 Task: Buy 3 Shaving Creams for Men's from Shave & Hair Removal section under best seller category for shipping address: Margaret Wilson, 1232 Ridge Road, Dodge City, Kansas 67801, Cell Number 6205197251. Pay from credit card ending with 7965, CVV 549
Action: Mouse moved to (26, 98)
Screenshot: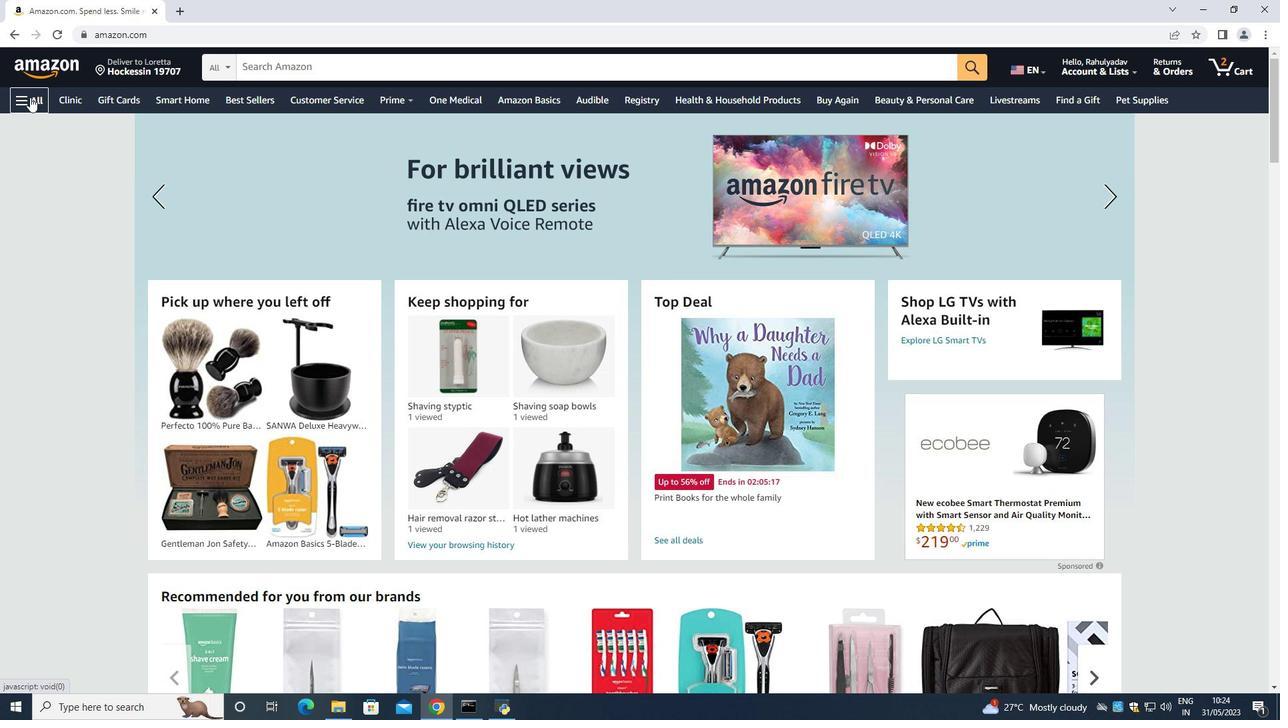 
Action: Mouse pressed left at (26, 98)
Screenshot: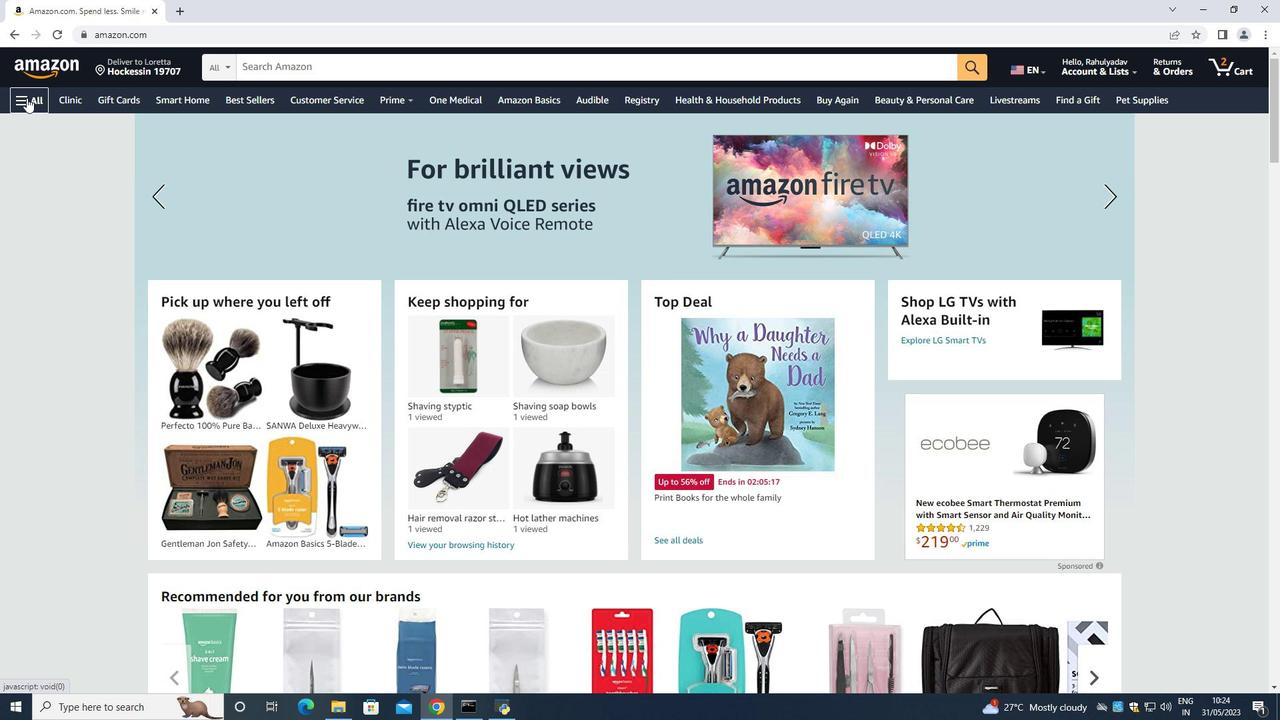 
Action: Mouse moved to (39, 126)
Screenshot: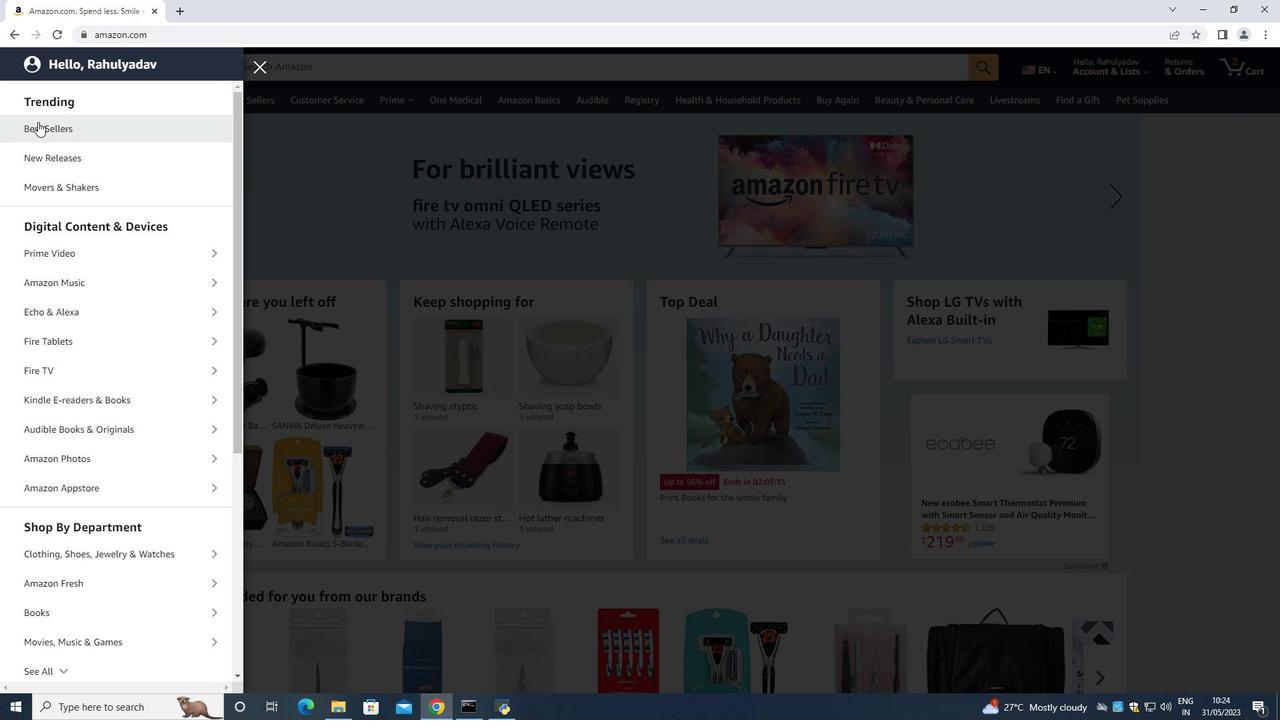 
Action: Mouse pressed left at (39, 126)
Screenshot: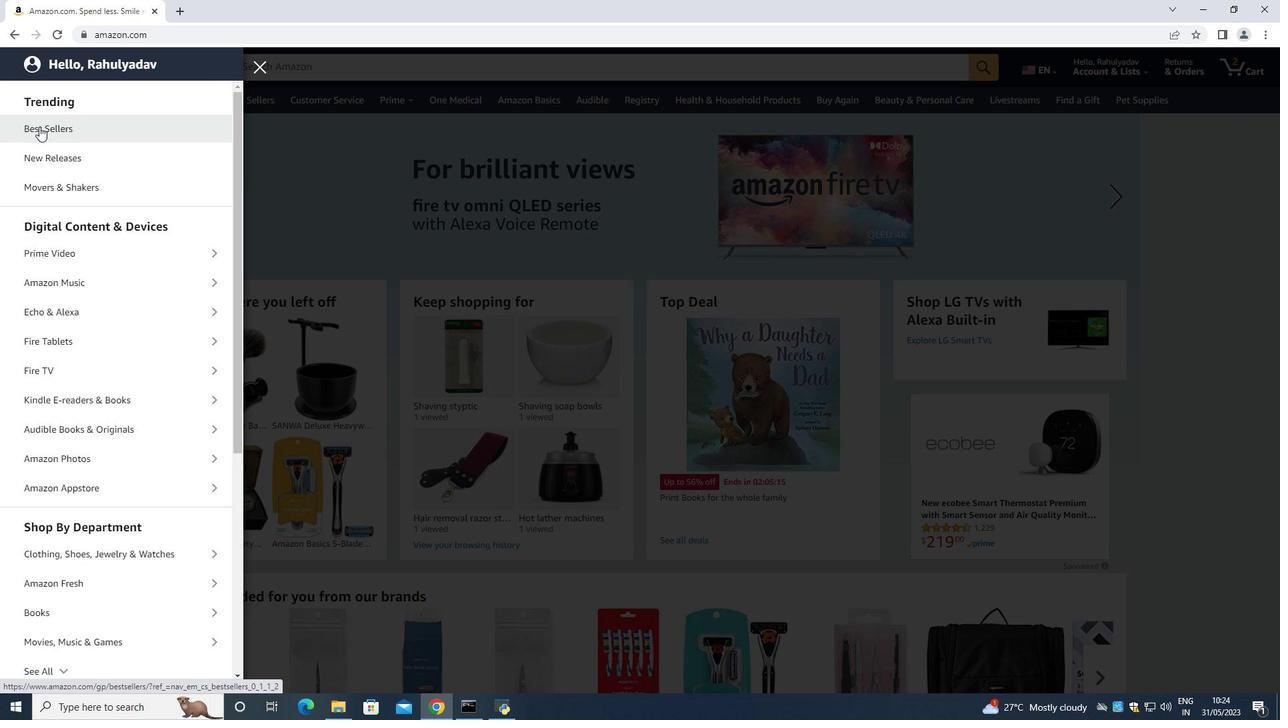 
Action: Mouse moved to (354, 63)
Screenshot: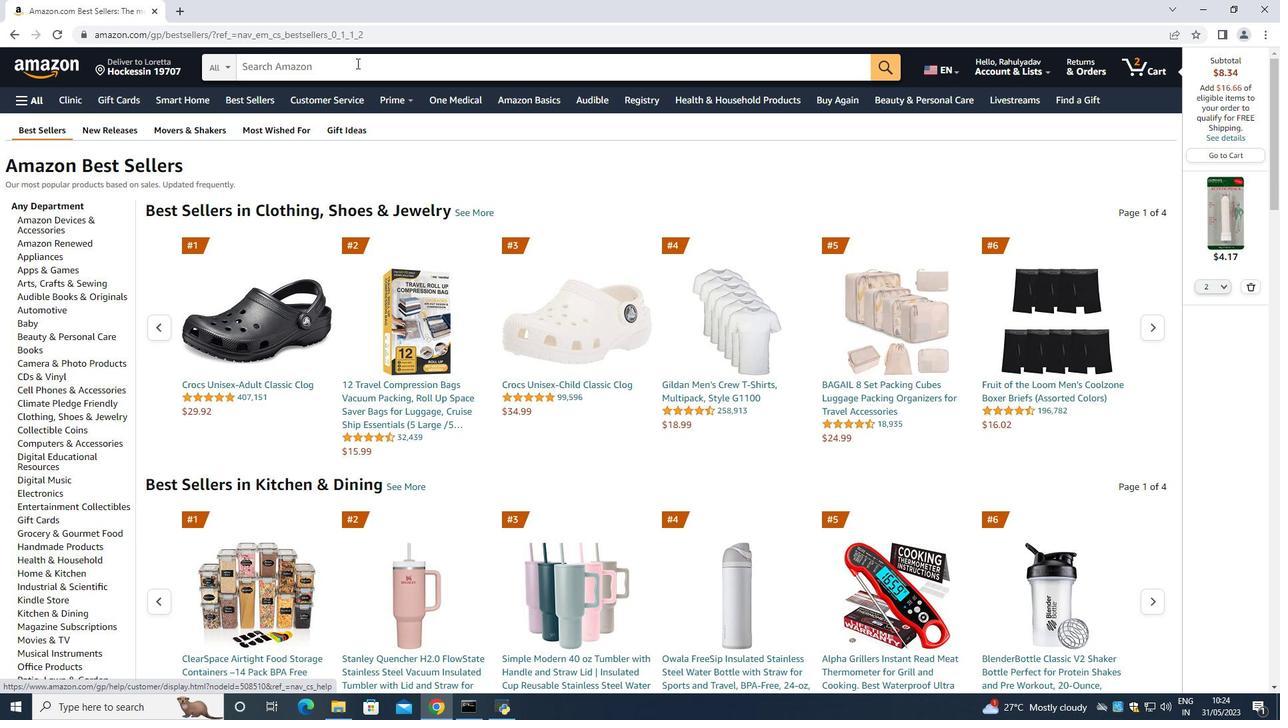 
Action: Mouse pressed left at (354, 63)
Screenshot: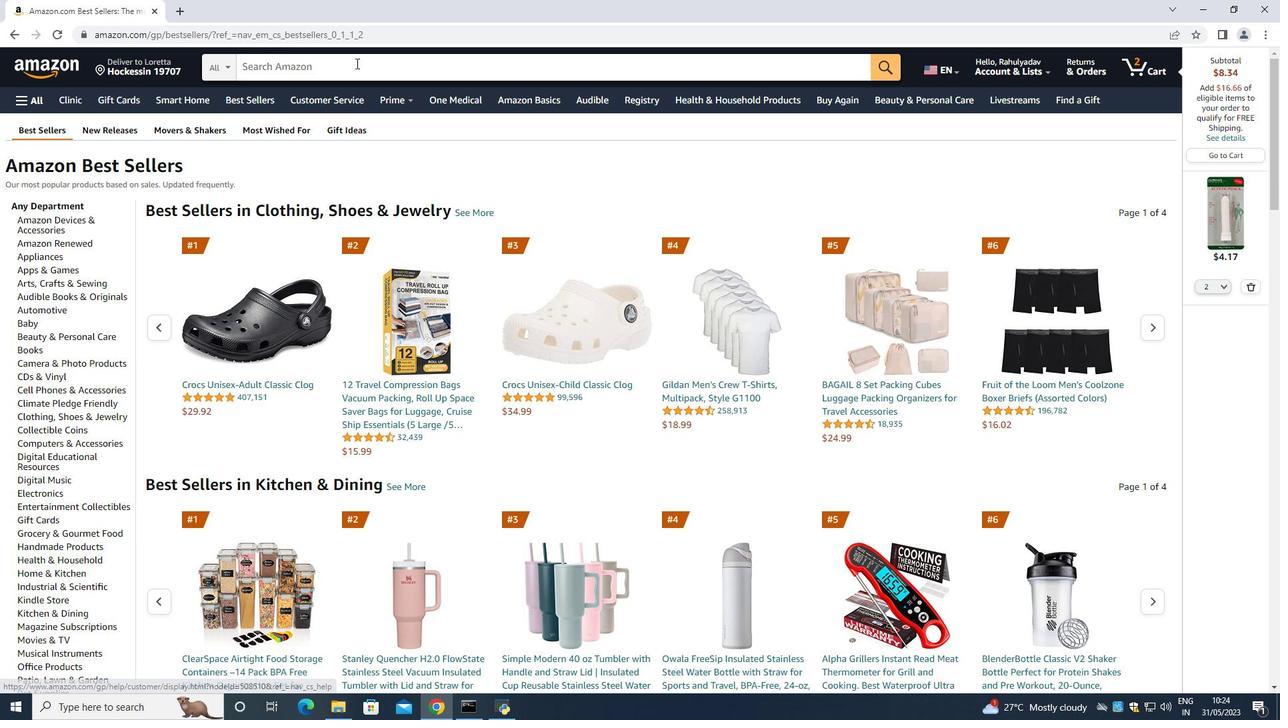 
Action: Key pressed <Key.shift>Shaving<Key.space><Key.shift>Creams<Key.space><Key.shift><Key.shift><Key.shift><Key.shift><Key.shift><Key.shift><Key.shift><Key.shift>For<Key.space><Key.shift>Men<Key.space><Key.enter>
Screenshot: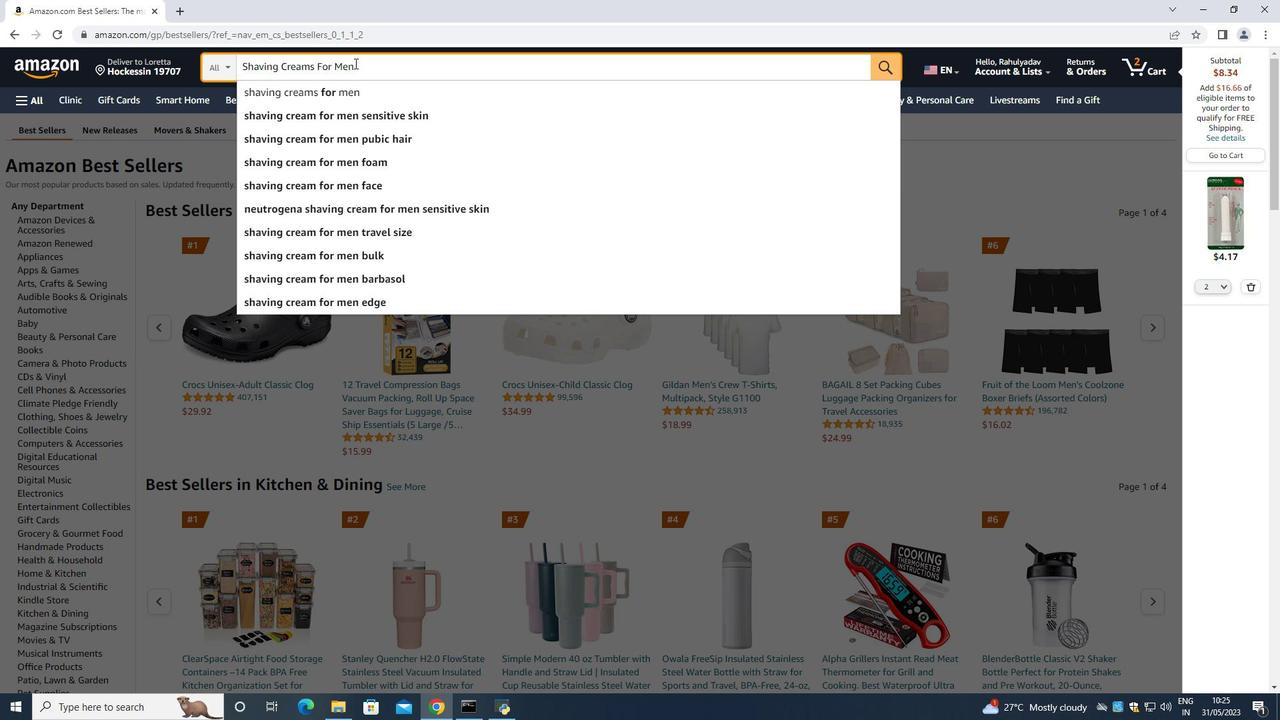 
Action: Mouse moved to (766, 242)
Screenshot: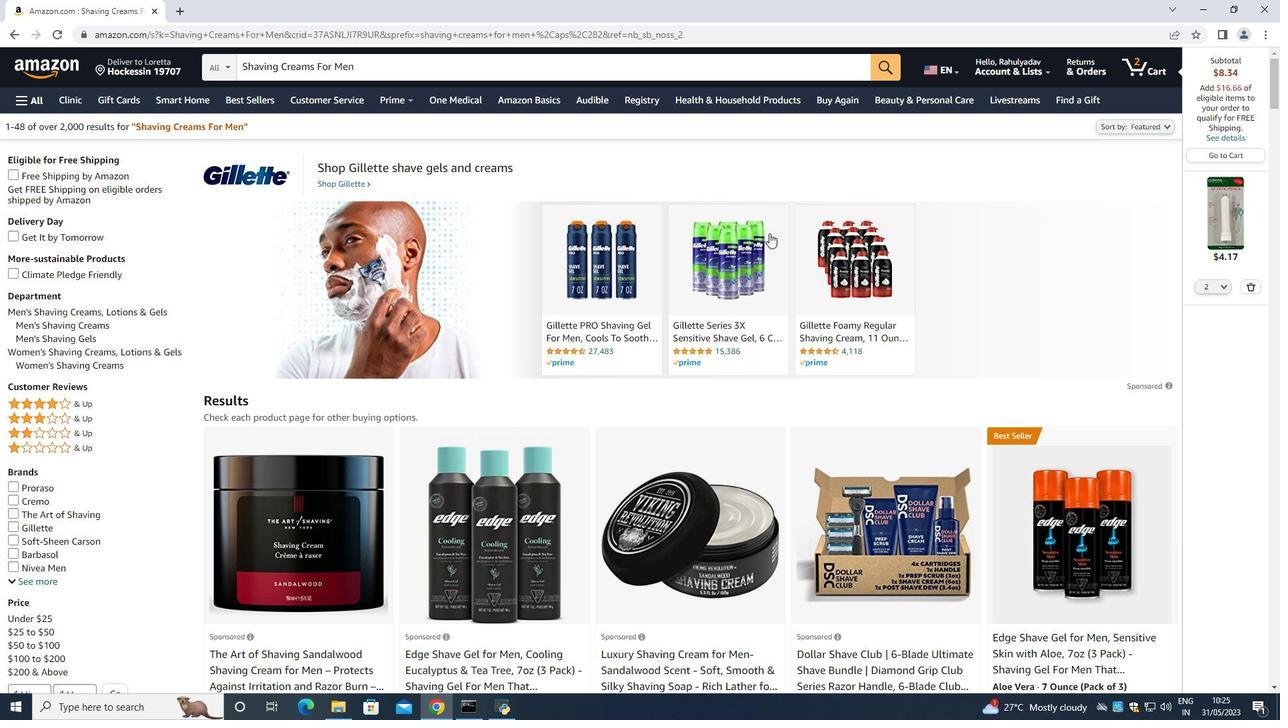 
Action: Mouse scrolled (766, 241) with delta (0, 0)
Screenshot: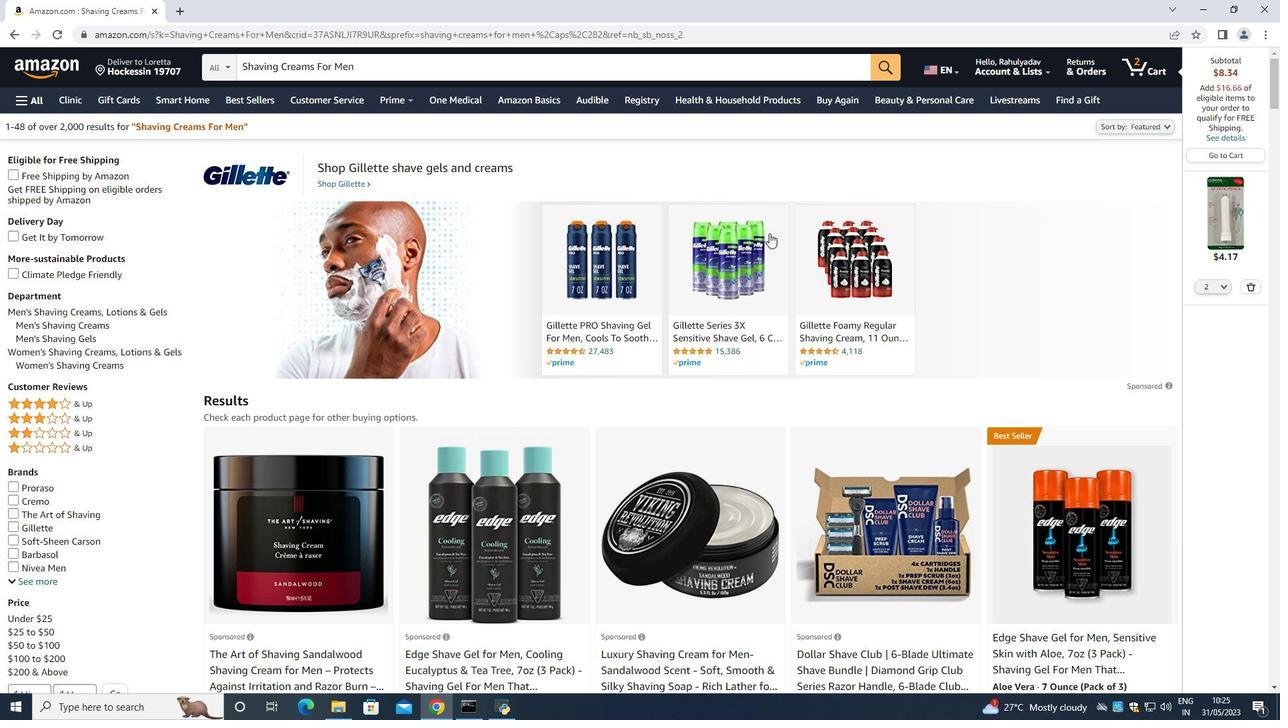 
Action: Mouse moved to (761, 254)
Screenshot: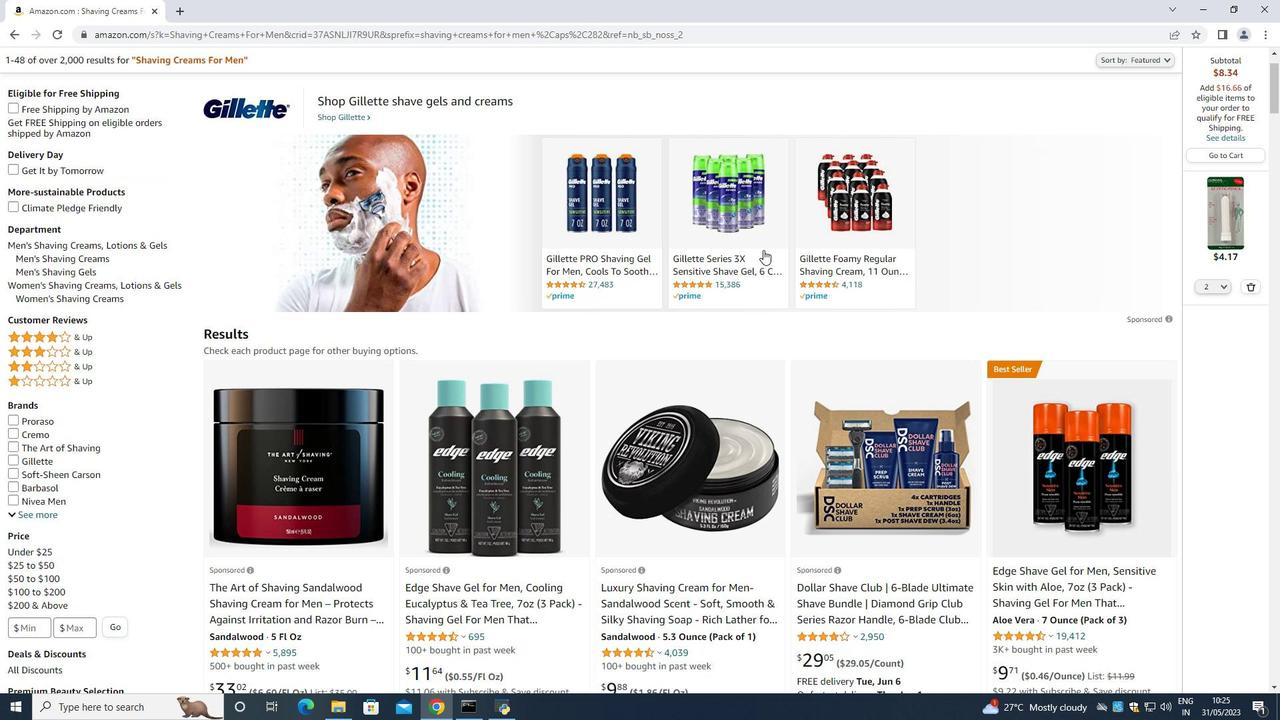 
Action: Mouse scrolled (761, 253) with delta (0, 0)
Screenshot: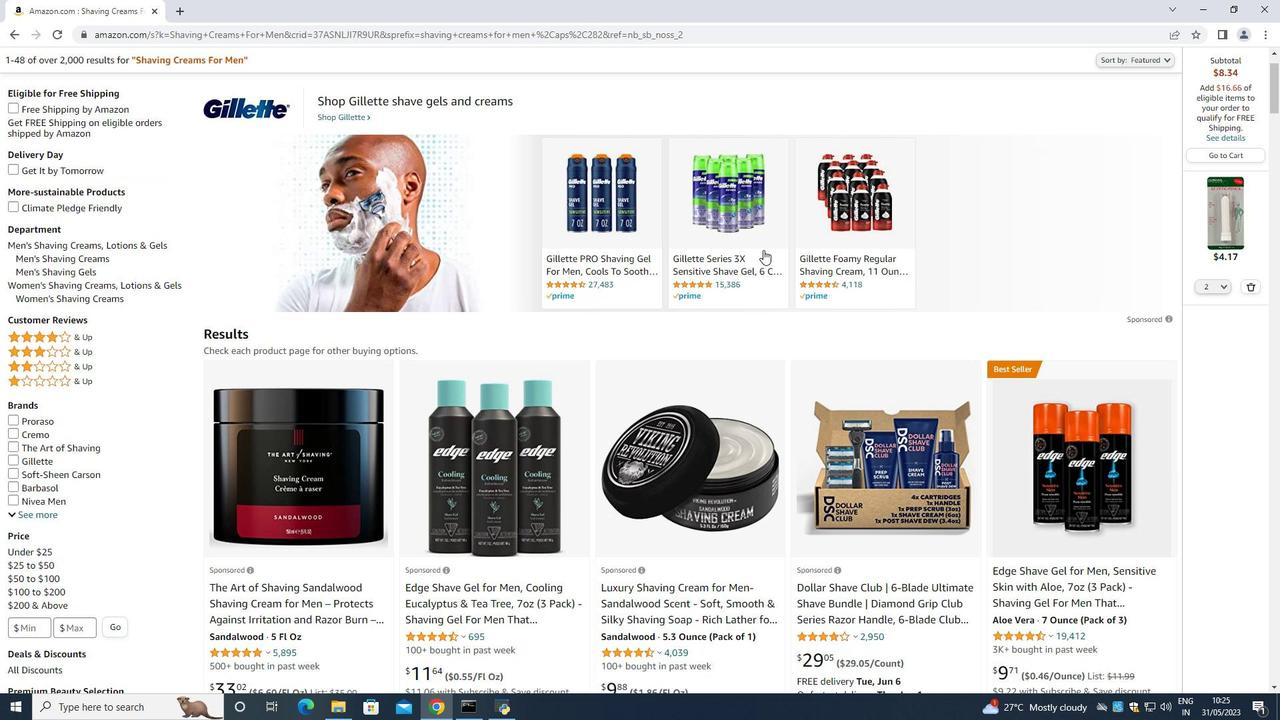 
Action: Mouse moved to (760, 255)
Screenshot: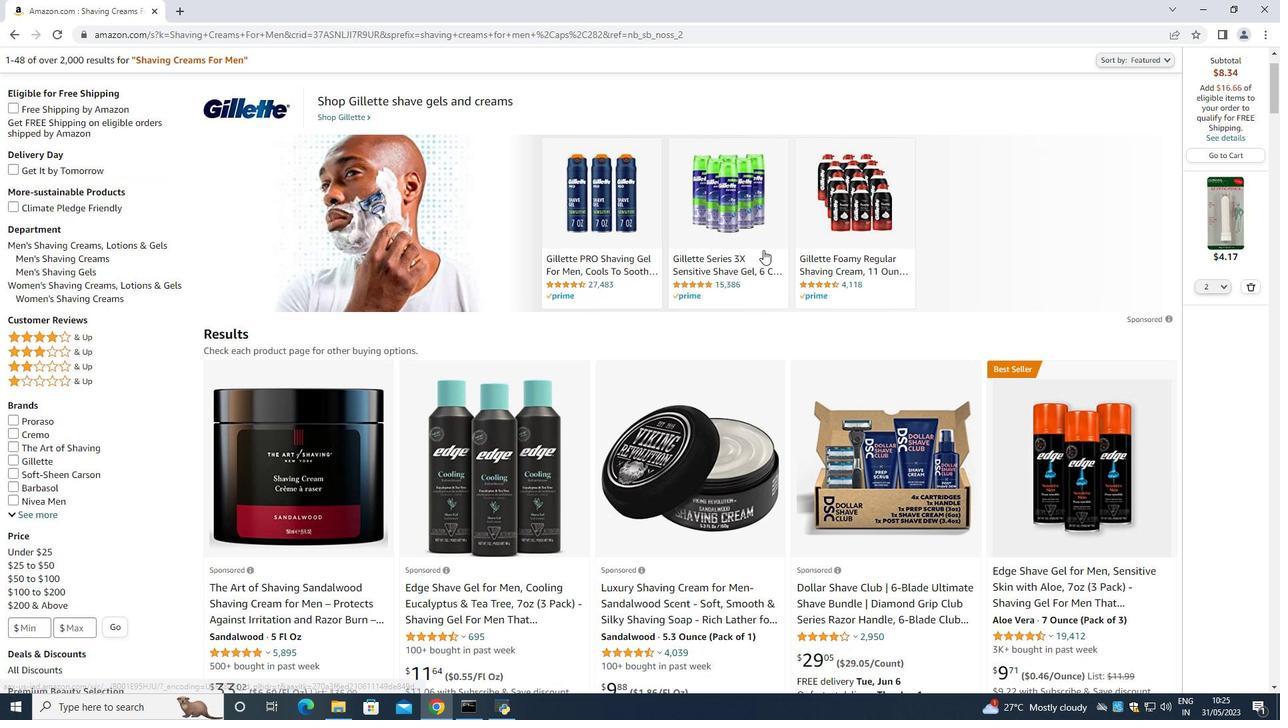 
Action: Mouse scrolled (760, 254) with delta (0, 0)
Screenshot: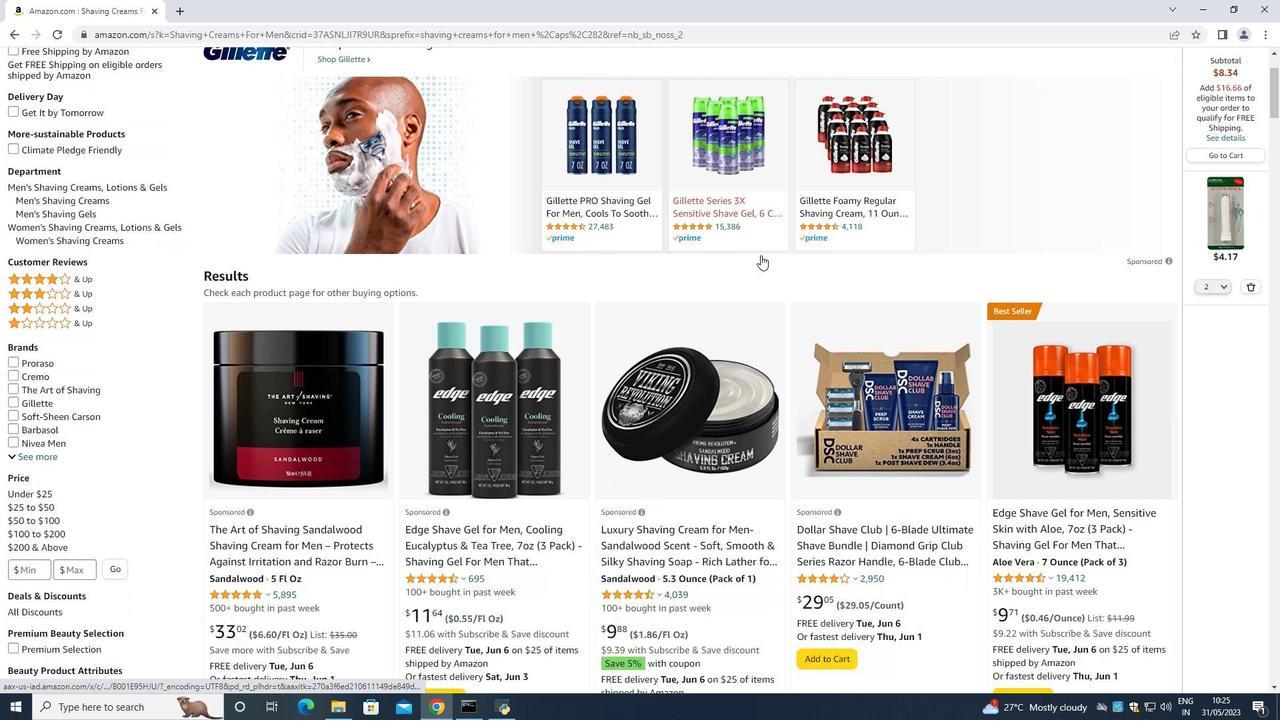 
Action: Mouse scrolled (760, 254) with delta (0, 0)
Screenshot: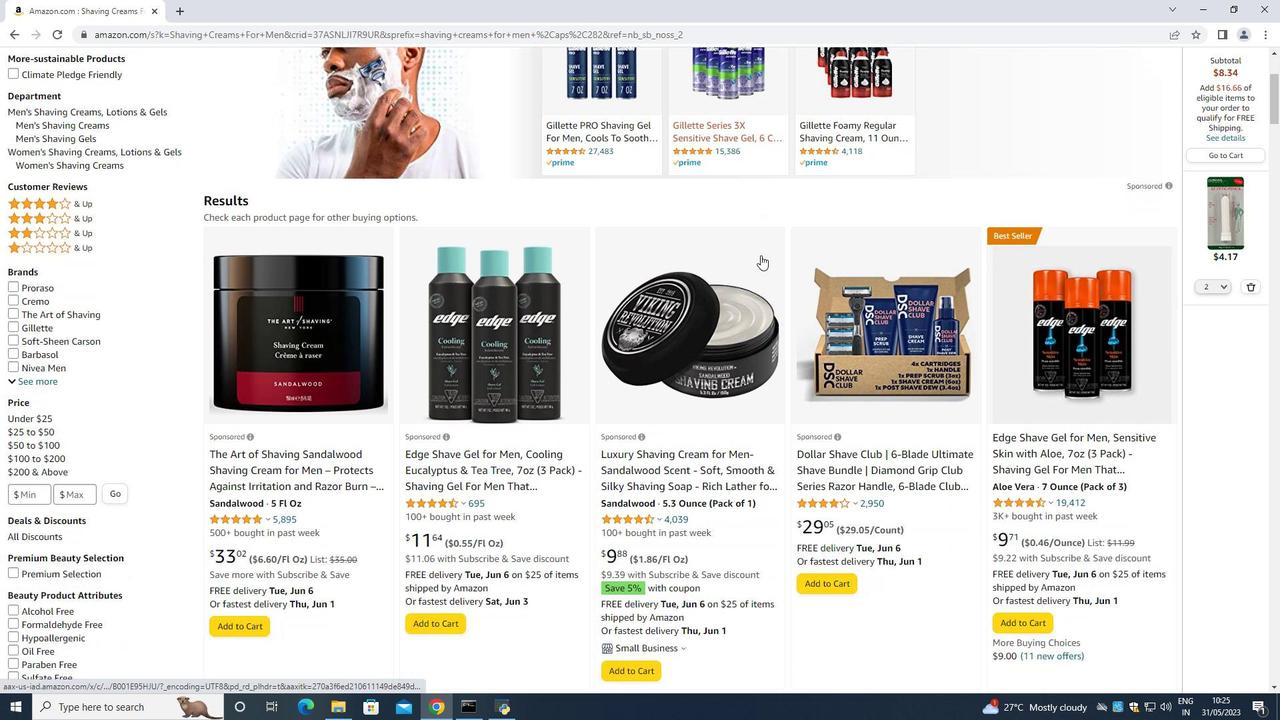 
Action: Mouse scrolled (760, 254) with delta (0, 0)
Screenshot: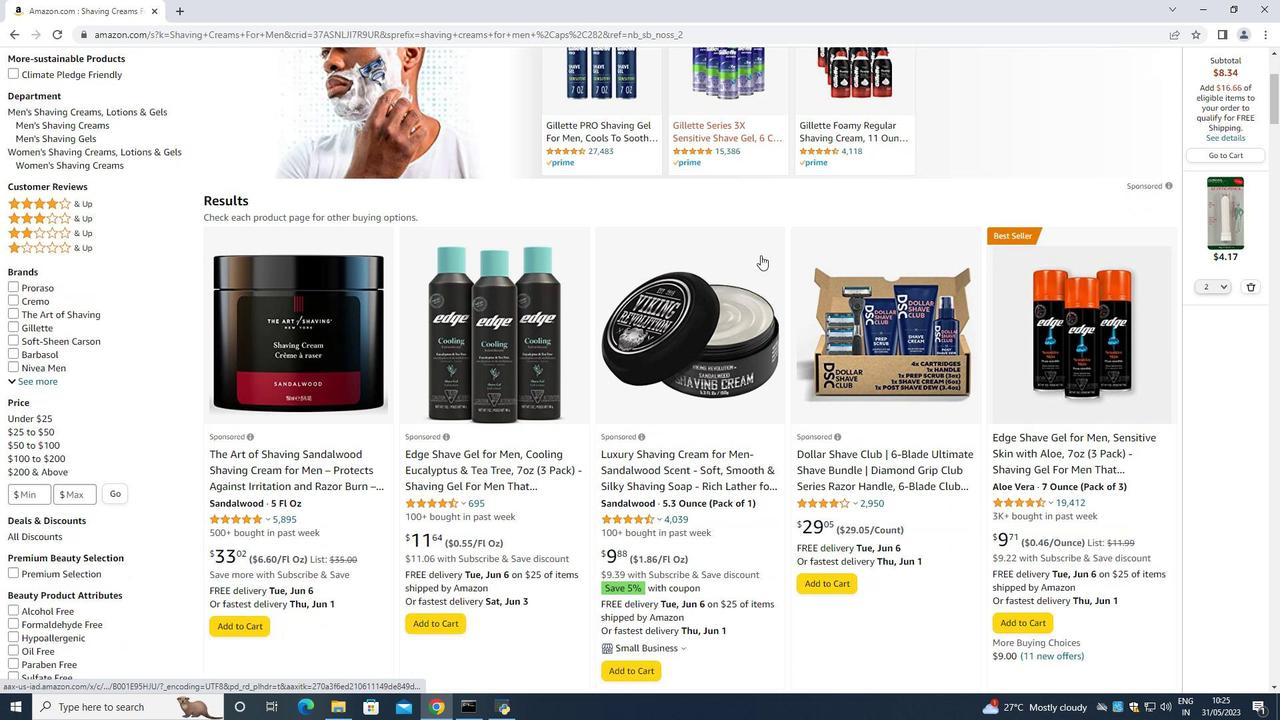 
Action: Mouse scrolled (760, 254) with delta (0, 0)
Screenshot: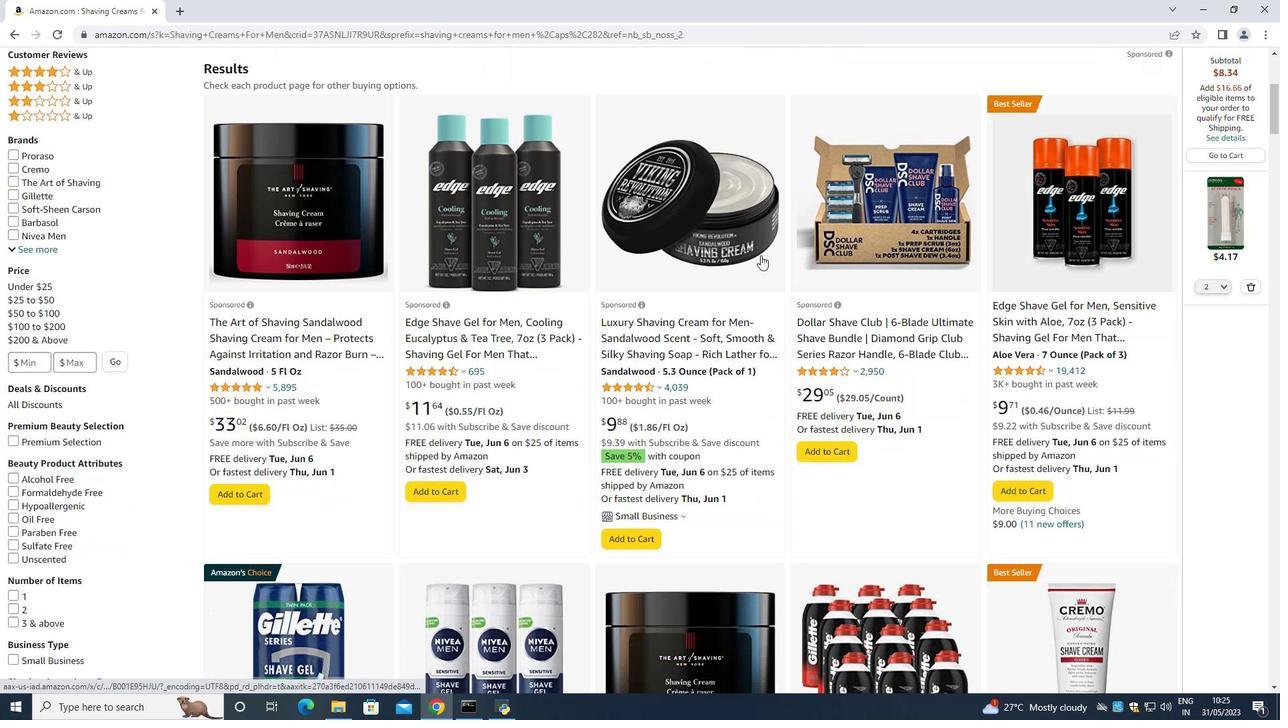 
Action: Mouse scrolled (760, 254) with delta (0, 0)
Screenshot: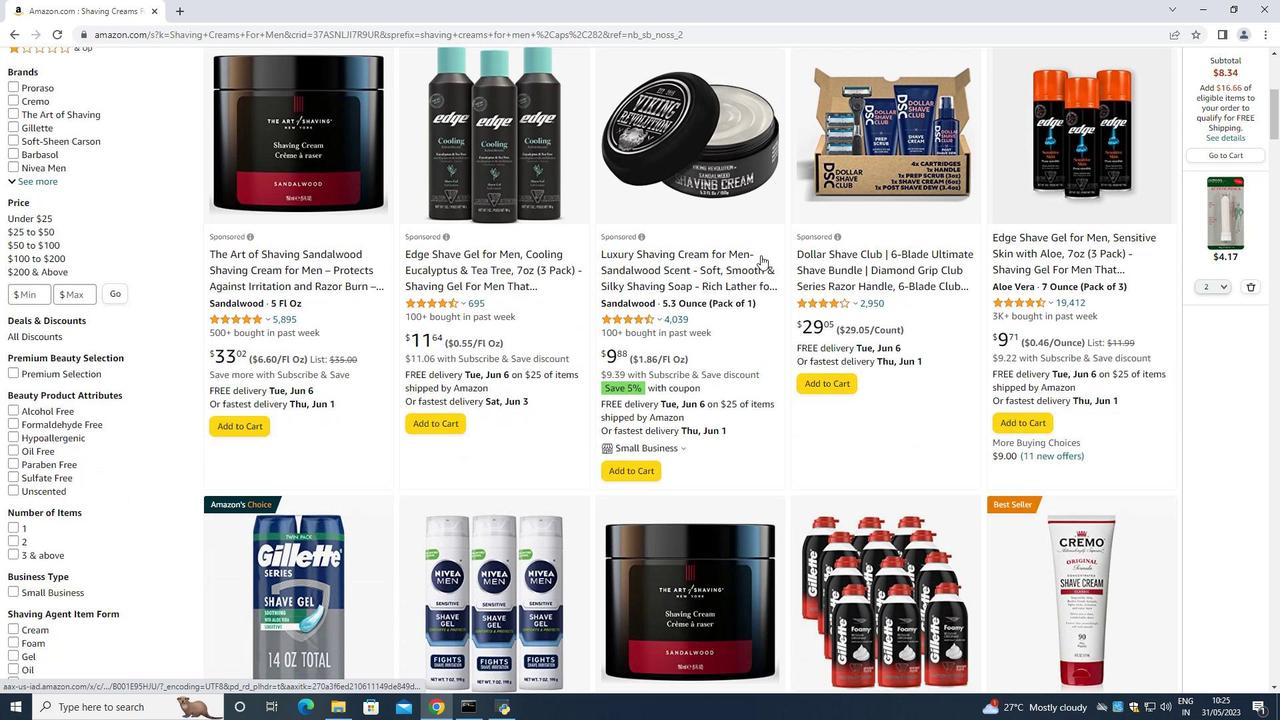 
Action: Mouse scrolled (760, 254) with delta (0, 0)
Screenshot: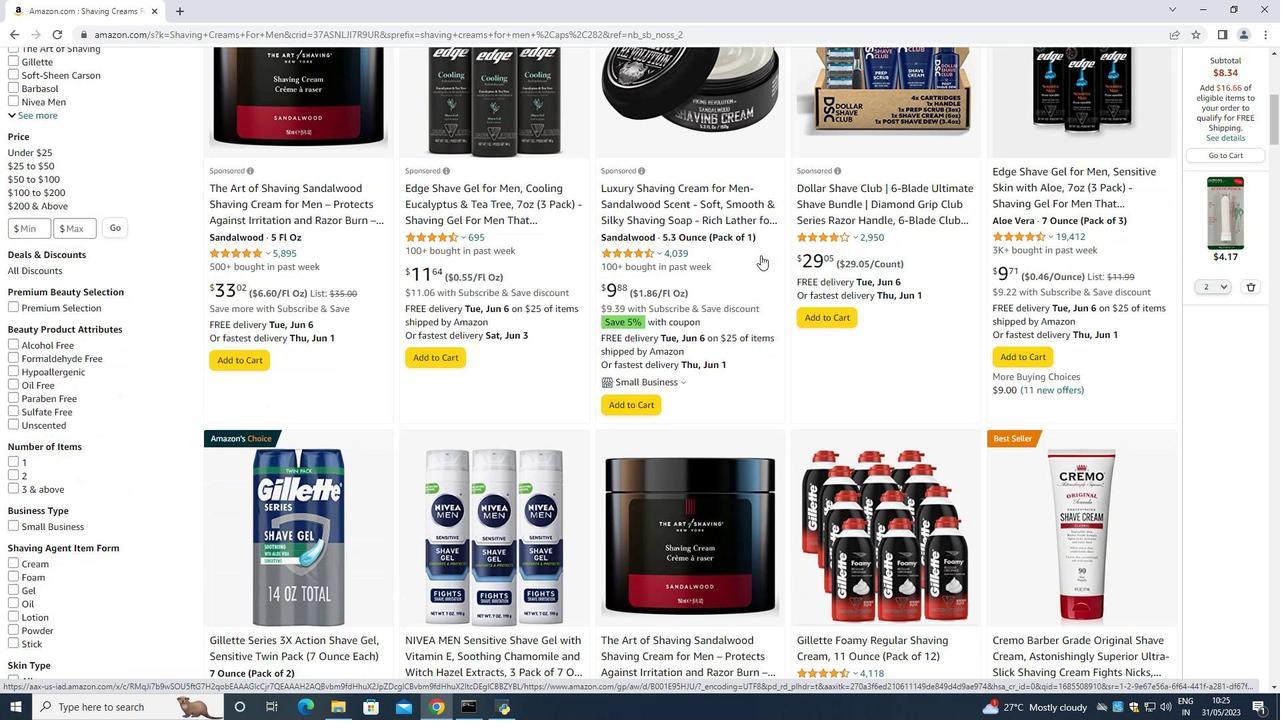 
Action: Mouse scrolled (760, 254) with delta (0, 0)
Screenshot: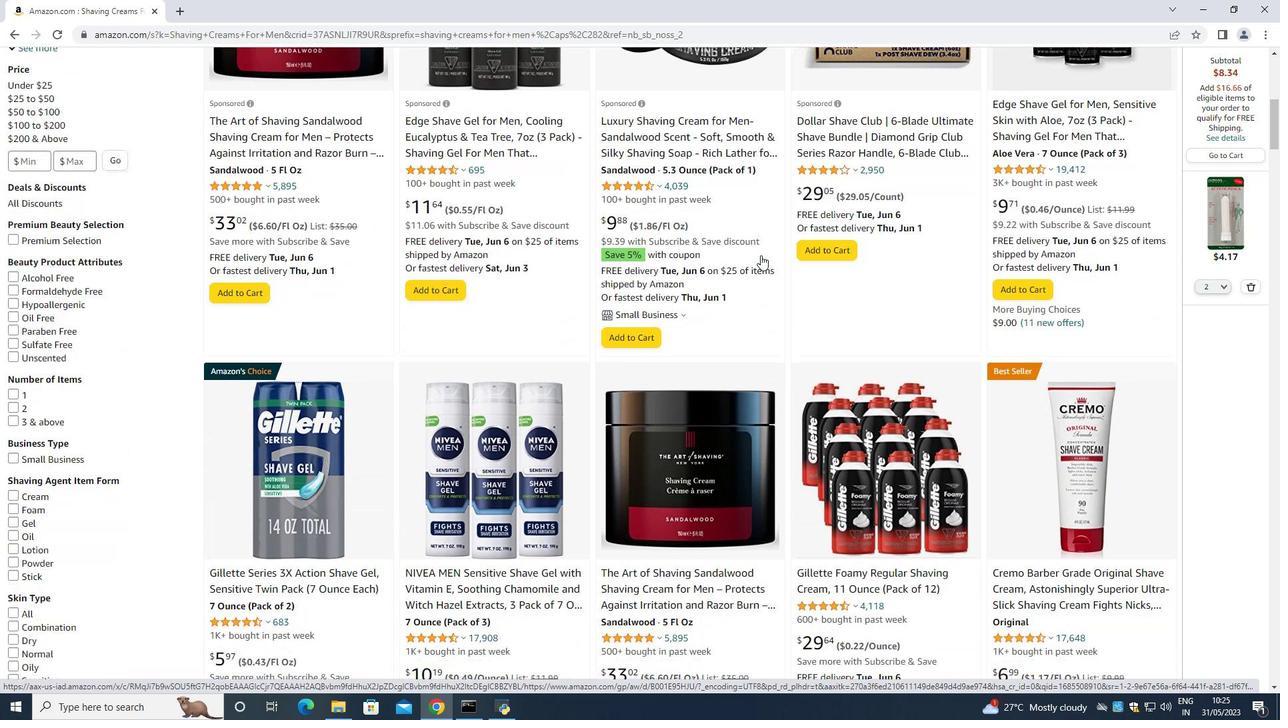 
Action: Mouse scrolled (760, 254) with delta (0, 0)
Screenshot: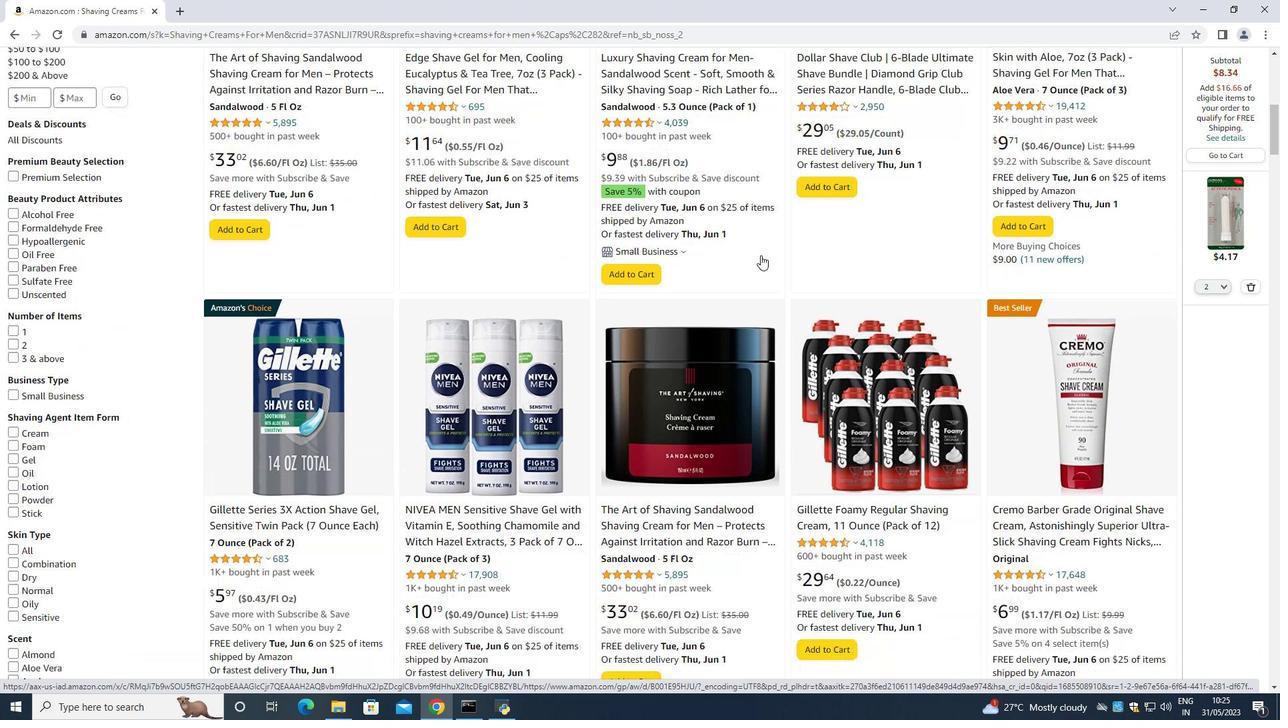 
Action: Mouse scrolled (760, 254) with delta (0, 0)
Screenshot: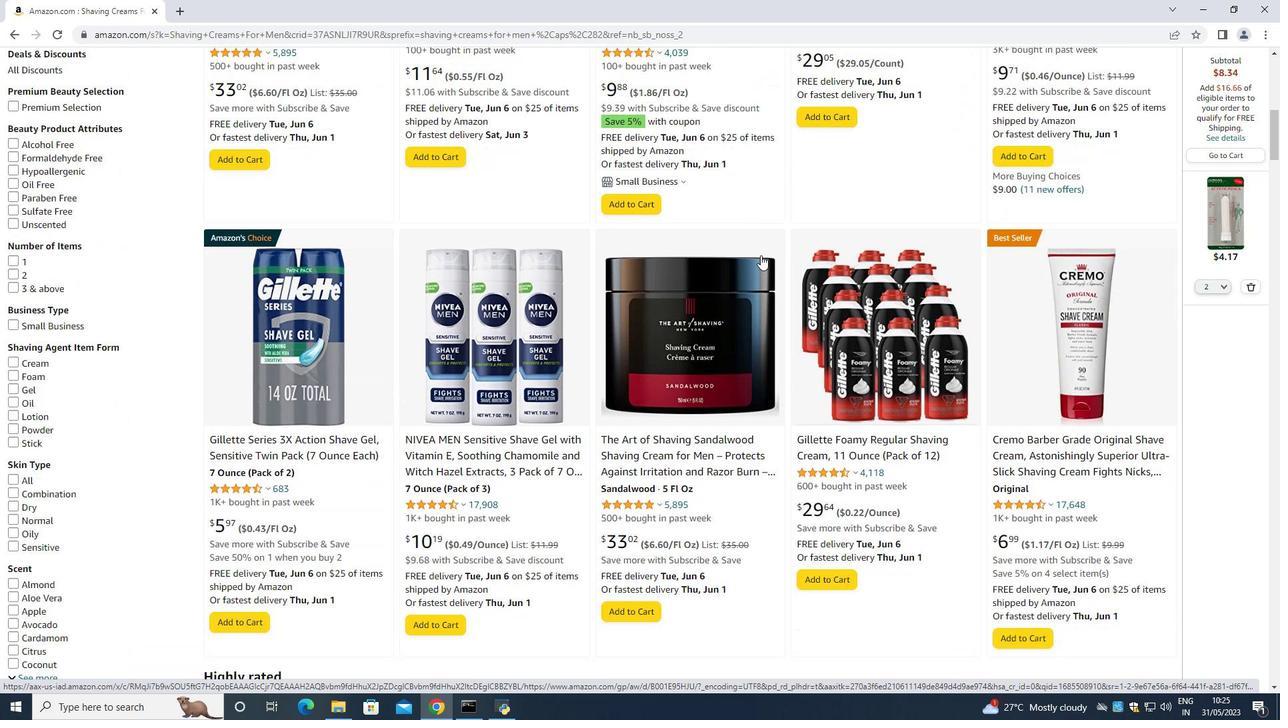 
Action: Mouse scrolled (760, 254) with delta (0, 0)
Screenshot: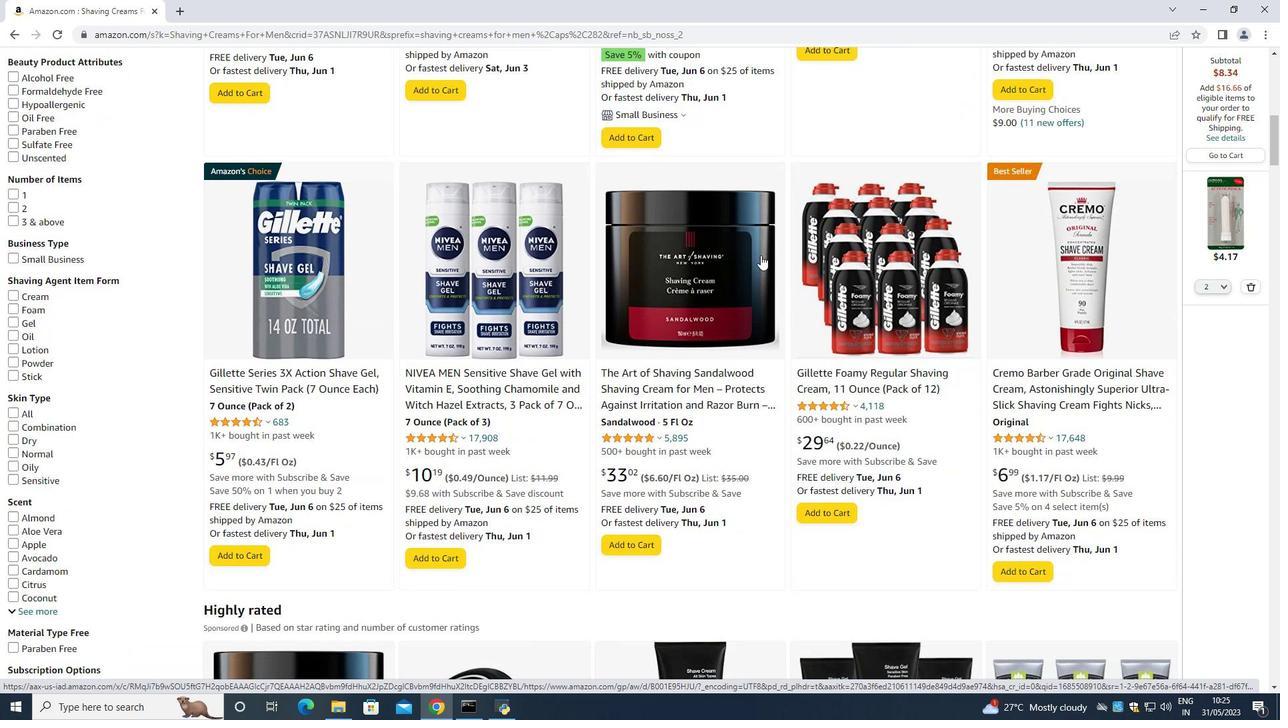 
Action: Mouse scrolled (760, 254) with delta (0, 0)
Screenshot: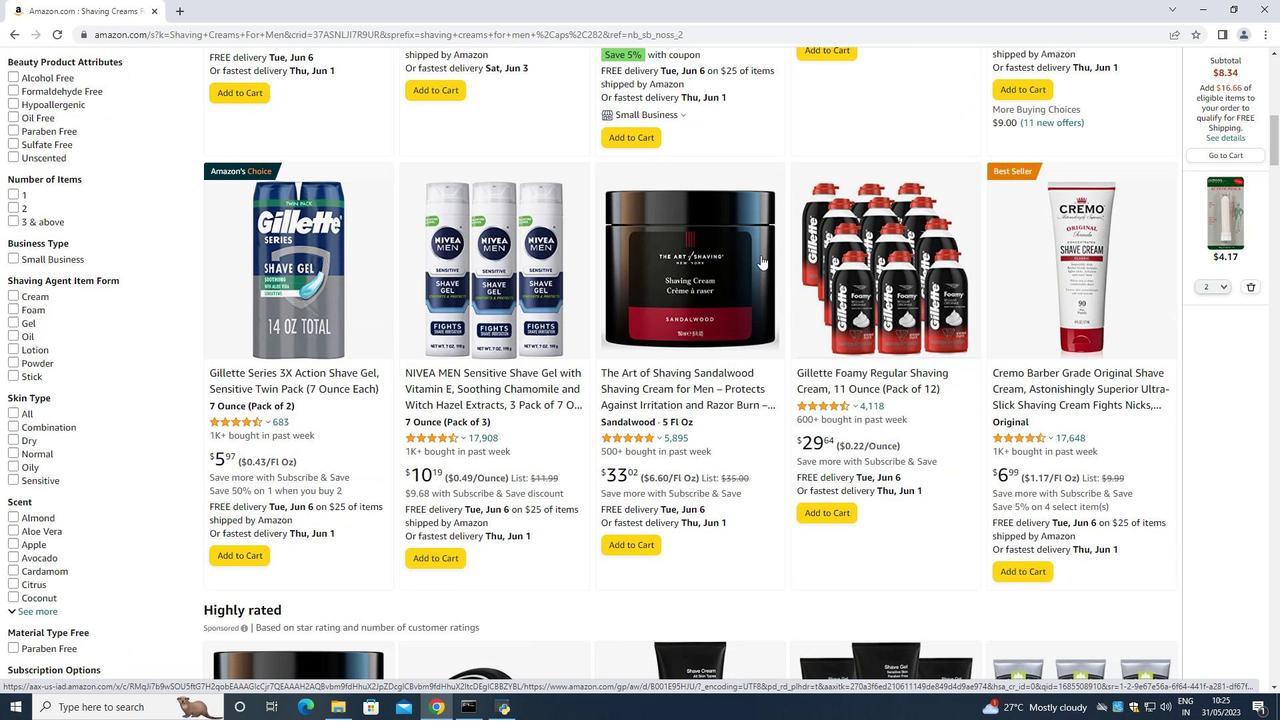 
Action: Mouse scrolled (760, 254) with delta (0, 0)
Screenshot: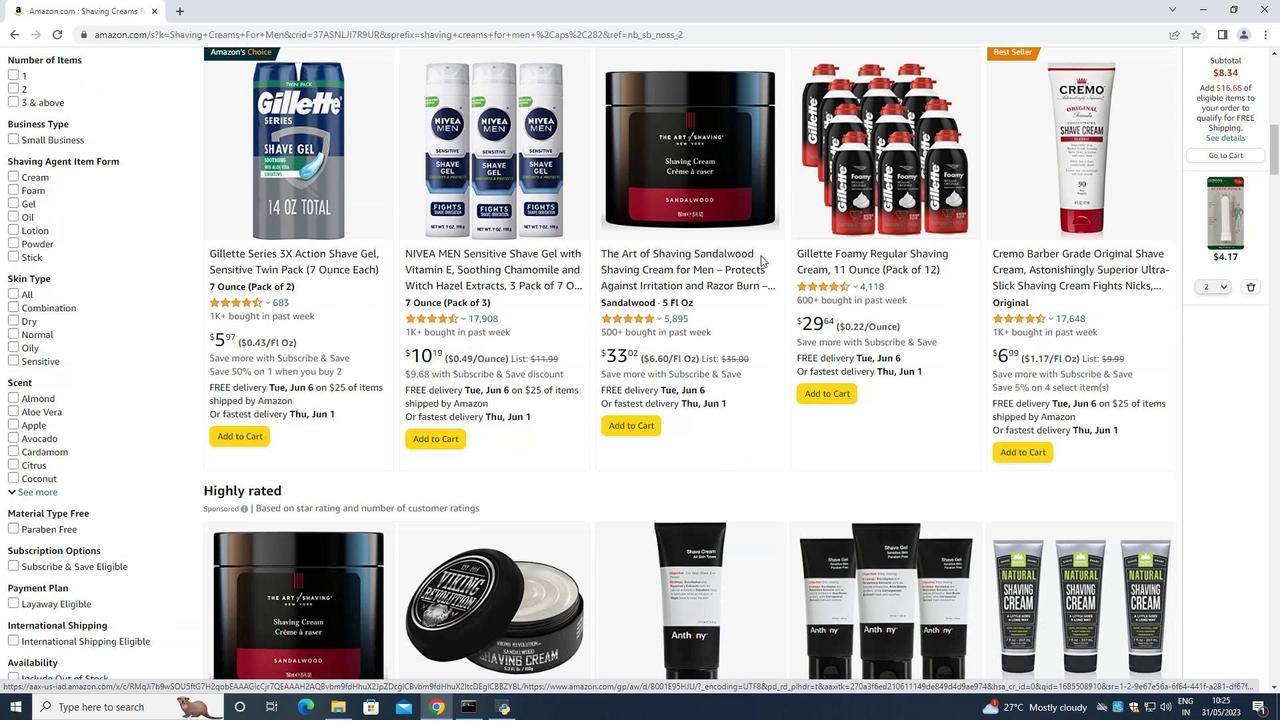 
Action: Mouse scrolled (760, 254) with delta (0, 0)
Screenshot: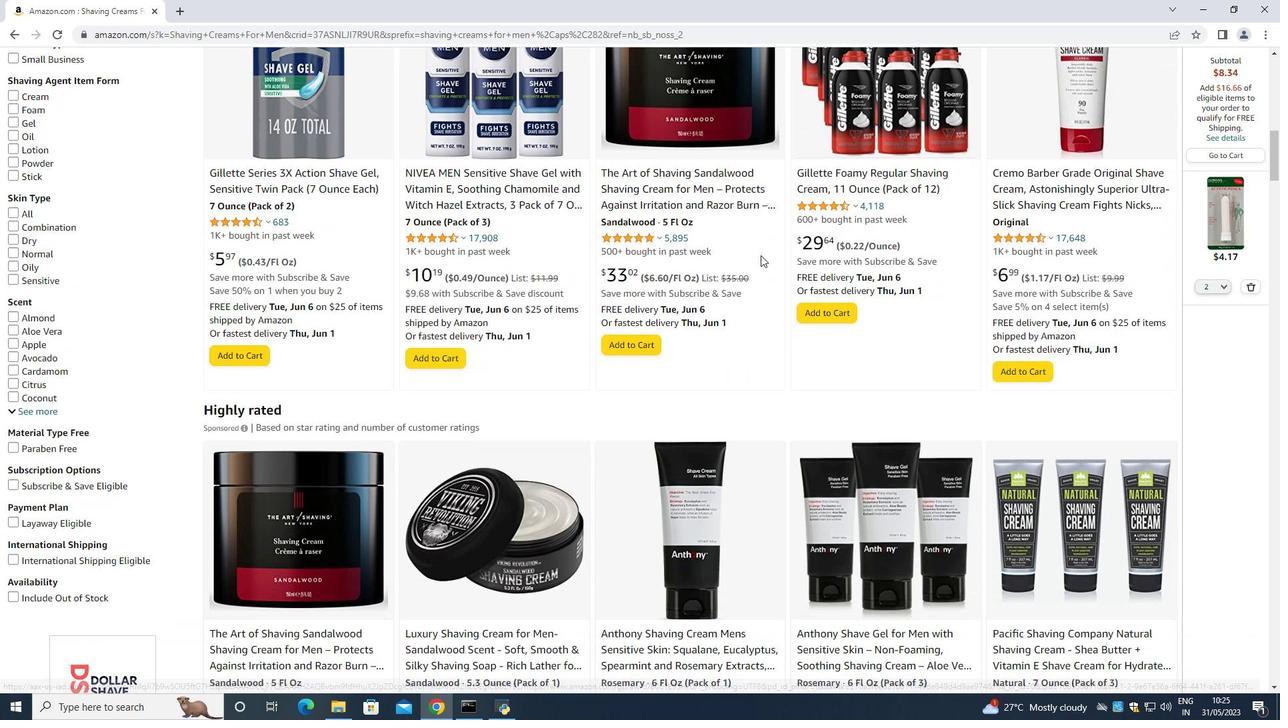 
Action: Mouse scrolled (760, 254) with delta (0, 0)
Screenshot: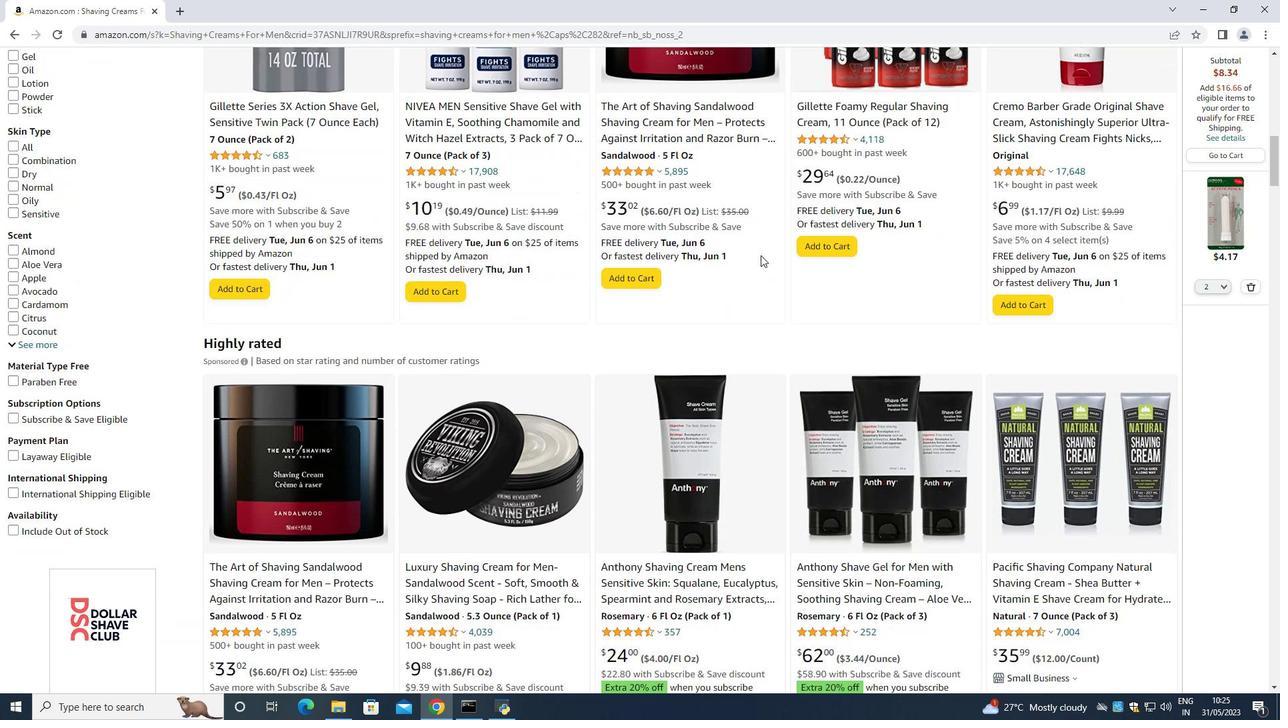 
Action: Mouse scrolled (760, 254) with delta (0, 0)
Screenshot: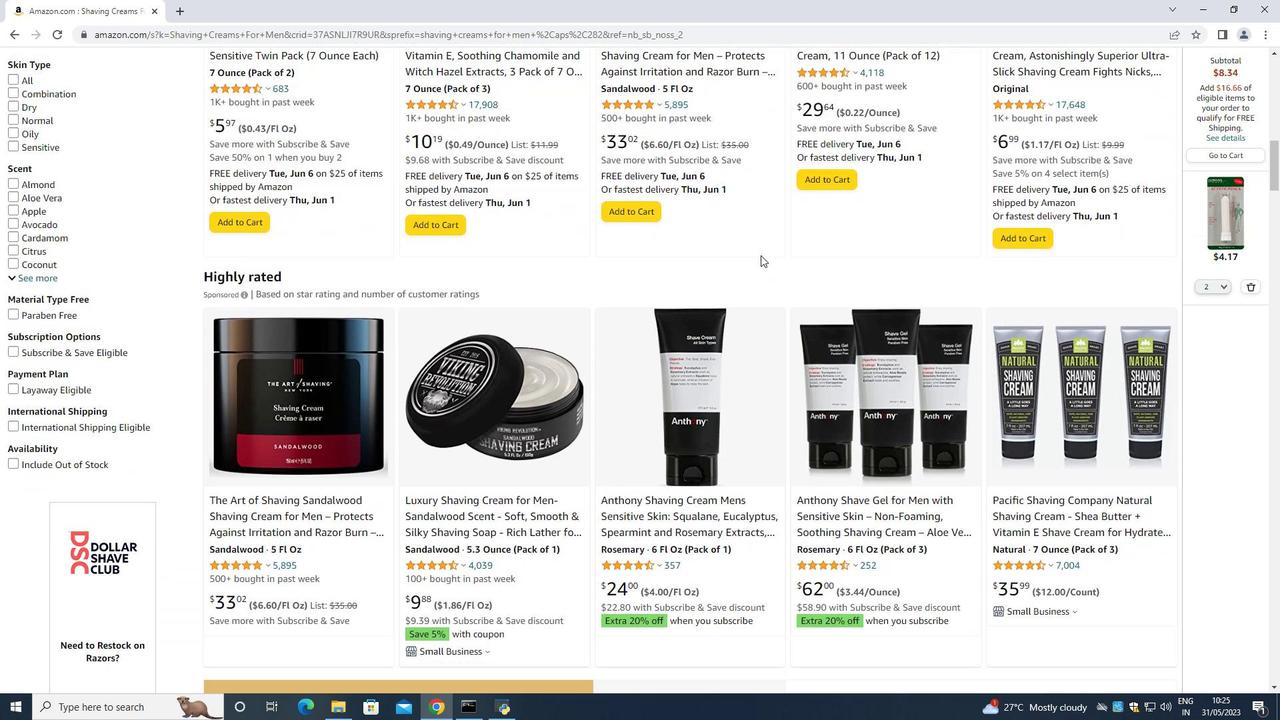 
Action: Mouse scrolled (760, 254) with delta (0, 0)
Screenshot: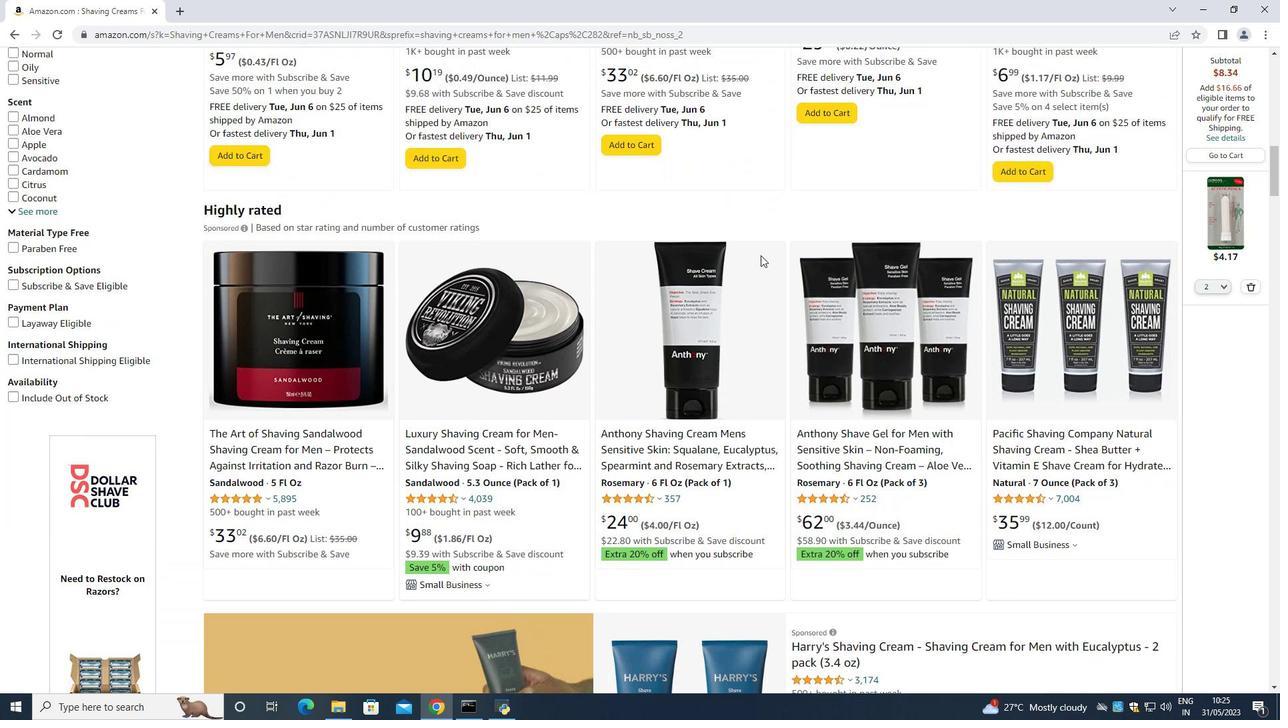 
Action: Mouse scrolled (760, 254) with delta (0, 0)
Screenshot: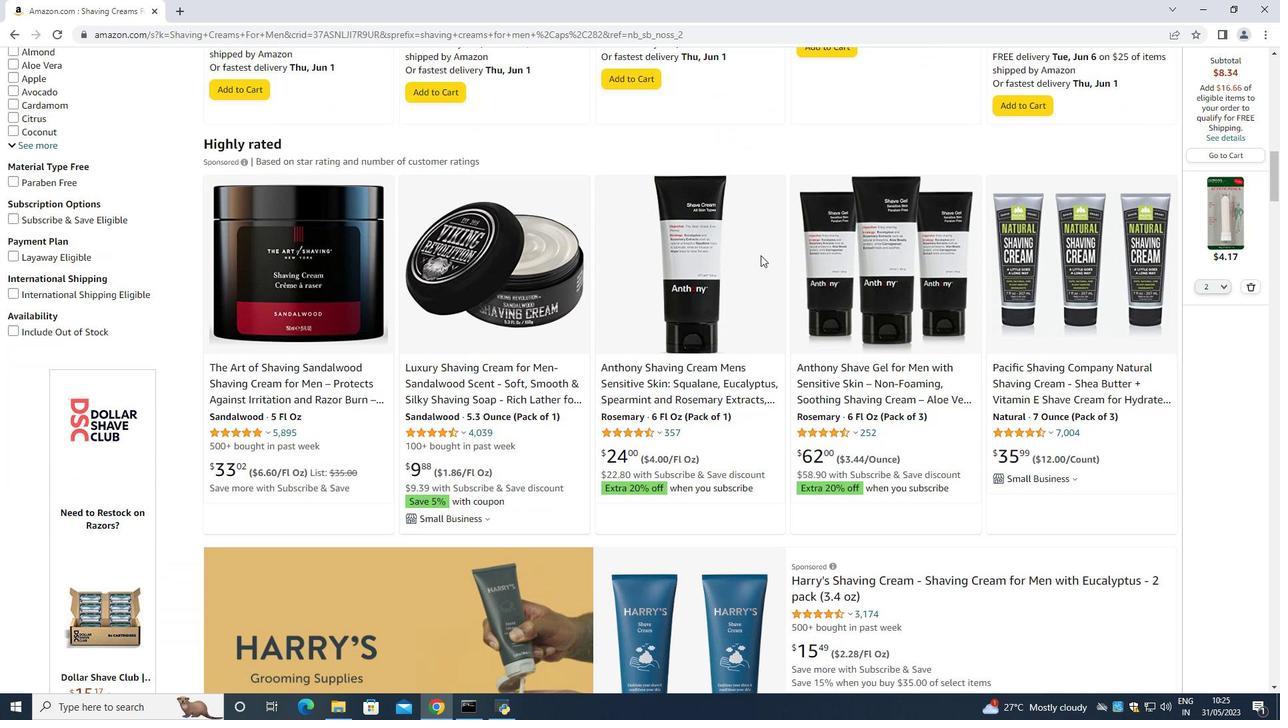 
Action: Mouse scrolled (760, 254) with delta (0, 0)
Screenshot: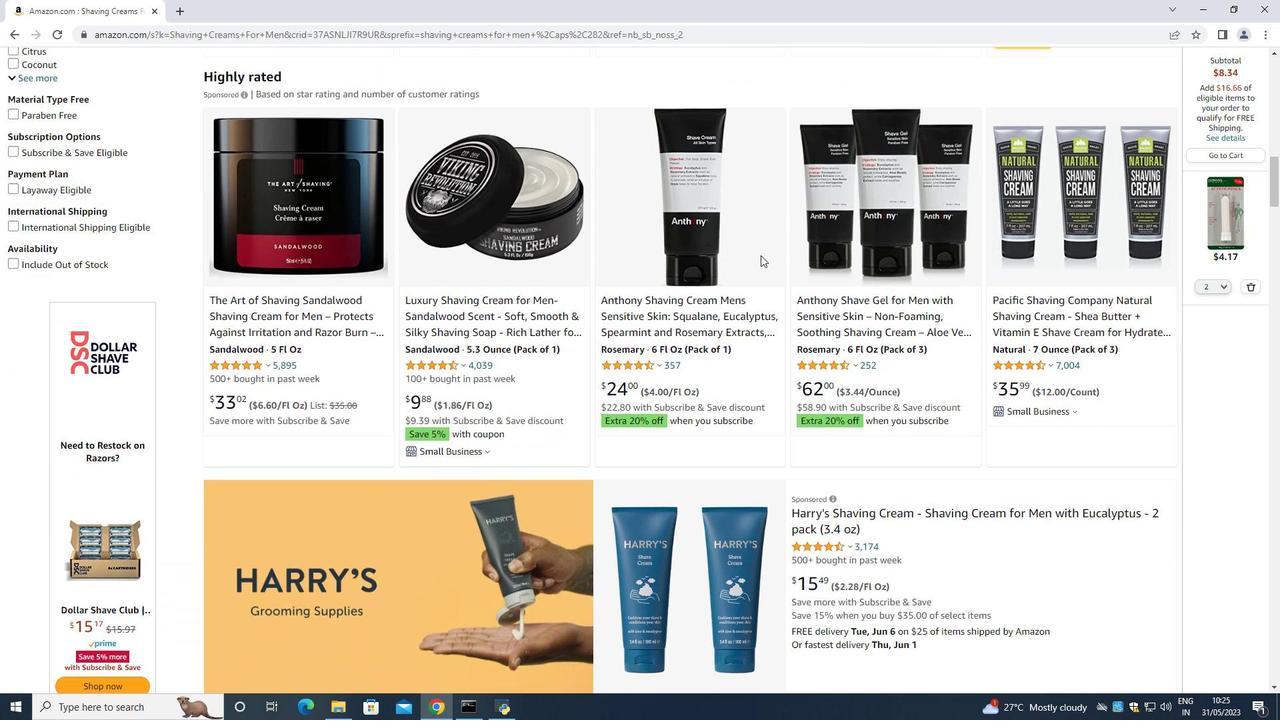 
Action: Mouse scrolled (760, 254) with delta (0, 0)
Screenshot: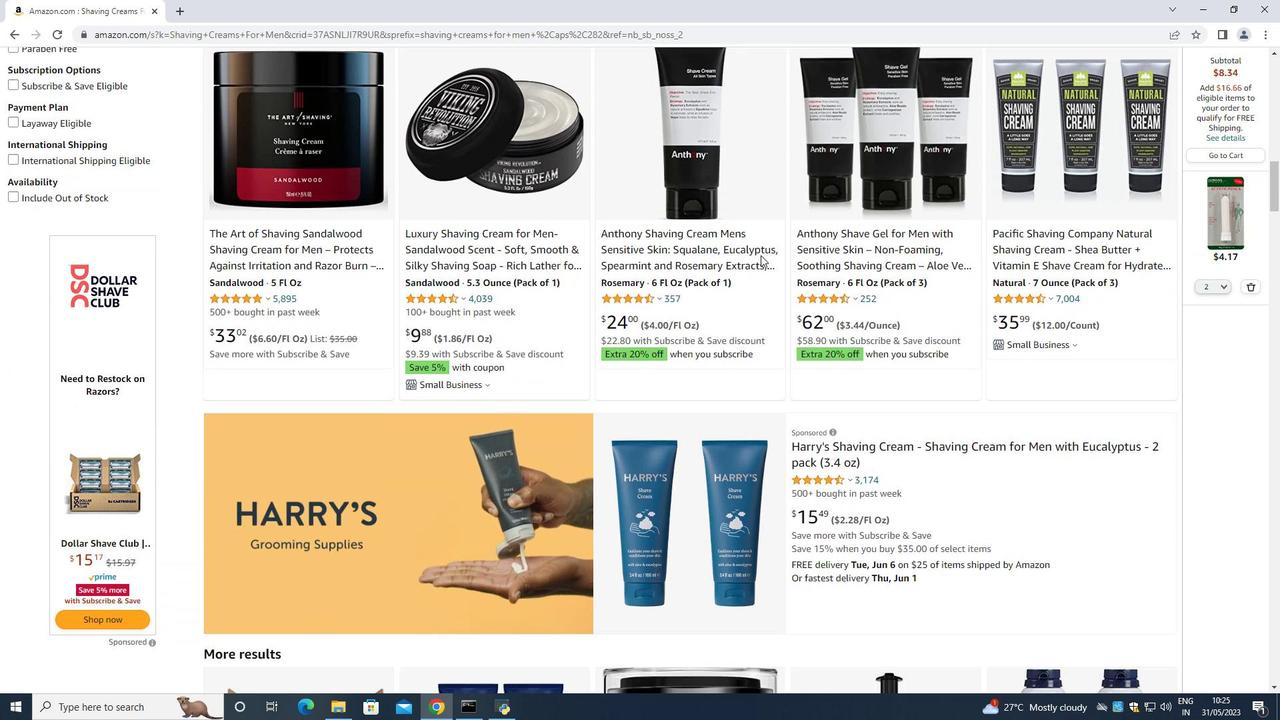 
Action: Mouse scrolled (760, 254) with delta (0, 0)
Screenshot: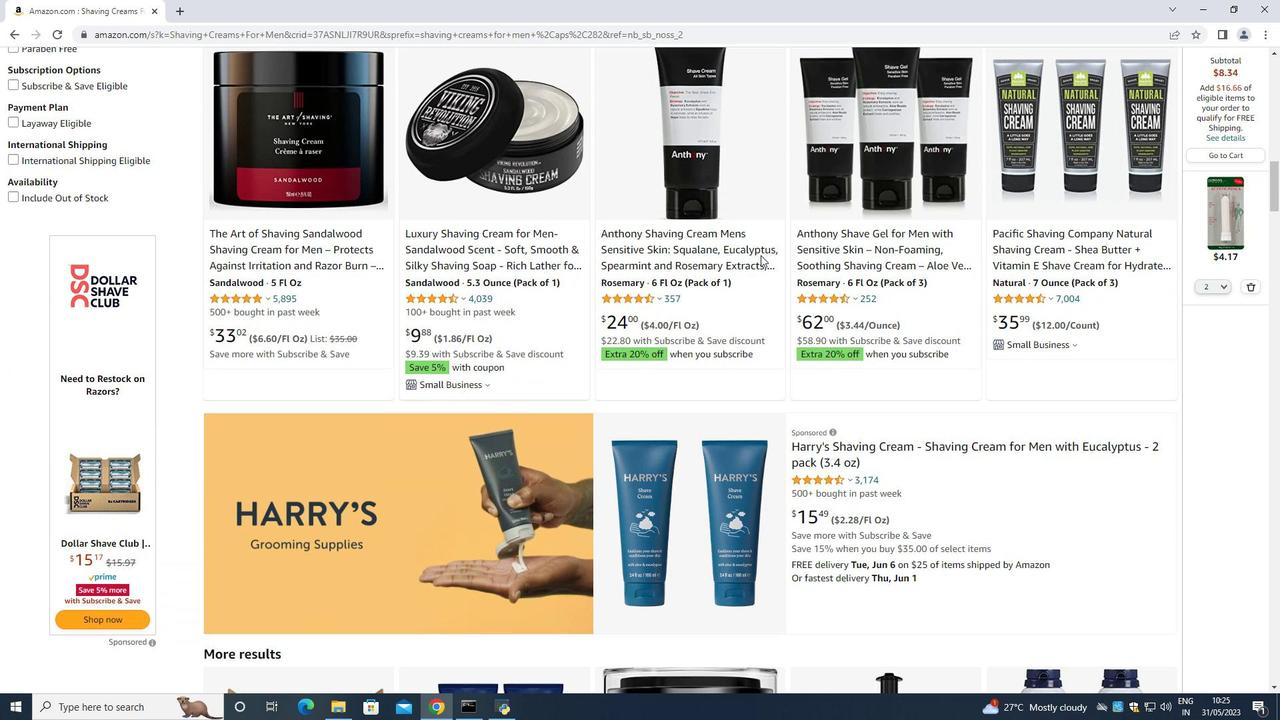 
Action: Mouse scrolled (760, 254) with delta (0, 0)
Screenshot: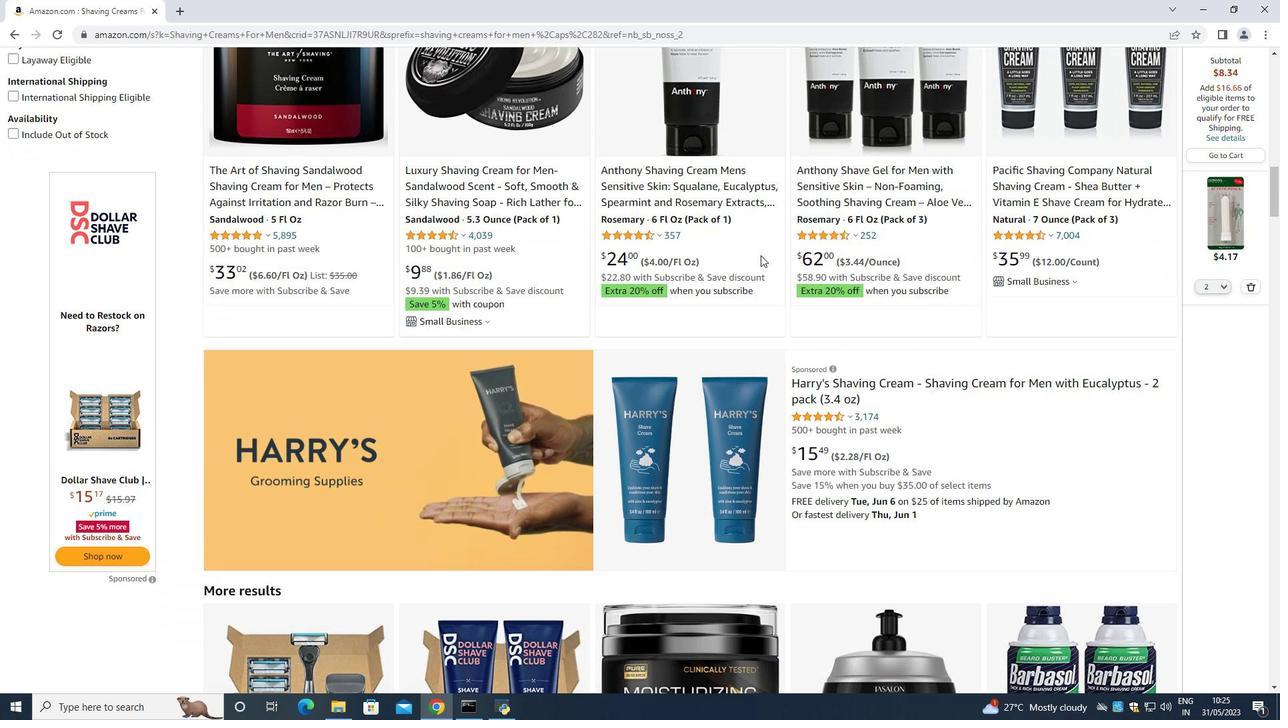 
Action: Mouse scrolled (760, 254) with delta (0, 0)
Screenshot: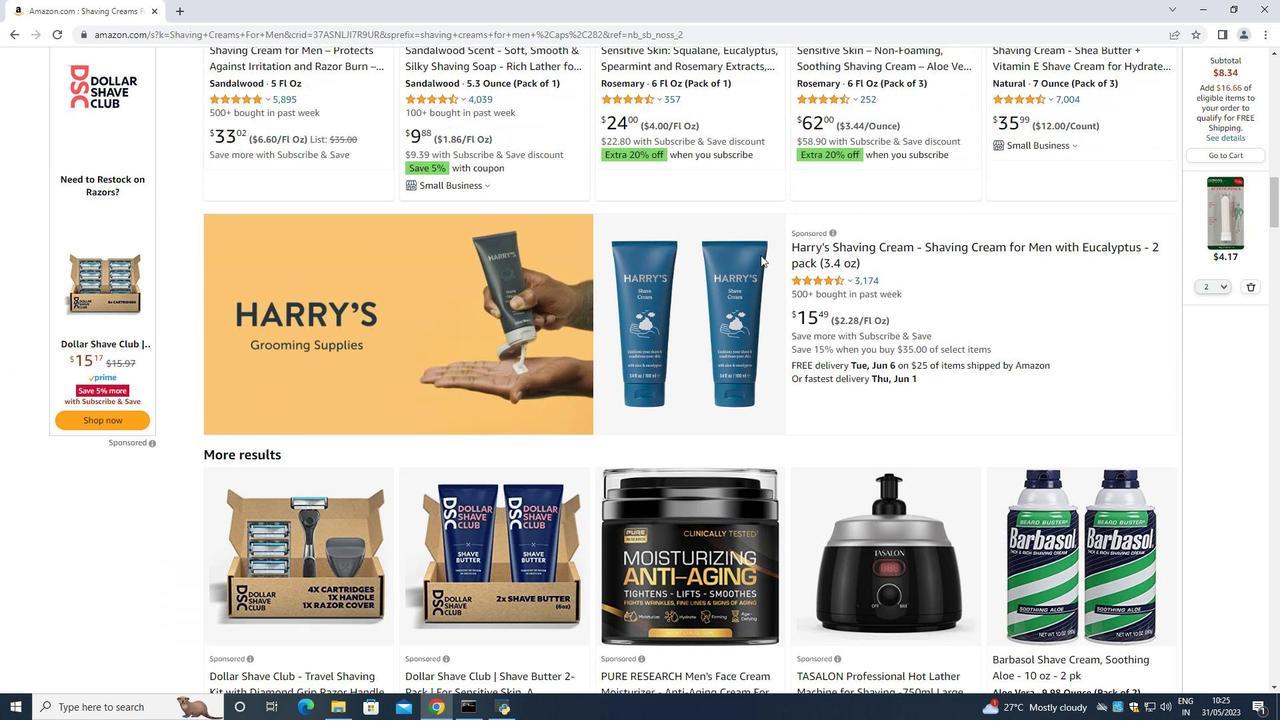 
Action: Mouse scrolled (760, 254) with delta (0, 0)
Screenshot: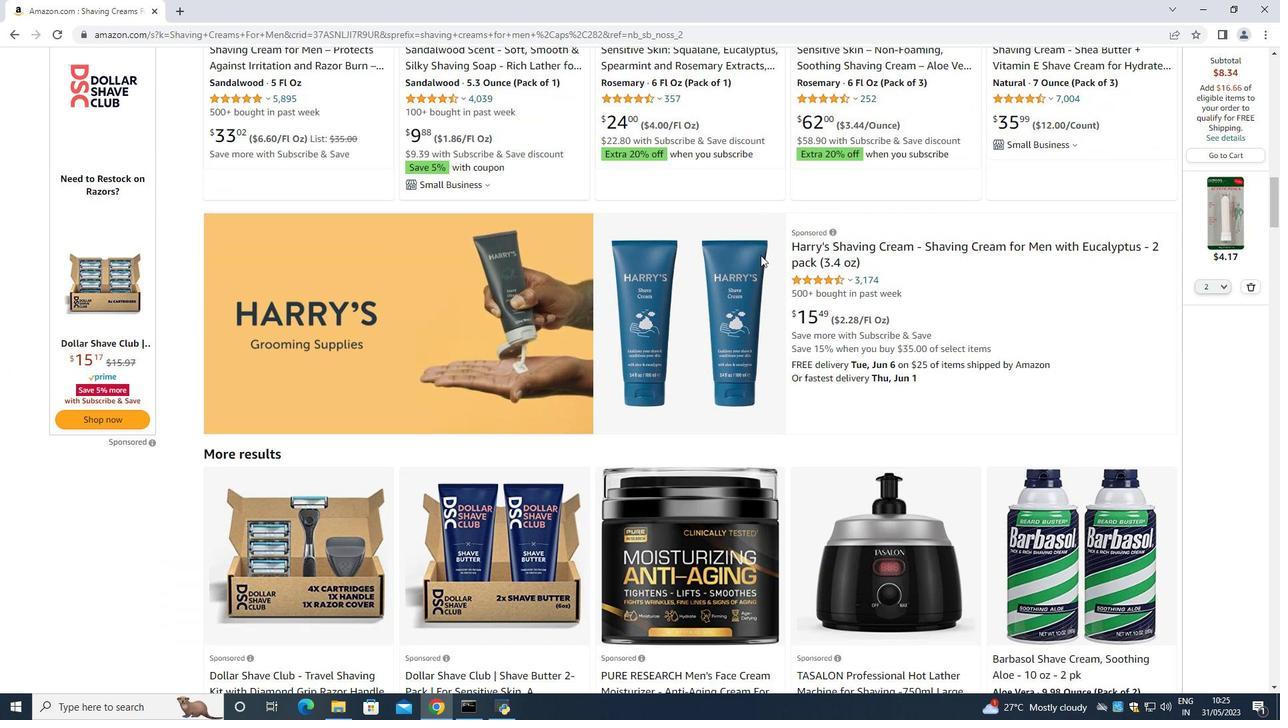 
Action: Mouse scrolled (760, 254) with delta (0, 0)
Screenshot: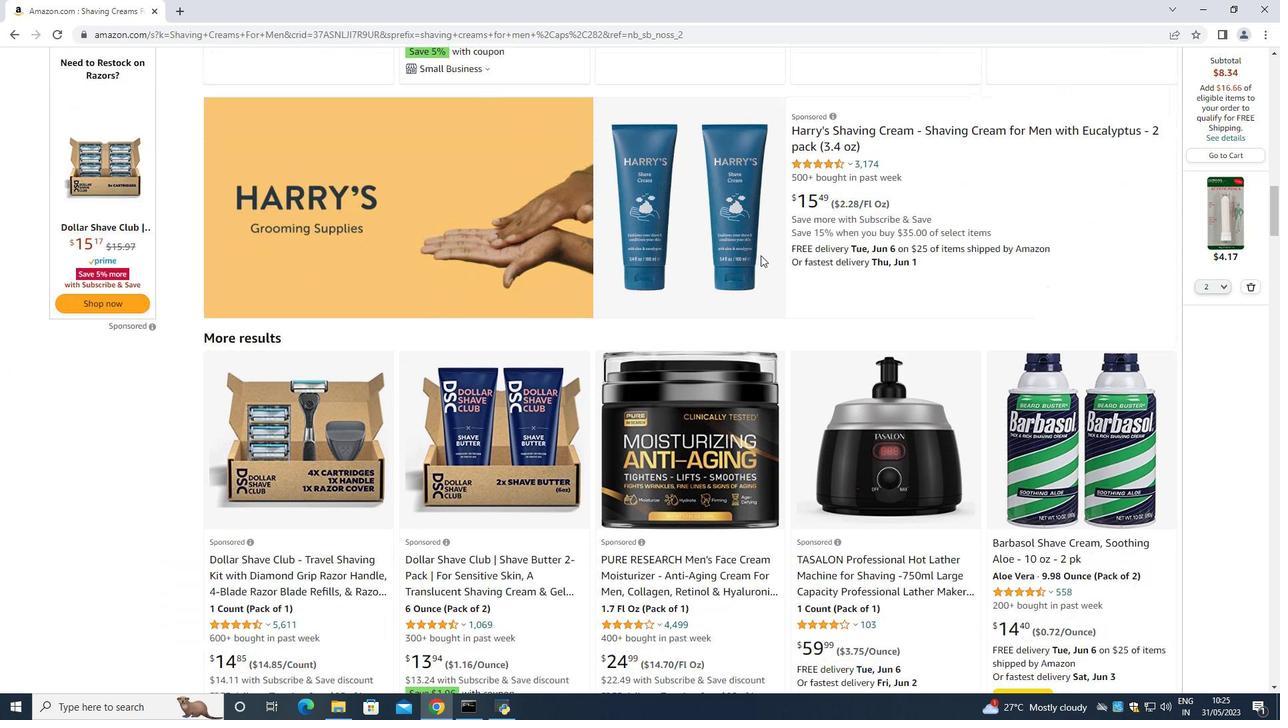 
Action: Mouse scrolled (760, 254) with delta (0, 0)
Screenshot: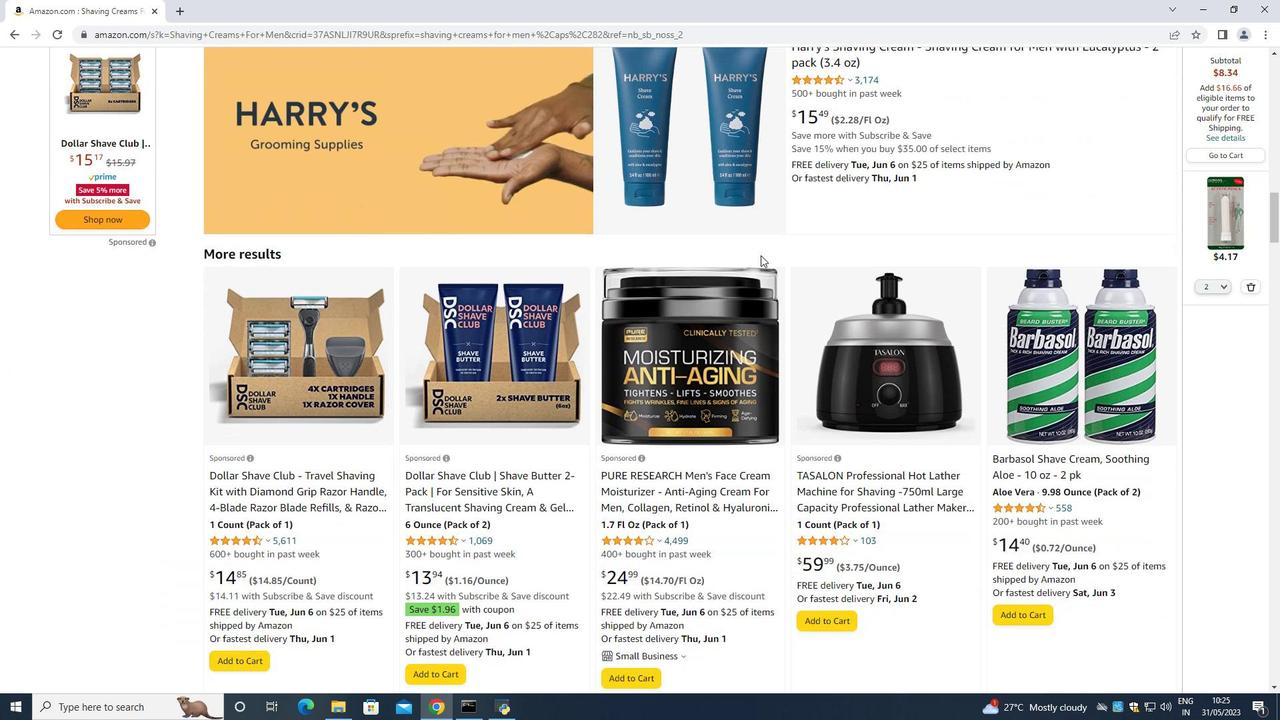 
Action: Mouse scrolled (760, 254) with delta (0, 0)
Screenshot: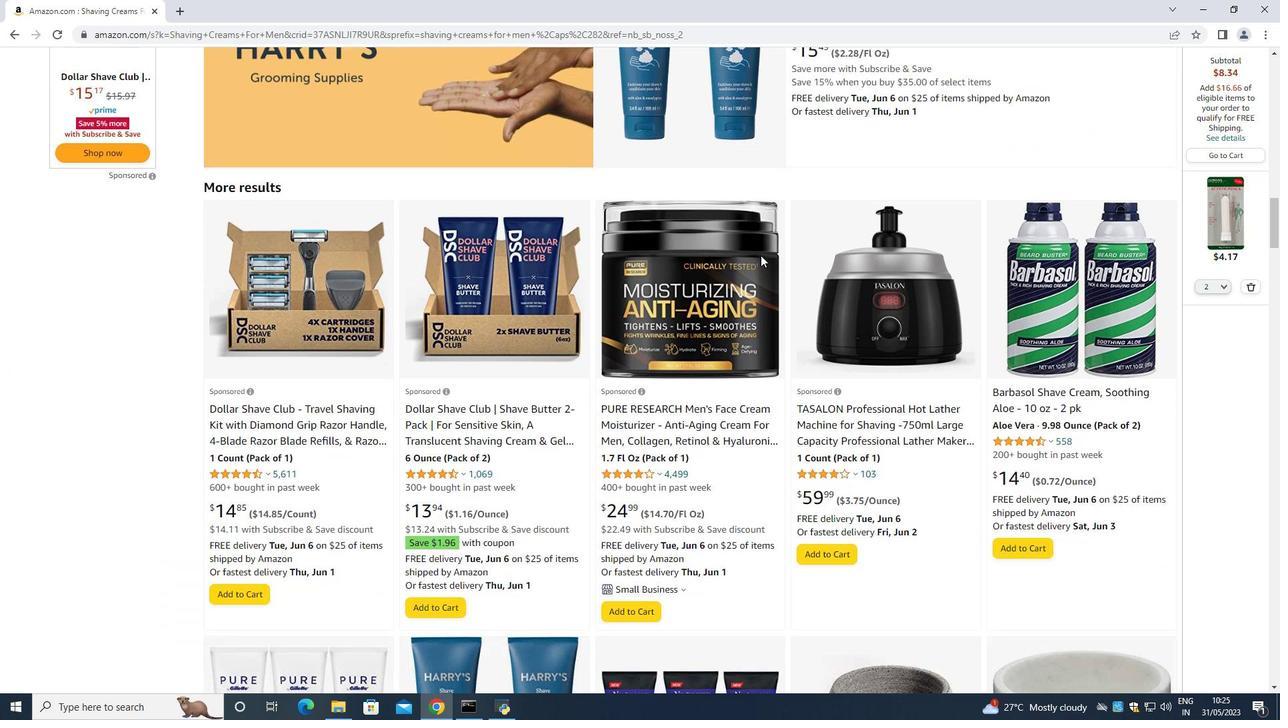 
Action: Mouse scrolled (760, 254) with delta (0, 0)
Screenshot: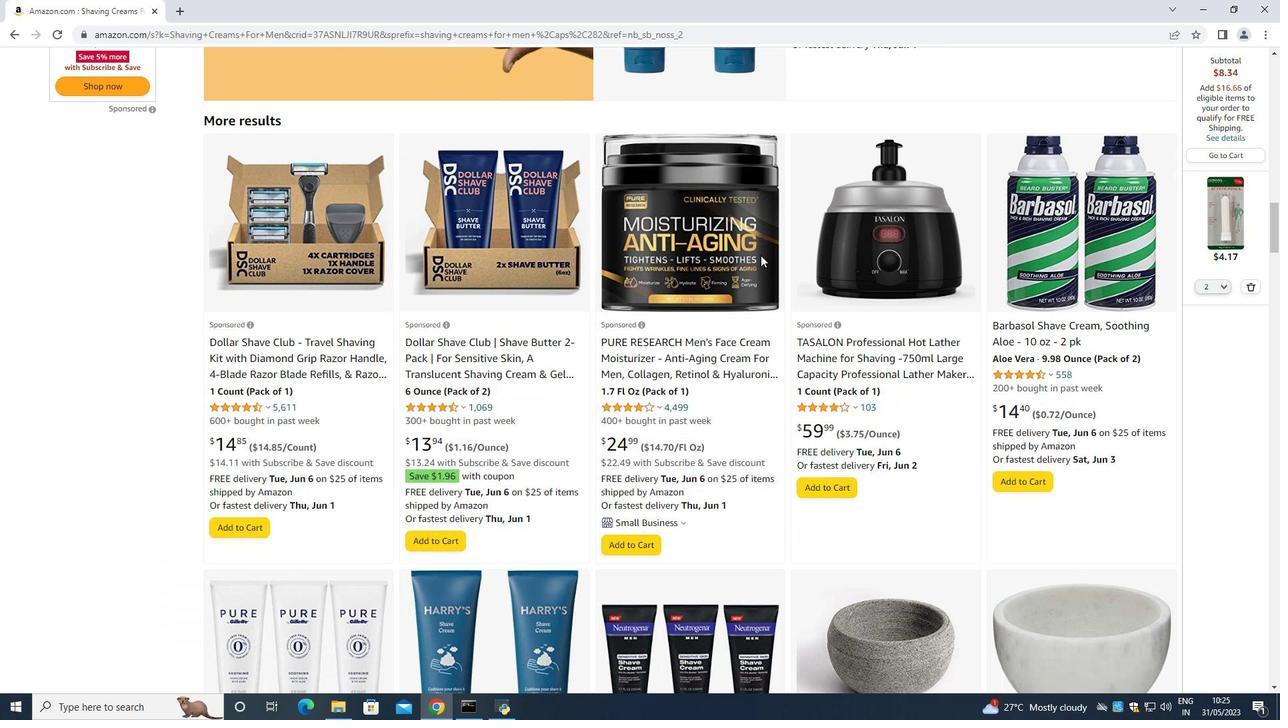 
Action: Mouse scrolled (760, 254) with delta (0, 0)
Screenshot: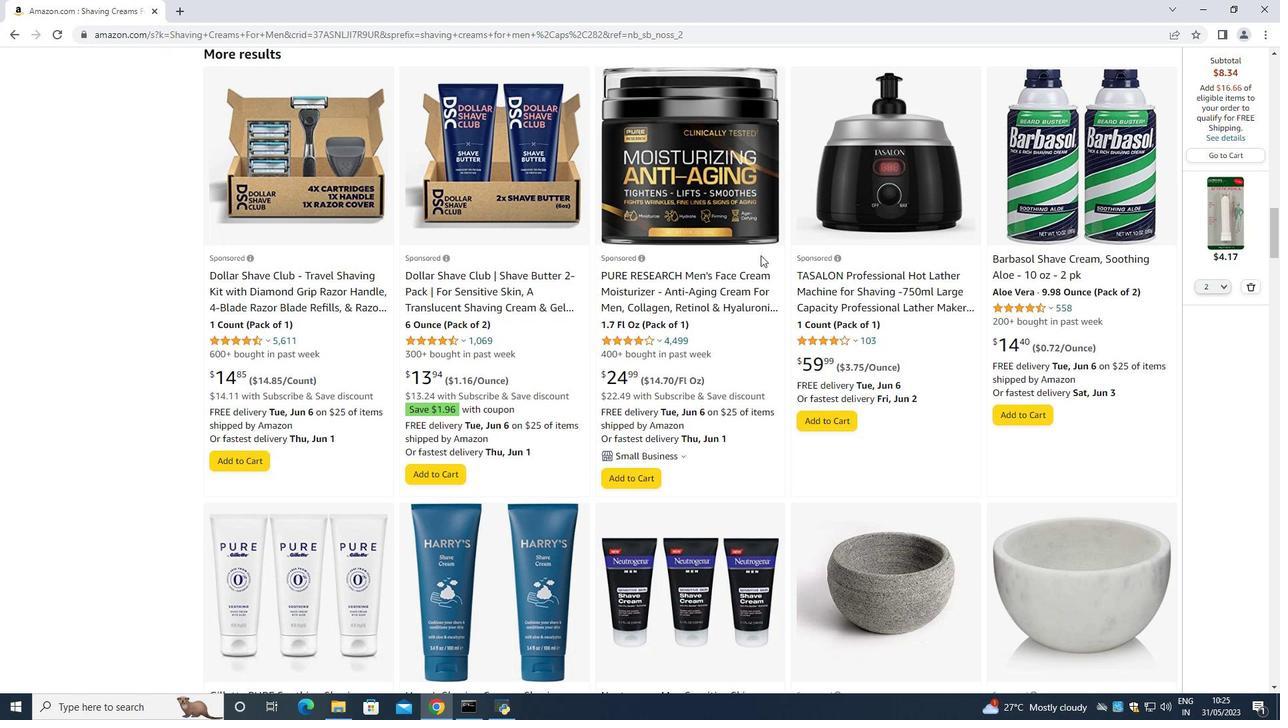 
Action: Mouse scrolled (760, 254) with delta (0, 0)
Screenshot: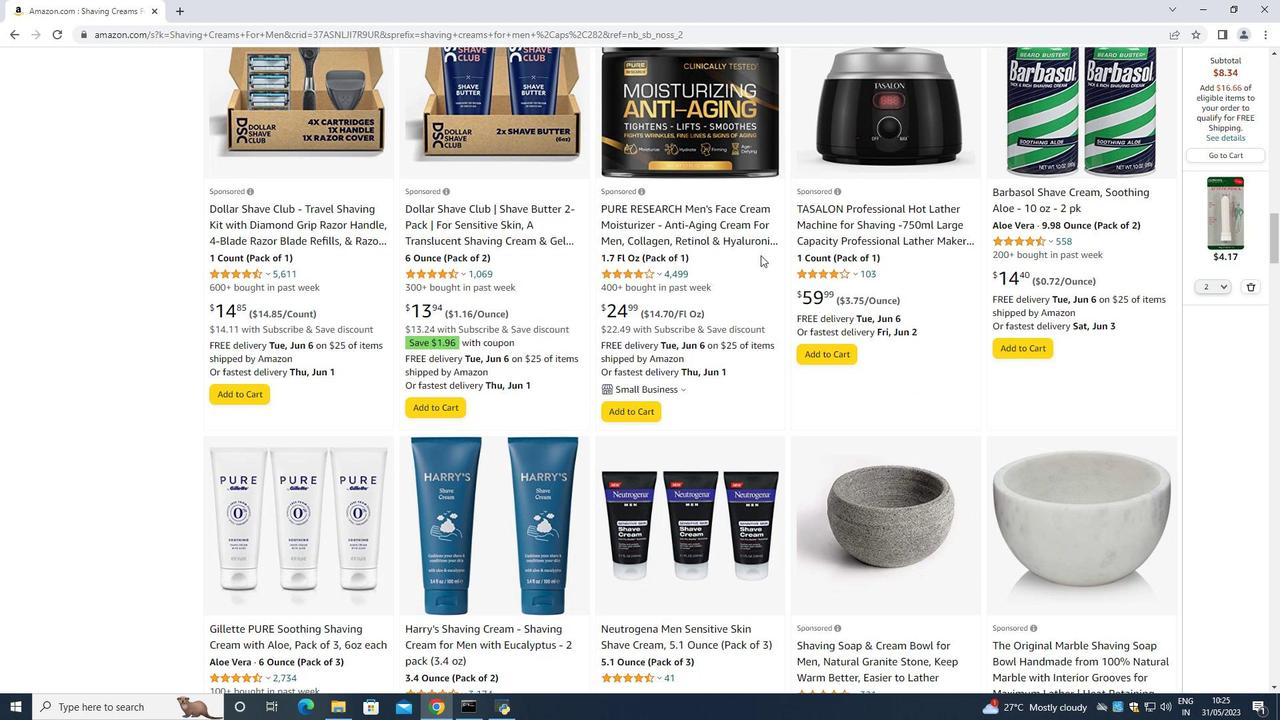 
Action: Mouse scrolled (760, 254) with delta (0, 0)
Screenshot: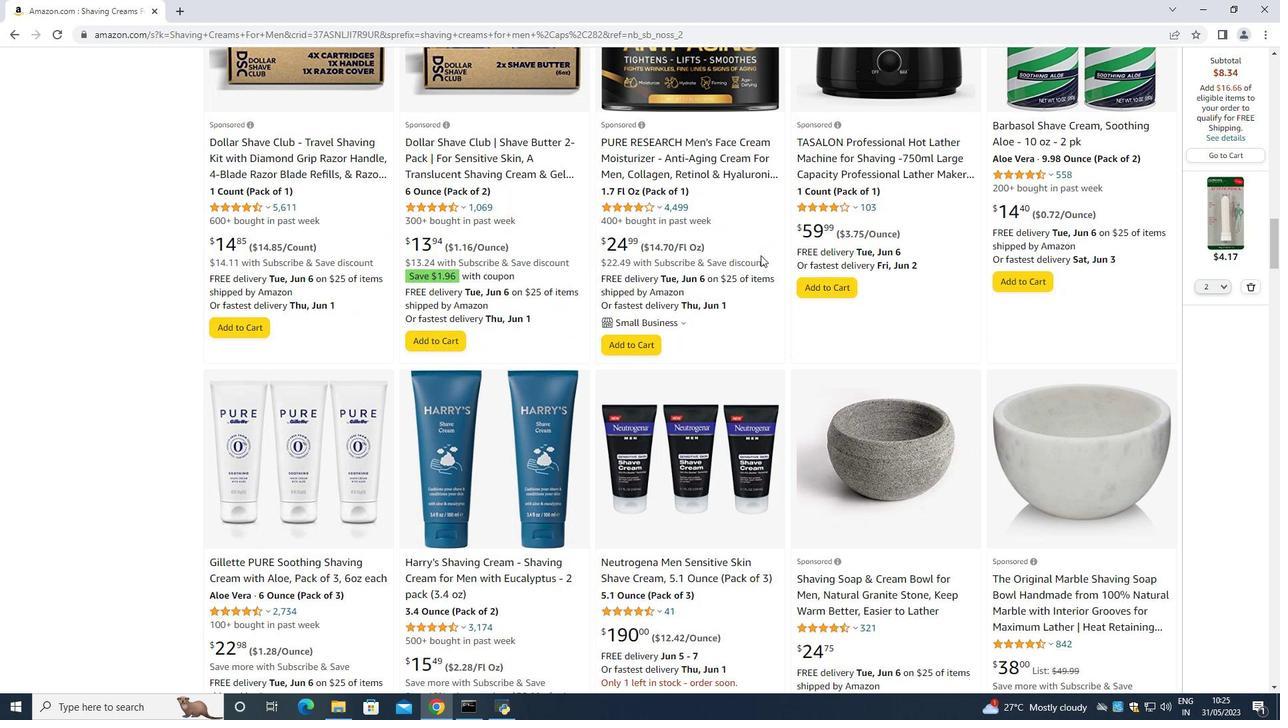 
Action: Mouse scrolled (760, 254) with delta (0, 0)
Screenshot: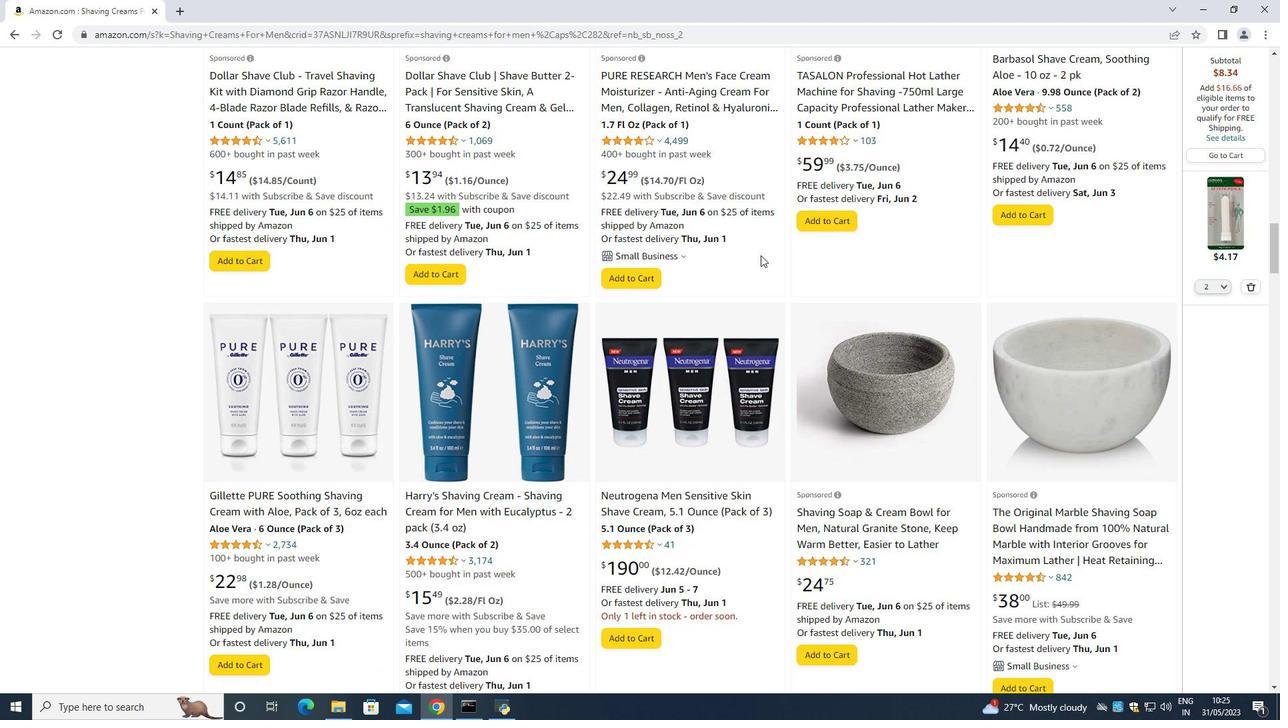 
Action: Mouse scrolled (760, 254) with delta (0, 0)
Screenshot: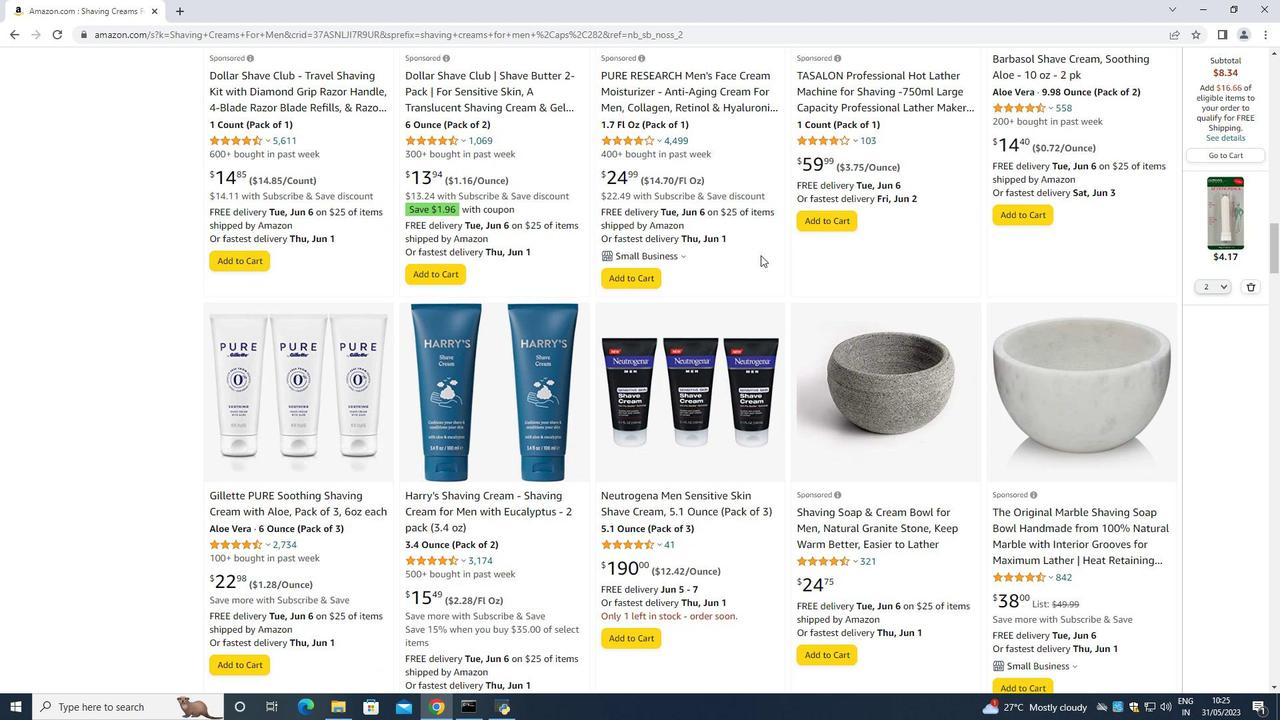 
Action: Mouse scrolled (760, 254) with delta (0, 0)
Screenshot: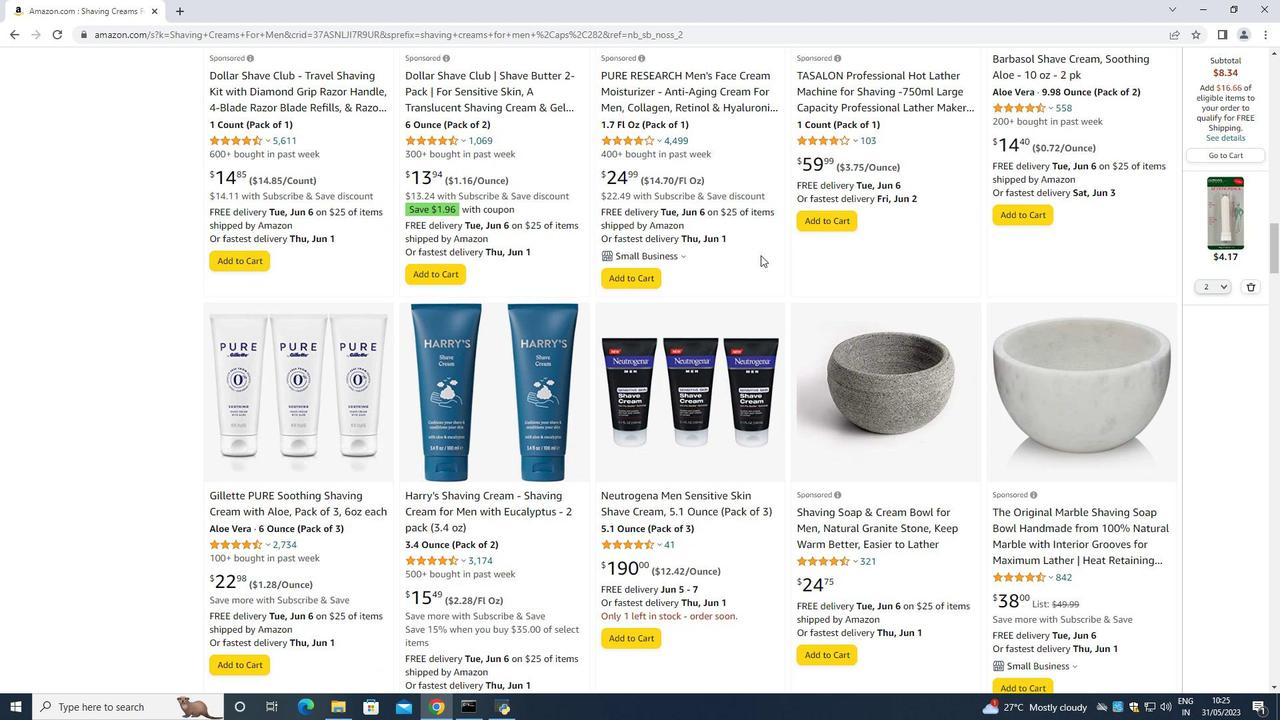 
Action: Mouse scrolled (760, 254) with delta (0, 0)
Screenshot: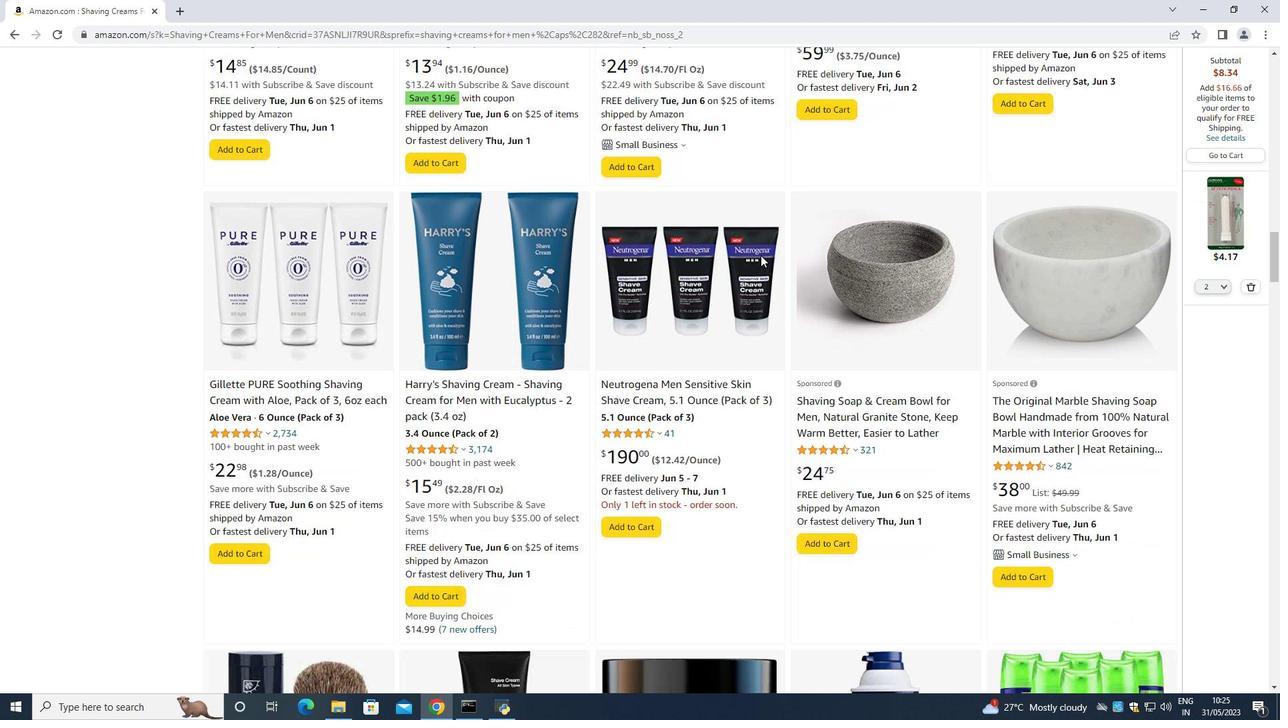 
Action: Mouse scrolled (760, 254) with delta (0, 0)
Screenshot: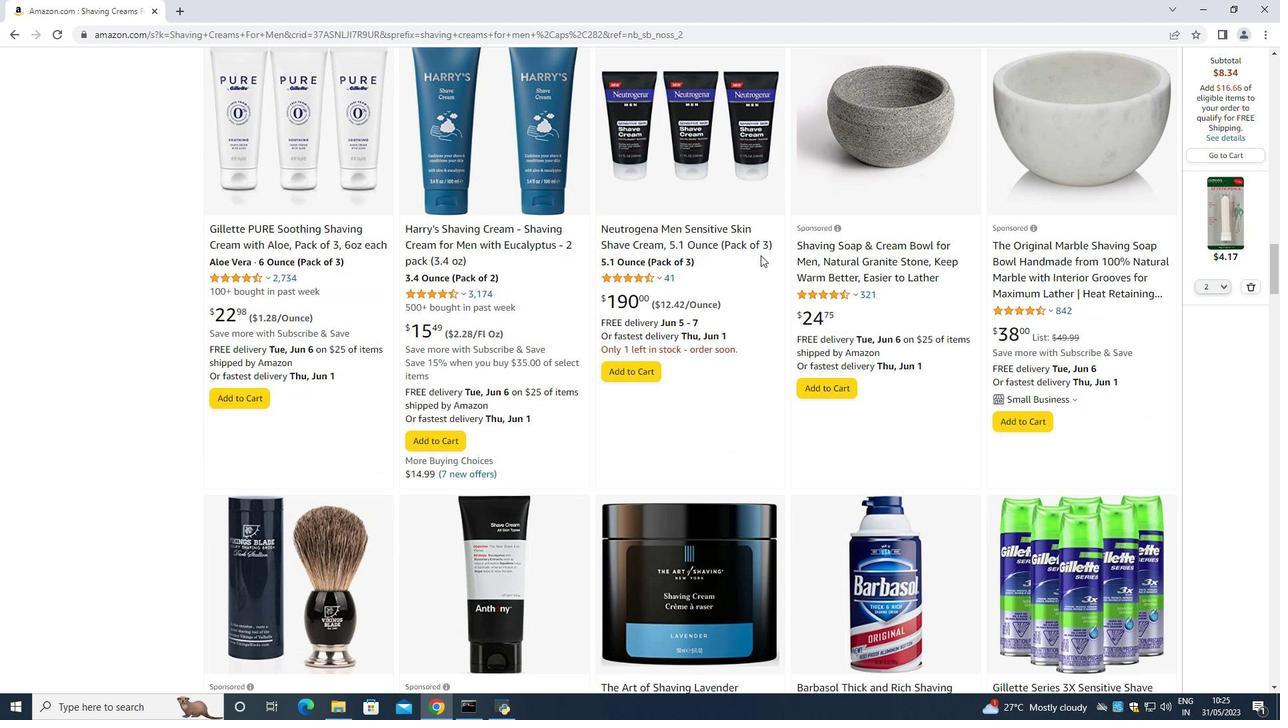 
Action: Mouse scrolled (760, 254) with delta (0, 0)
Screenshot: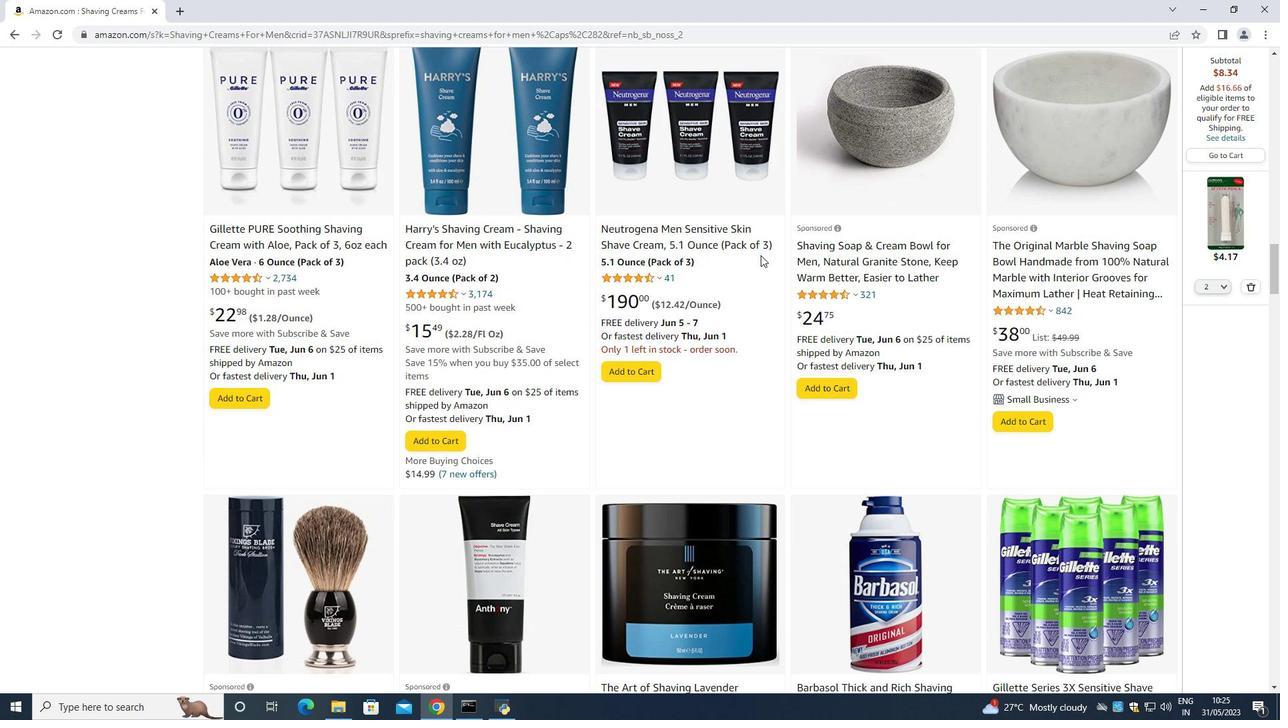 
Action: Mouse scrolled (760, 254) with delta (0, 0)
Screenshot: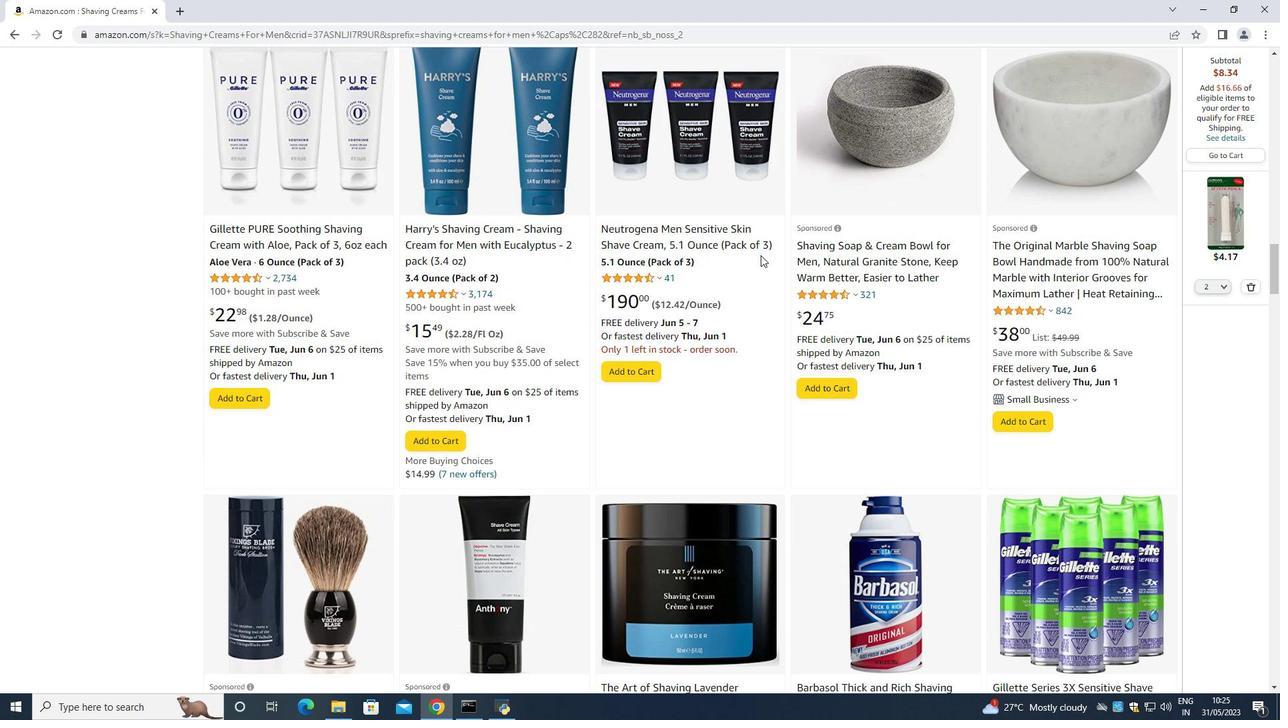 
Action: Mouse scrolled (760, 254) with delta (0, 0)
Screenshot: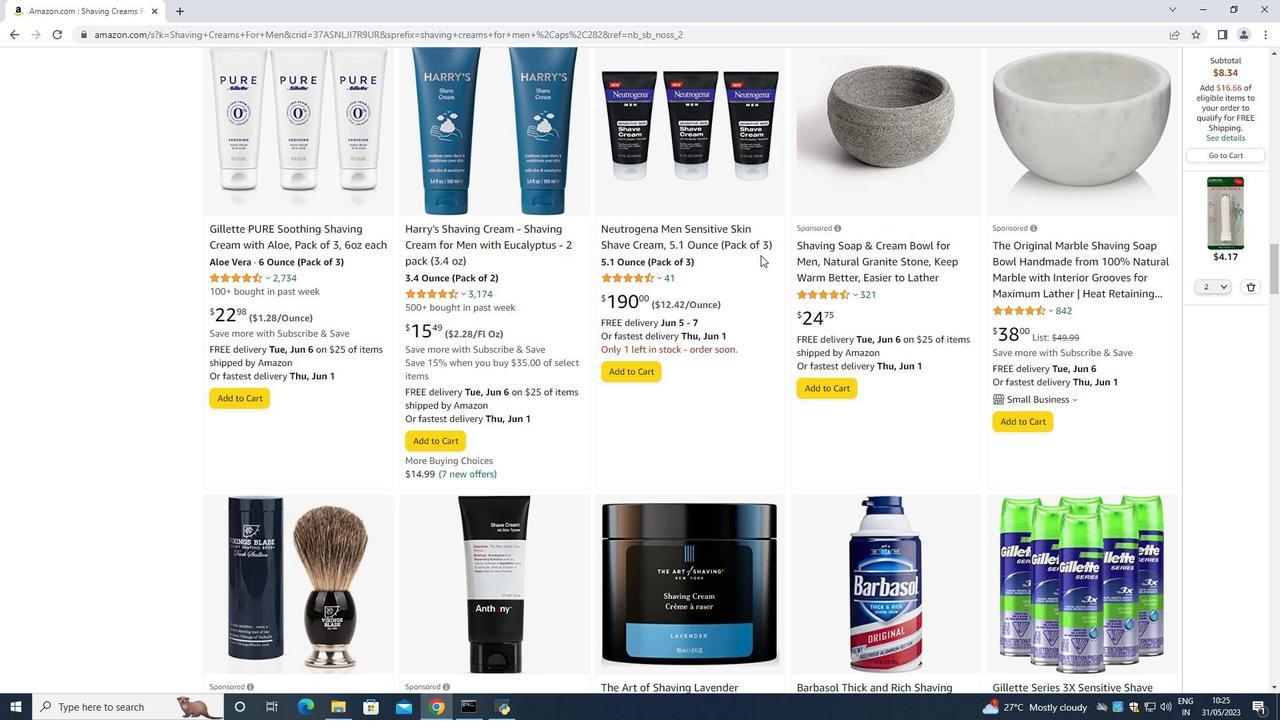 
Action: Mouse scrolled (760, 254) with delta (0, 0)
Screenshot: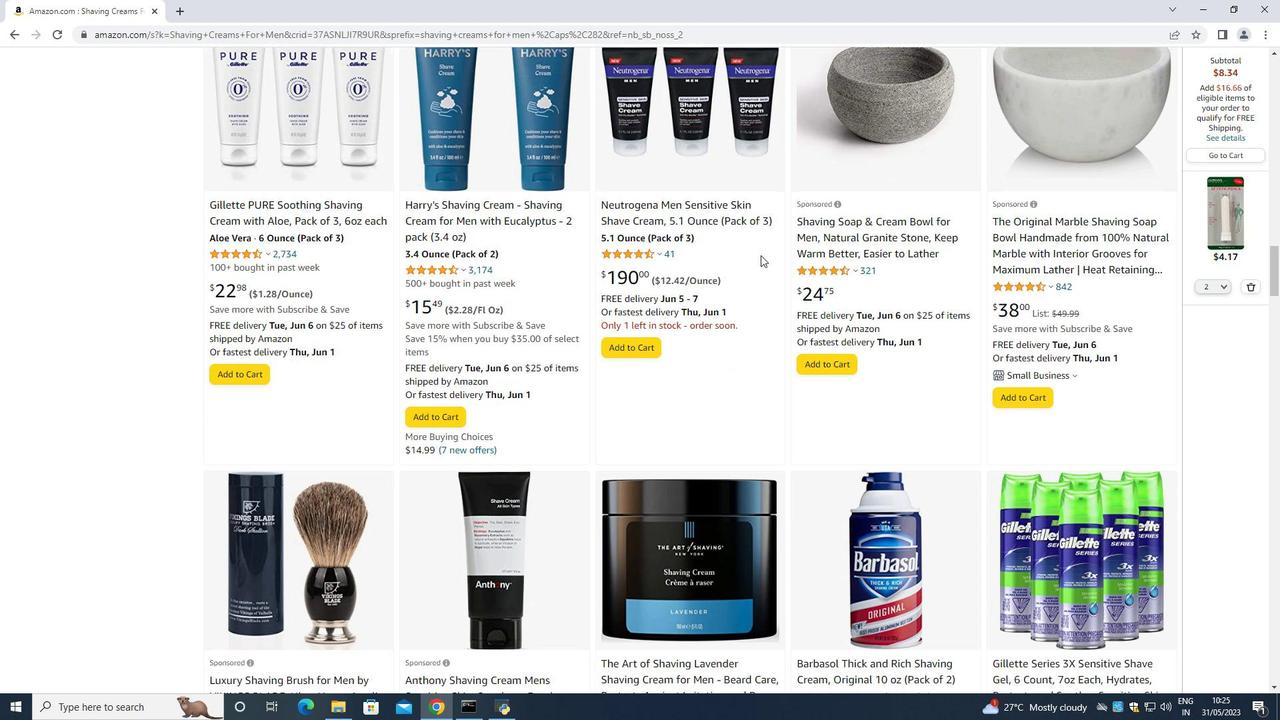 
Action: Mouse scrolled (760, 254) with delta (0, 0)
Screenshot: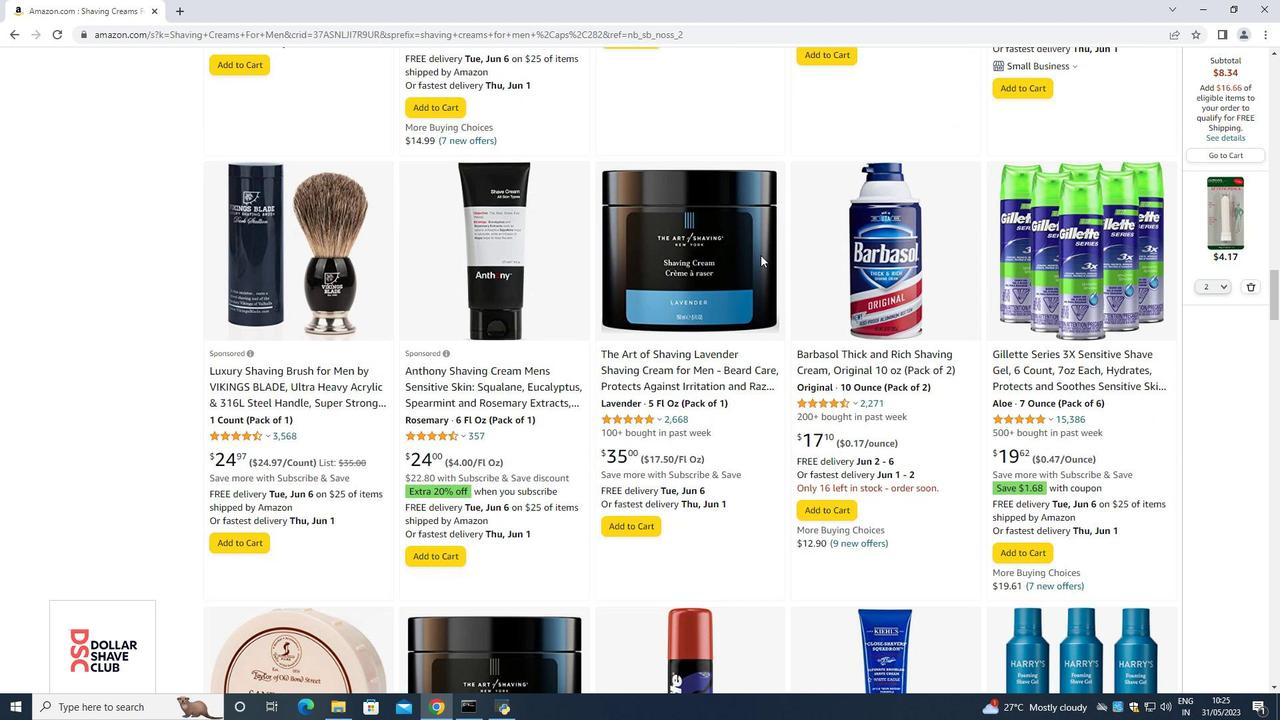 
Action: Mouse scrolled (760, 254) with delta (0, 0)
Screenshot: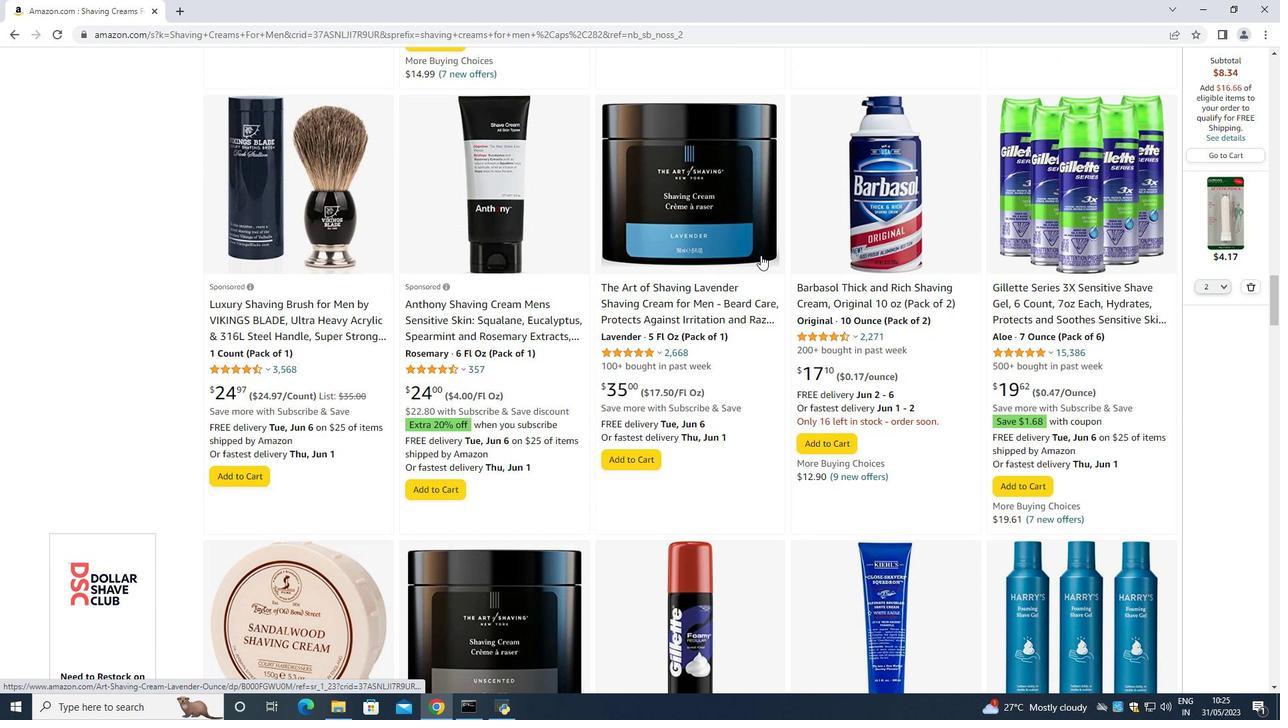 
Action: Mouse scrolled (760, 254) with delta (0, 0)
Screenshot: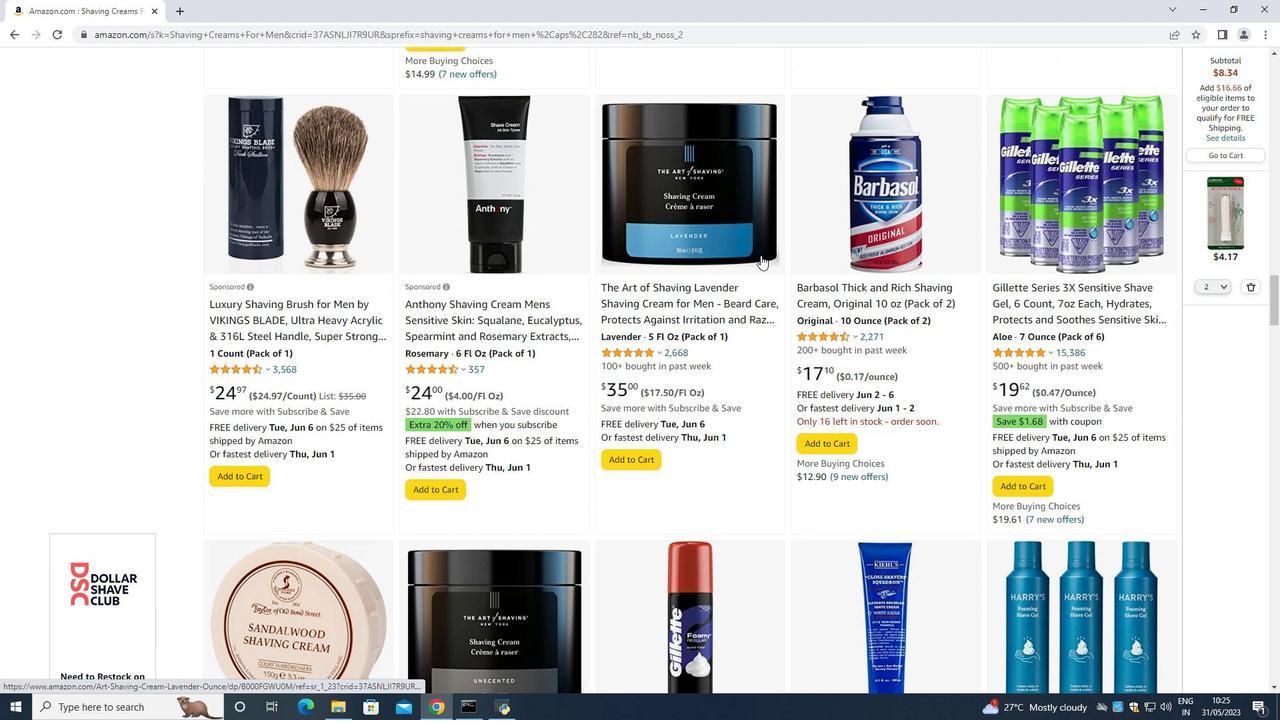 
Action: Mouse scrolled (760, 254) with delta (0, 0)
Screenshot: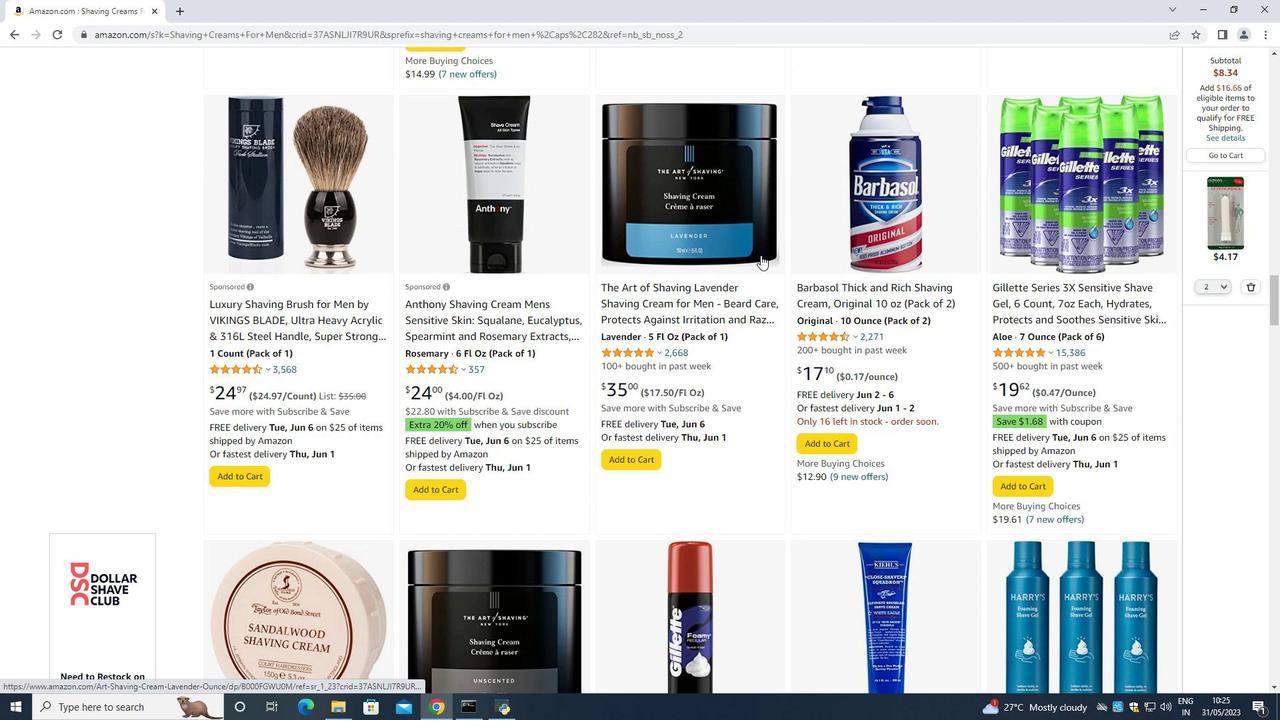 
Action: Mouse scrolled (760, 254) with delta (0, 0)
Screenshot: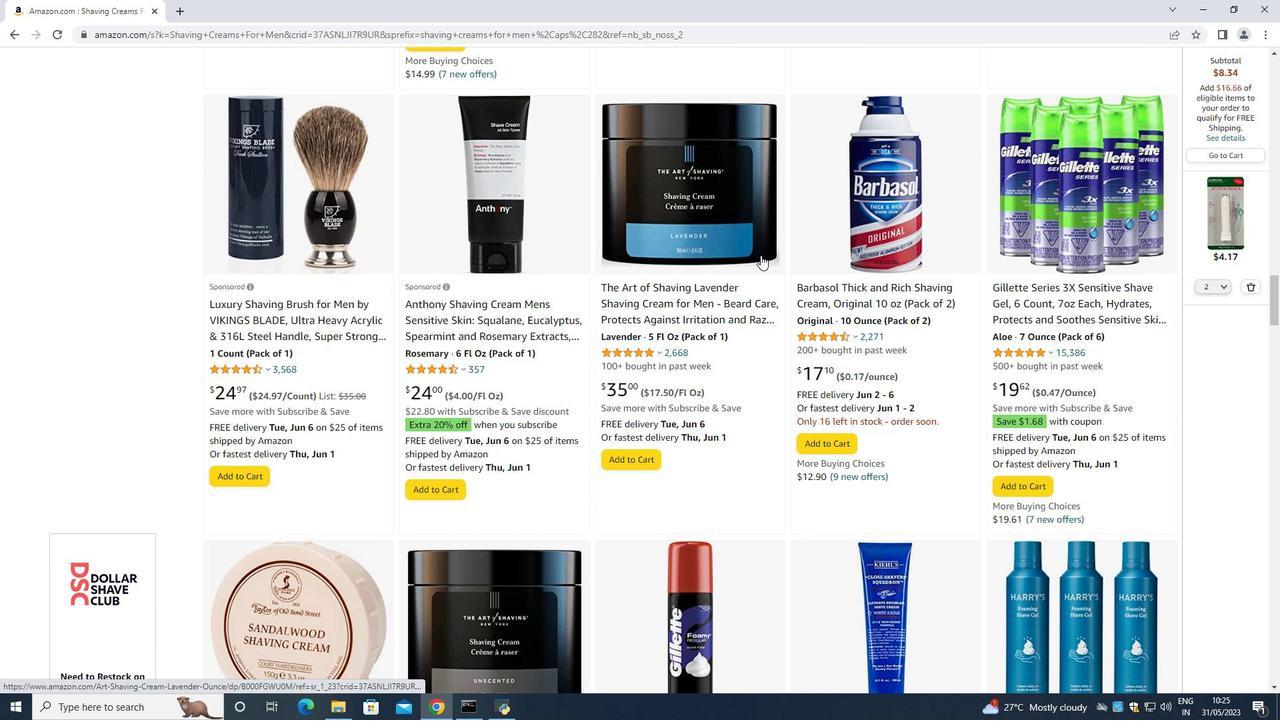 
Action: Mouse scrolled (760, 254) with delta (0, 0)
Screenshot: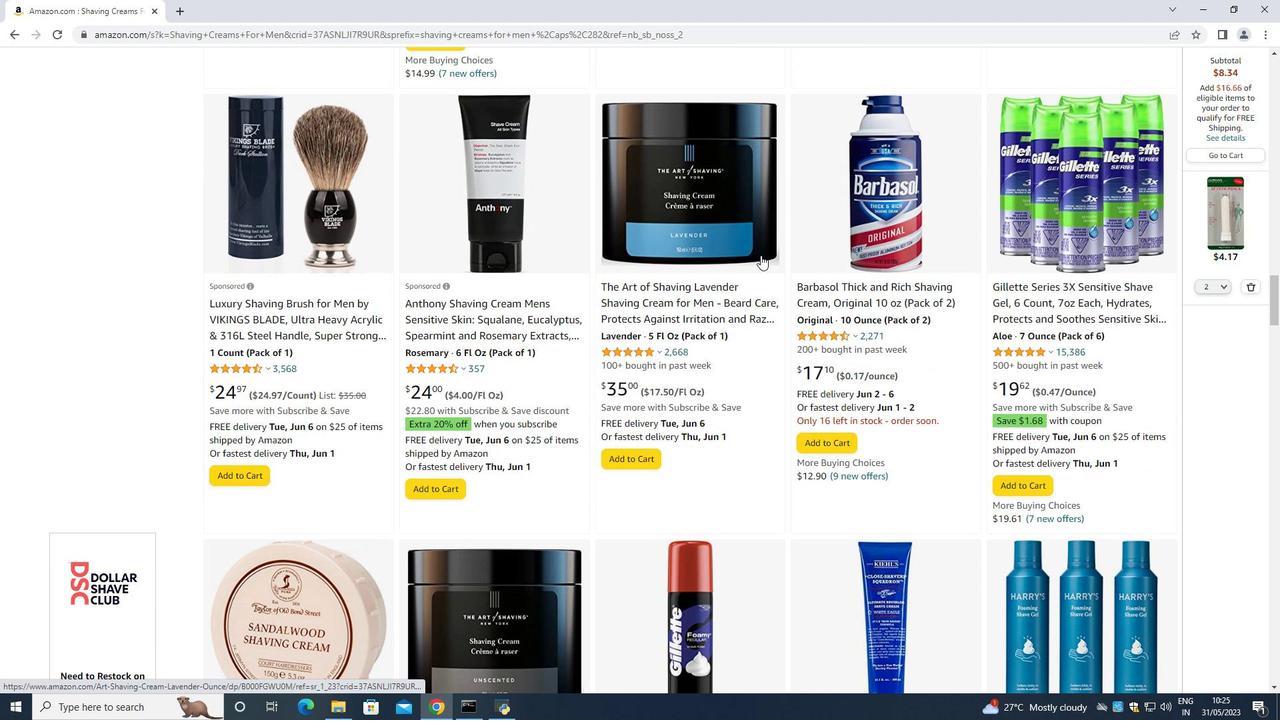 
Action: Mouse scrolled (760, 254) with delta (0, 0)
Screenshot: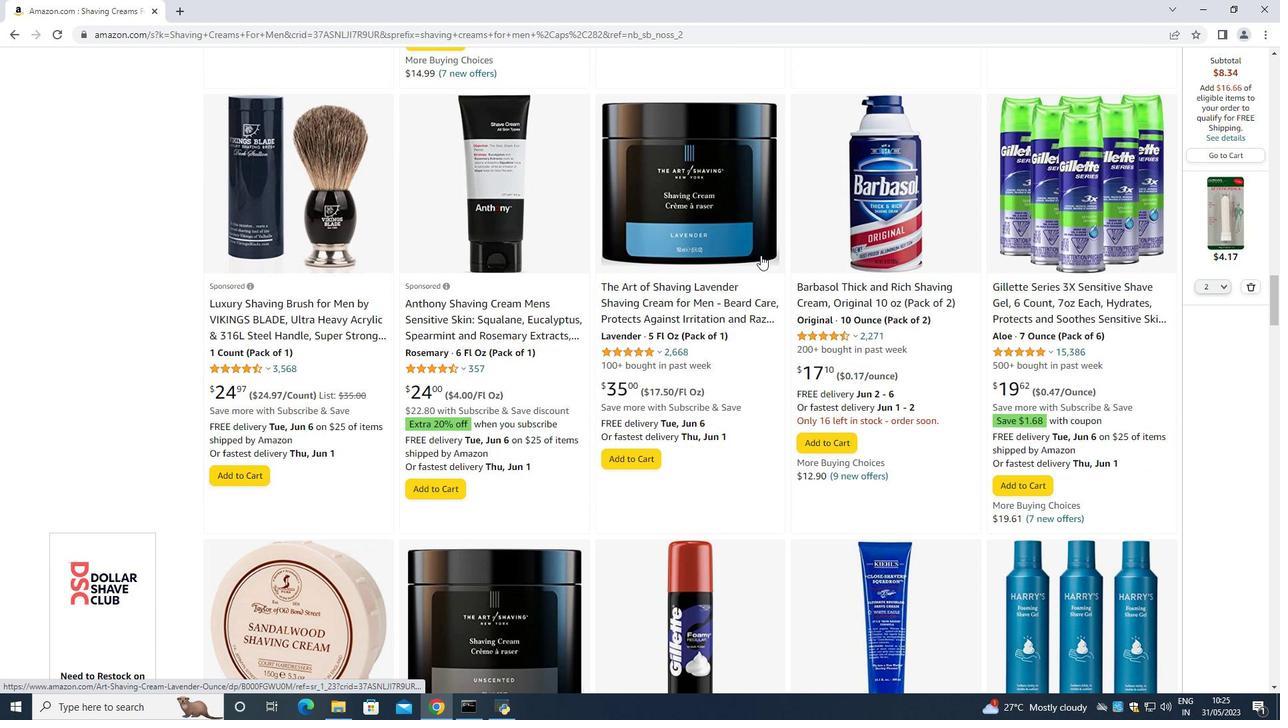 
Action: Mouse scrolled (760, 254) with delta (0, 0)
Screenshot: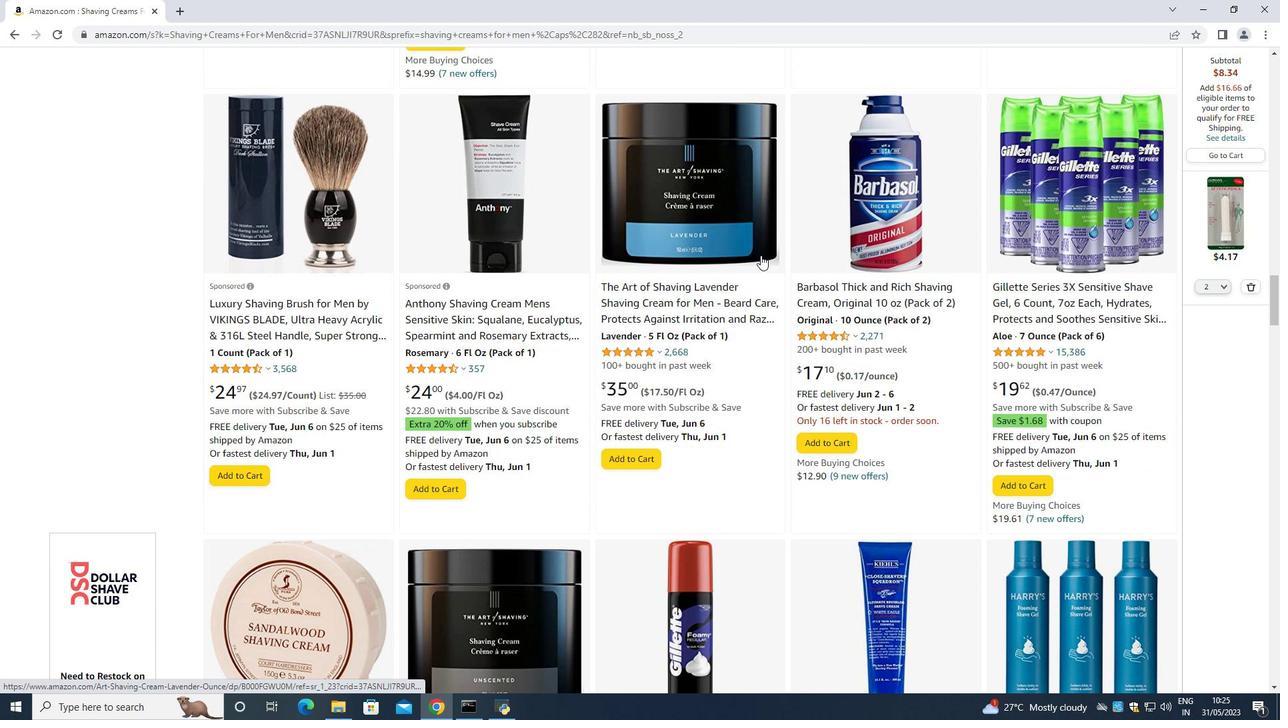 
Action: Mouse scrolled (760, 254) with delta (0, 0)
Screenshot: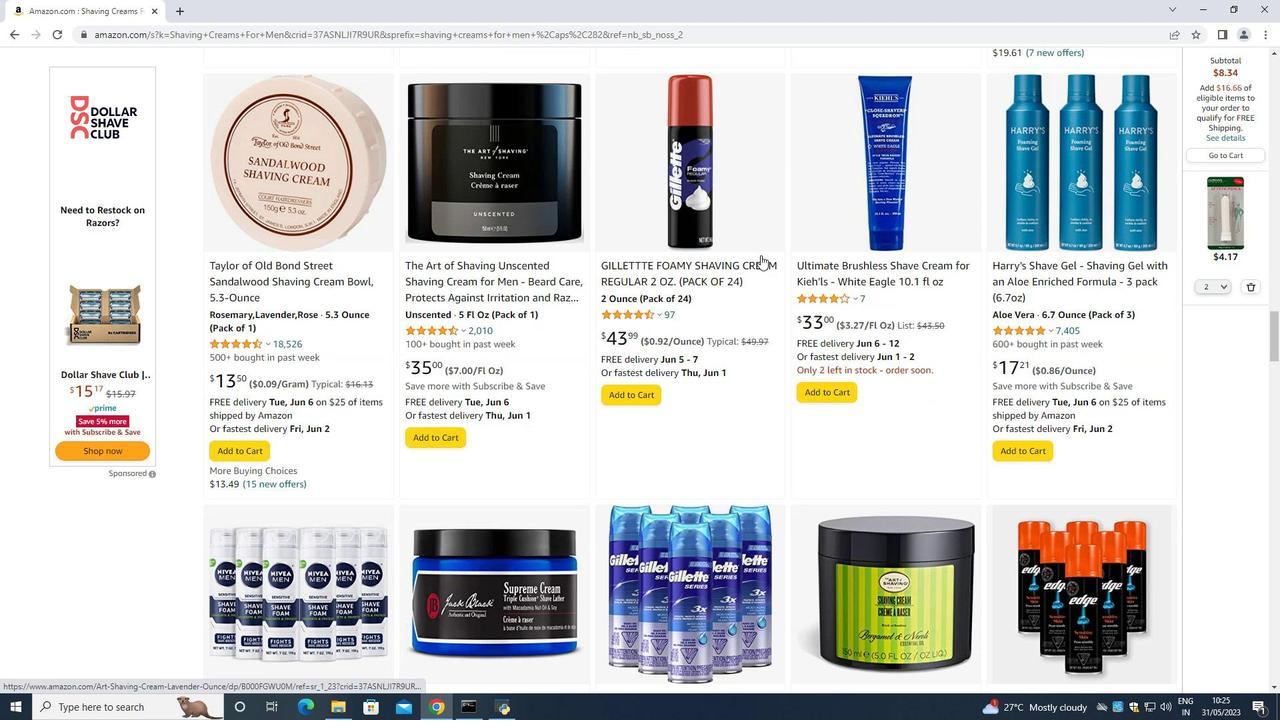 
Action: Mouse scrolled (760, 254) with delta (0, 0)
Screenshot: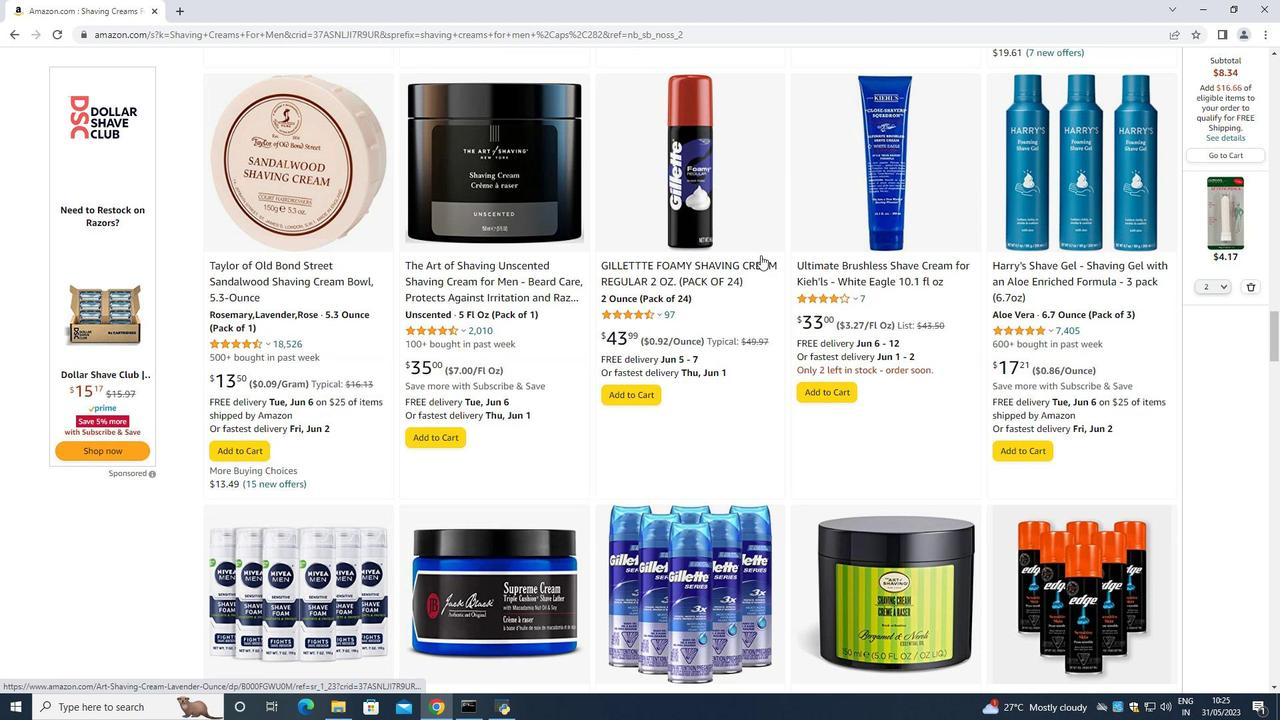 
Action: Mouse scrolled (760, 254) with delta (0, 0)
Screenshot: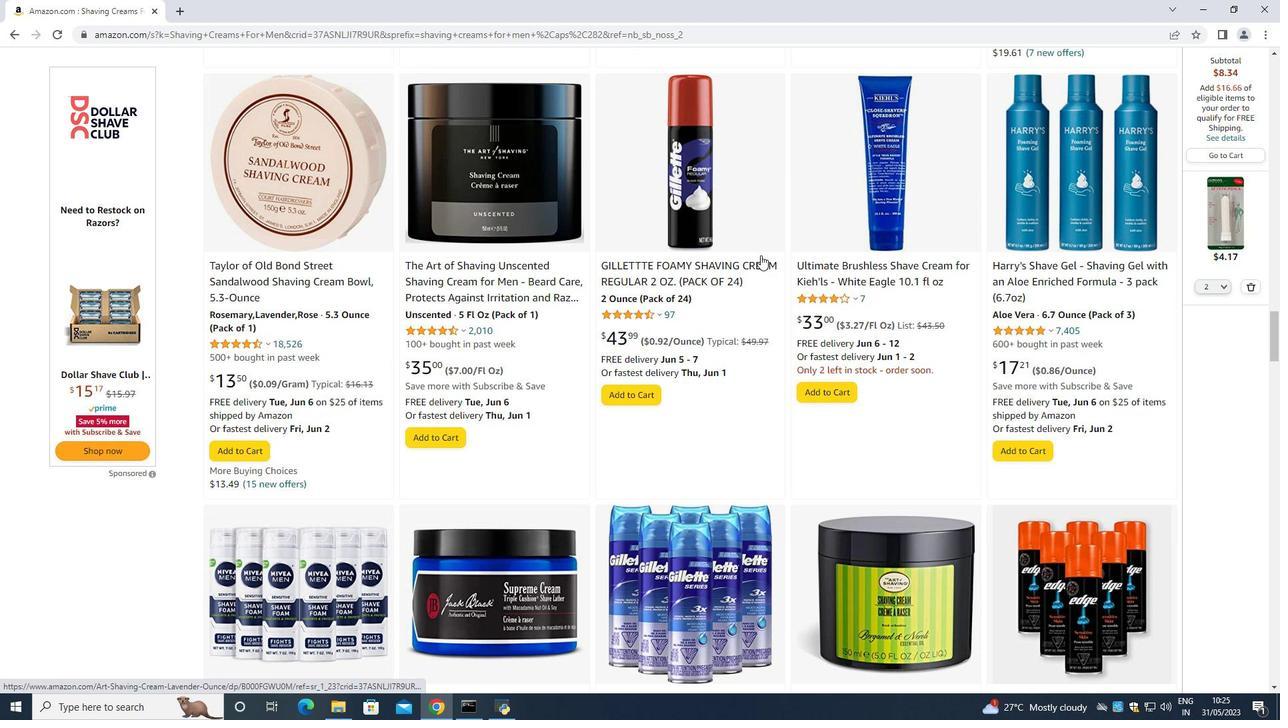 
Action: Mouse scrolled (760, 254) with delta (0, 0)
Screenshot: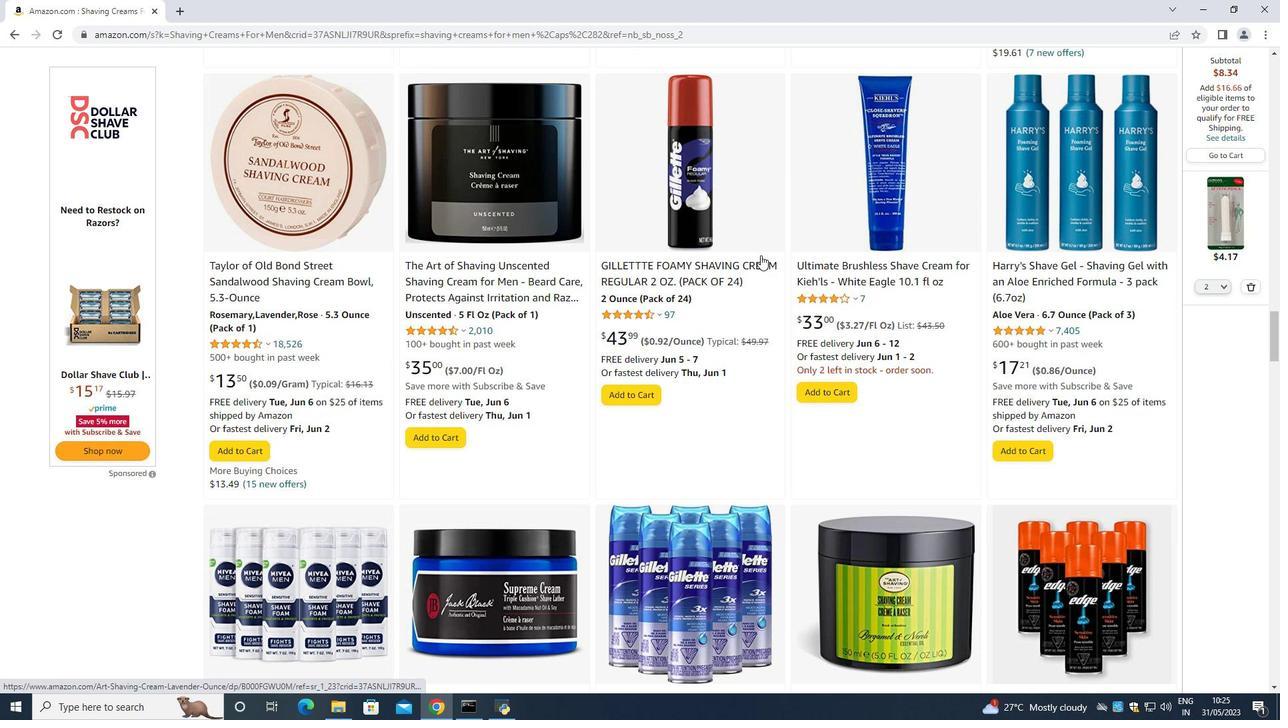 
Action: Mouse scrolled (760, 254) with delta (0, 0)
Screenshot: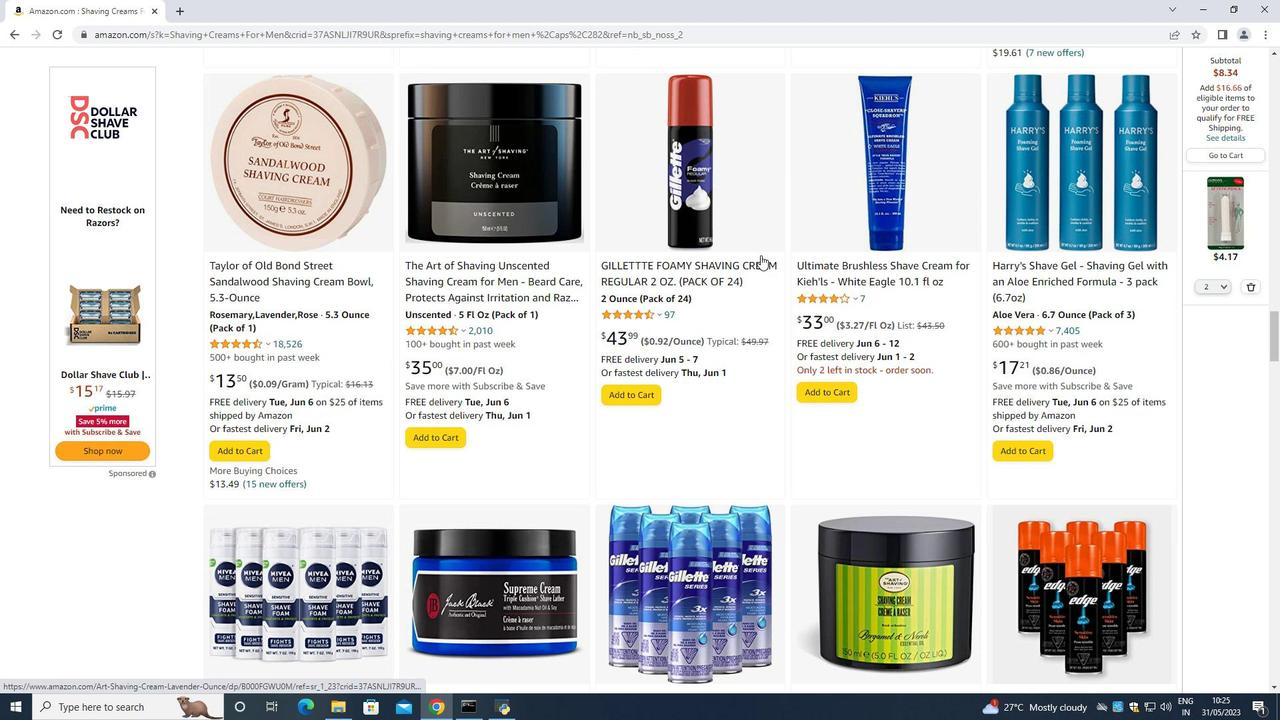 
Action: Mouse scrolled (760, 254) with delta (0, 0)
Screenshot: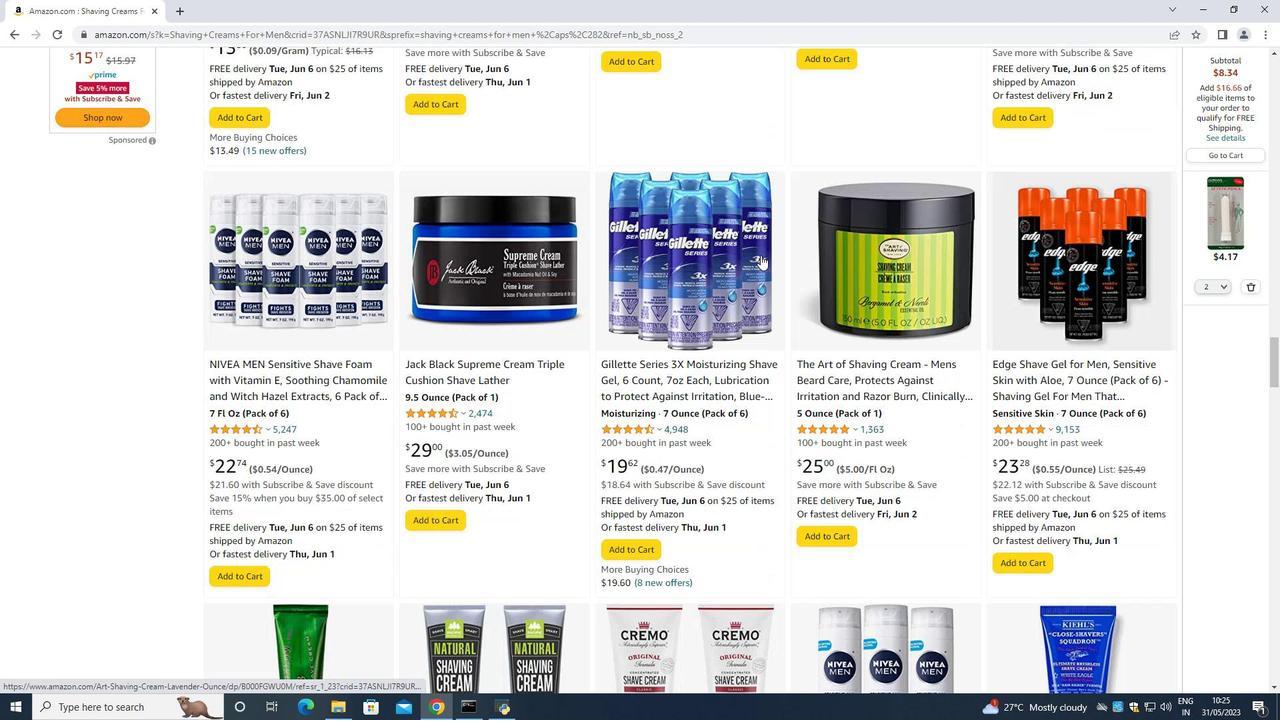 
Action: Mouse scrolled (760, 254) with delta (0, 0)
Screenshot: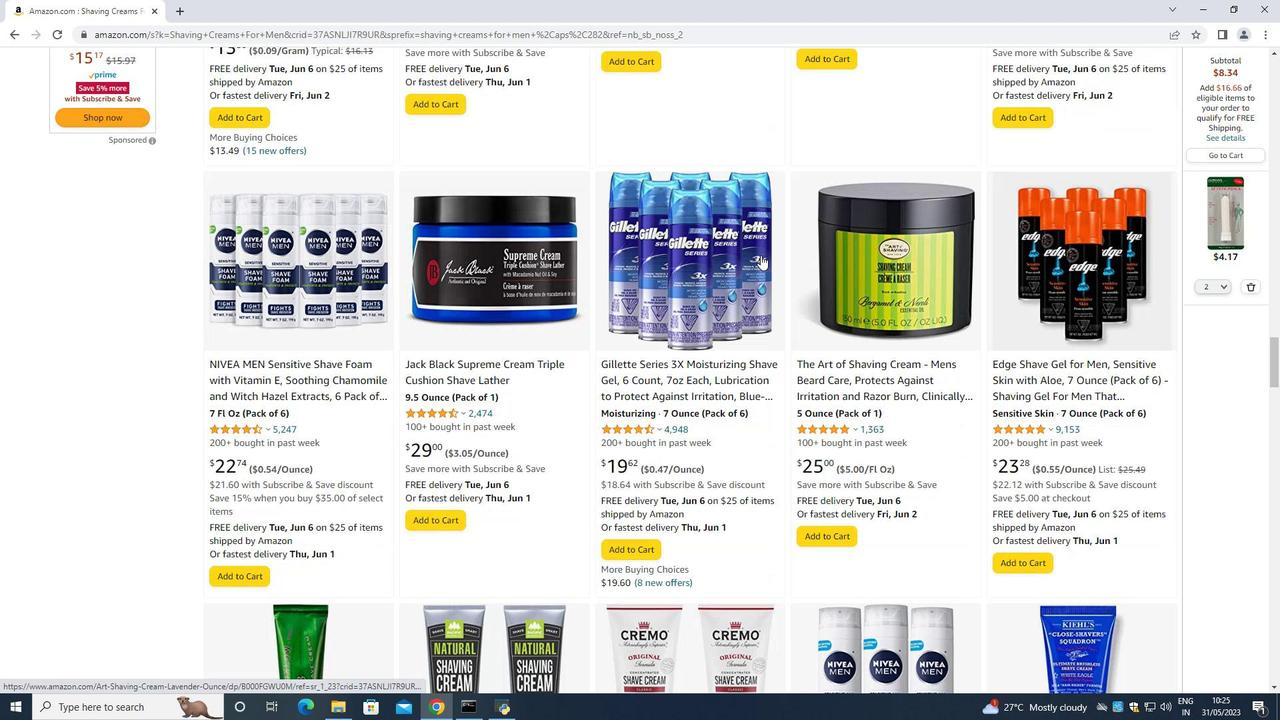 
Action: Mouse scrolled (760, 254) with delta (0, 0)
Screenshot: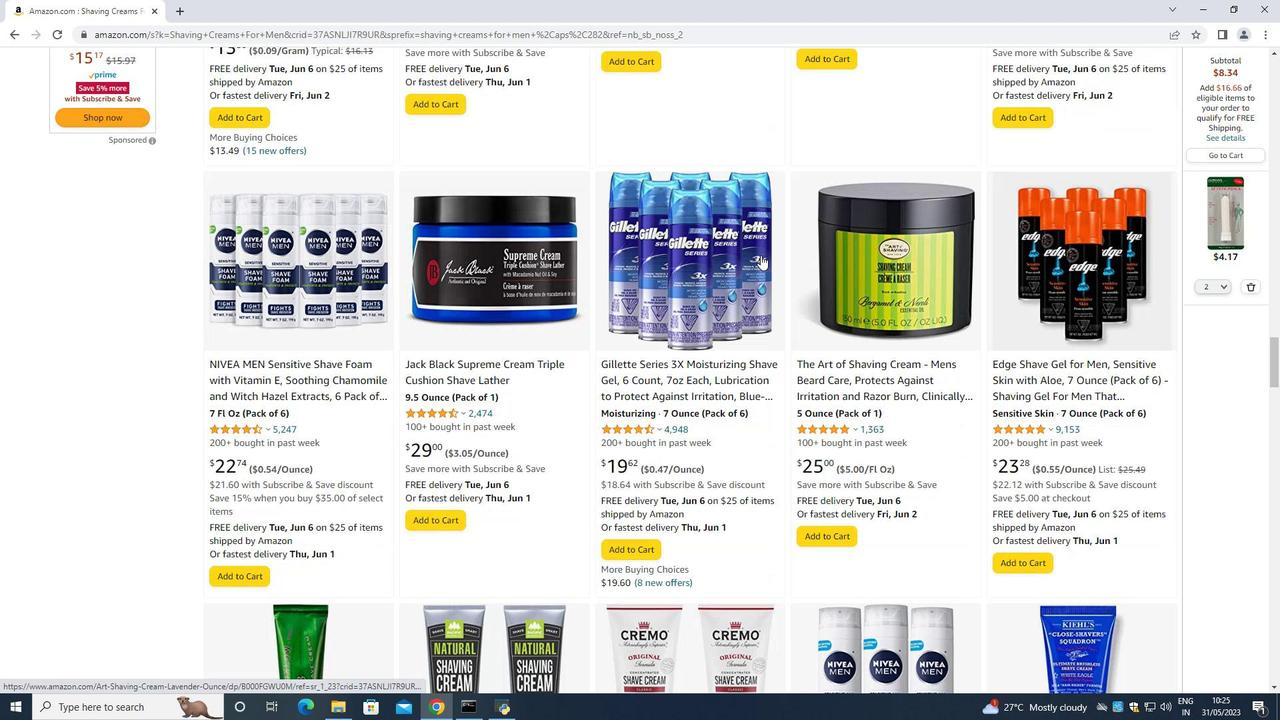 
Action: Mouse scrolled (760, 254) with delta (0, 0)
Screenshot: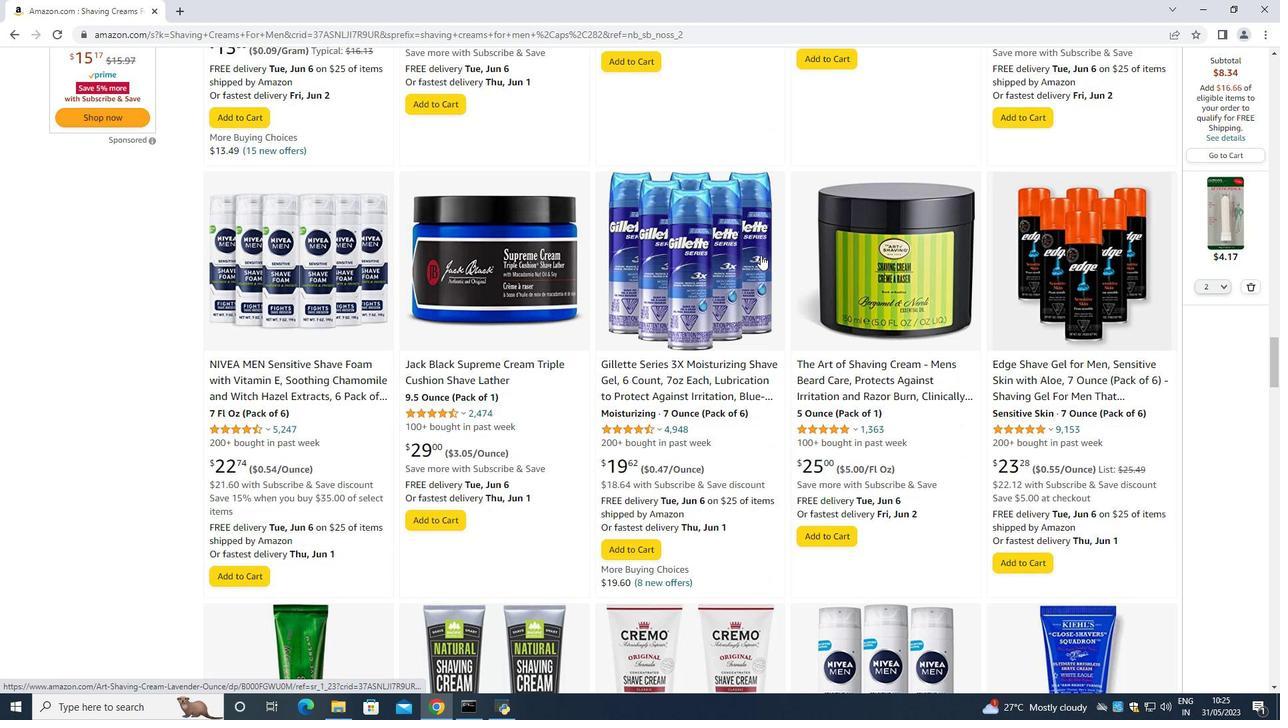 
Action: Mouse scrolled (760, 254) with delta (0, 0)
Screenshot: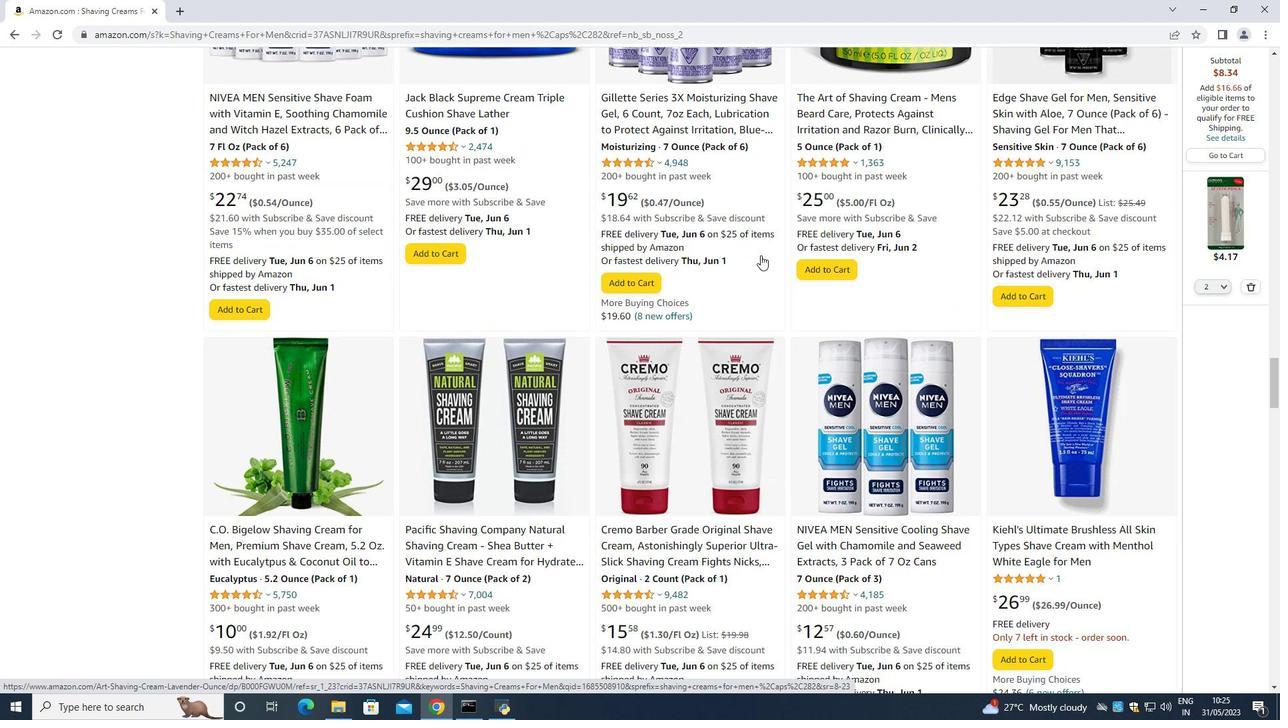 
Action: Mouse scrolled (760, 254) with delta (0, 0)
Screenshot: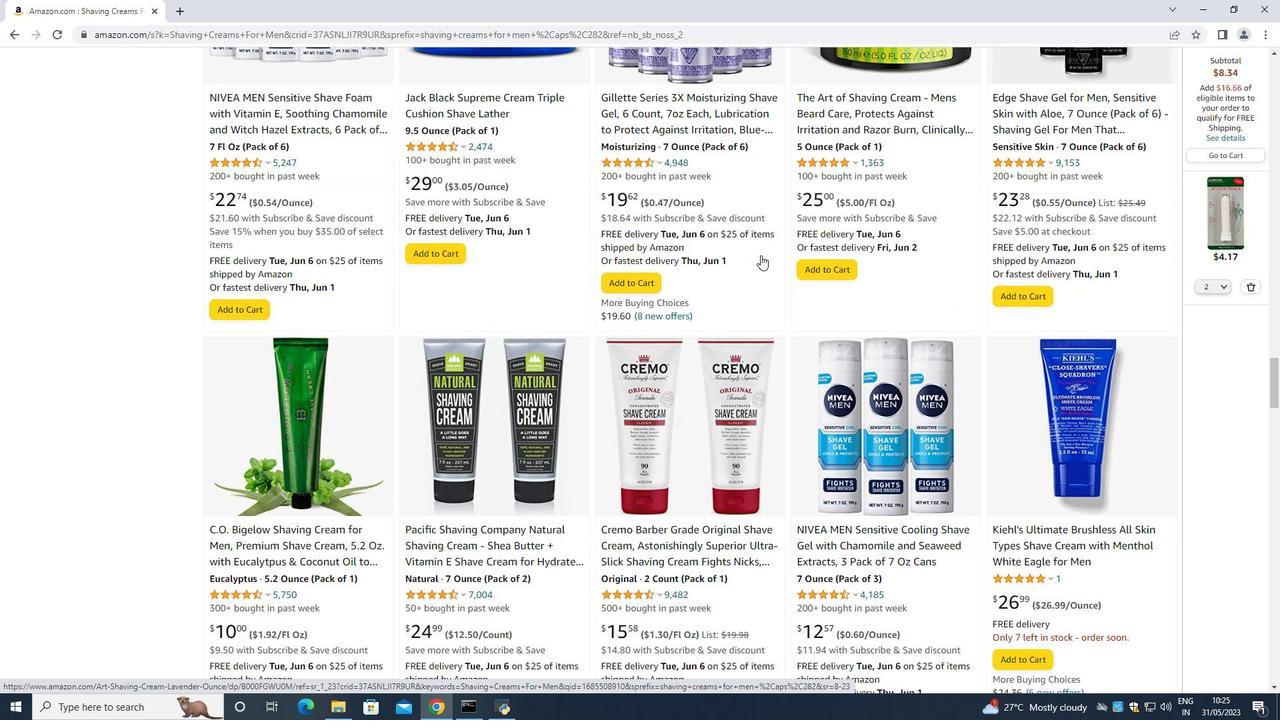 
Action: Mouse scrolled (760, 254) with delta (0, 0)
Screenshot: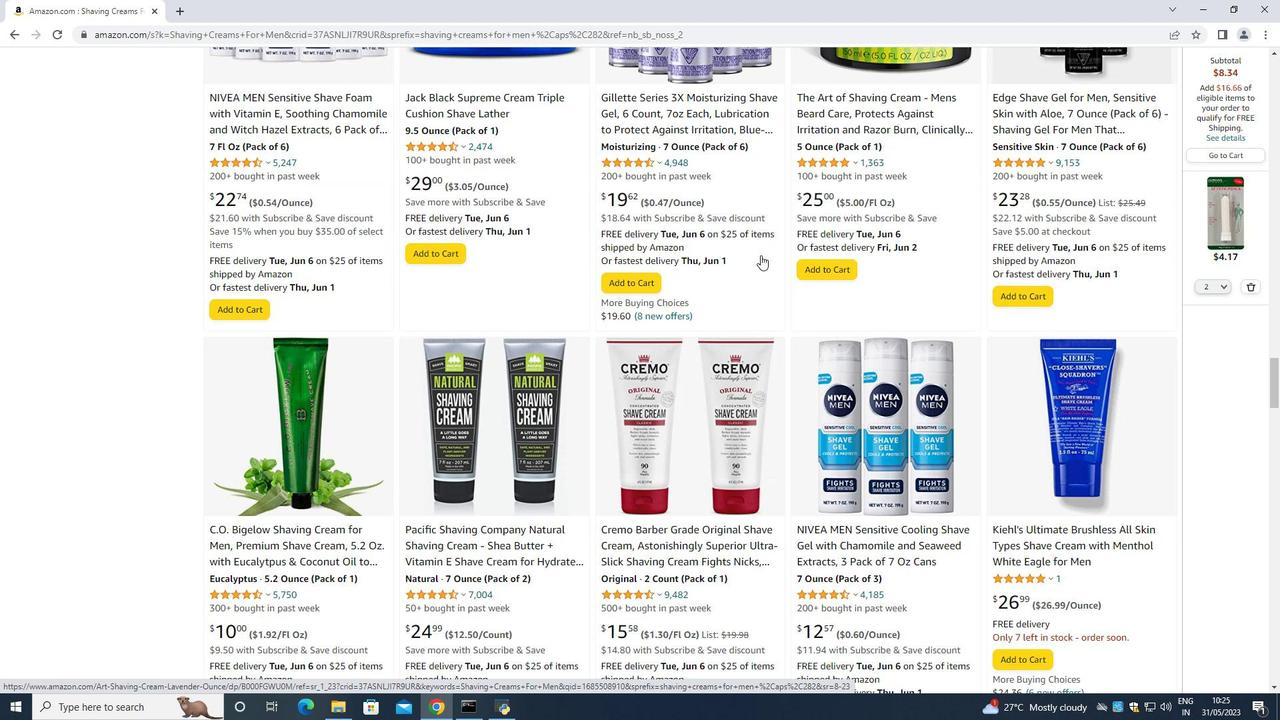 
Action: Mouse scrolled (760, 254) with delta (0, 0)
Screenshot: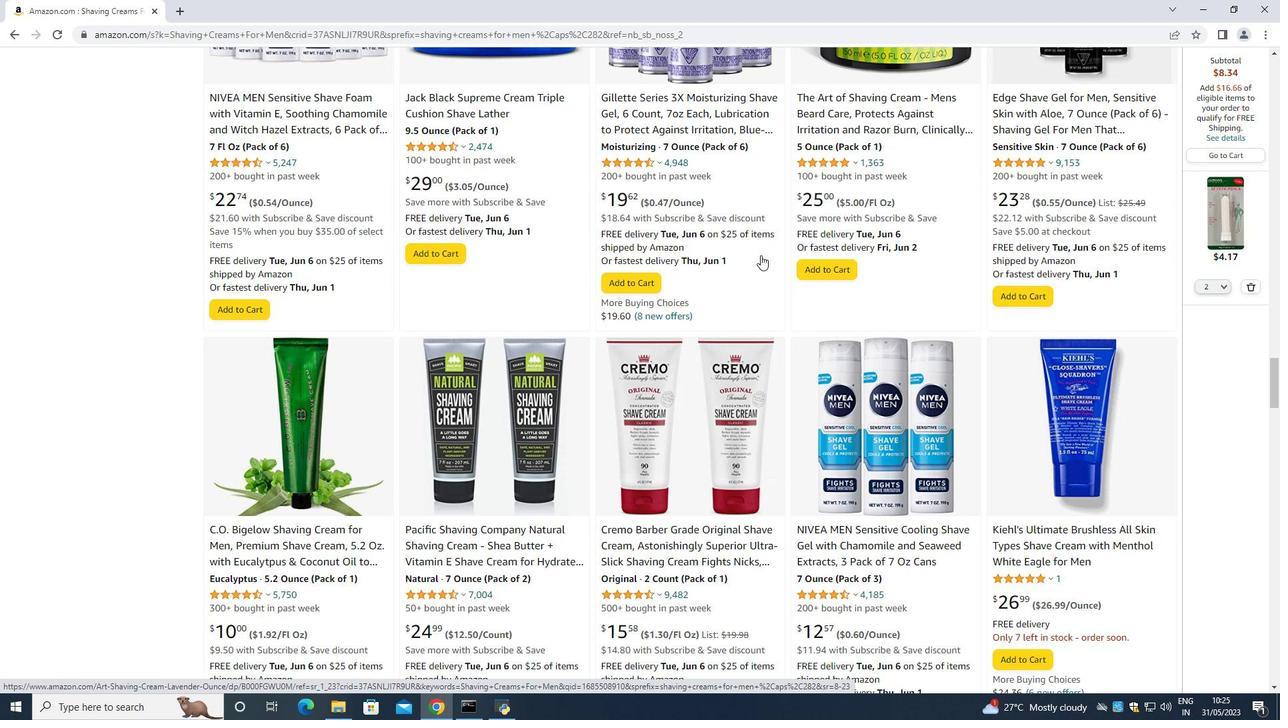
Action: Mouse scrolled (760, 254) with delta (0, 0)
Screenshot: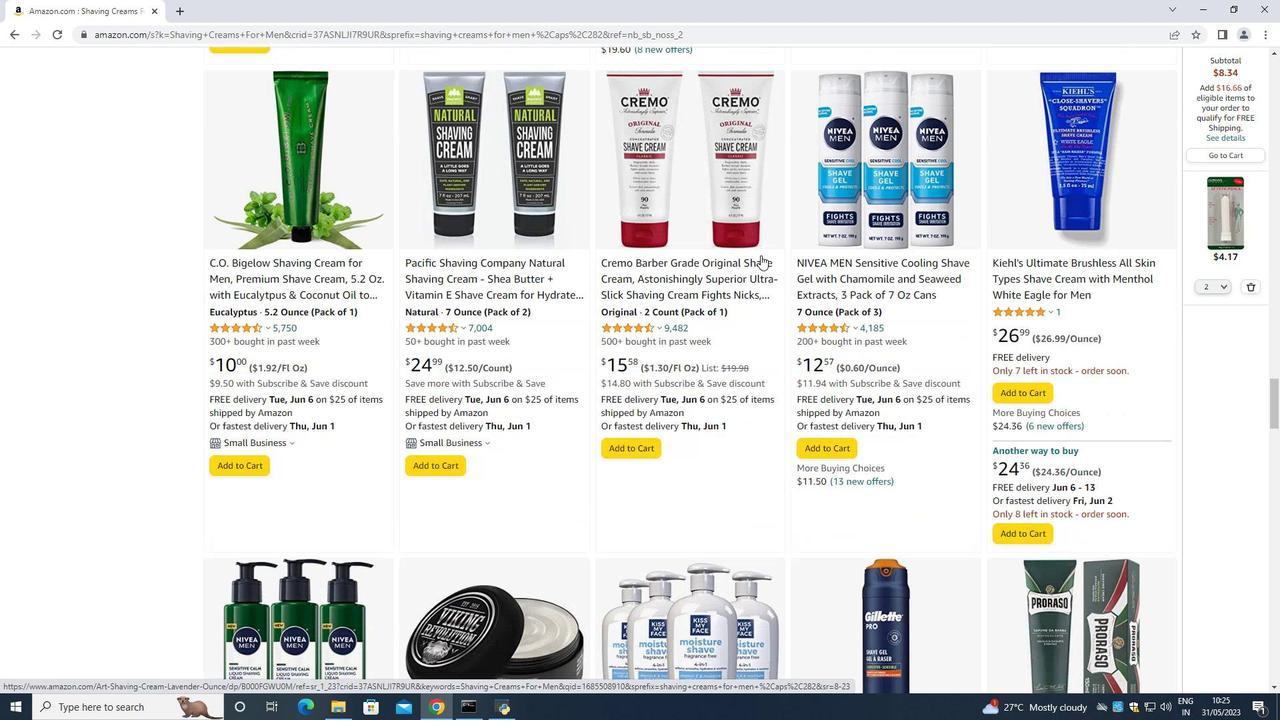 
Action: Mouse scrolled (760, 254) with delta (0, 0)
Screenshot: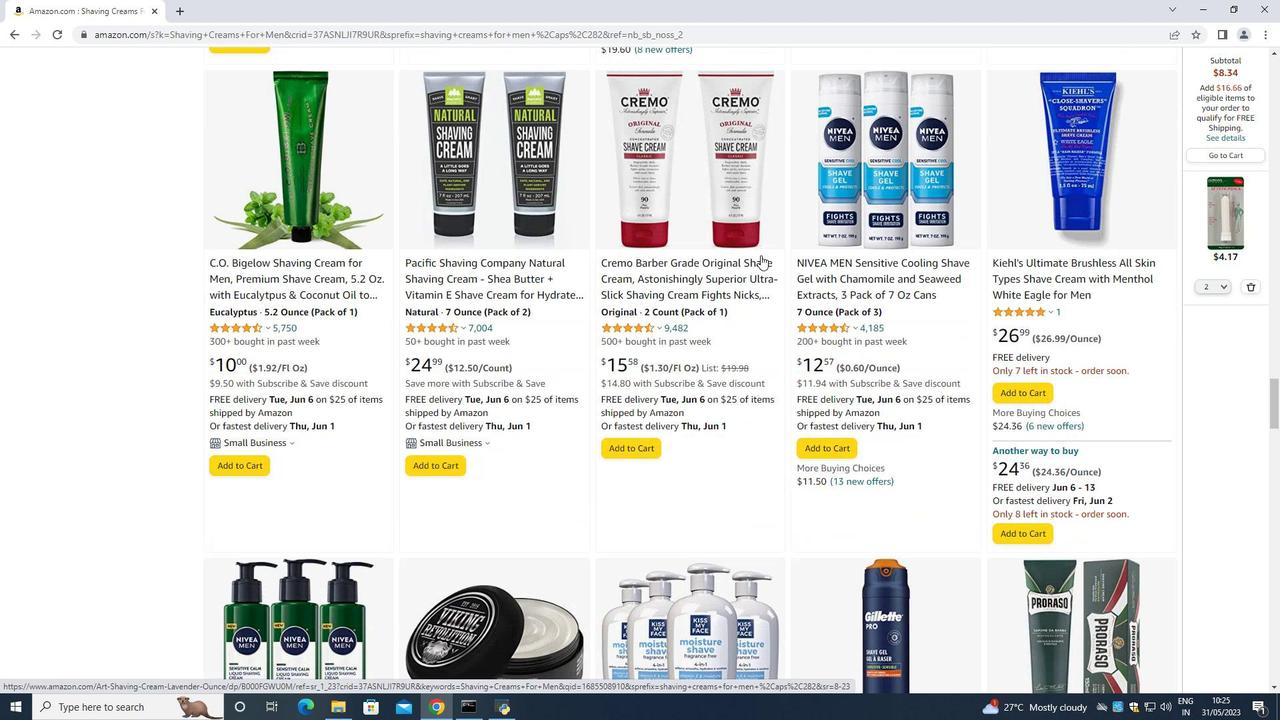 
Action: Mouse scrolled (760, 254) with delta (0, 0)
Screenshot: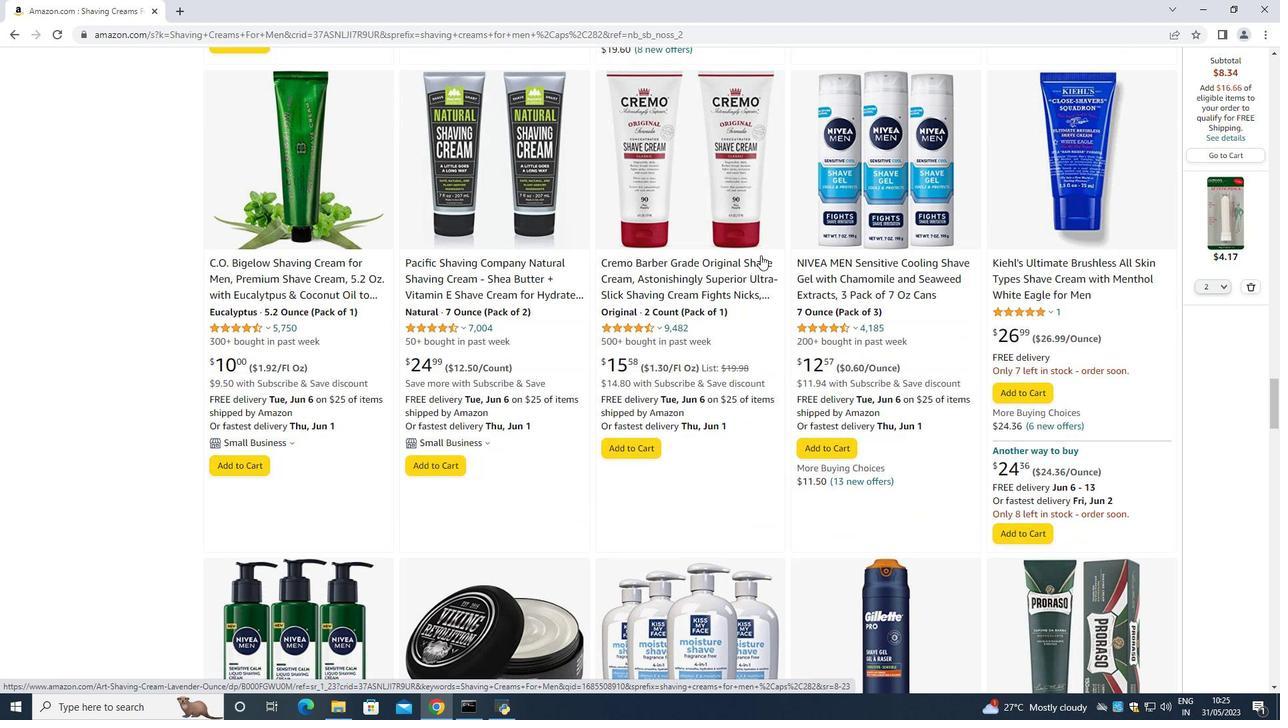 
Action: Mouse scrolled (760, 254) with delta (0, 0)
Screenshot: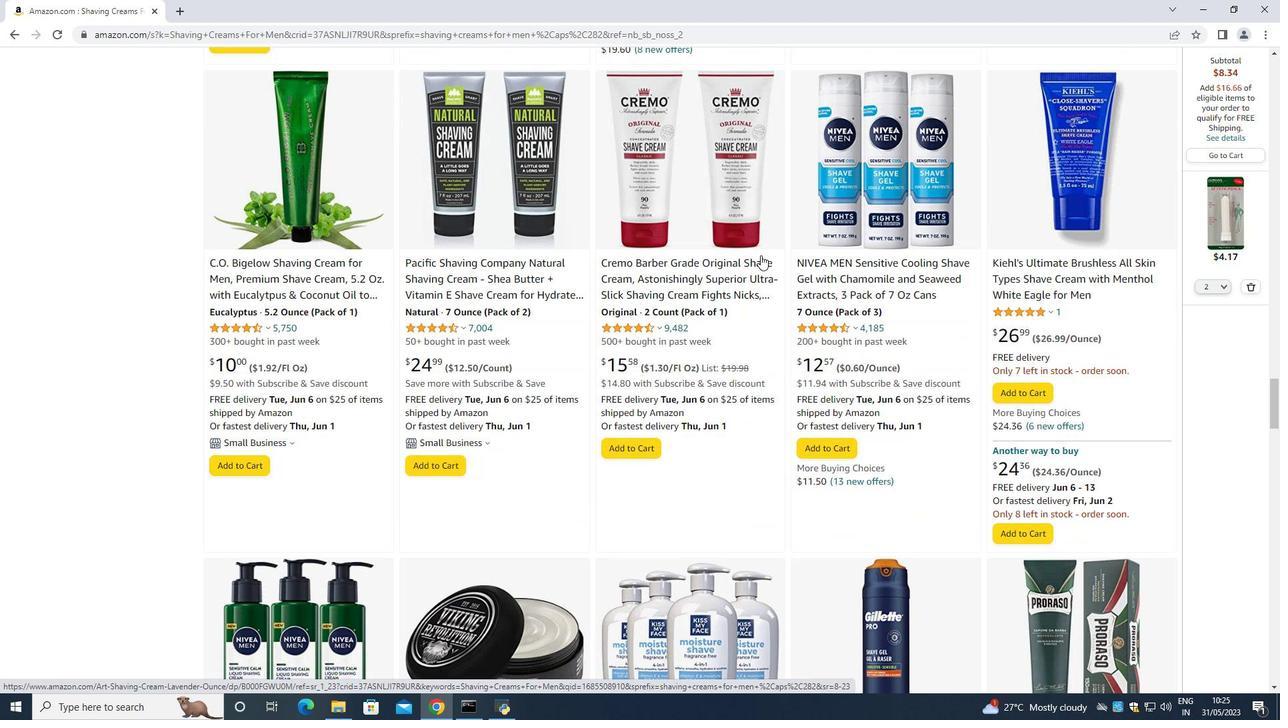 
Action: Mouse scrolled (760, 254) with delta (0, 0)
Screenshot: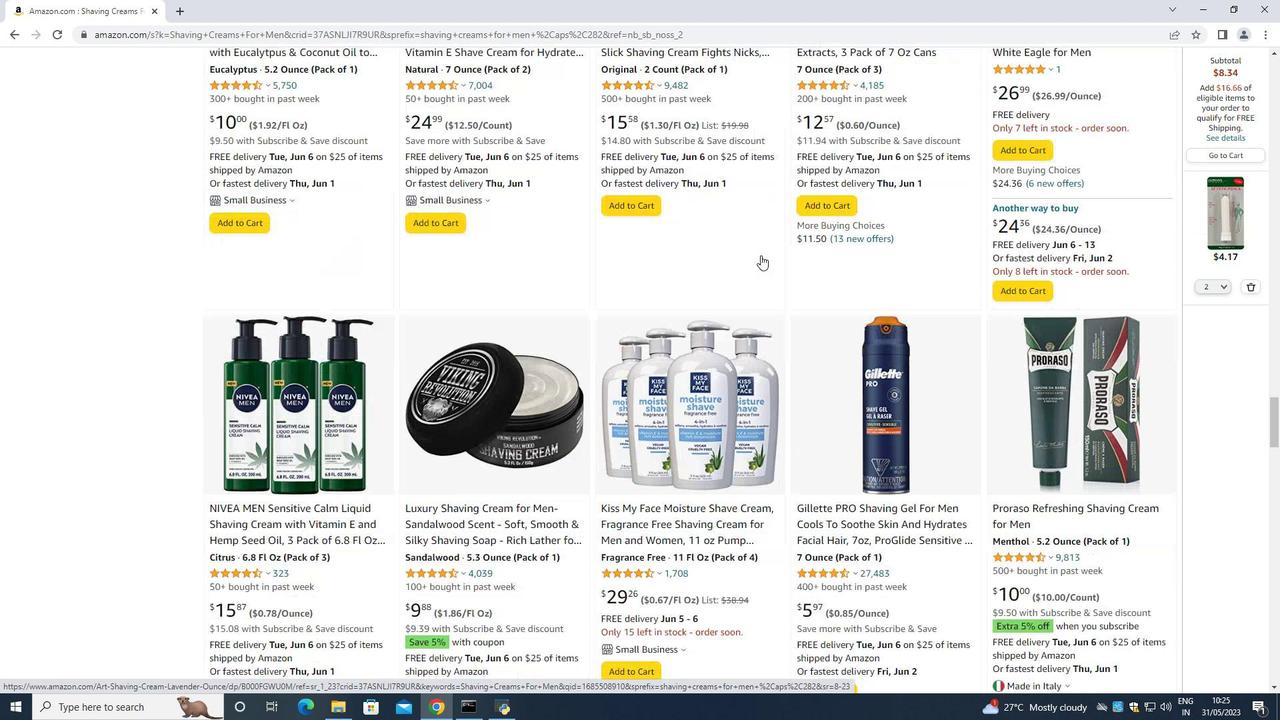 
Action: Mouse scrolled (760, 254) with delta (0, 0)
Screenshot: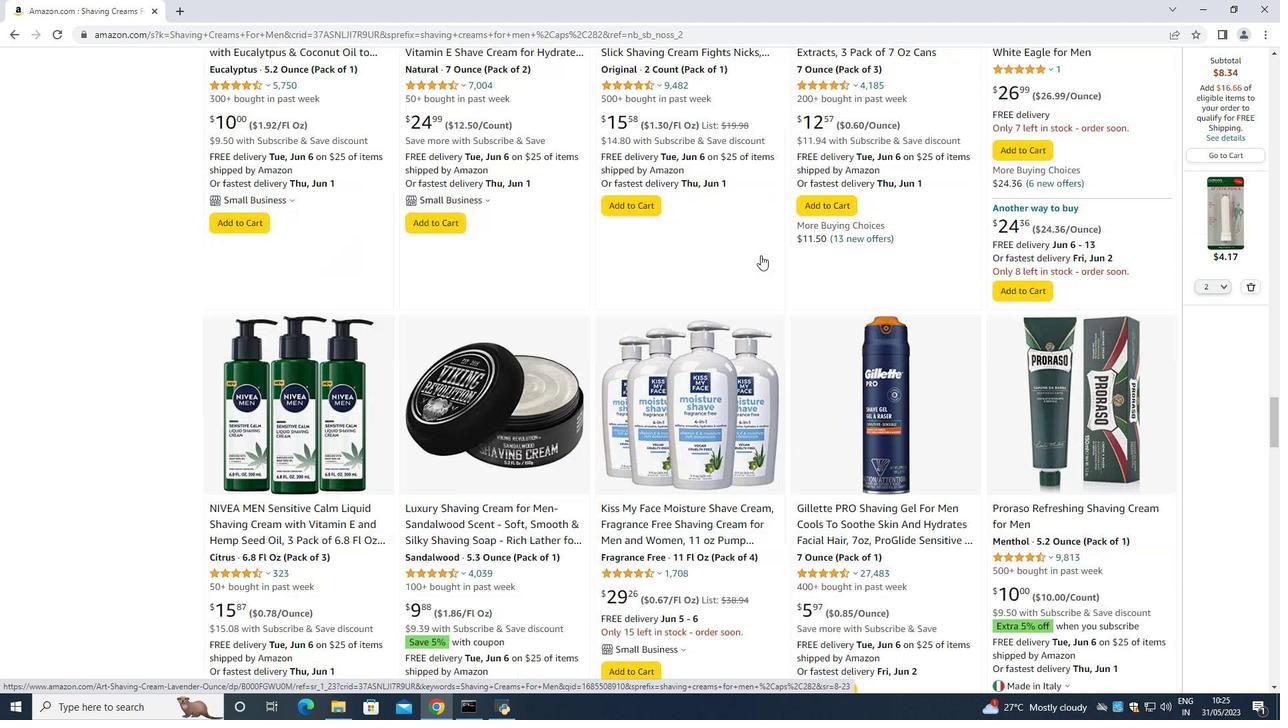 
Action: Mouse scrolled (760, 254) with delta (0, 0)
Screenshot: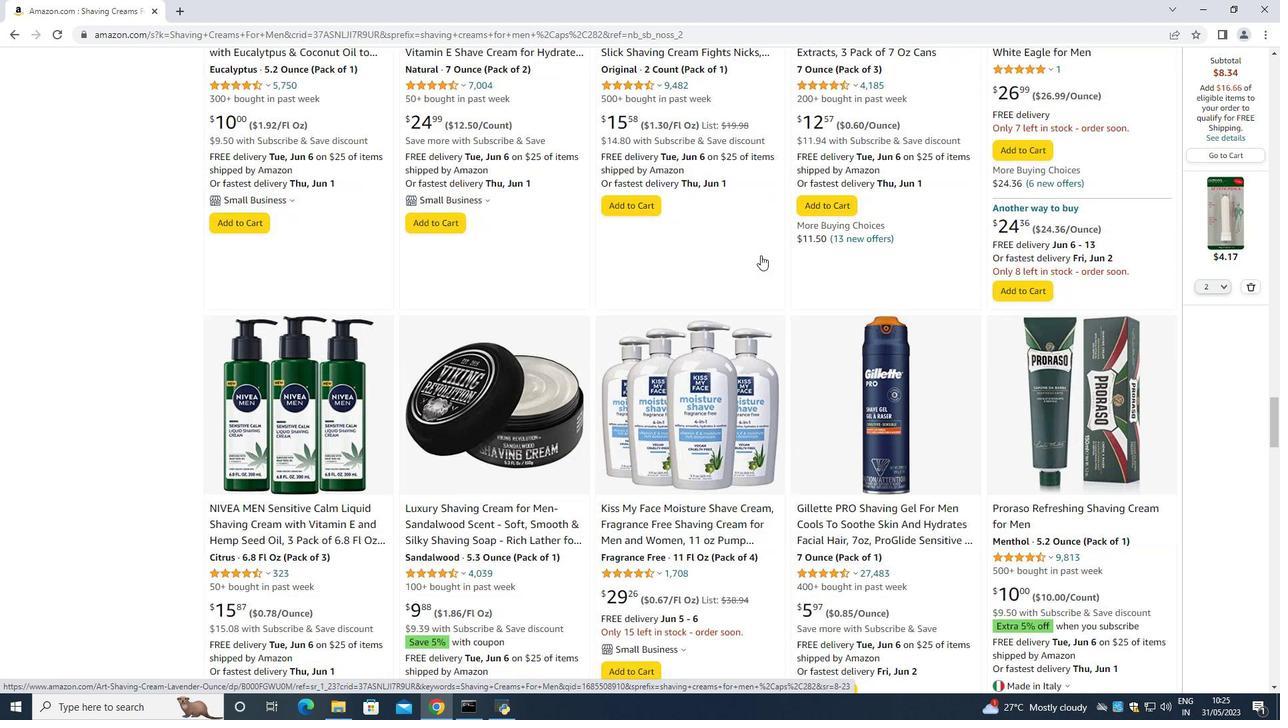 
Action: Mouse scrolled (760, 254) with delta (0, 0)
Screenshot: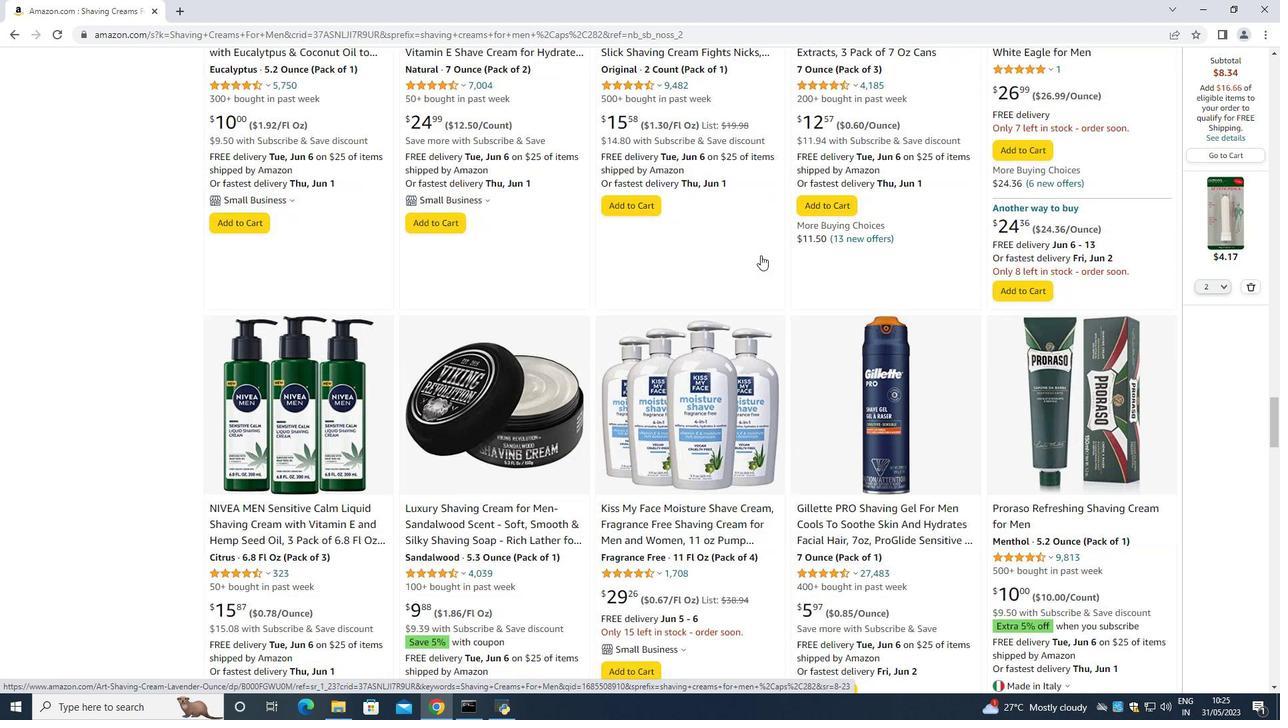 
Action: Mouse scrolled (760, 254) with delta (0, 0)
Screenshot: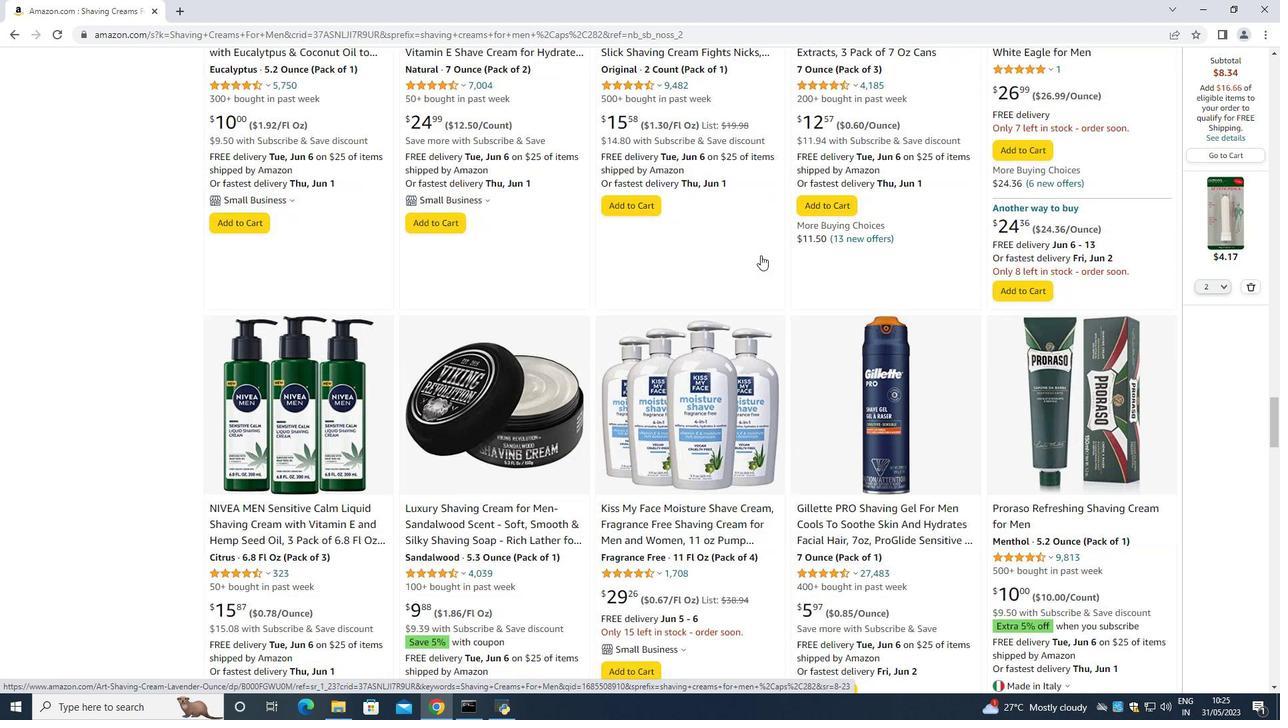 
Action: Mouse scrolled (760, 254) with delta (0, 0)
Screenshot: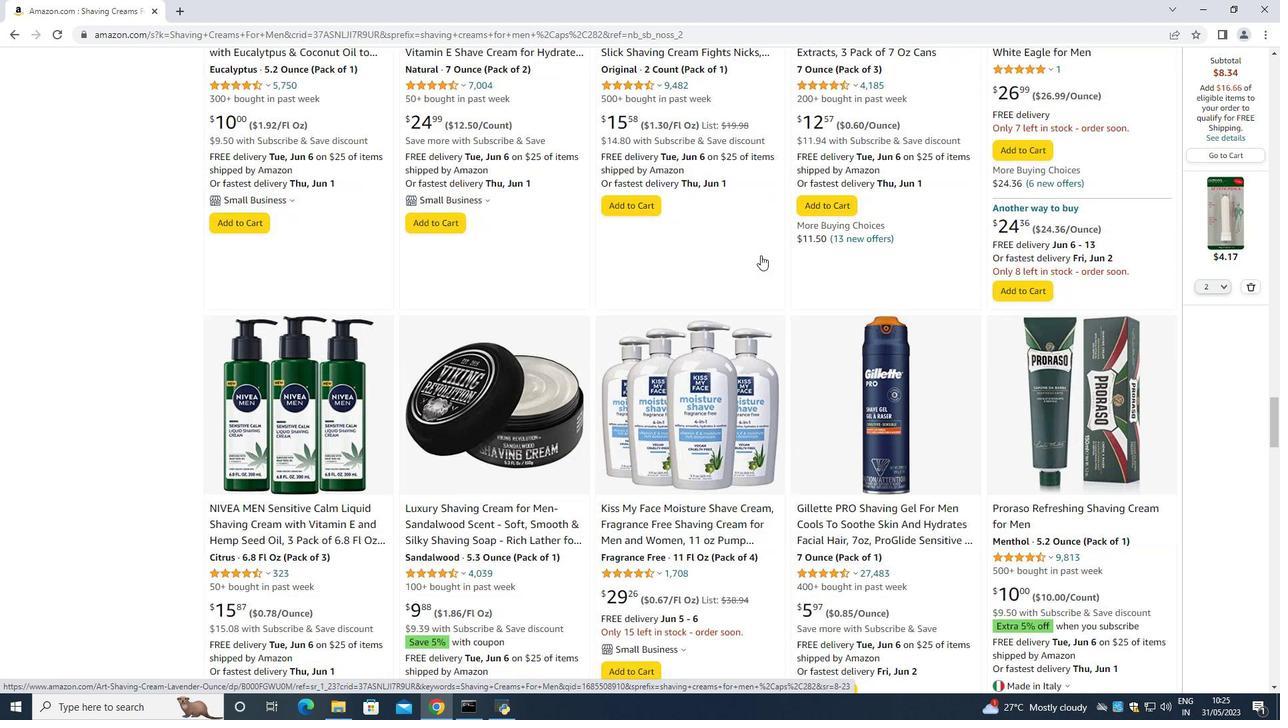 
Action: Mouse moved to (760, 254)
Screenshot: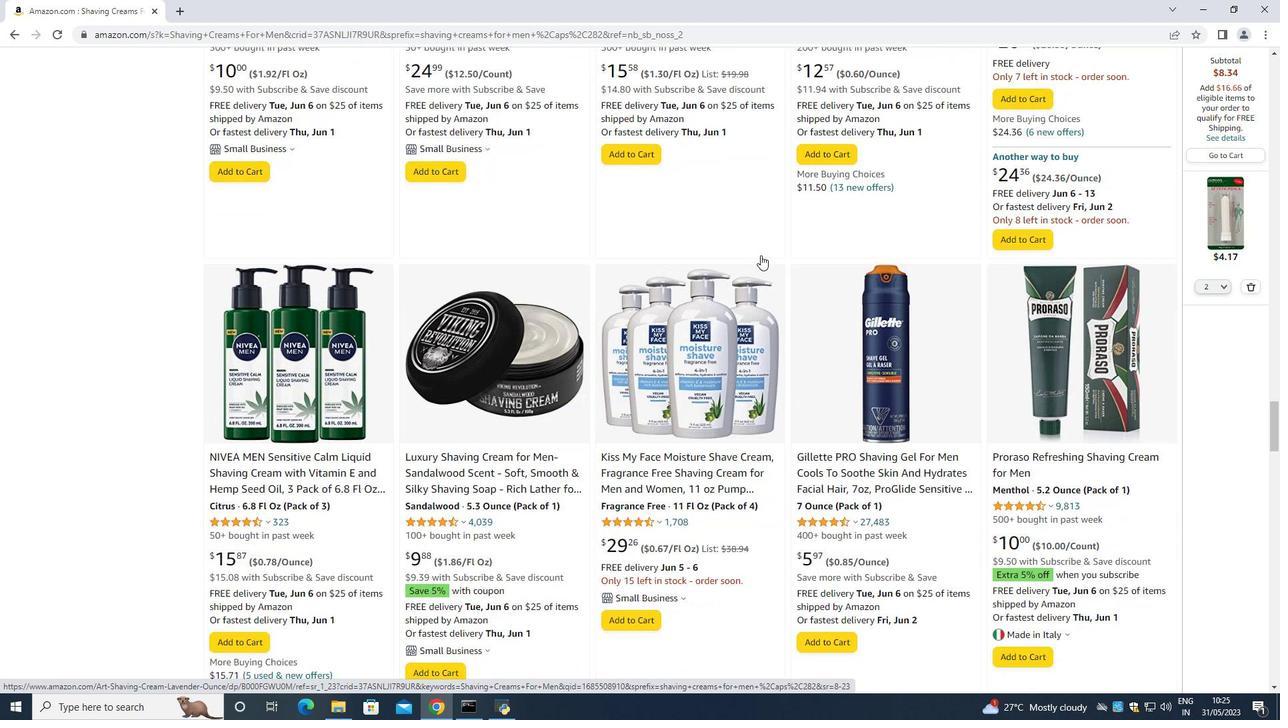 
Action: Mouse scrolled (760, 254) with delta (0, 0)
Screenshot: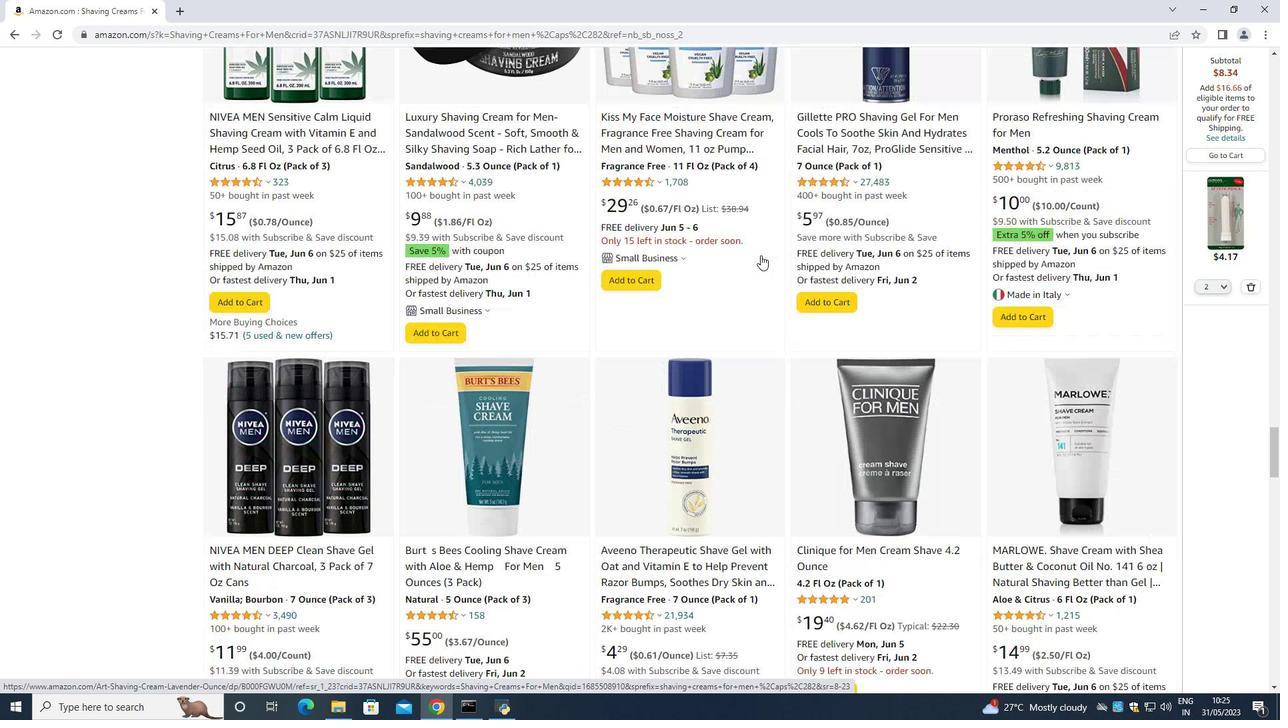 
Action: Mouse scrolled (760, 254) with delta (0, 0)
Screenshot: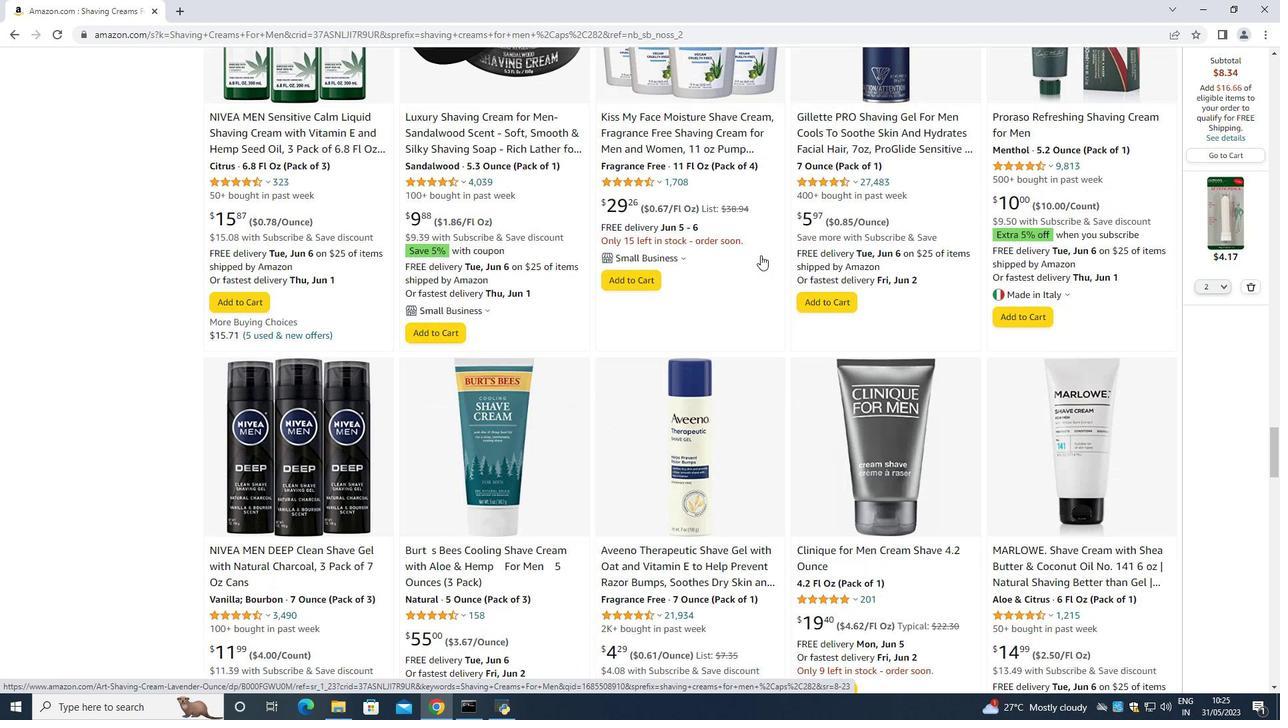 
Action: Mouse scrolled (760, 254) with delta (0, 0)
Screenshot: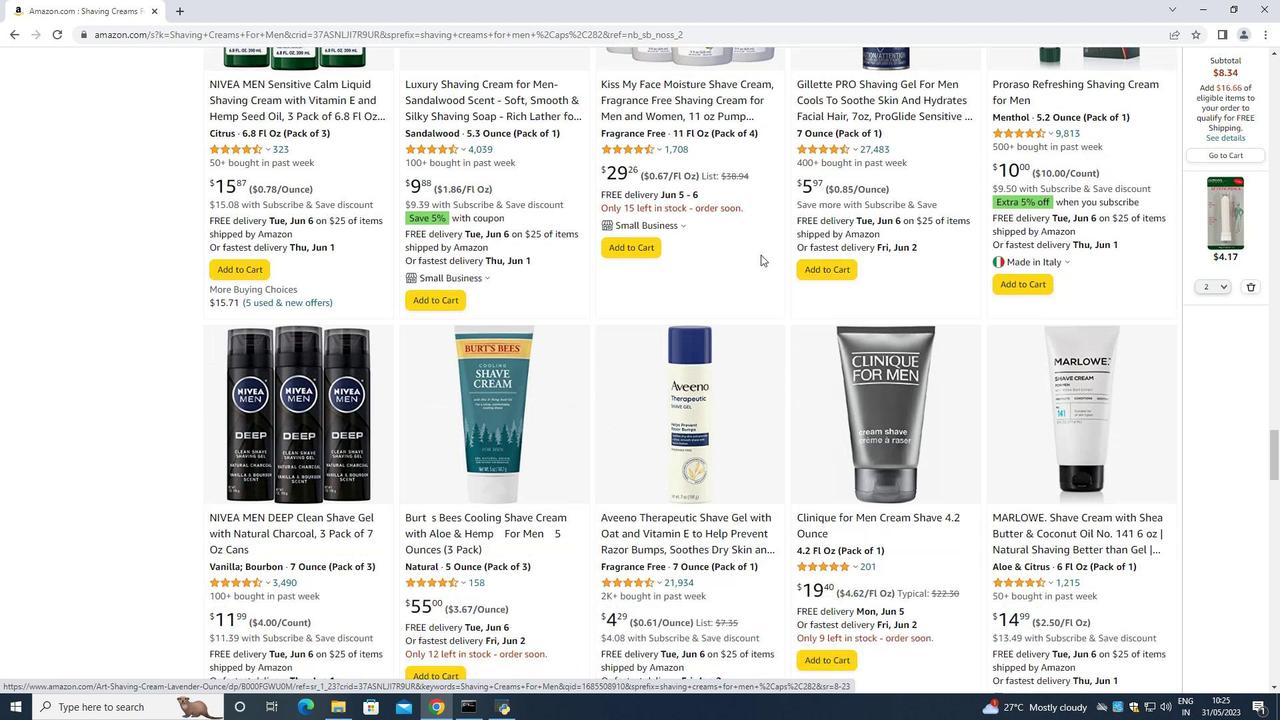 
Action: Mouse scrolled (760, 254) with delta (0, 0)
Screenshot: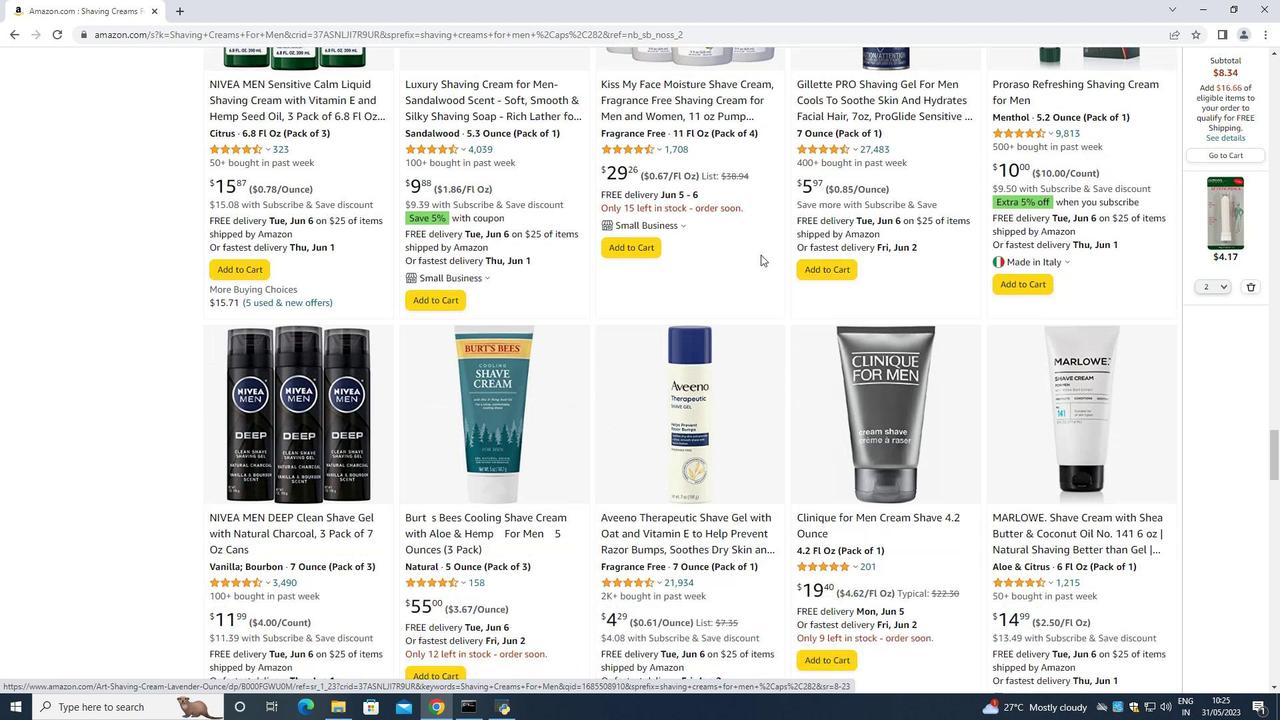 
Action: Mouse scrolled (760, 254) with delta (0, 0)
Screenshot: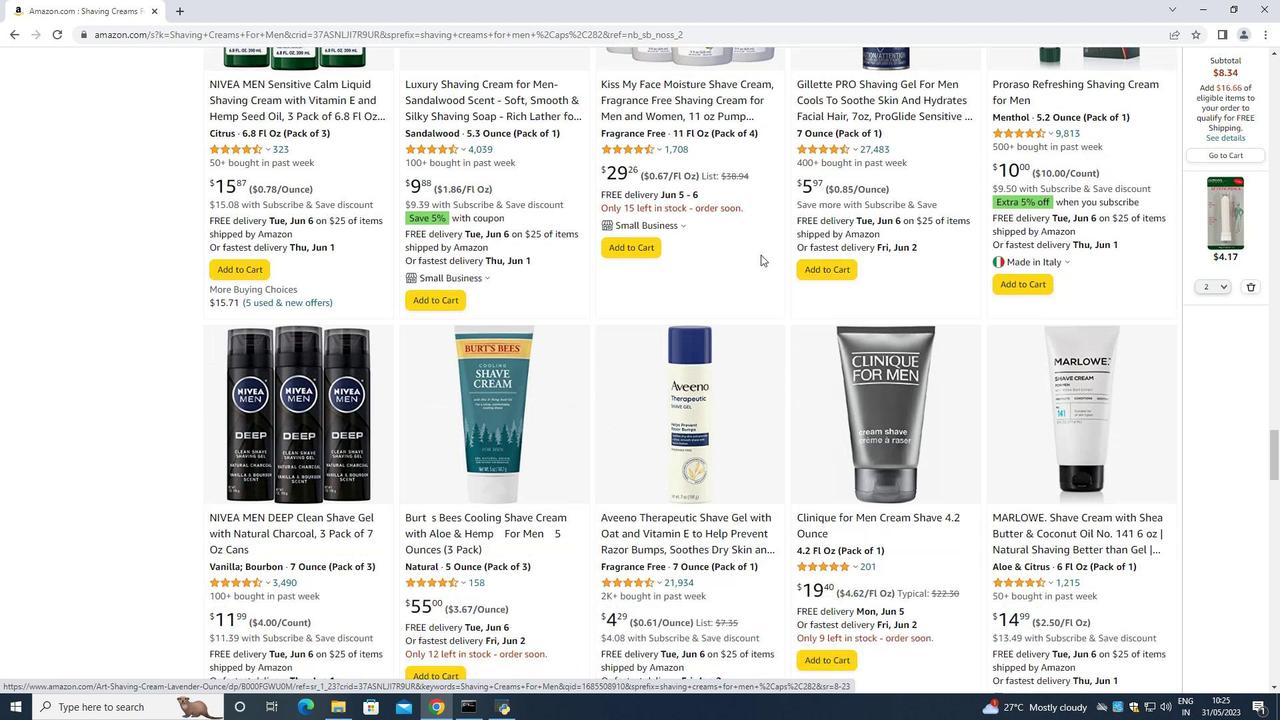 
Action: Mouse scrolled (760, 255) with delta (0, 0)
Screenshot: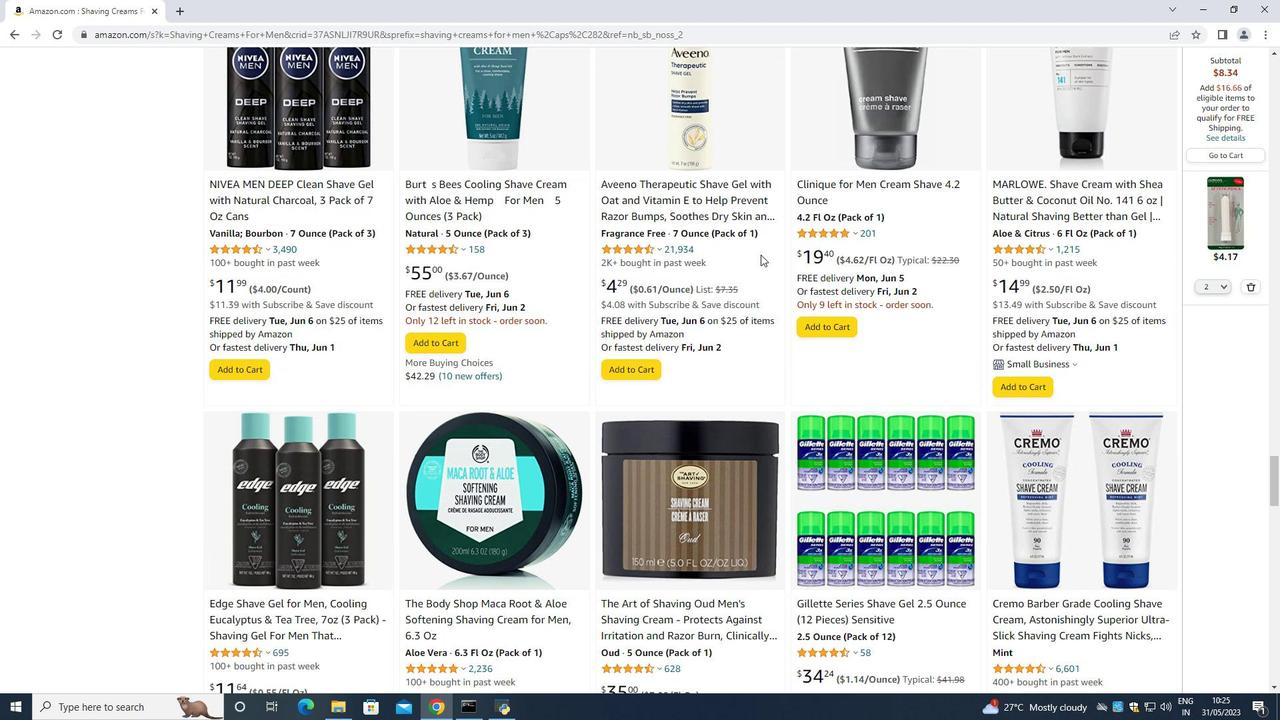 
Action: Mouse scrolled (760, 255) with delta (0, 0)
Screenshot: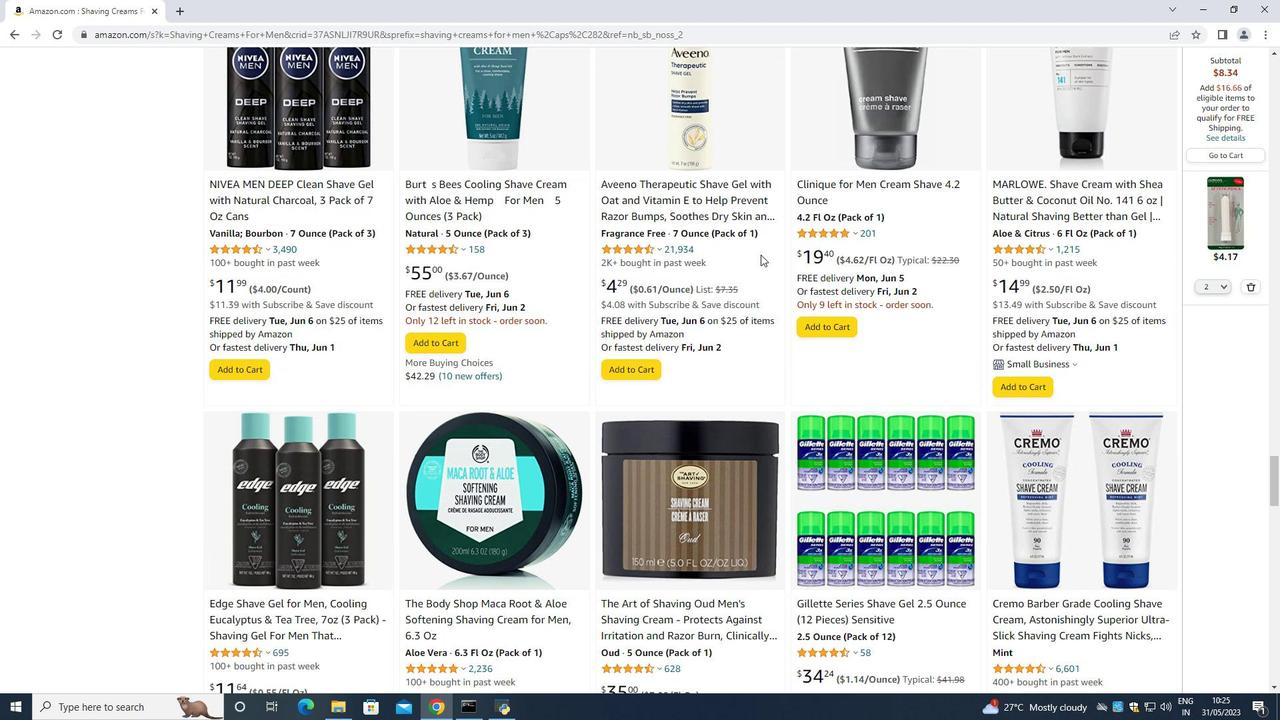 
Action: Mouse scrolled (760, 255) with delta (0, 0)
Screenshot: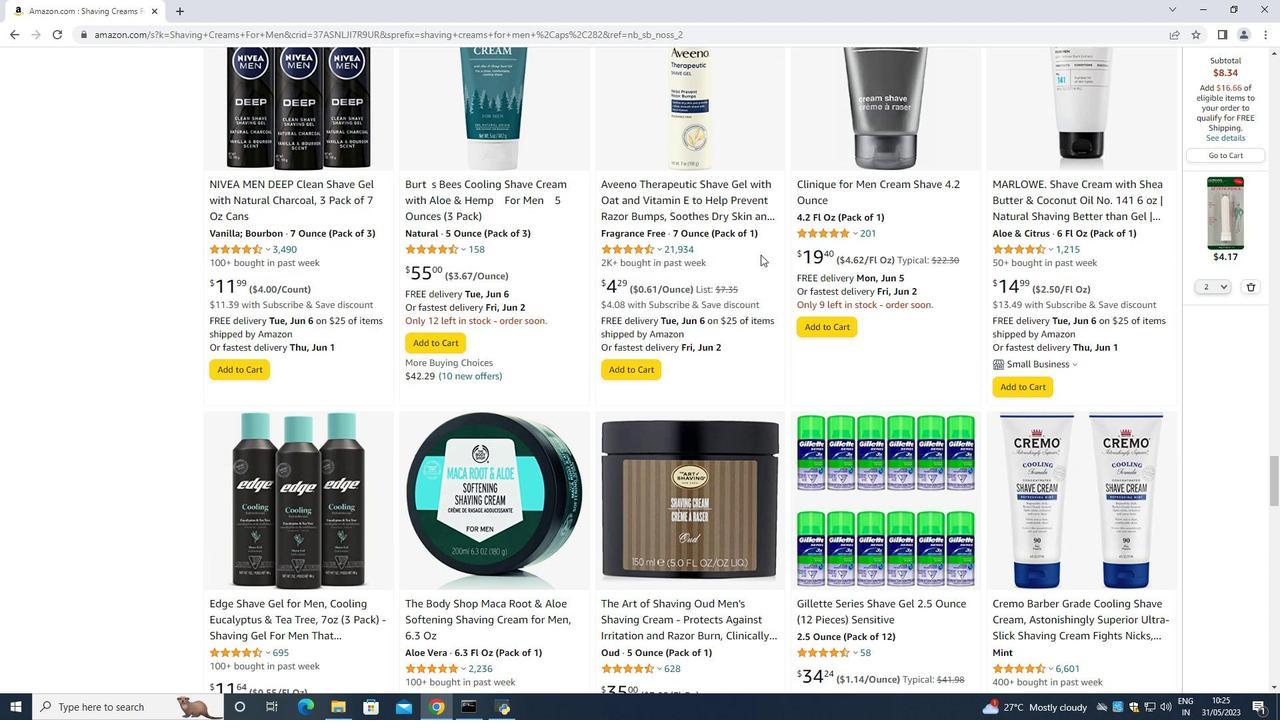 
Action: Mouse scrolled (760, 255) with delta (0, 0)
Screenshot: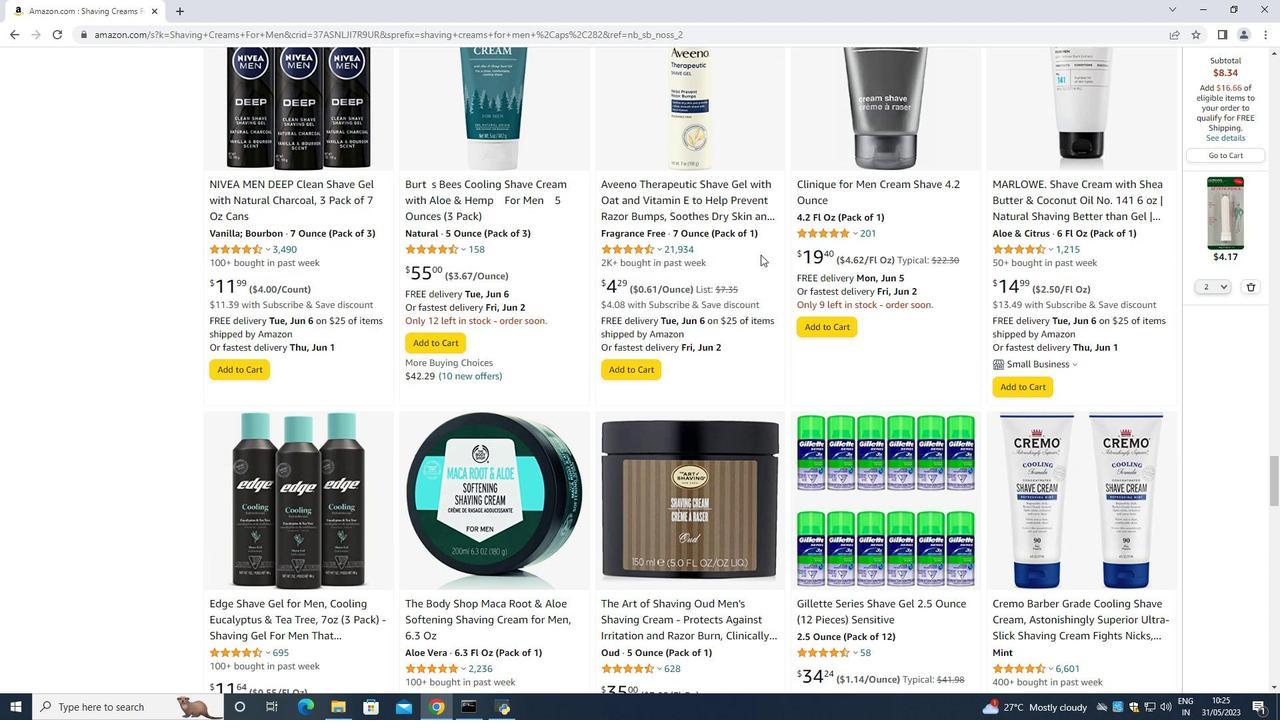 
Action: Mouse scrolled (760, 255) with delta (0, 0)
Screenshot: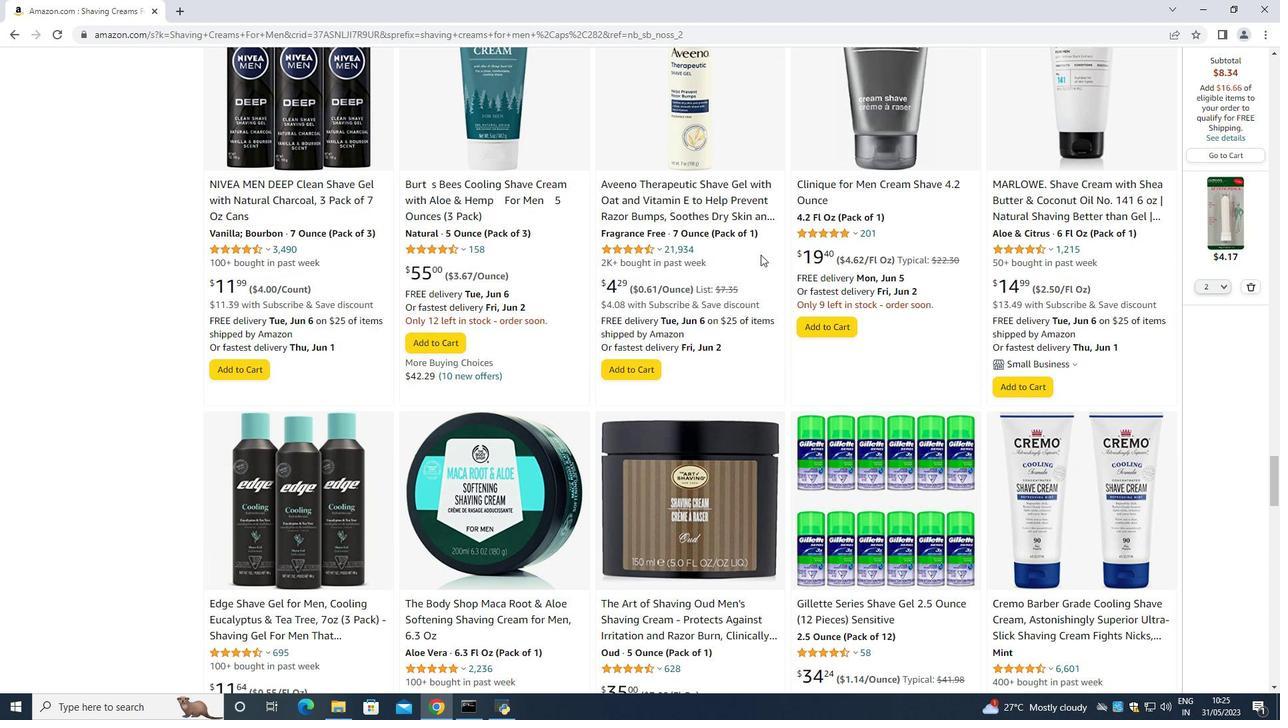 
Action: Mouse scrolled (760, 255) with delta (0, 0)
Screenshot: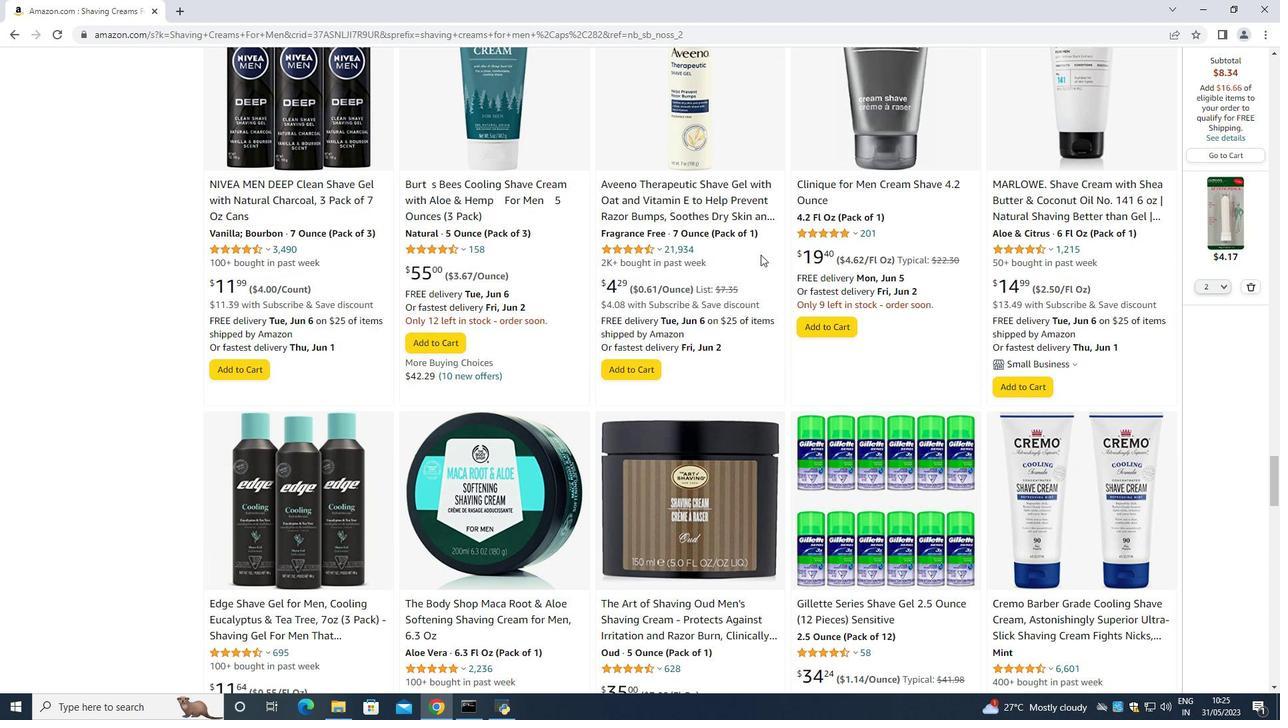 
Action: Mouse scrolled (760, 255) with delta (0, 0)
Screenshot: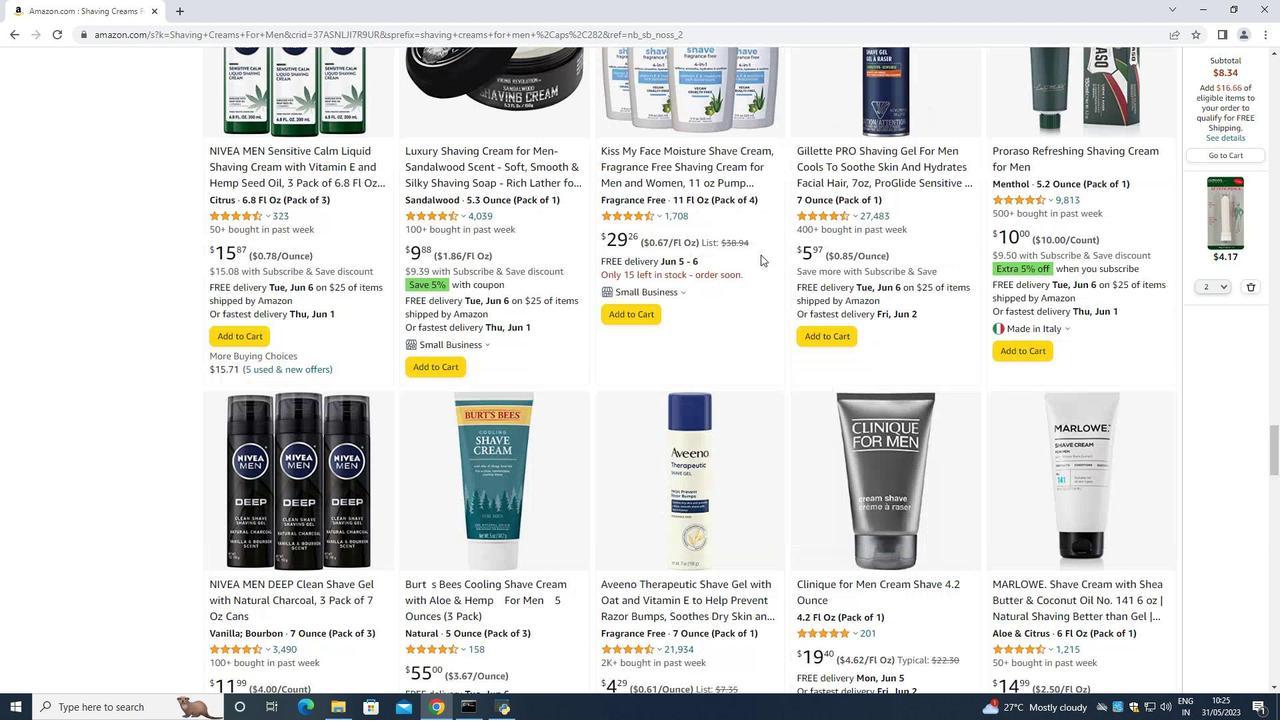 
Action: Mouse scrolled (760, 255) with delta (0, 0)
Screenshot: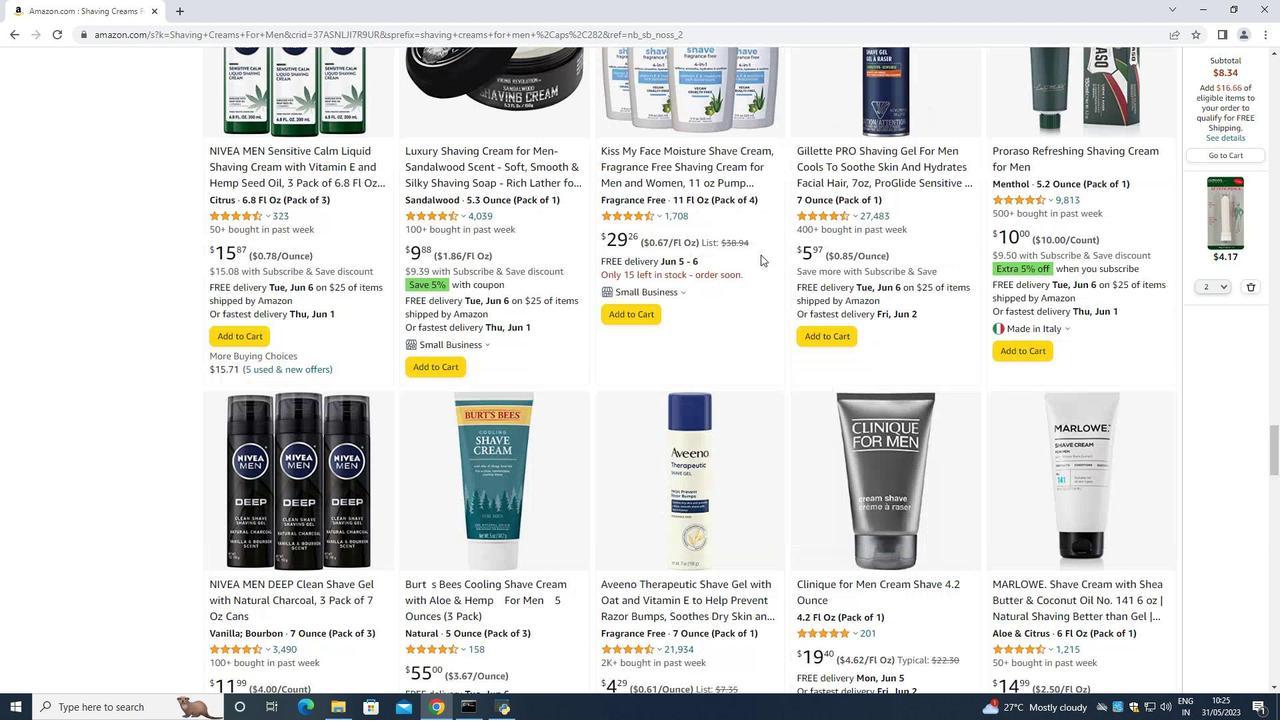 
Action: Mouse scrolled (760, 255) with delta (0, 0)
Screenshot: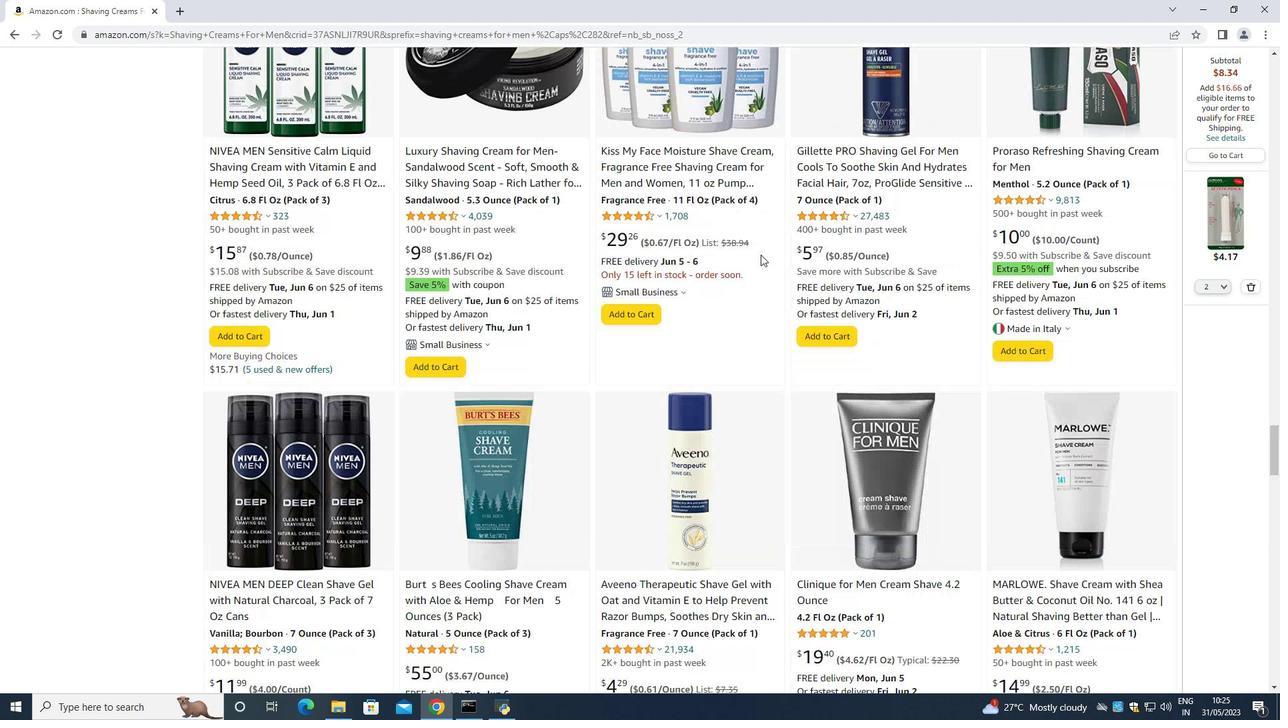 
Action: Mouse scrolled (760, 255) with delta (0, 0)
Screenshot: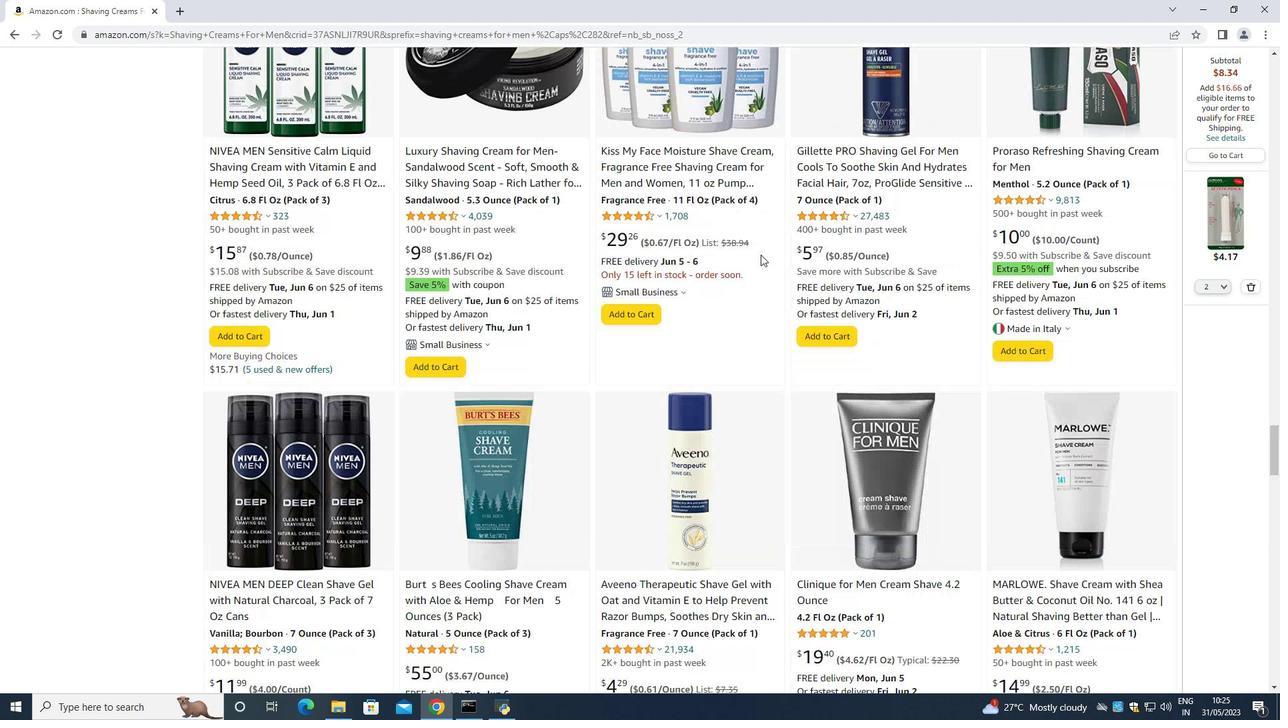 
Action: Mouse scrolled (760, 255) with delta (0, 0)
Screenshot: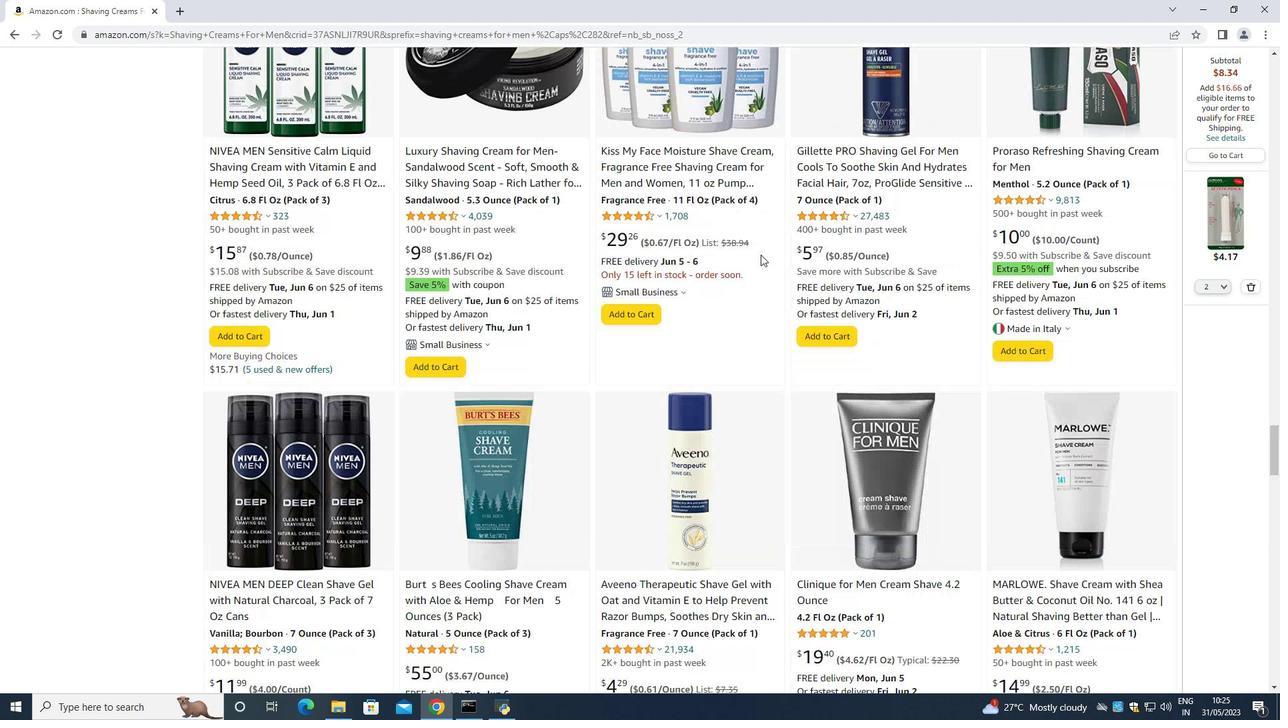 
Action: Mouse scrolled (760, 255) with delta (0, 0)
Screenshot: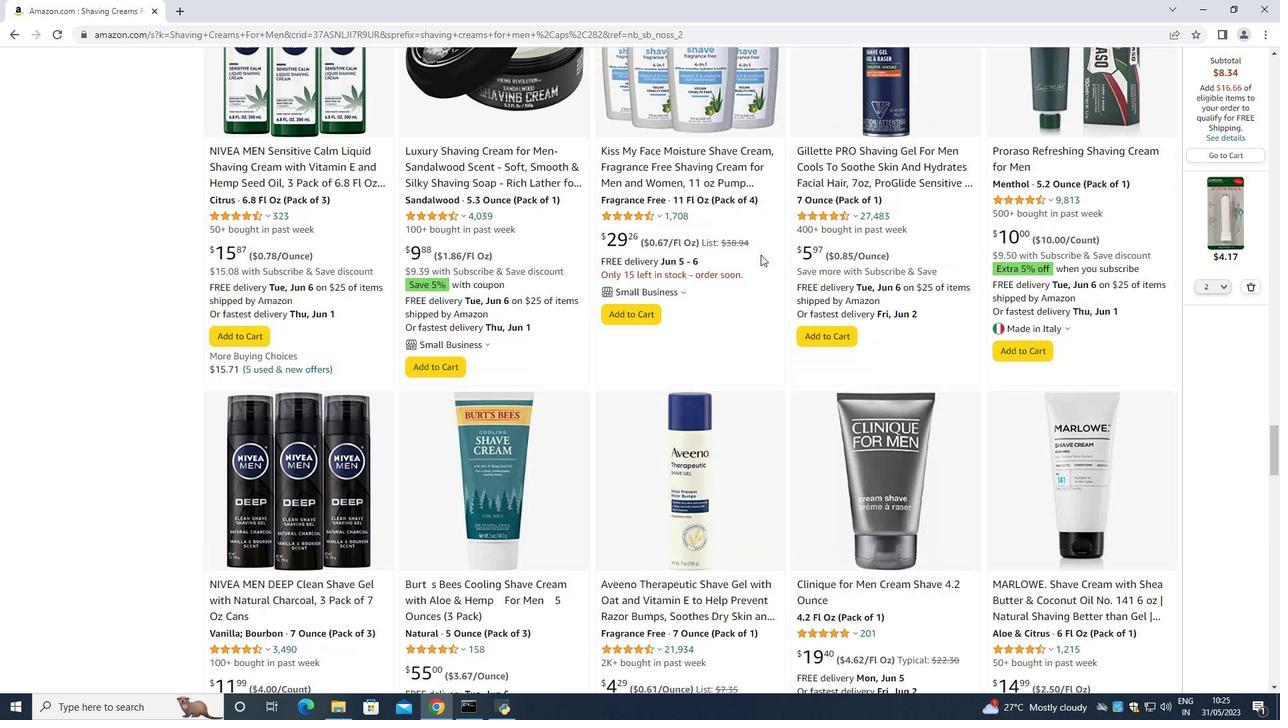 
Action: Mouse moved to (760, 254)
Screenshot: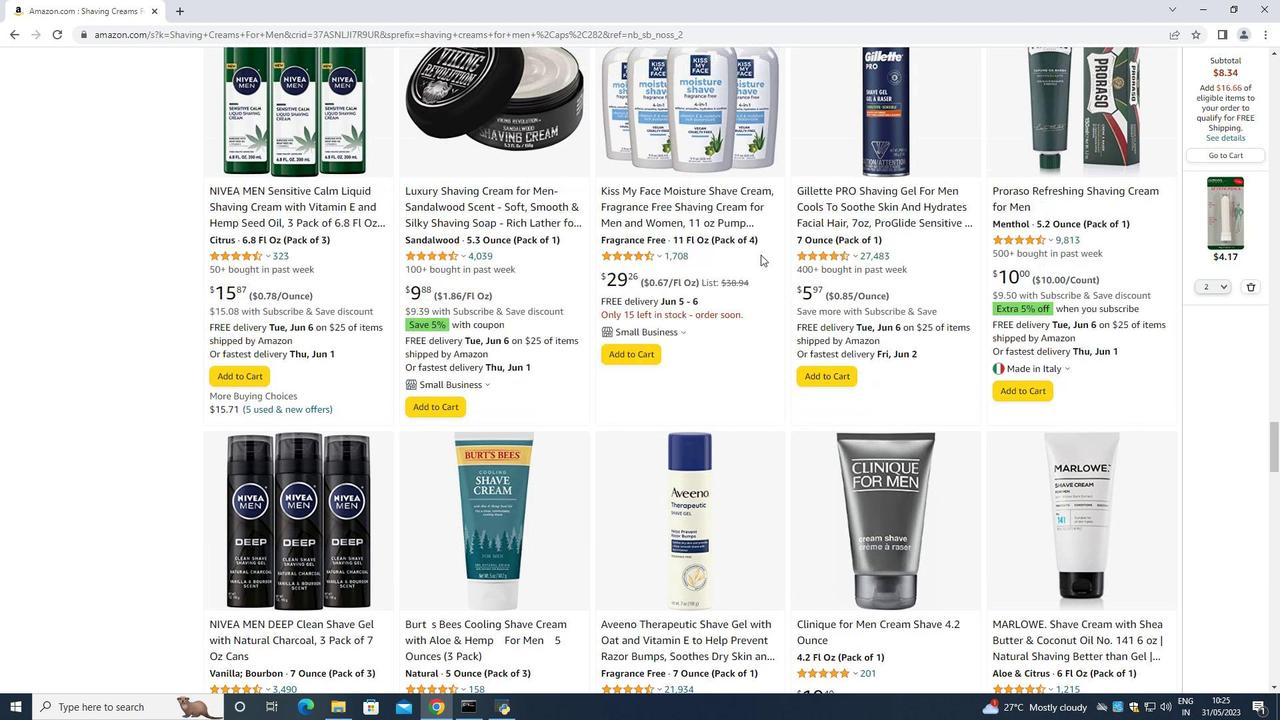 
Action: Mouse scrolled (760, 254) with delta (0, 0)
Screenshot: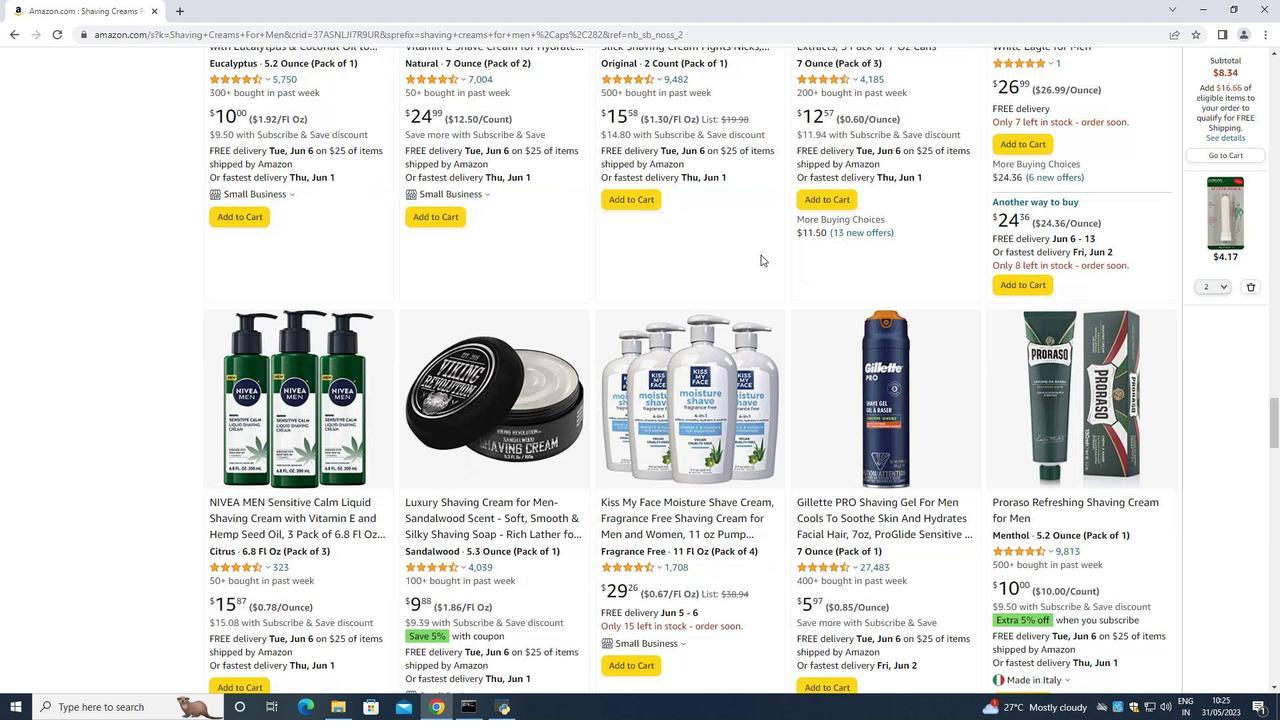 
Action: Mouse scrolled (760, 254) with delta (0, 0)
Screenshot: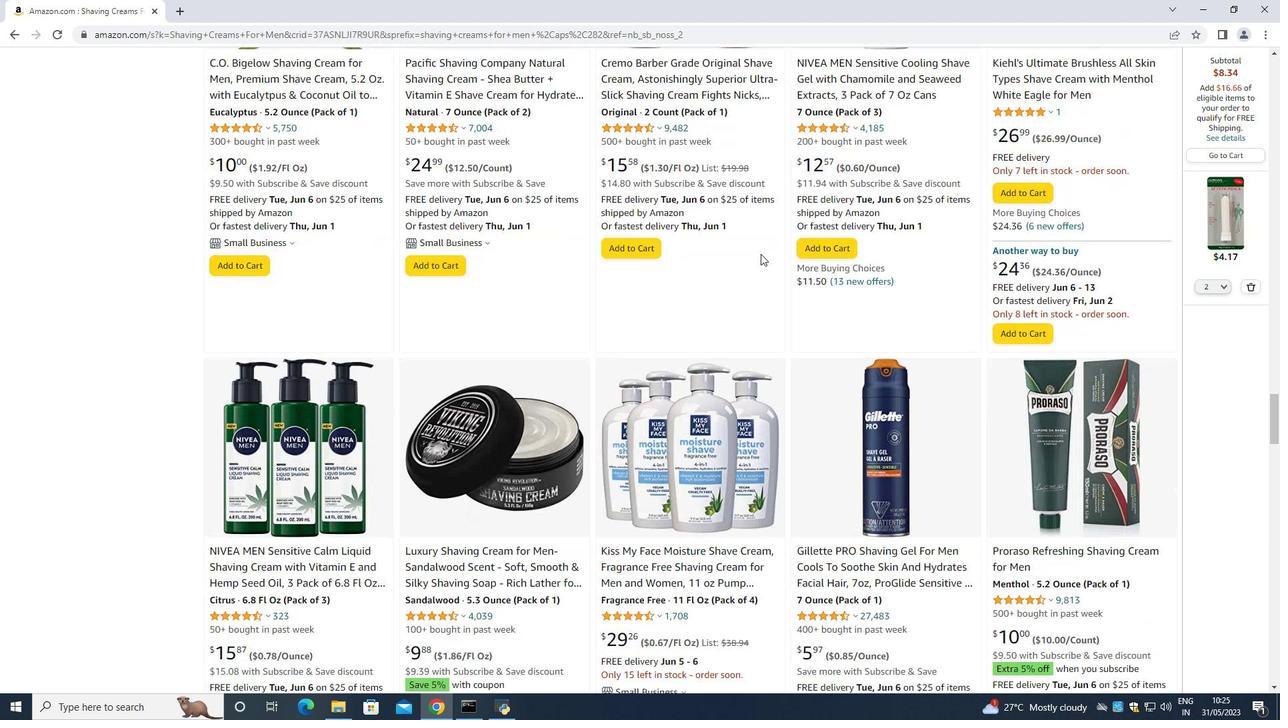 
Action: Mouse scrolled (760, 254) with delta (0, 0)
Screenshot: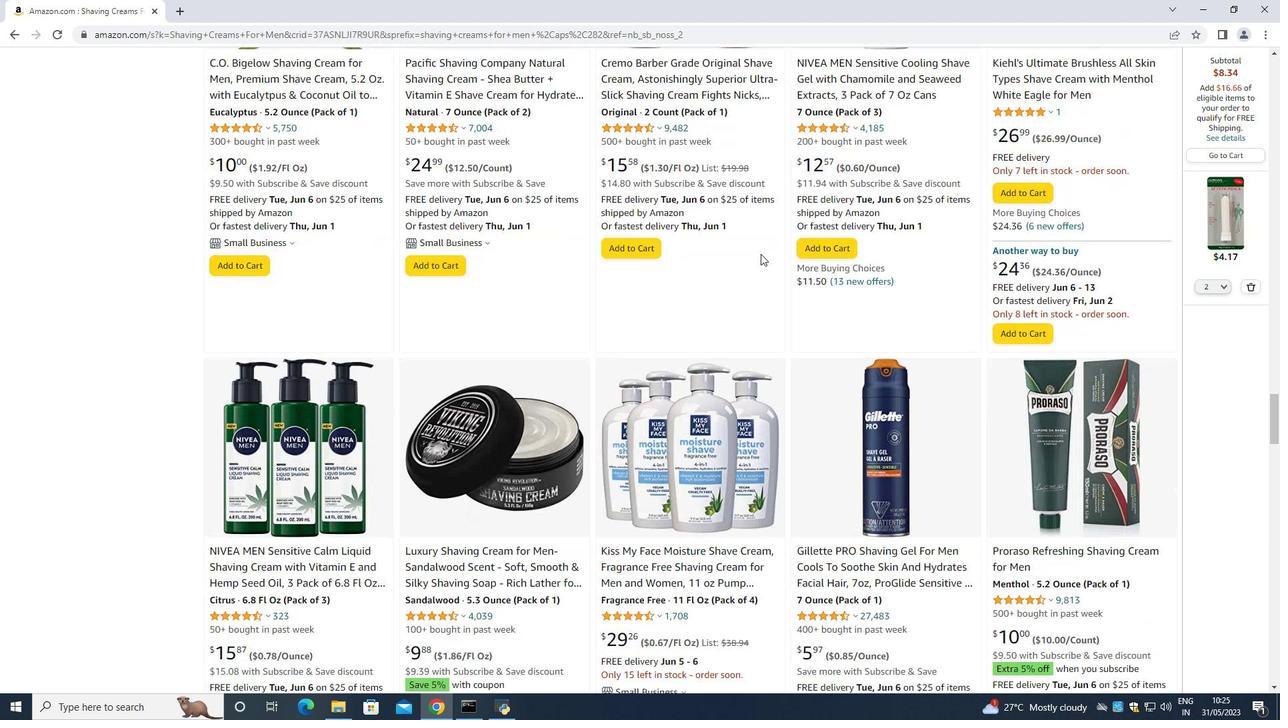 
Action: Mouse scrolled (760, 254) with delta (0, 0)
Screenshot: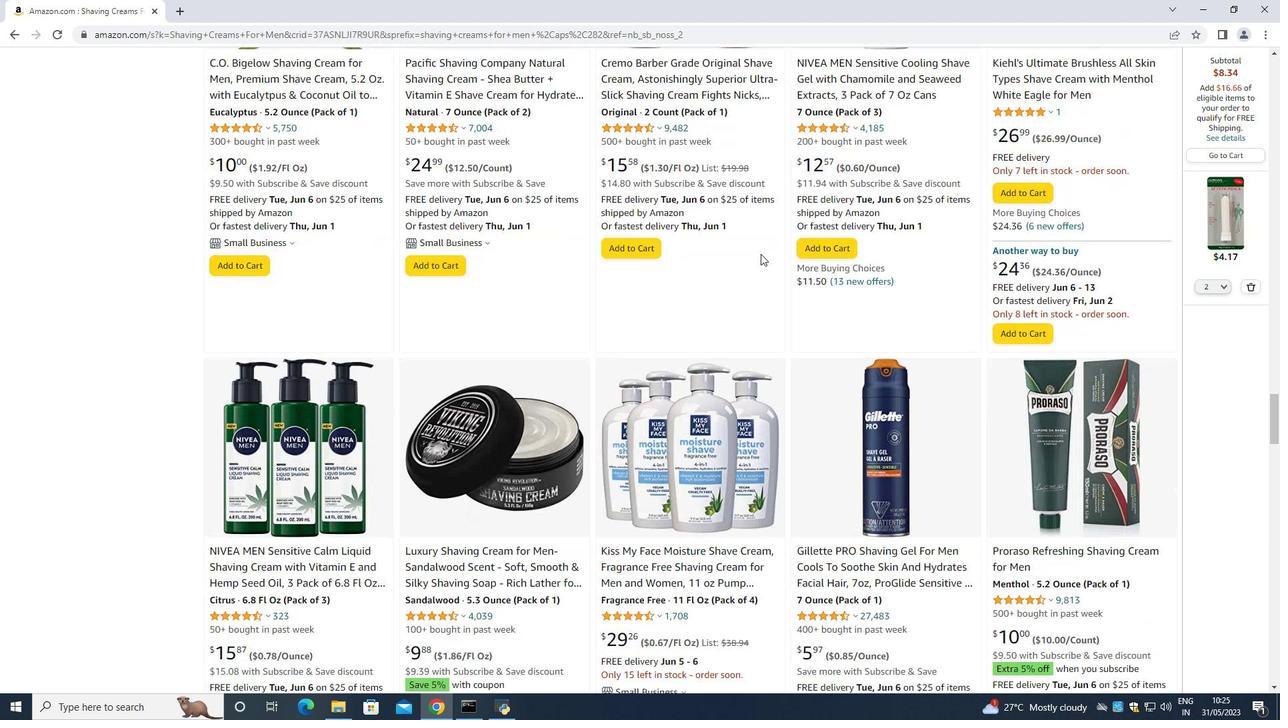 
Action: Mouse scrolled (760, 254) with delta (0, 0)
Screenshot: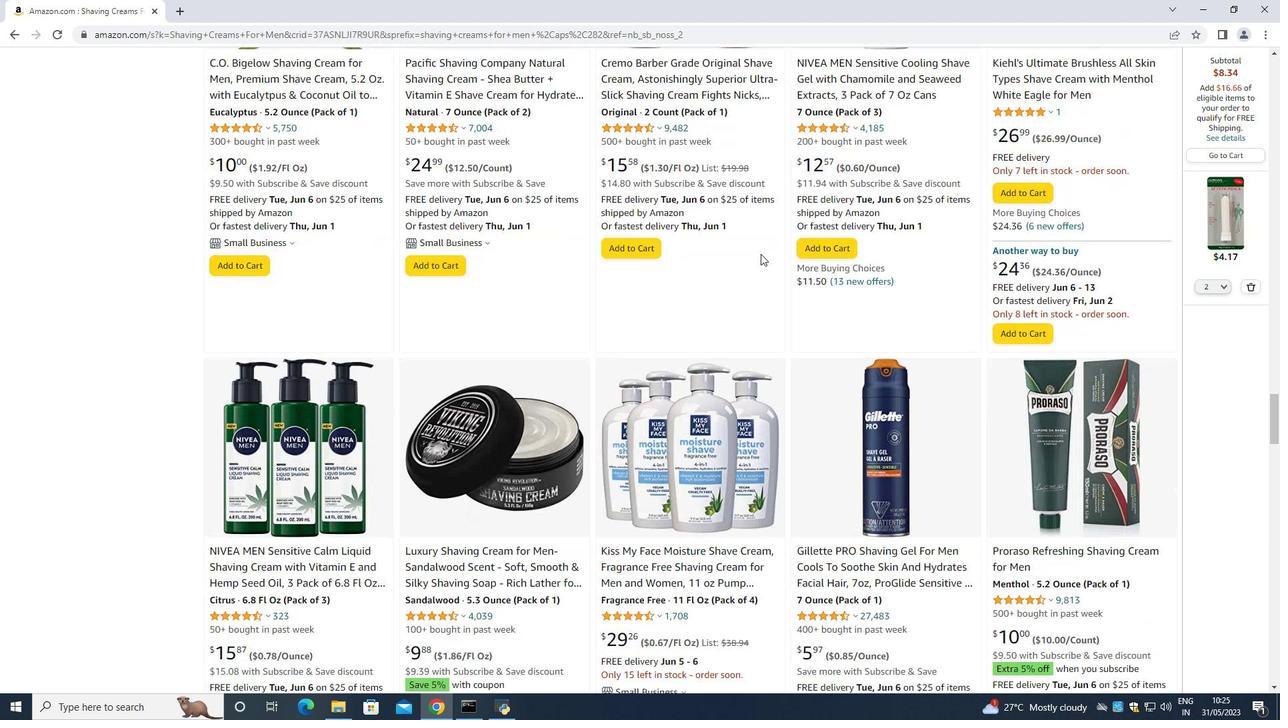 
Action: Mouse scrolled (760, 254) with delta (0, 0)
Screenshot: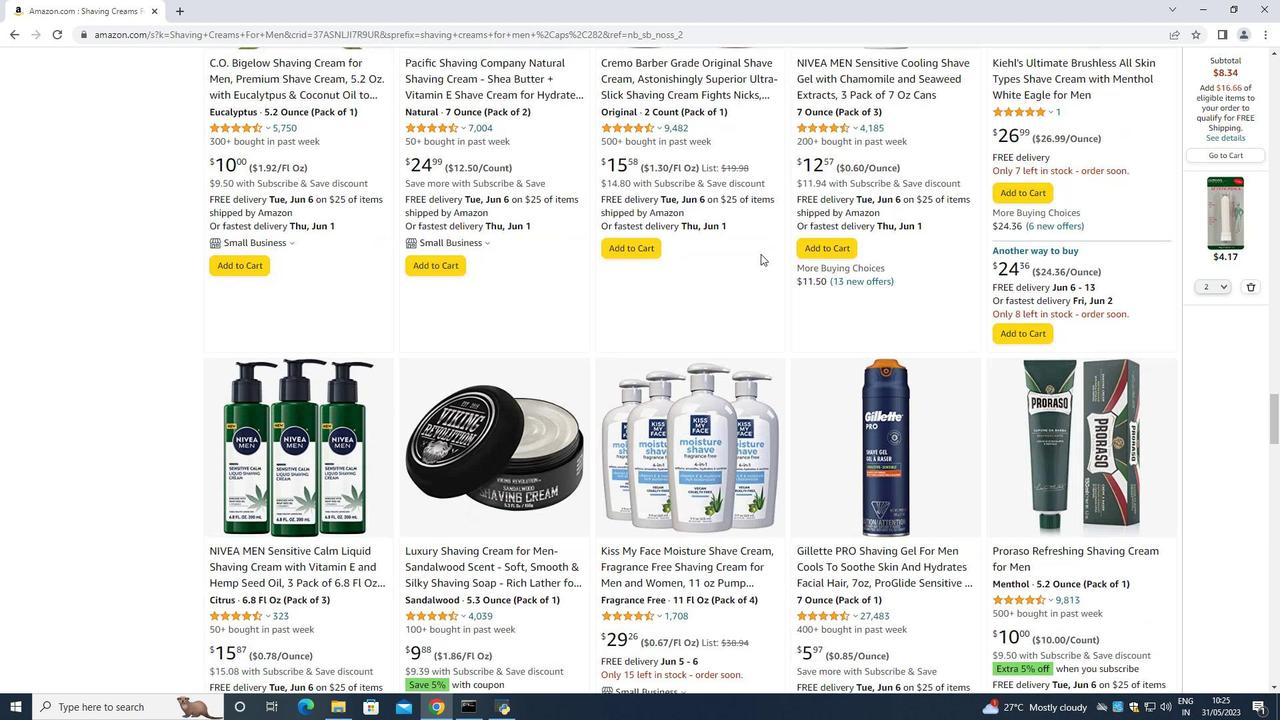 
Action: Mouse scrolled (760, 254) with delta (0, 0)
Screenshot: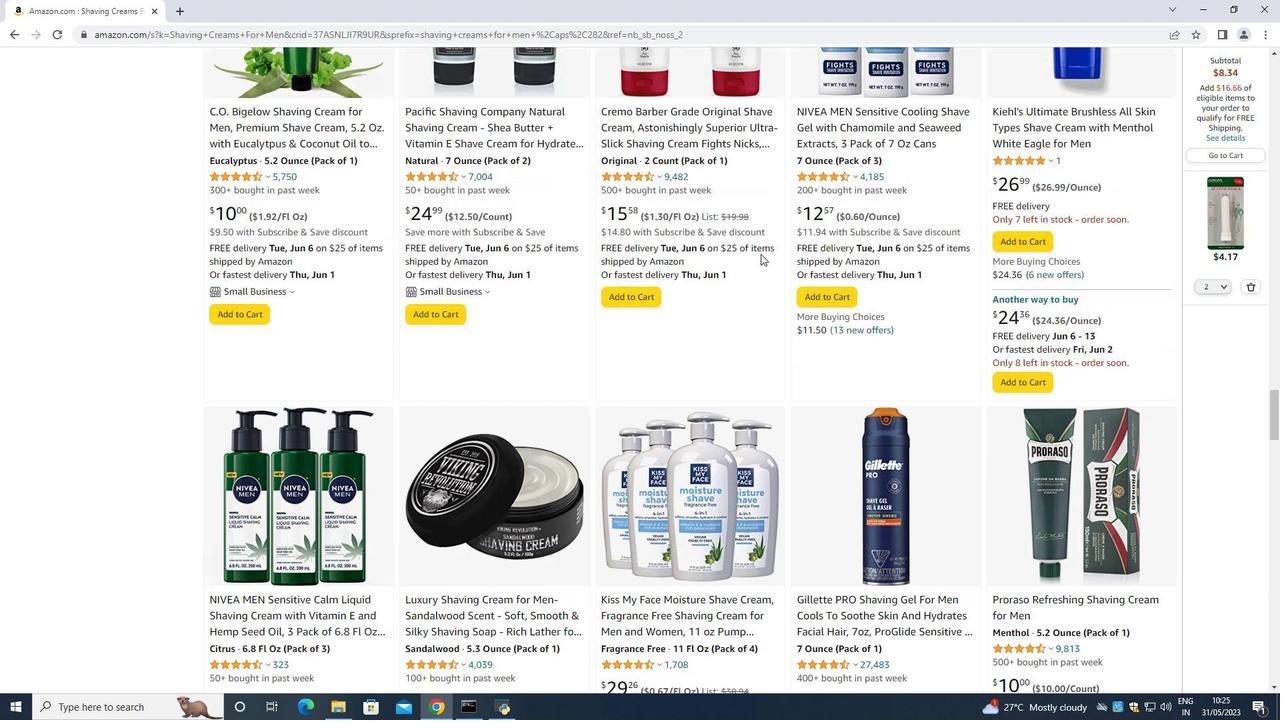 
Action: Mouse scrolled (760, 254) with delta (0, 0)
Screenshot: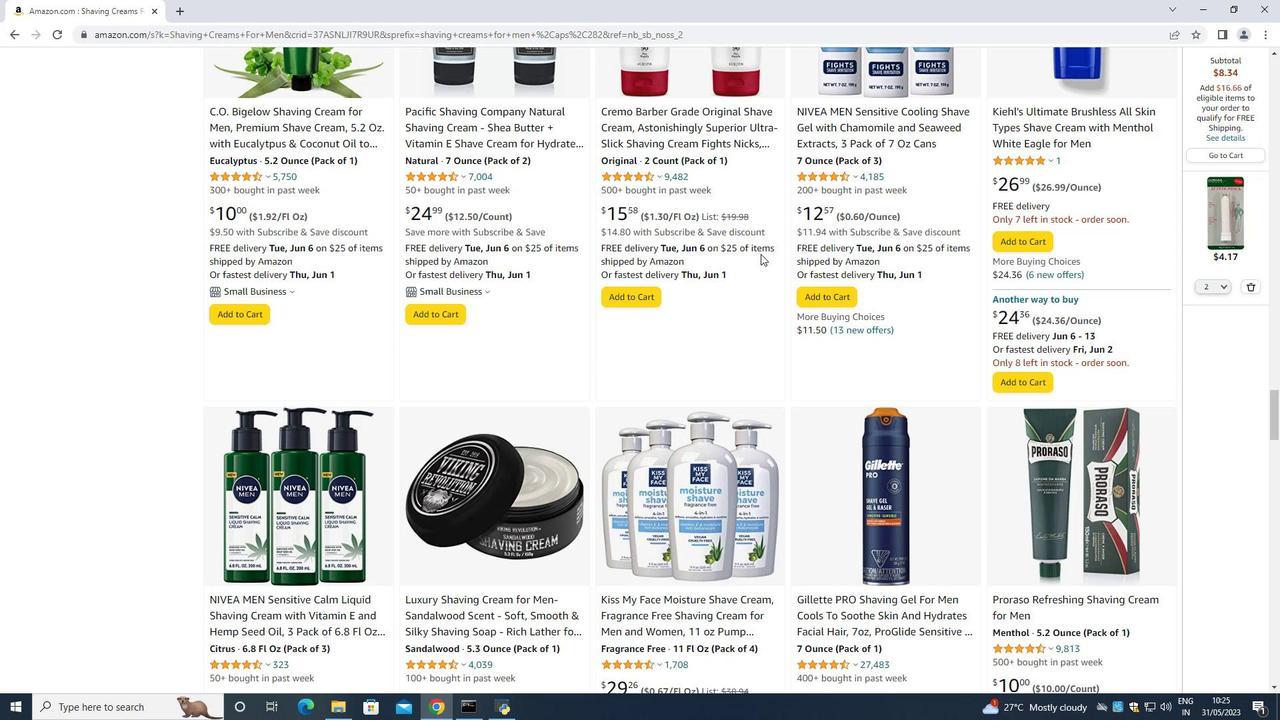 
Action: Mouse scrolled (760, 254) with delta (0, 0)
Screenshot: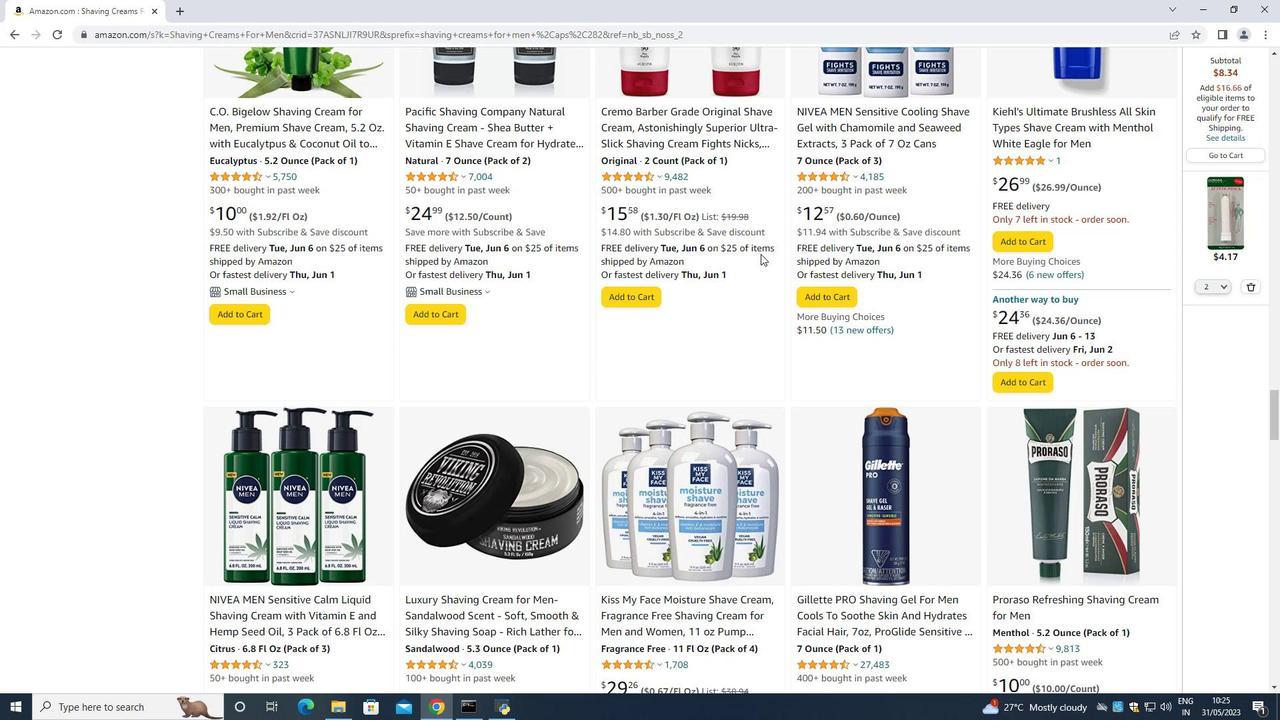 
Action: Mouse scrolled (760, 254) with delta (0, 0)
Screenshot: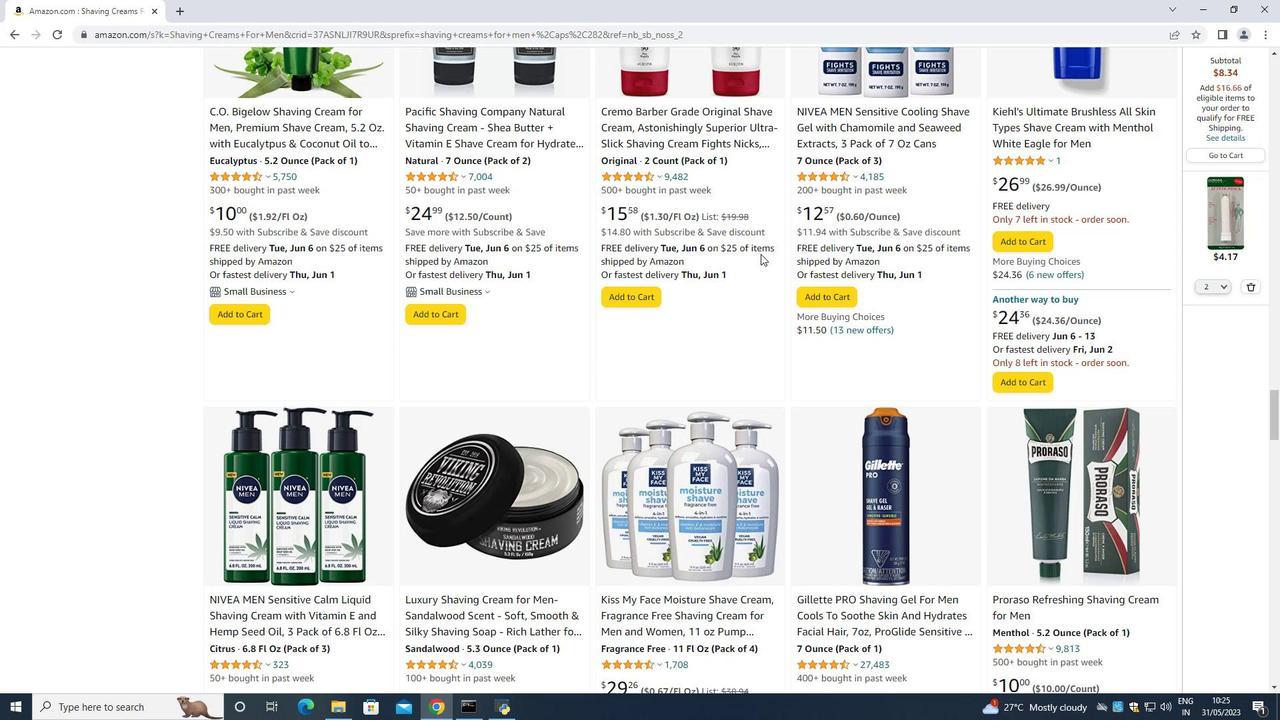 
Action: Mouse scrolled (760, 254) with delta (0, 0)
Screenshot: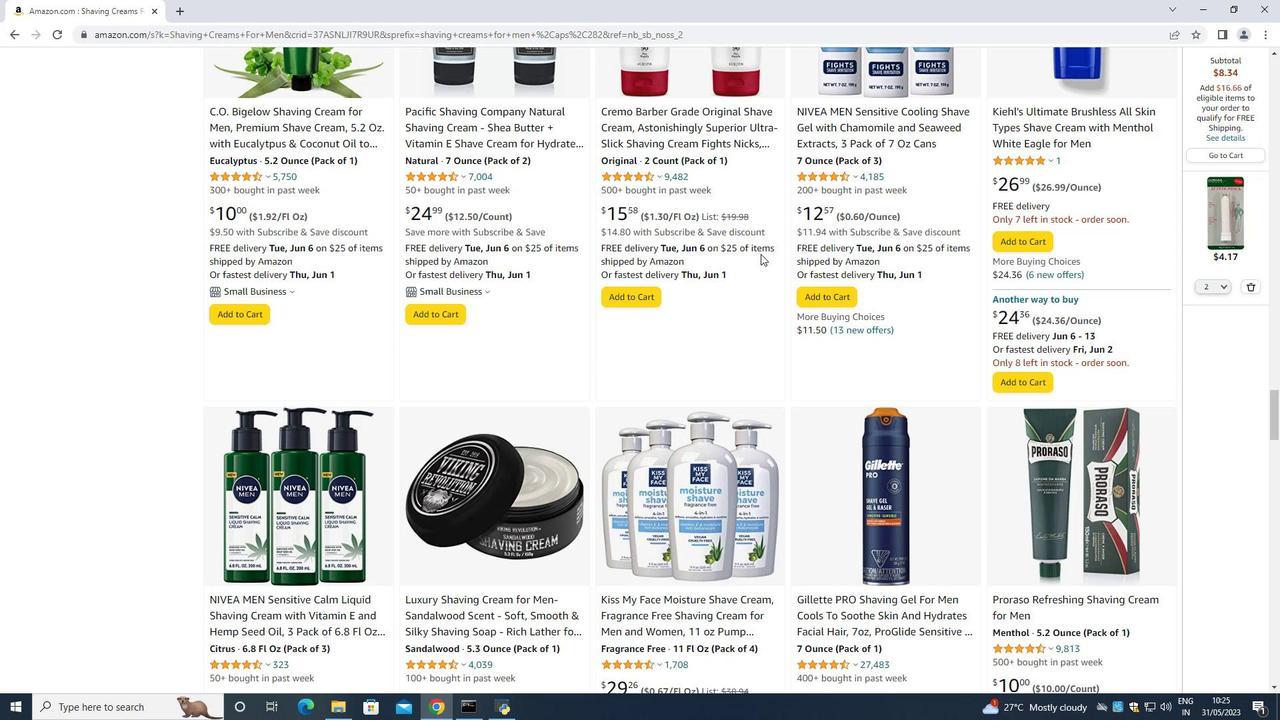 
Action: Mouse scrolled (760, 254) with delta (0, 0)
Screenshot: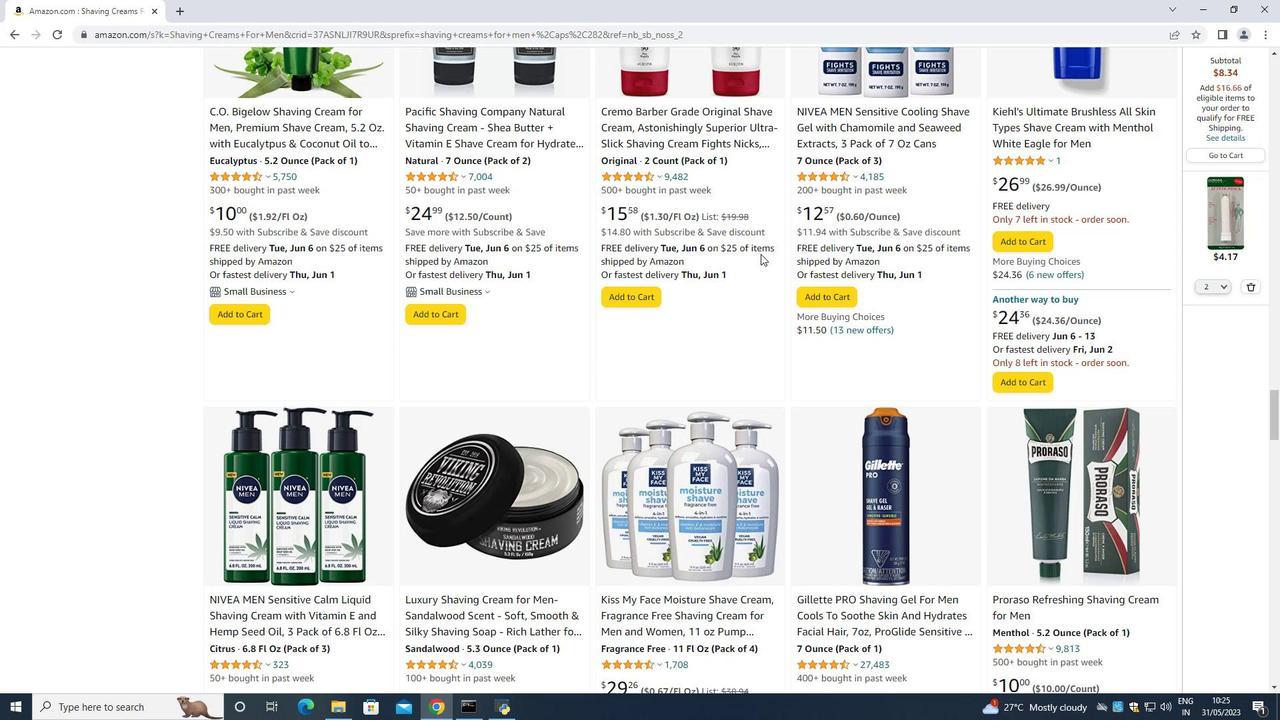 
Action: Mouse moved to (760, 254)
Screenshot: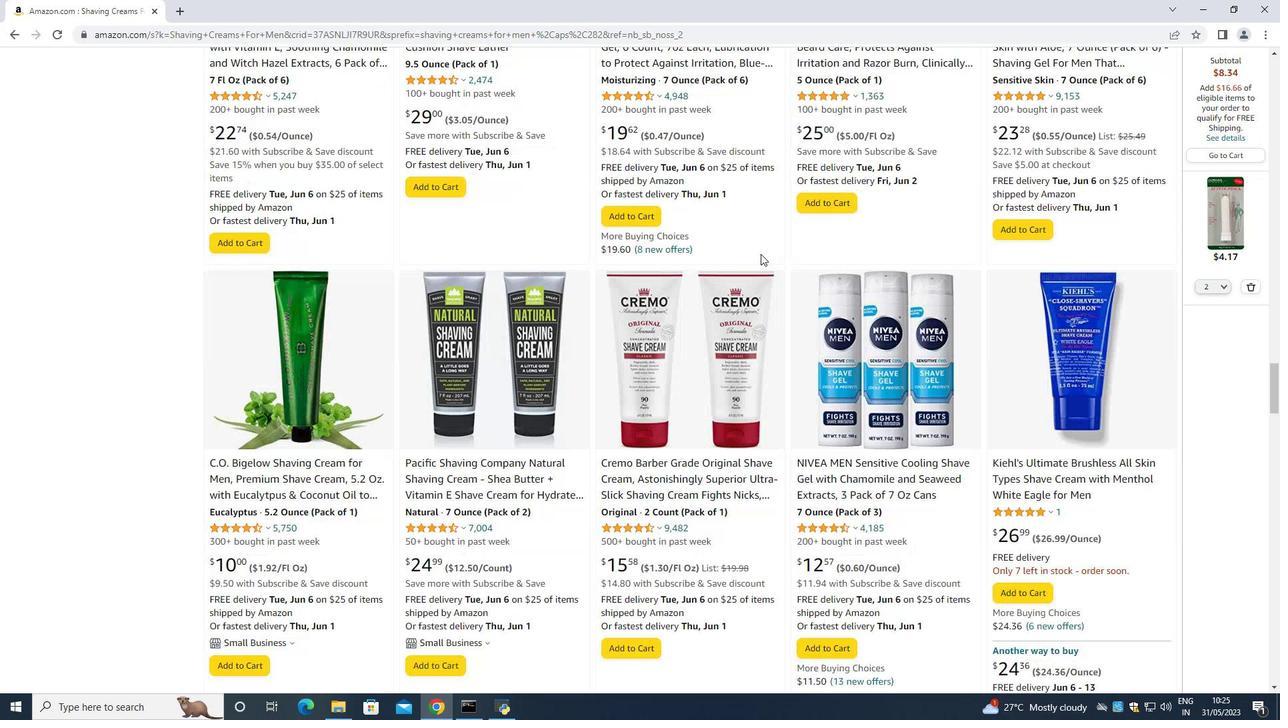 
Action: Mouse scrolled (760, 254) with delta (0, 0)
Screenshot: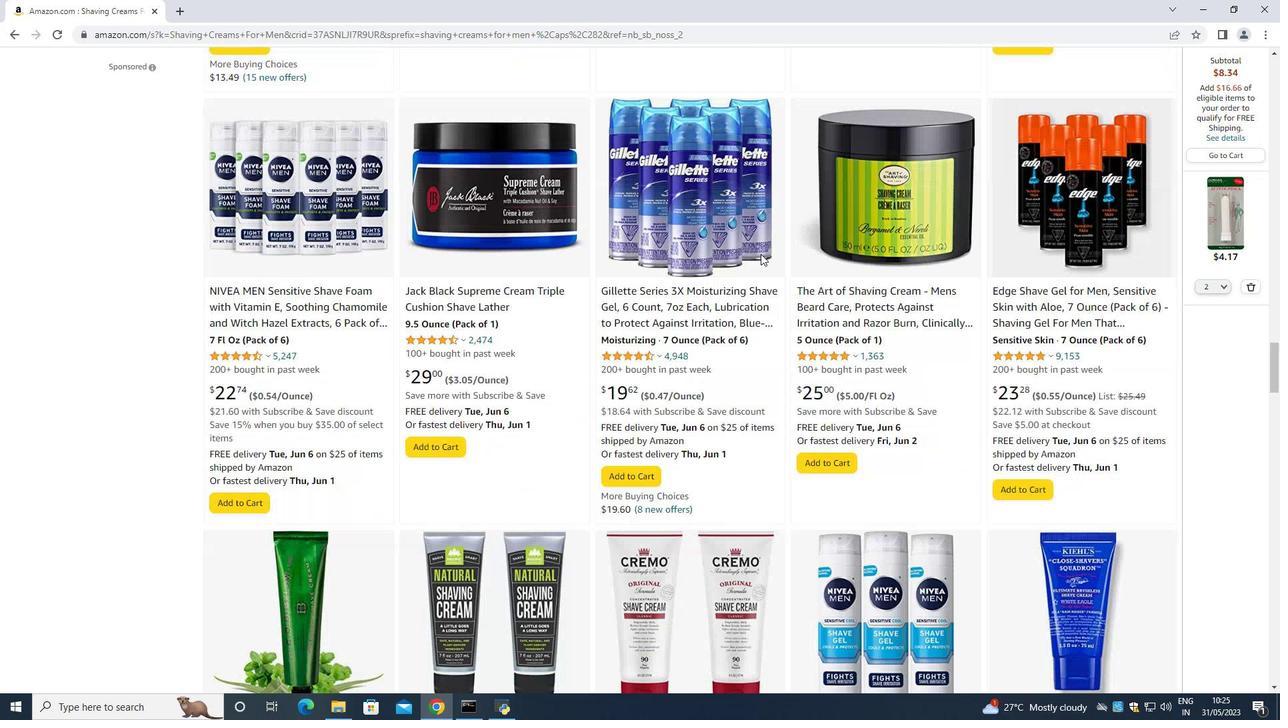 
Action: Mouse scrolled (760, 254) with delta (0, 0)
Screenshot: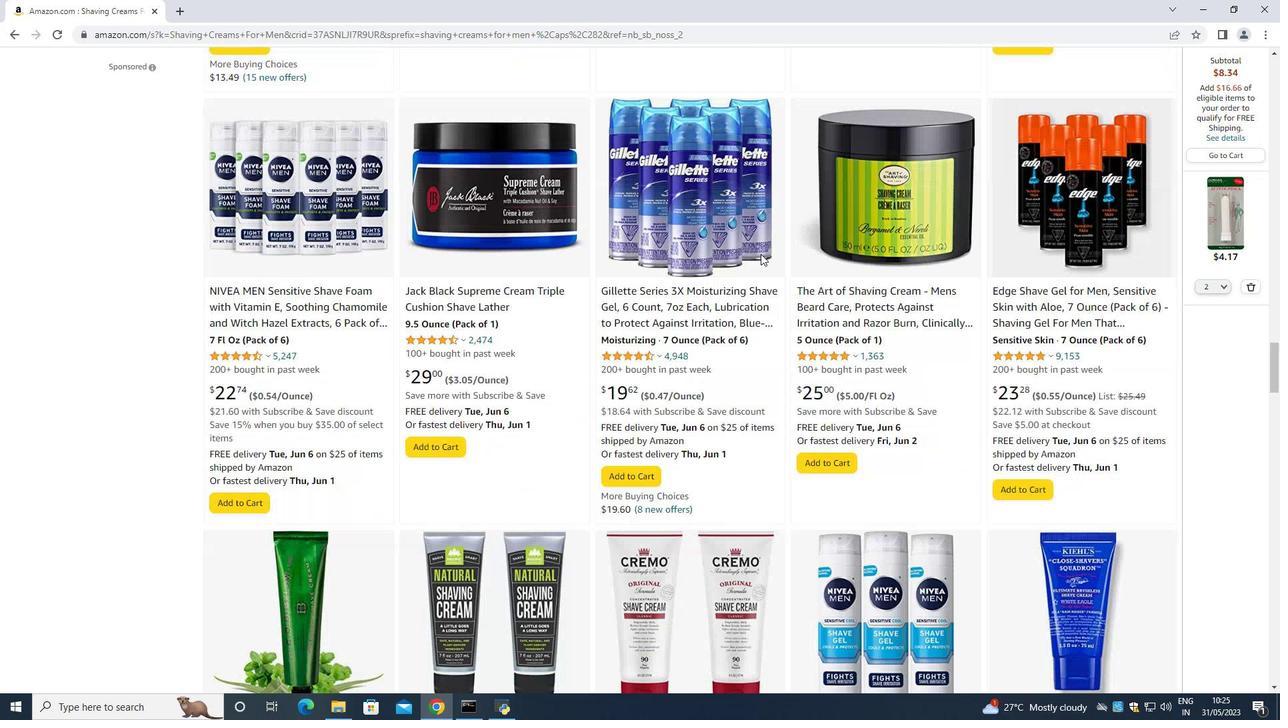 
Action: Mouse scrolled (760, 254) with delta (0, 0)
Screenshot: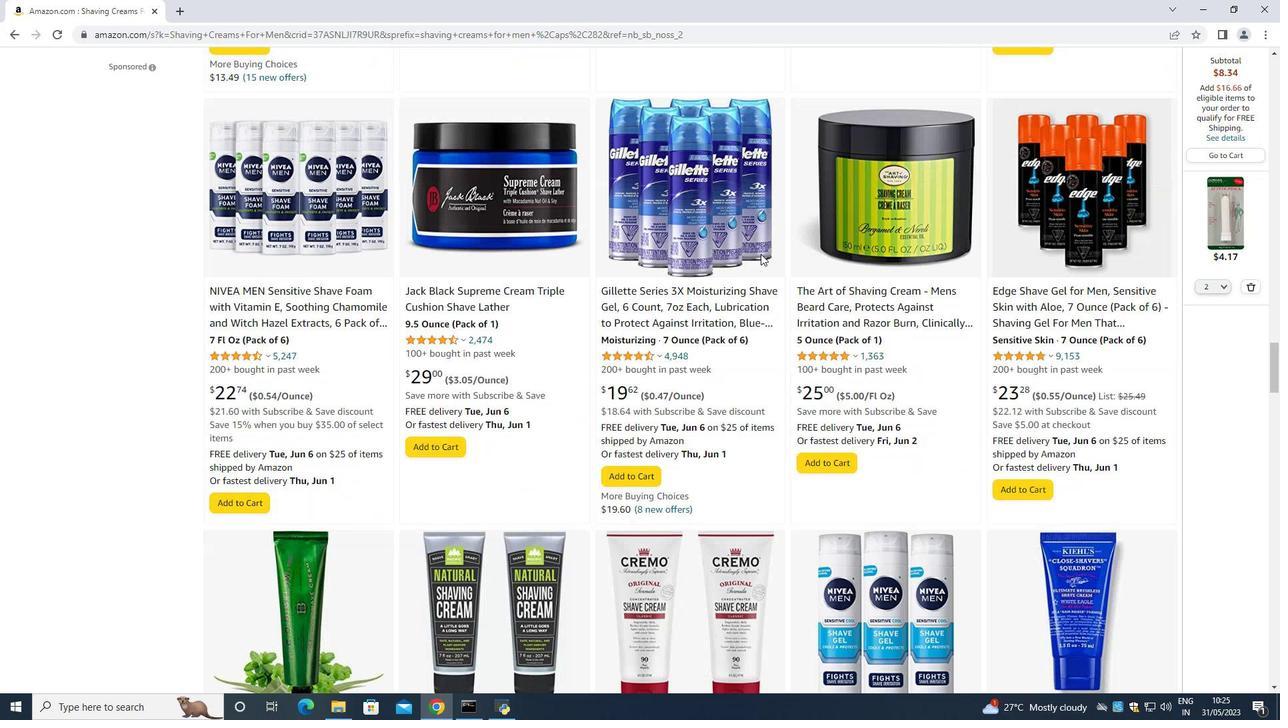 
Action: Mouse scrolled (760, 254) with delta (0, 0)
Screenshot: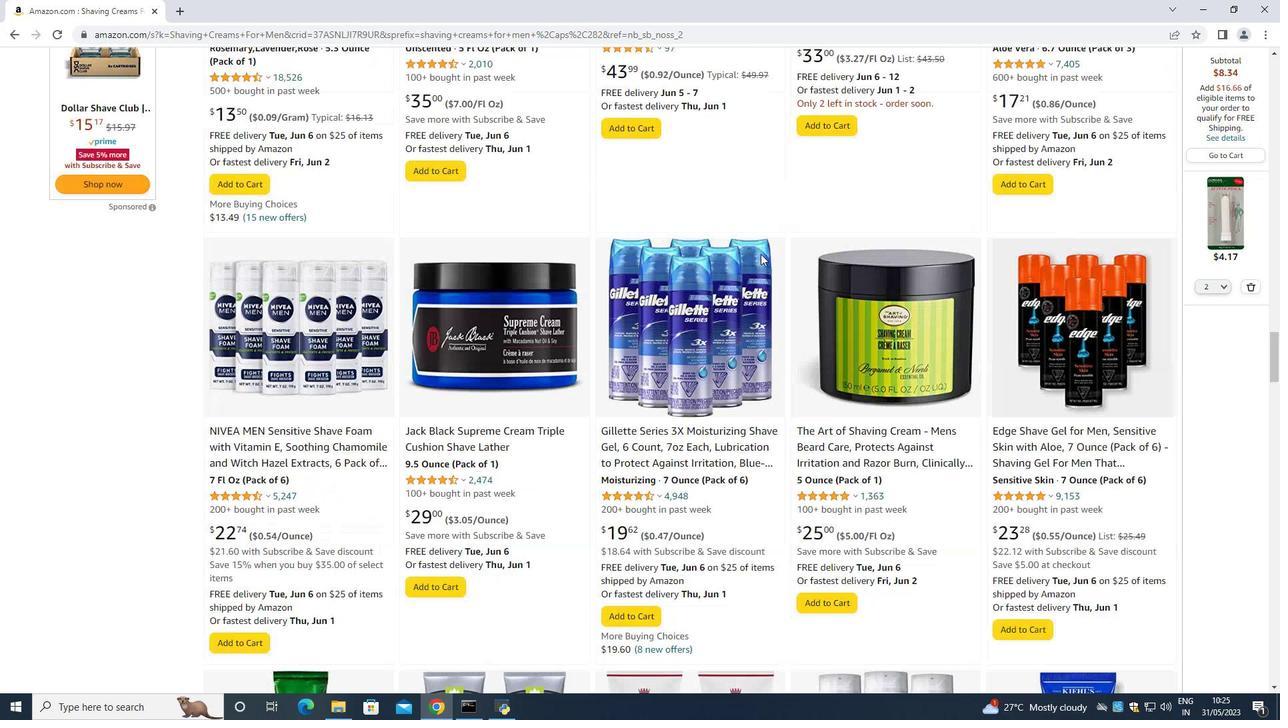 
Action: Mouse scrolled (760, 254) with delta (0, 0)
Screenshot: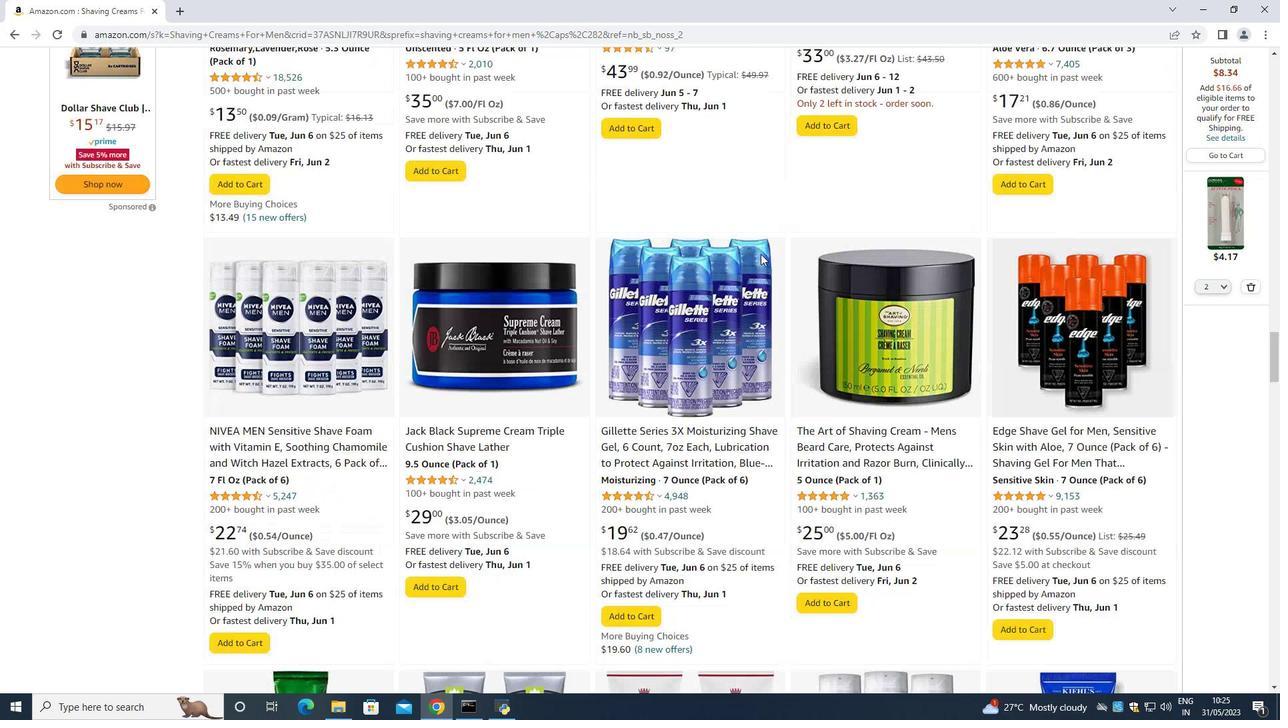 
Action: Mouse scrolled (760, 254) with delta (0, 0)
Screenshot: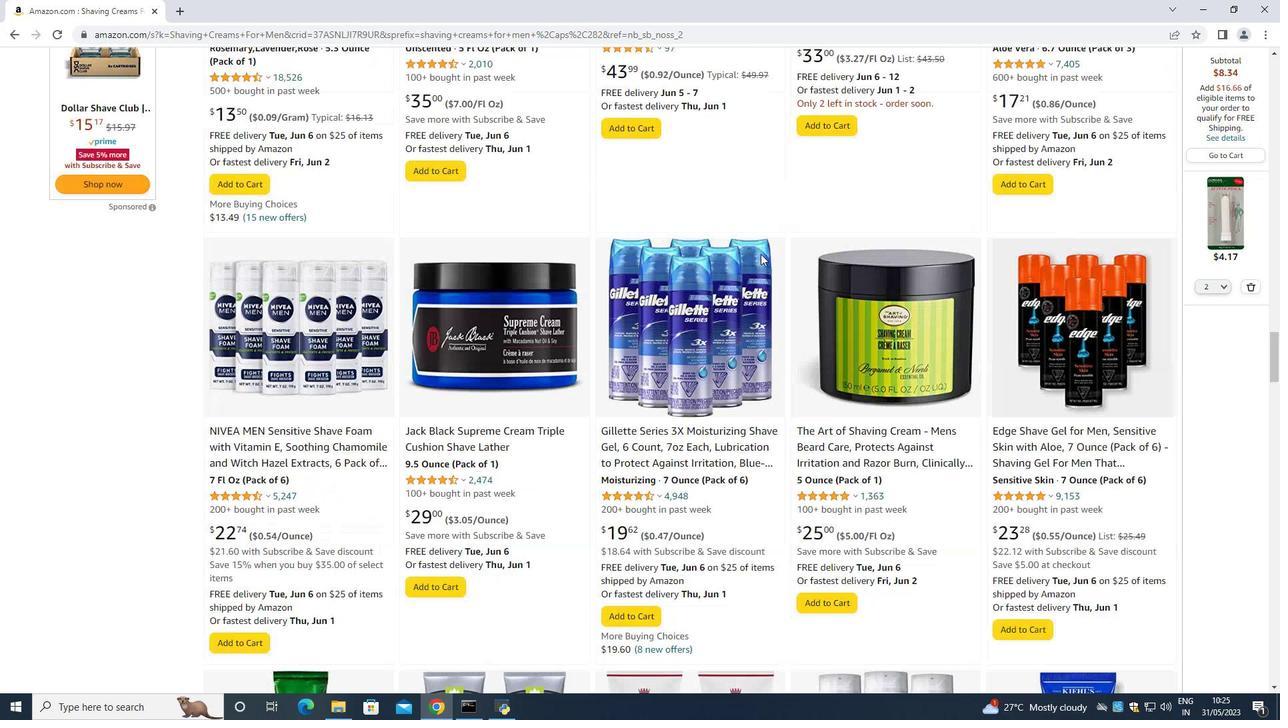 
Action: Mouse scrolled (760, 254) with delta (0, 0)
Screenshot: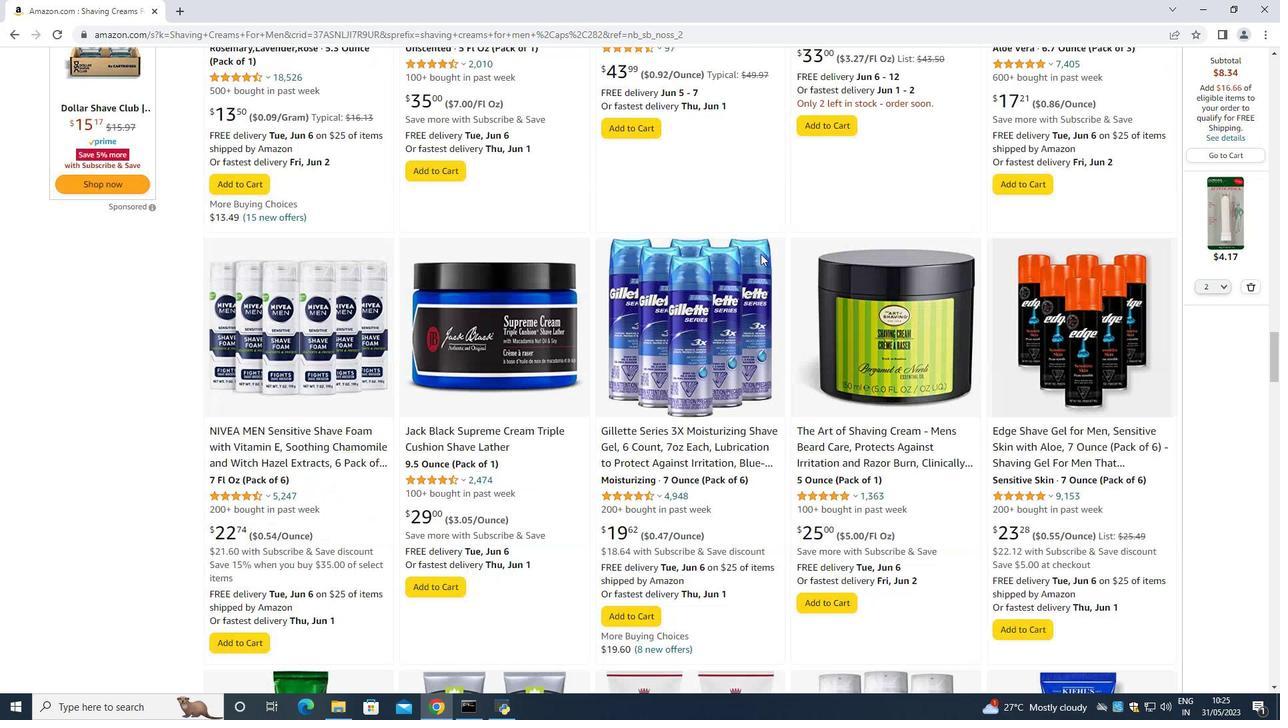 
Action: Mouse moved to (757, 252)
Screenshot: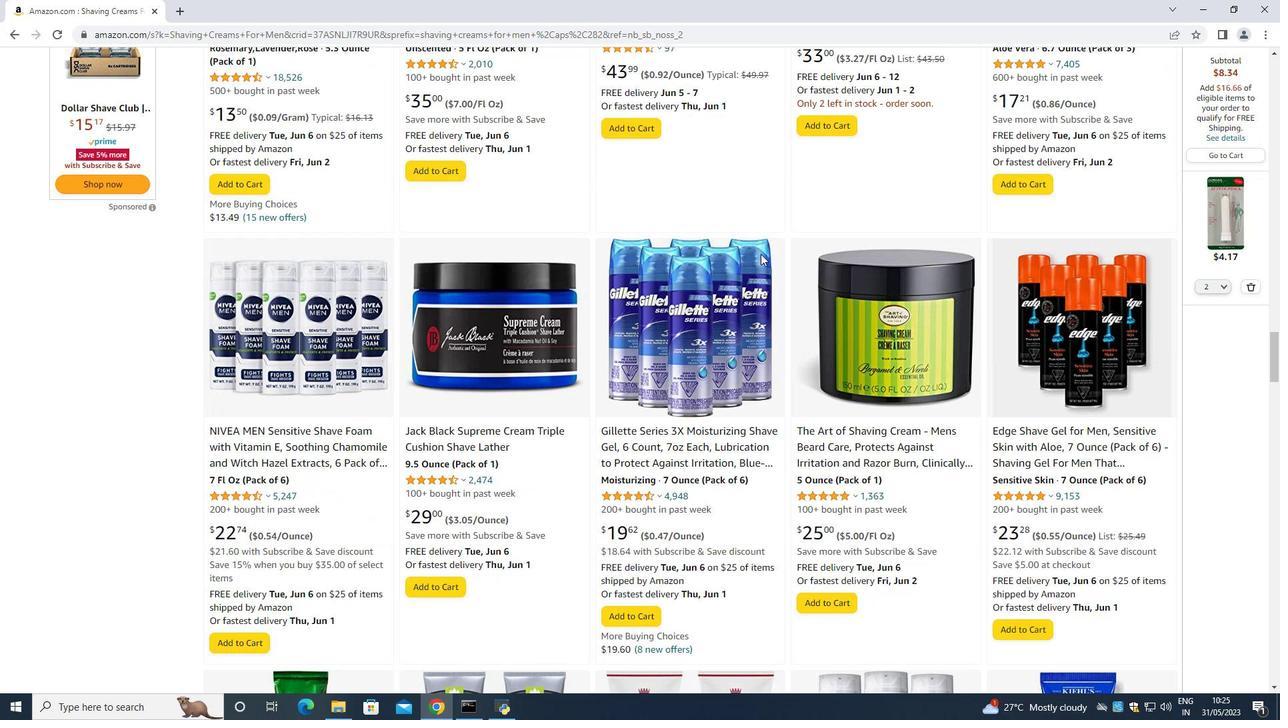 
Action: Mouse scrolled (757, 252) with delta (0, 0)
Screenshot: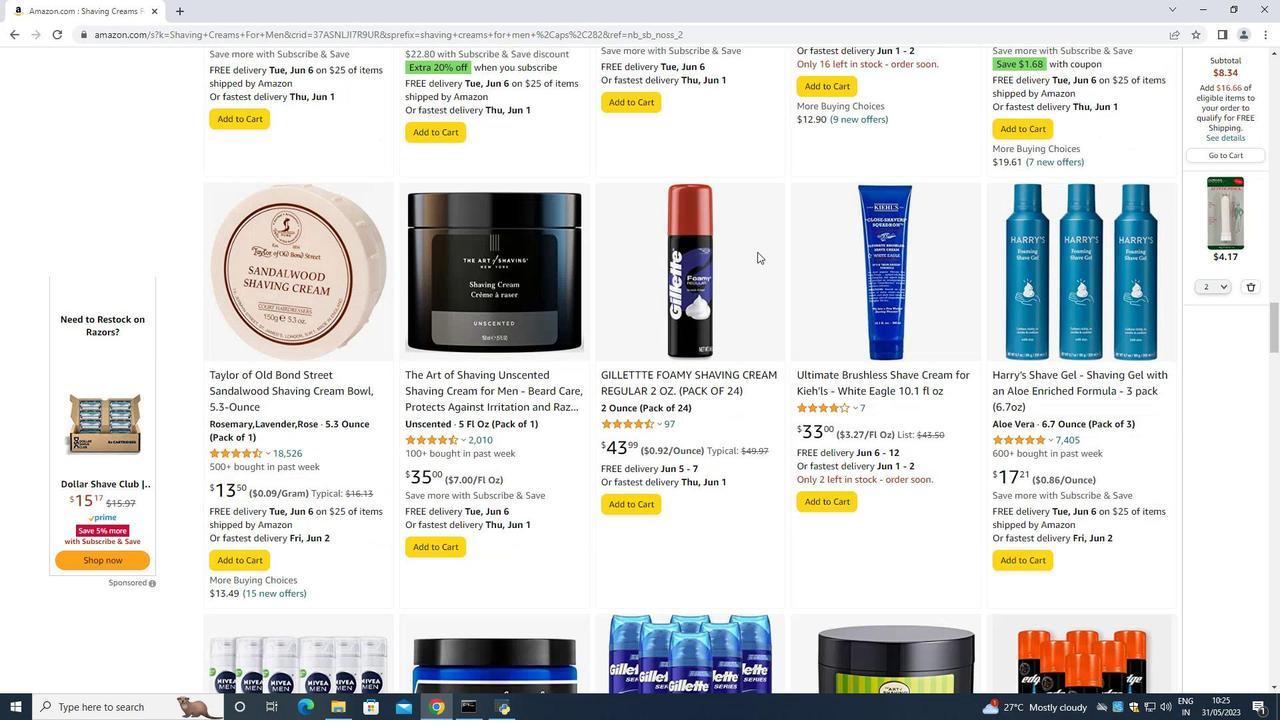 
Action: Mouse scrolled (757, 252) with delta (0, 0)
Screenshot: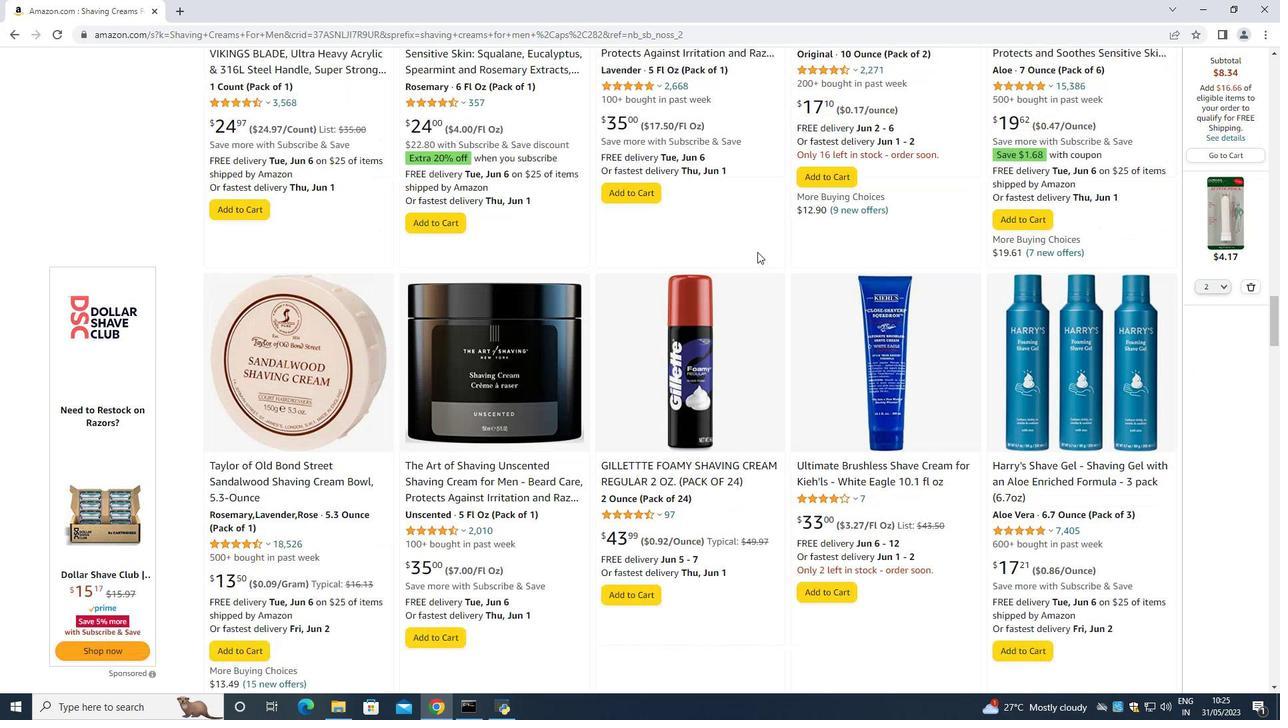 
Action: Mouse scrolled (757, 252) with delta (0, 0)
Screenshot: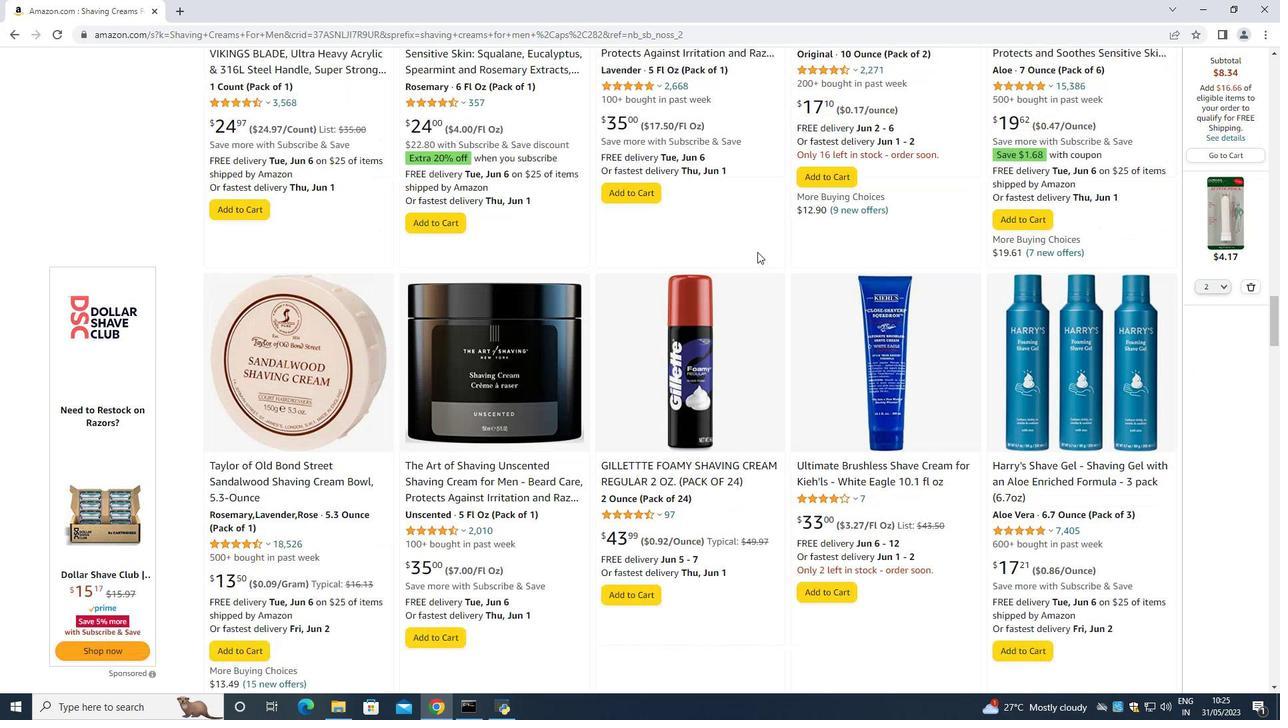 
Action: Mouse scrolled (757, 252) with delta (0, 0)
Screenshot: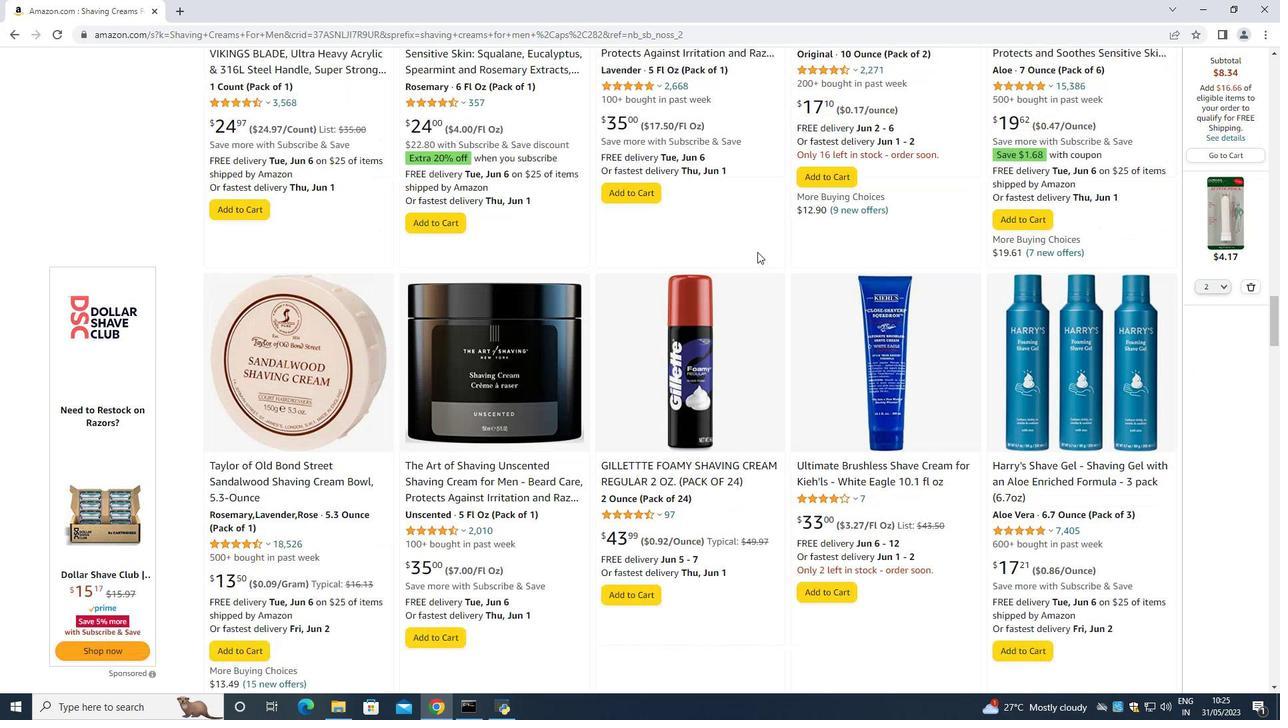 
Action: Mouse scrolled (757, 252) with delta (0, 0)
Screenshot: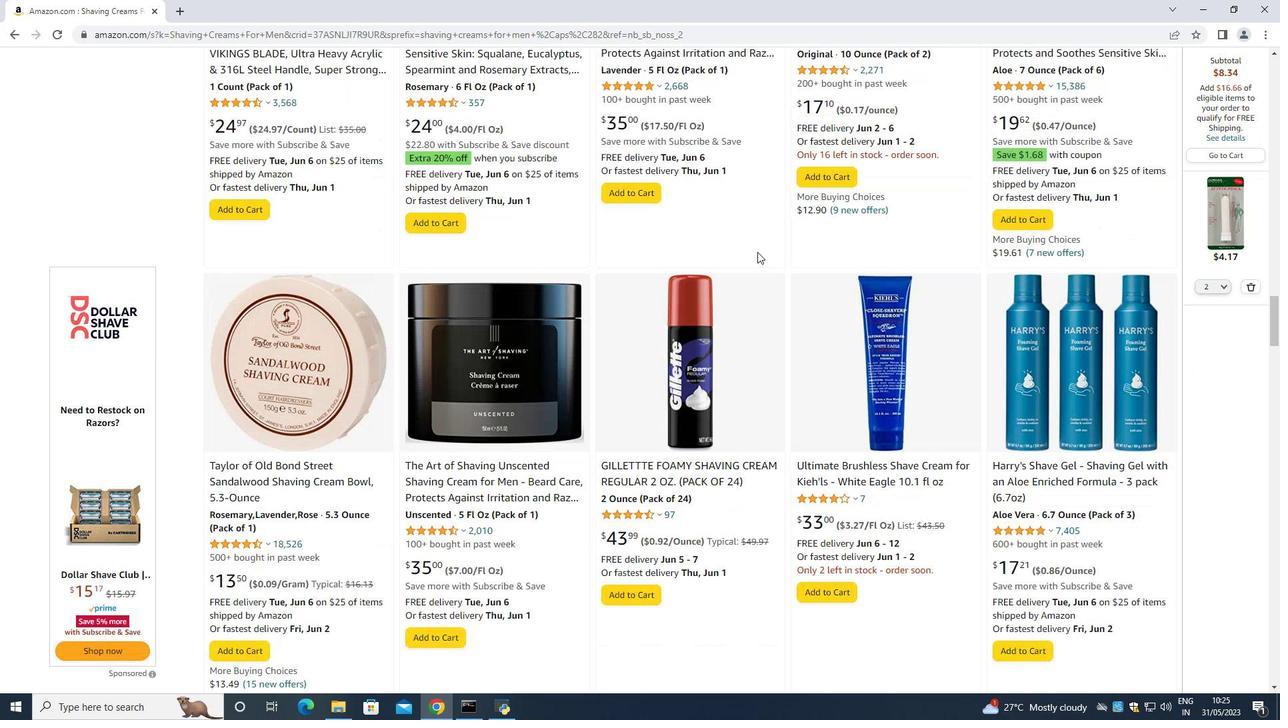 
Action: Mouse scrolled (757, 252) with delta (0, 0)
Screenshot: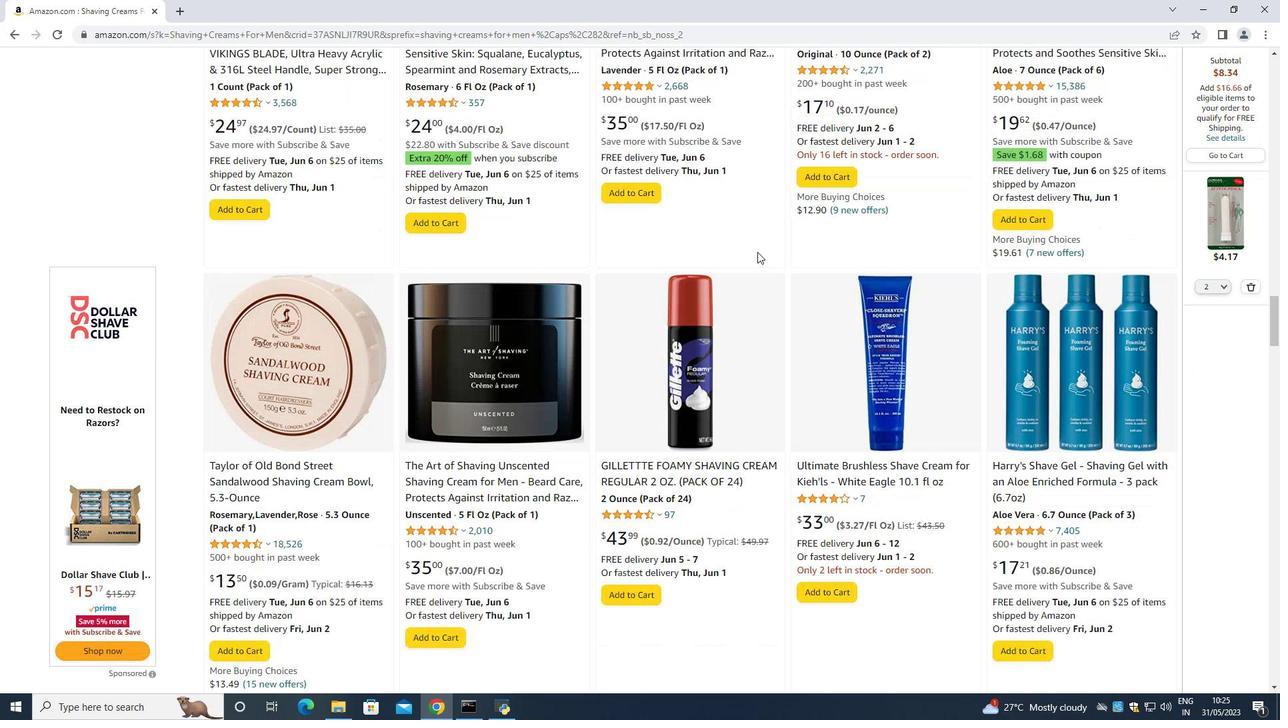 
Action: Mouse scrolled (757, 252) with delta (0, 0)
Screenshot: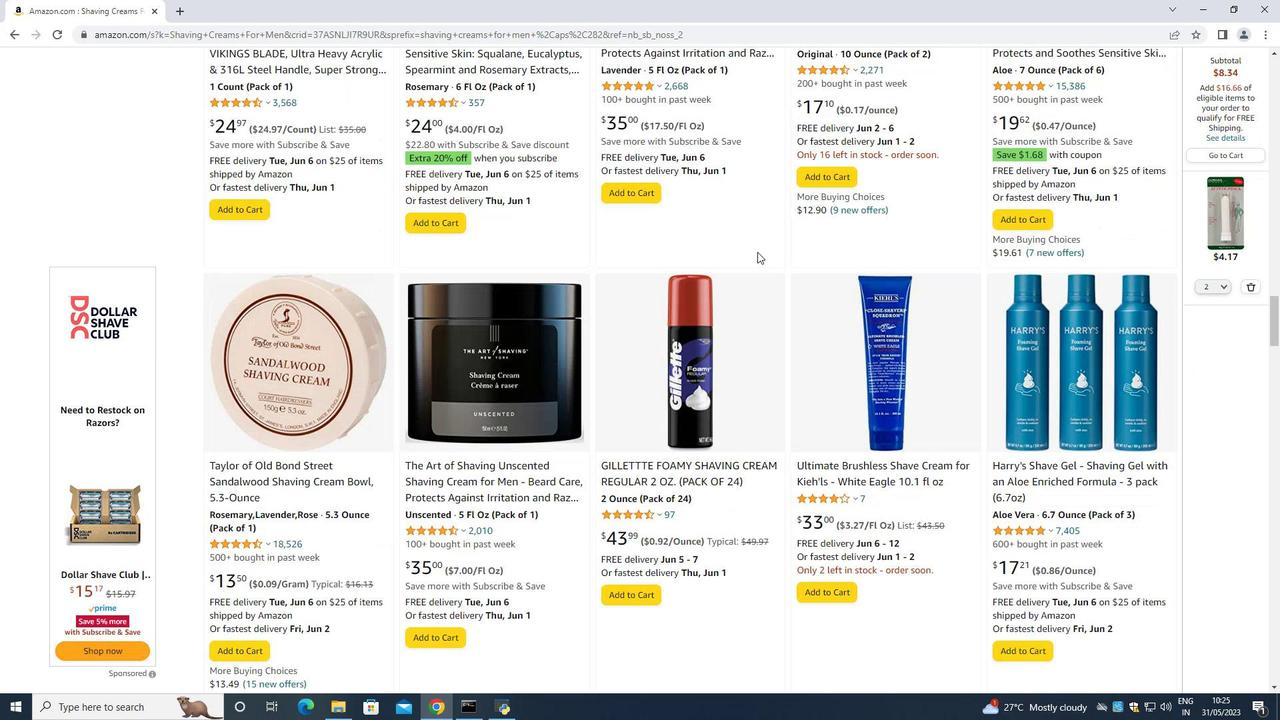 
Action: Mouse moved to (756, 251)
Screenshot: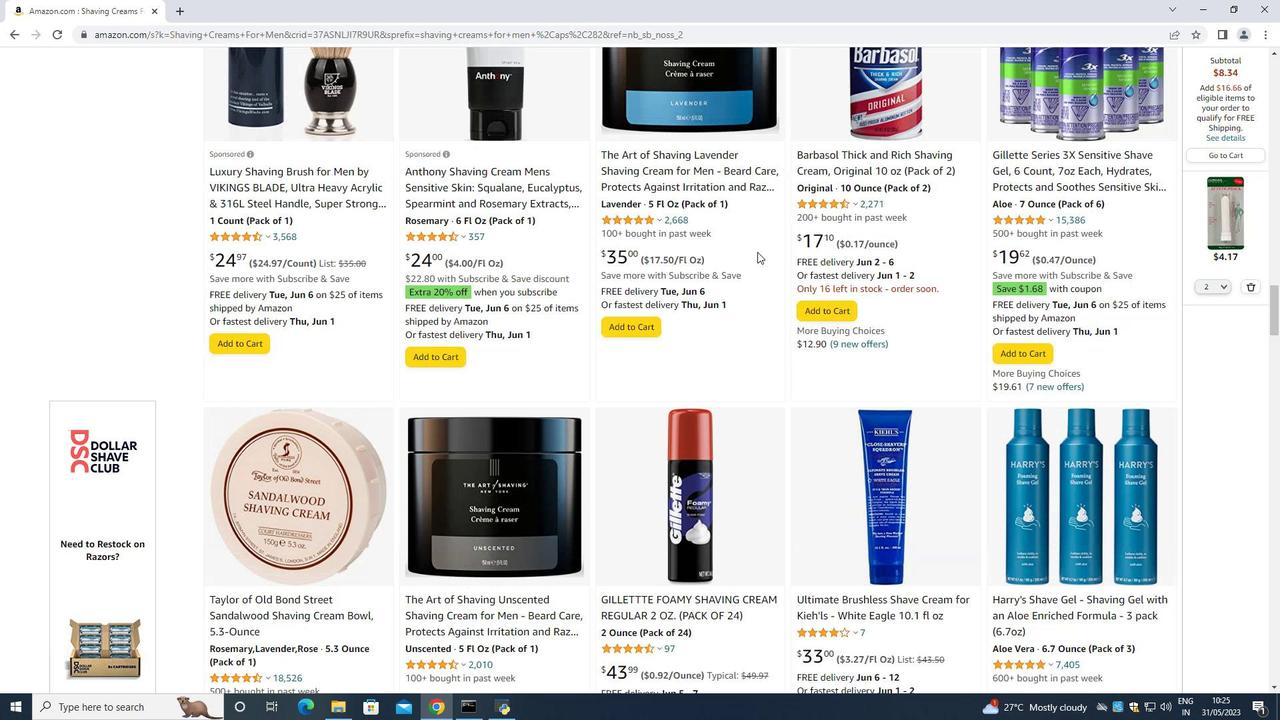 
Action: Mouse scrolled (756, 252) with delta (0, 0)
Screenshot: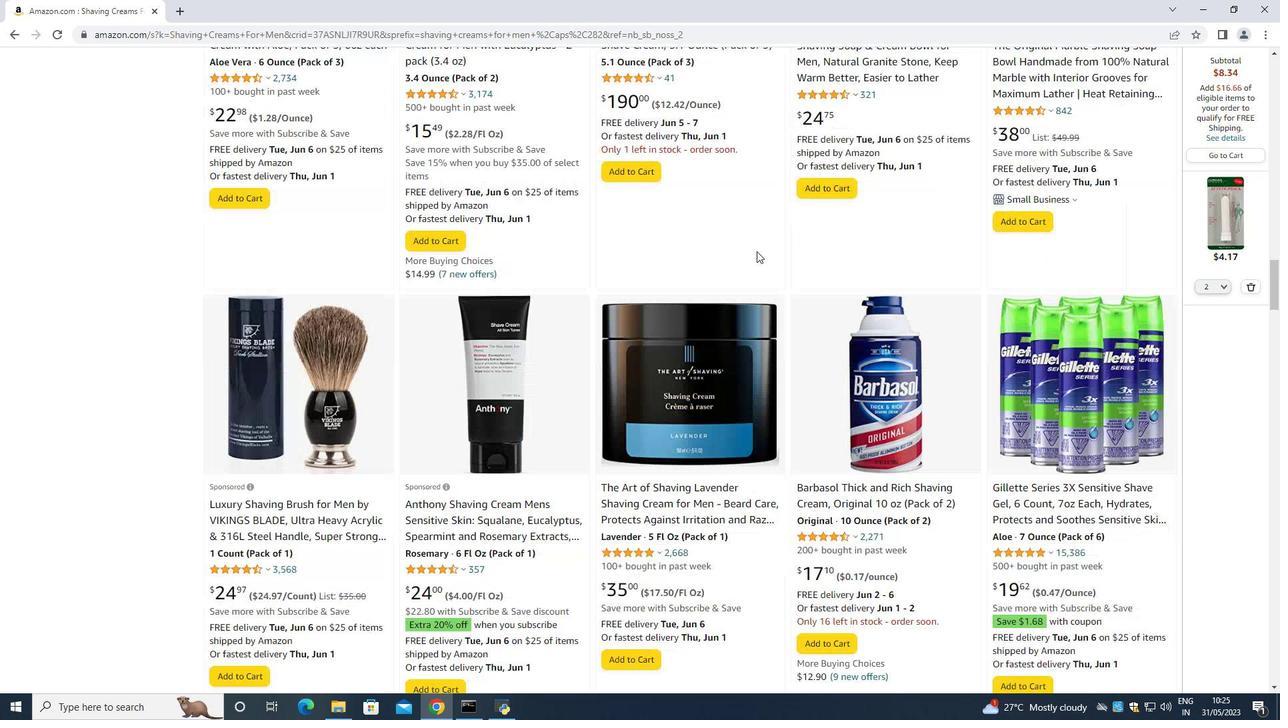 
Action: Mouse scrolled (756, 252) with delta (0, 0)
Screenshot: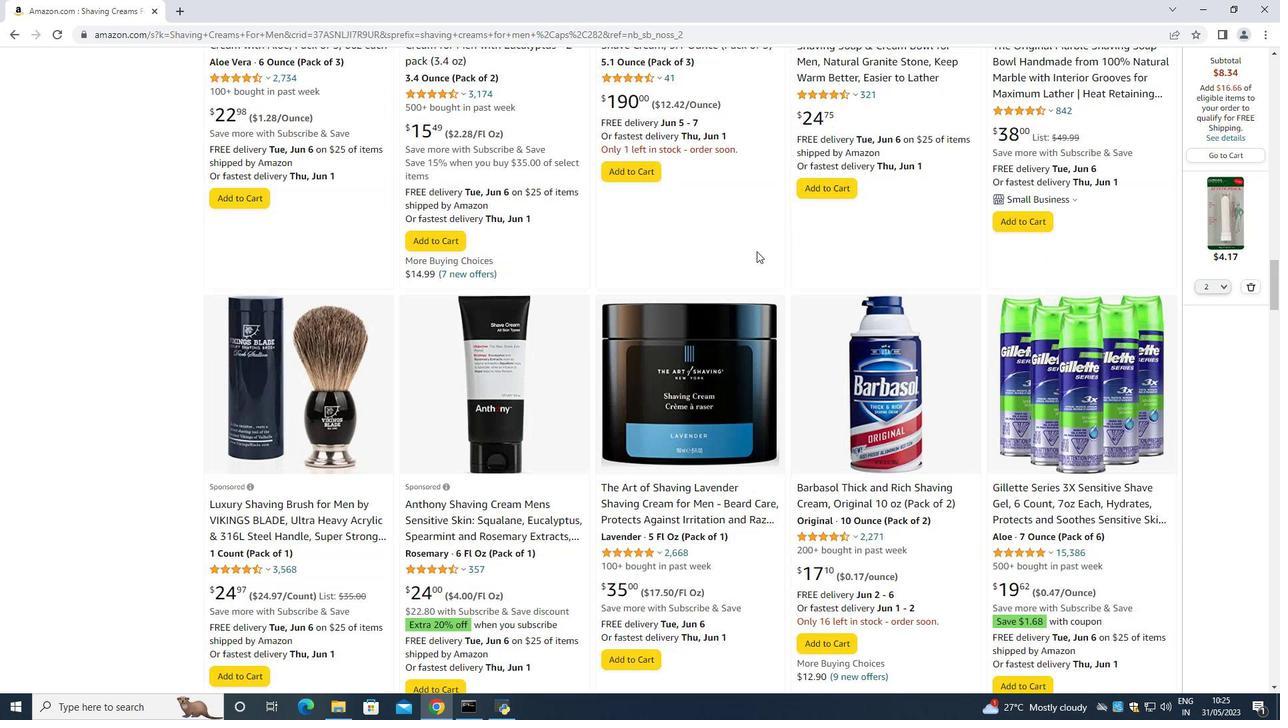 
Action: Mouse scrolled (756, 252) with delta (0, 0)
Screenshot: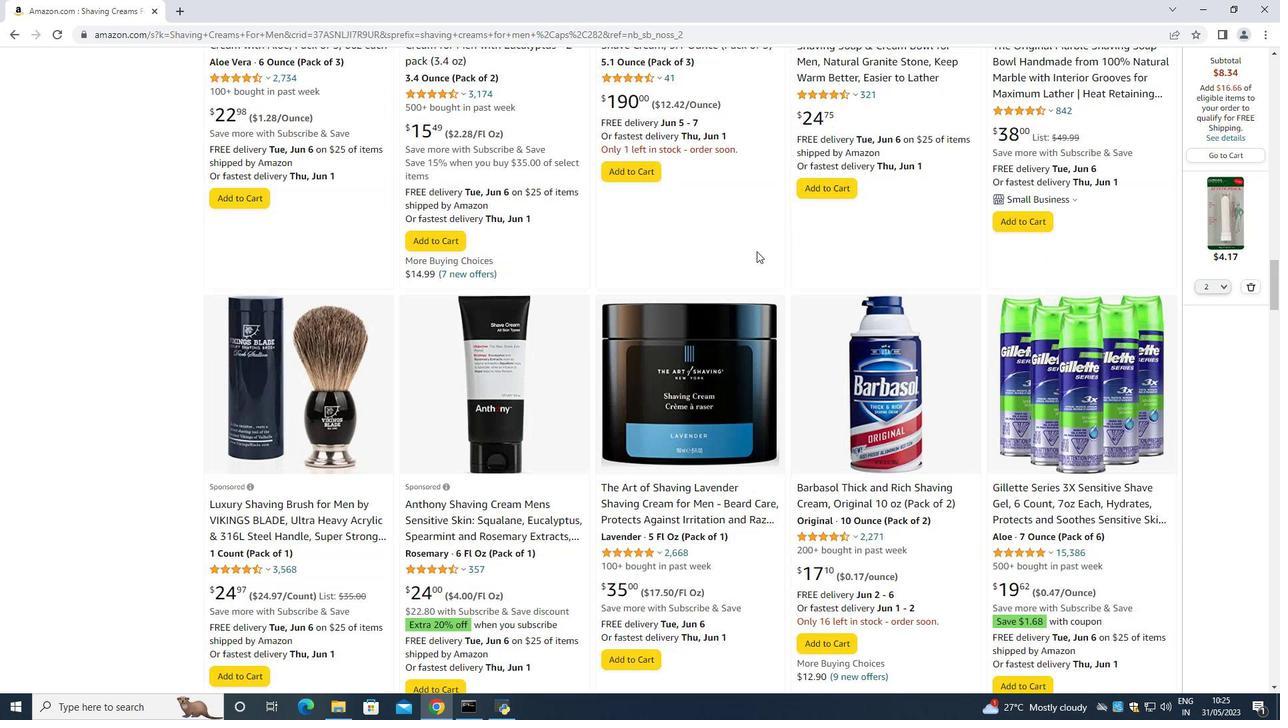 
Action: Mouse scrolled (756, 252) with delta (0, 0)
Screenshot: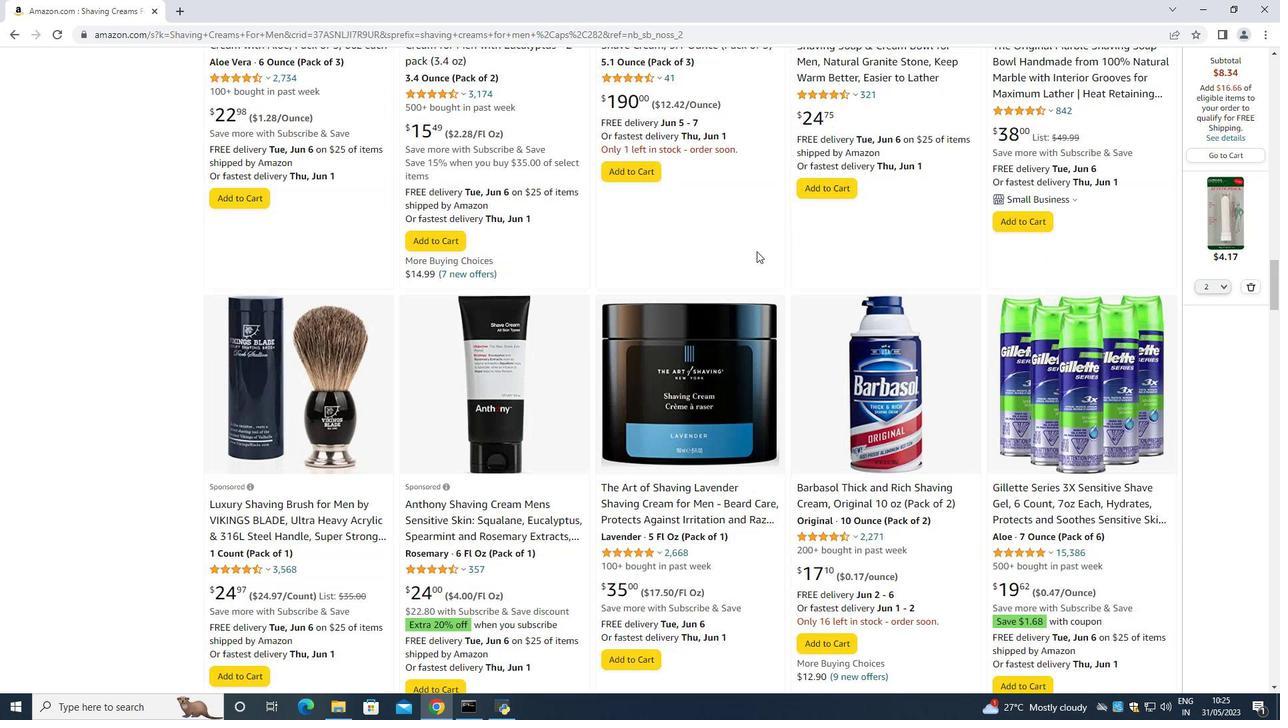 
Action: Mouse scrolled (756, 252) with delta (0, 0)
Screenshot: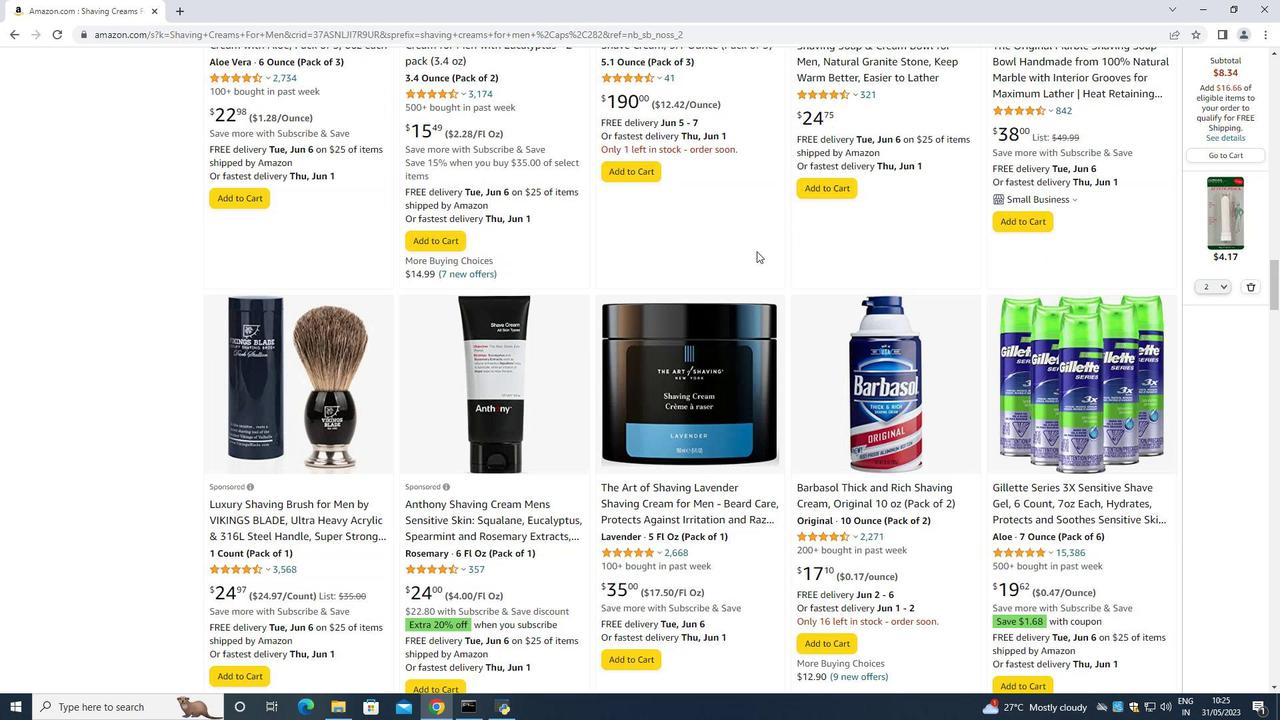 
Action: Mouse scrolled (756, 252) with delta (0, 0)
Screenshot: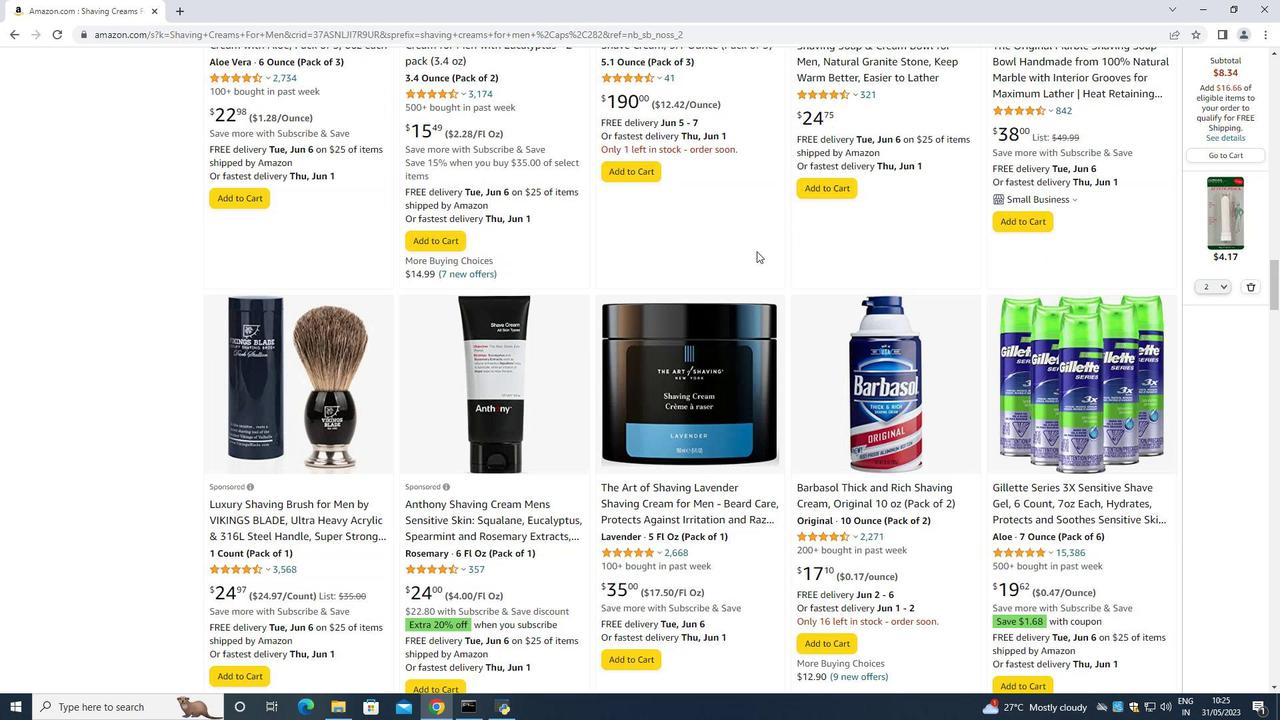
Action: Mouse moved to (755, 250)
Screenshot: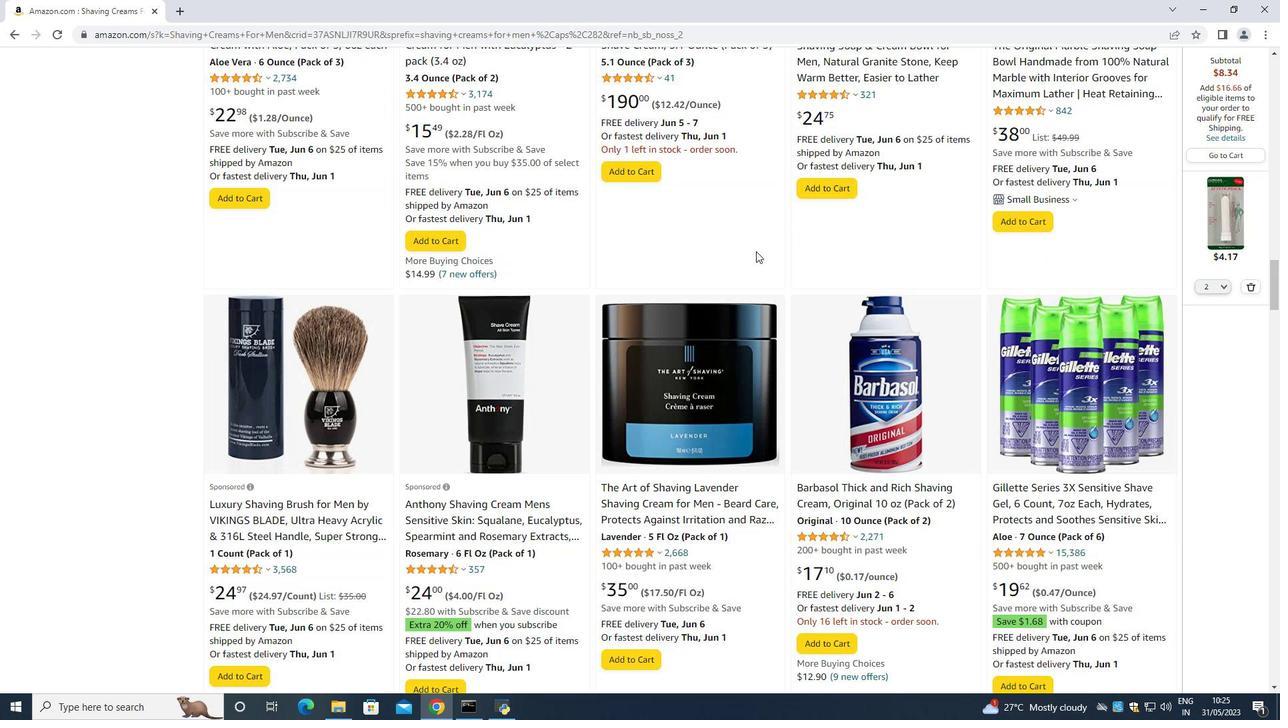 
Action: Mouse scrolled (755, 251) with delta (0, 0)
Screenshot: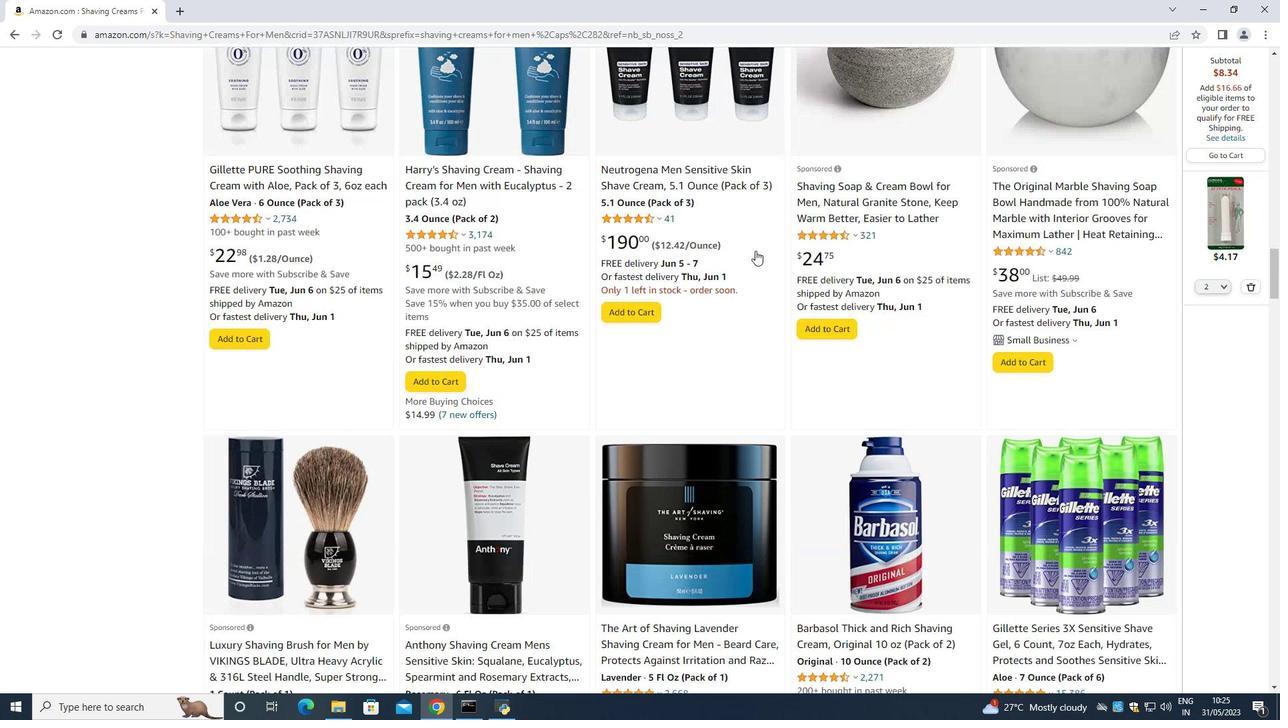
Action: Mouse scrolled (755, 251) with delta (0, 0)
Screenshot: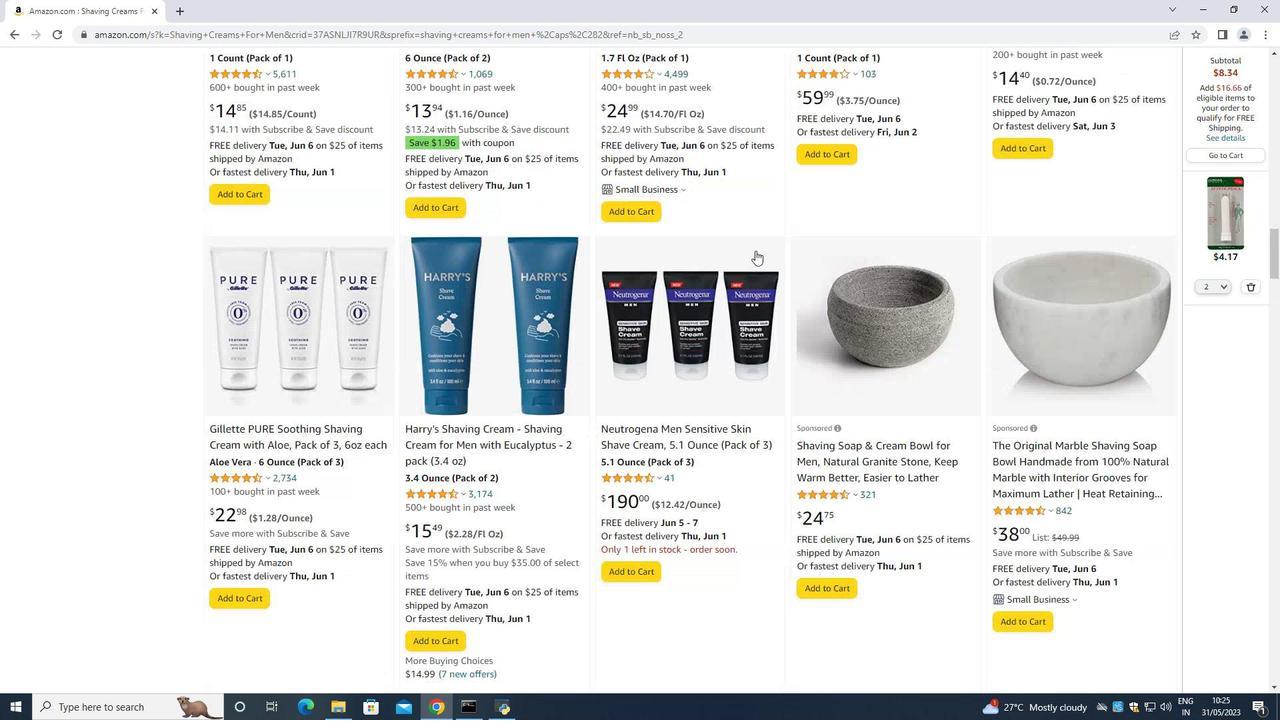 
Action: Mouse scrolled (755, 251) with delta (0, 0)
Screenshot: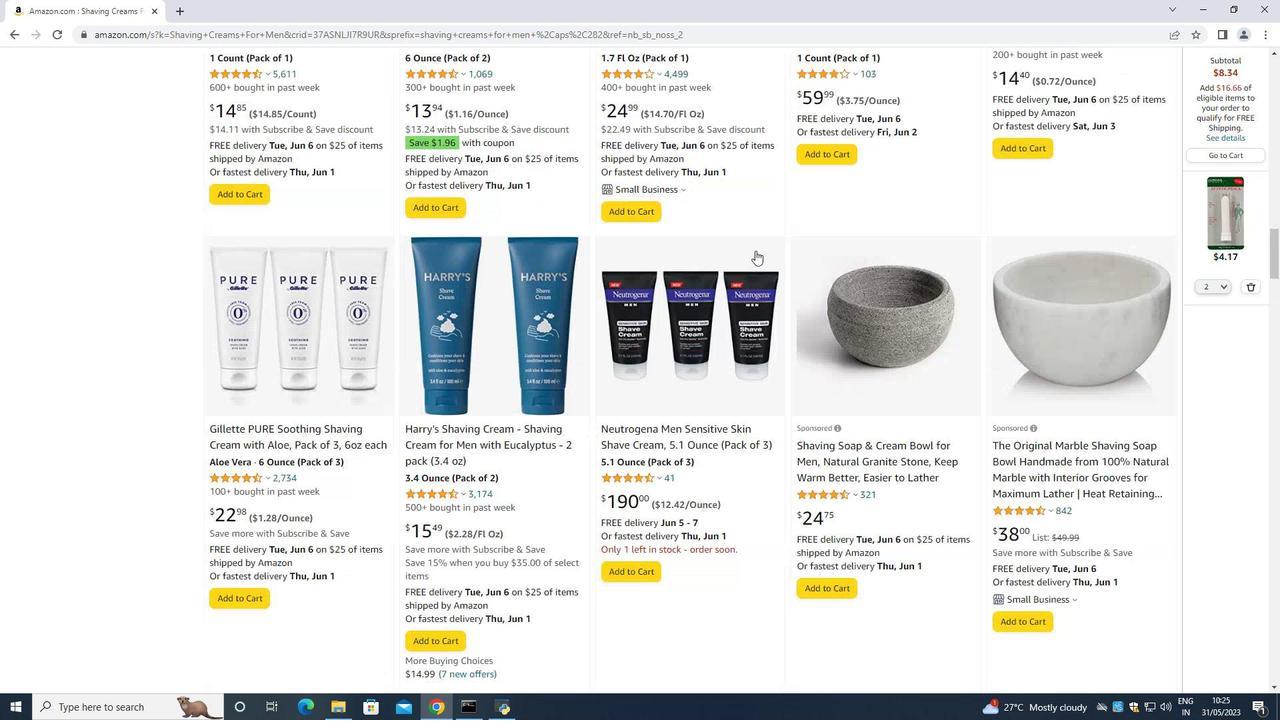 
Action: Mouse scrolled (755, 251) with delta (0, 0)
Screenshot: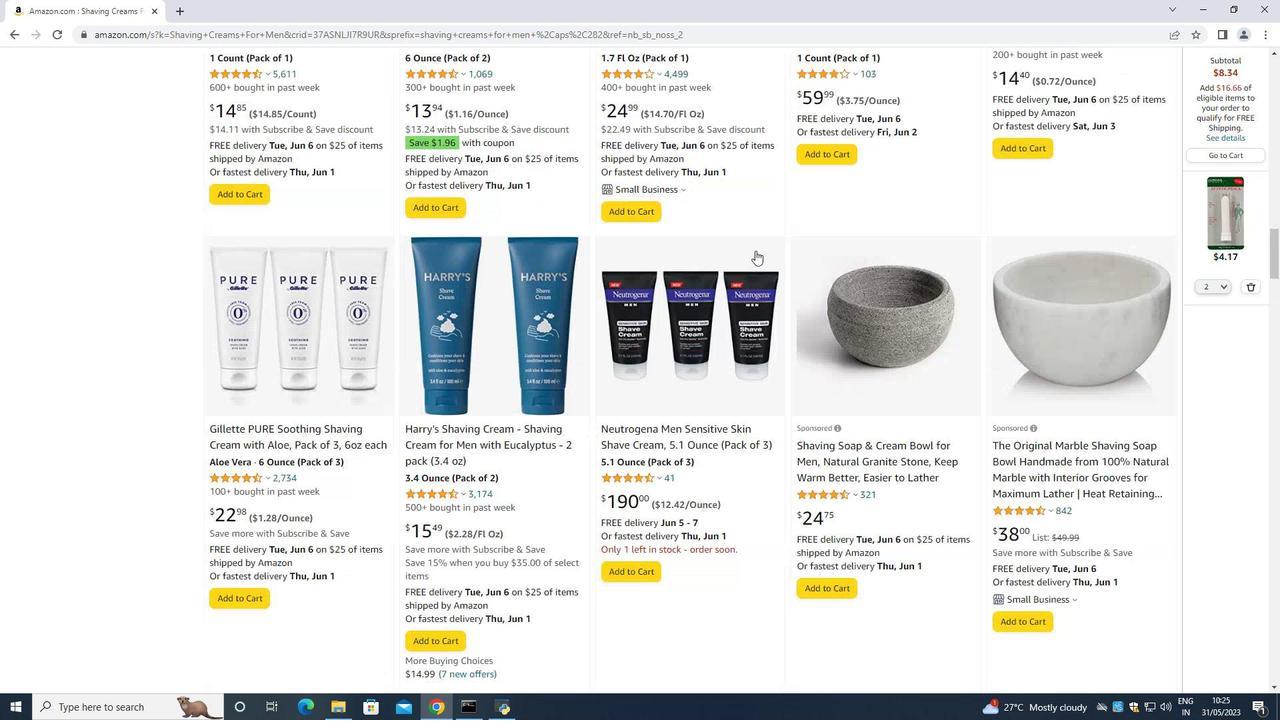 
Action: Mouse scrolled (755, 251) with delta (0, 0)
Screenshot: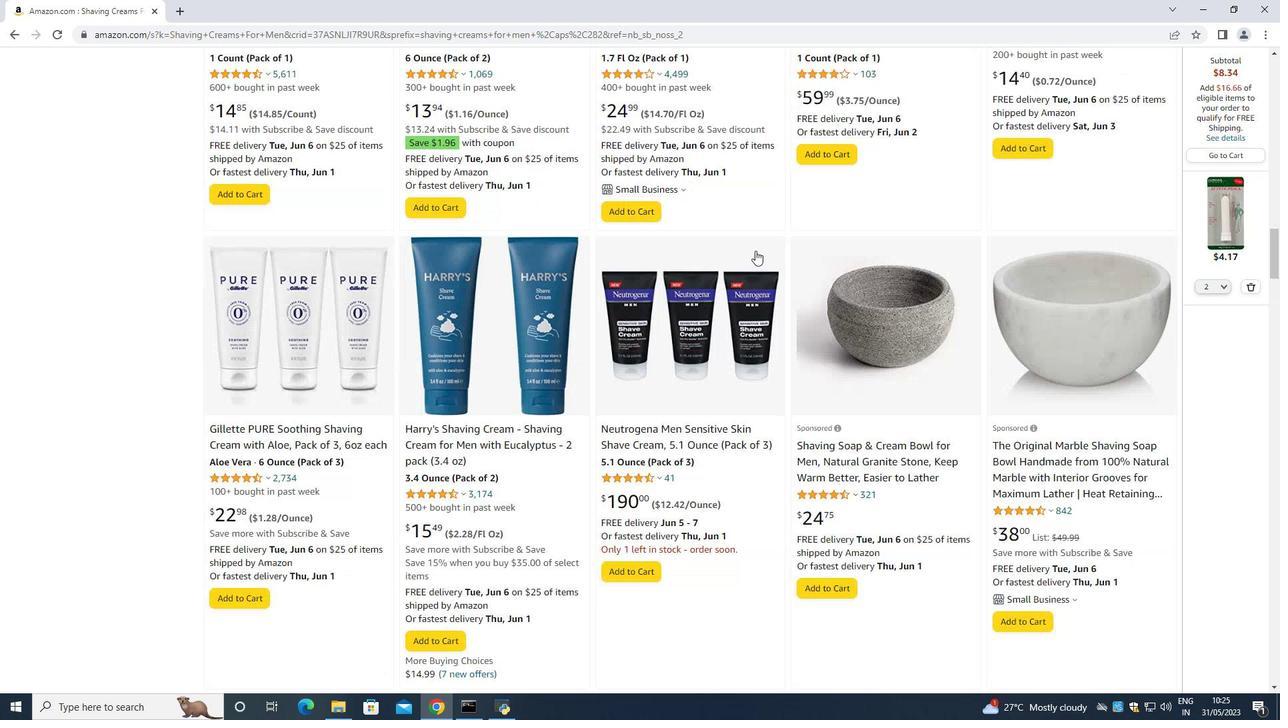 
Action: Mouse scrolled (755, 251) with delta (0, 0)
Screenshot: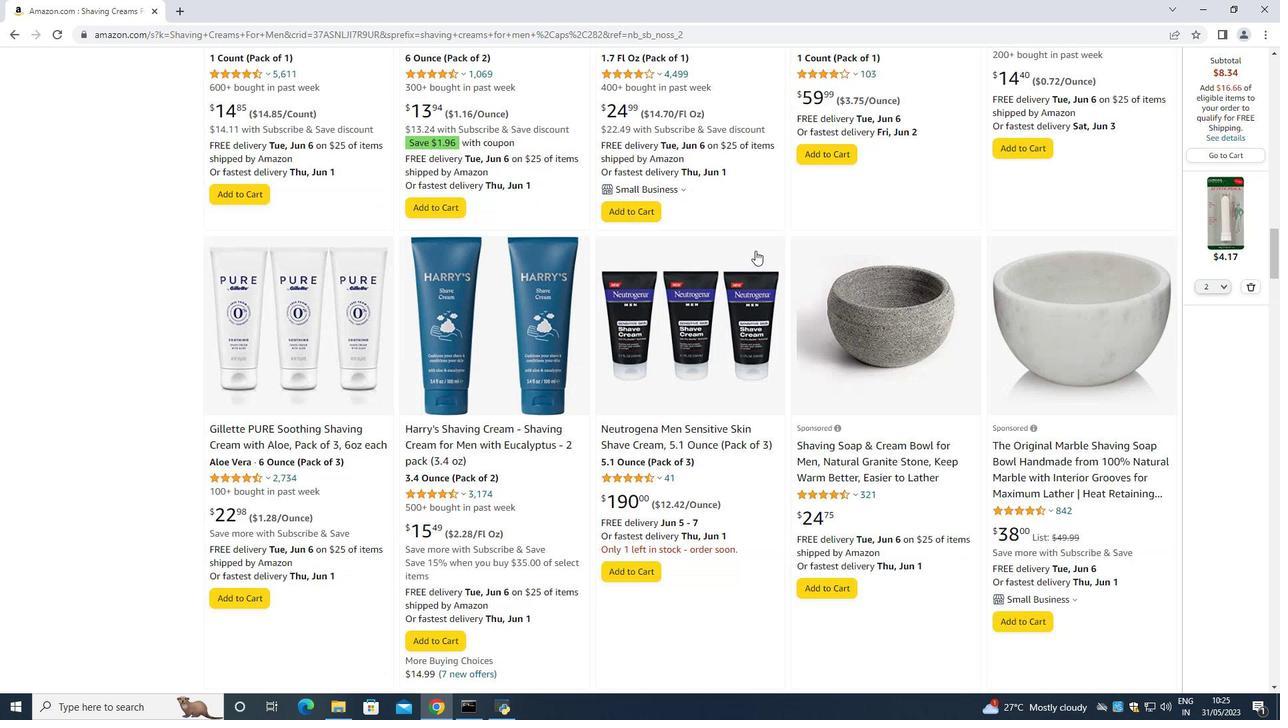 
Action: Mouse scrolled (755, 251) with delta (0, 0)
Screenshot: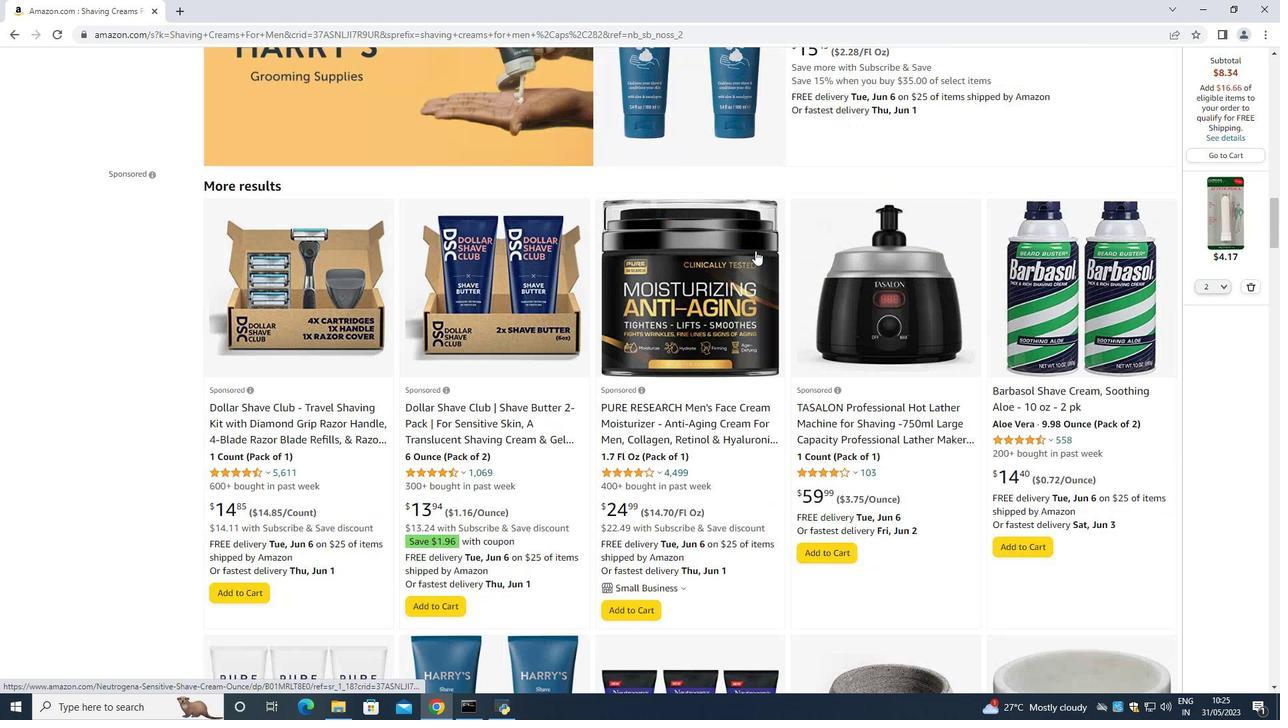 
Action: Mouse scrolled (755, 251) with delta (0, 0)
Screenshot: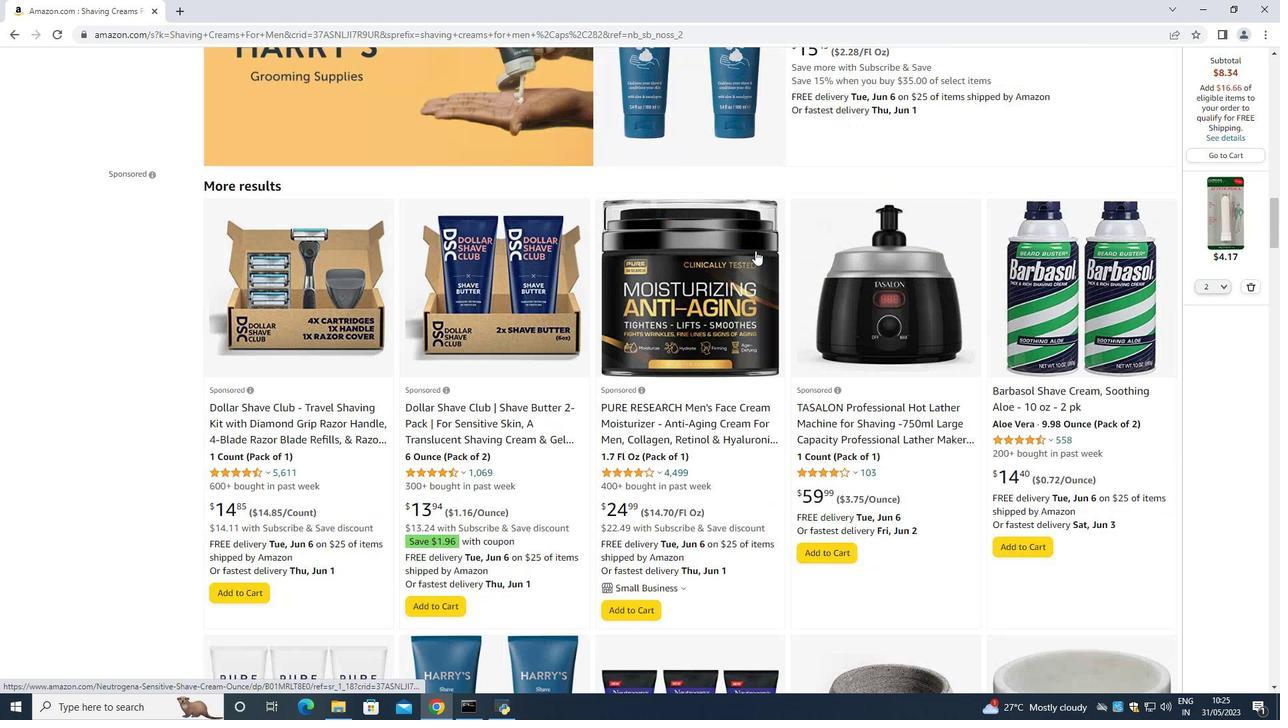 
Action: Mouse scrolled (755, 251) with delta (0, 0)
Screenshot: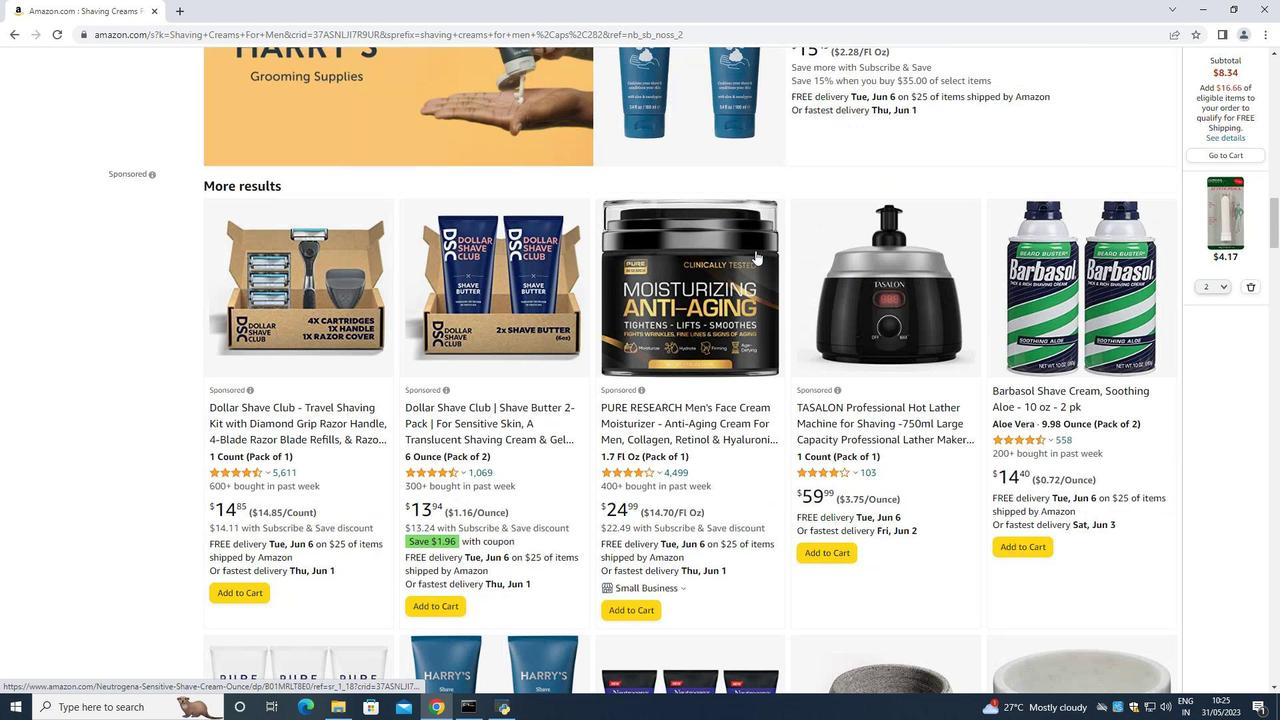 
Action: Mouse scrolled (755, 251) with delta (0, 0)
Screenshot: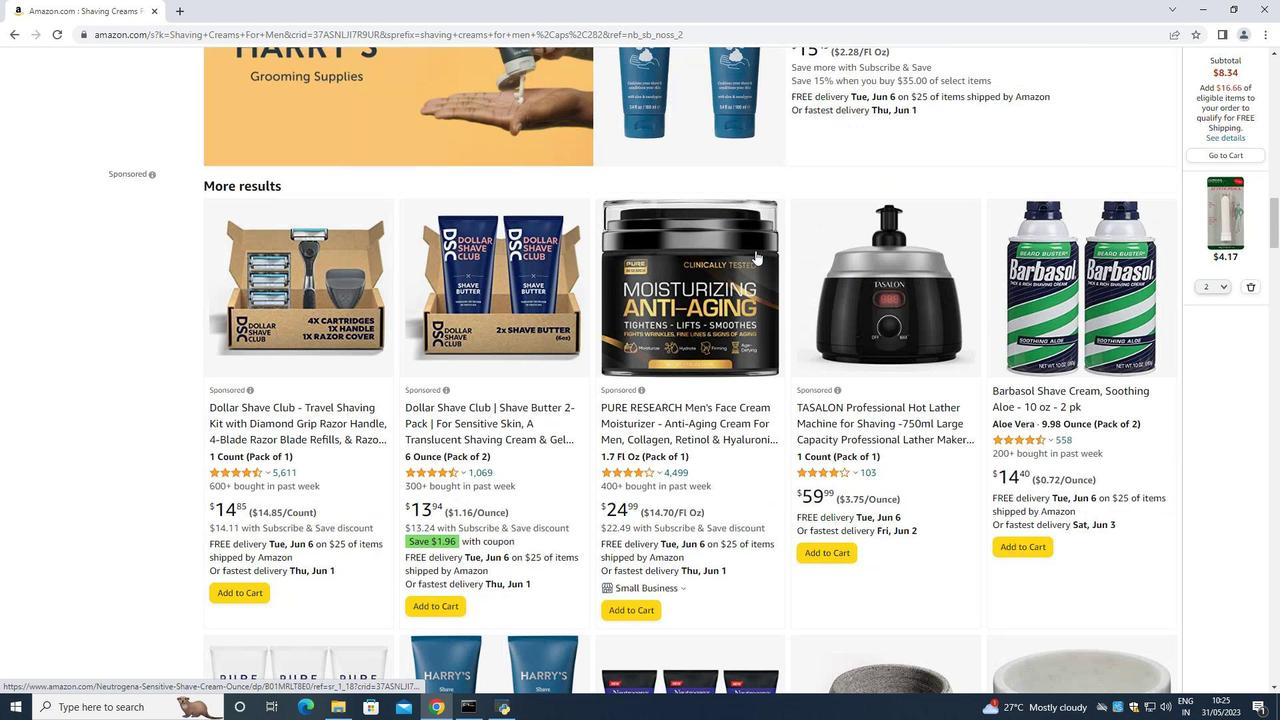 
Action: Mouse scrolled (755, 251) with delta (0, 0)
Screenshot: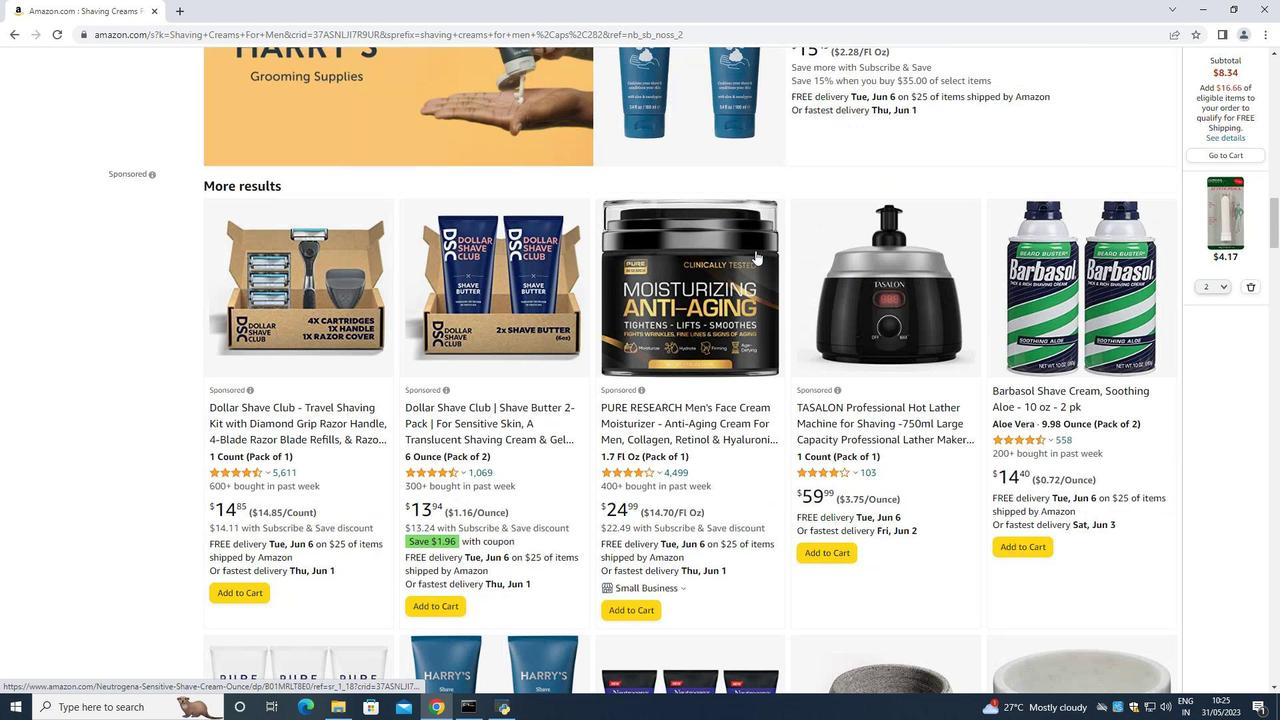 
Action: Mouse scrolled (755, 251) with delta (0, 0)
Screenshot: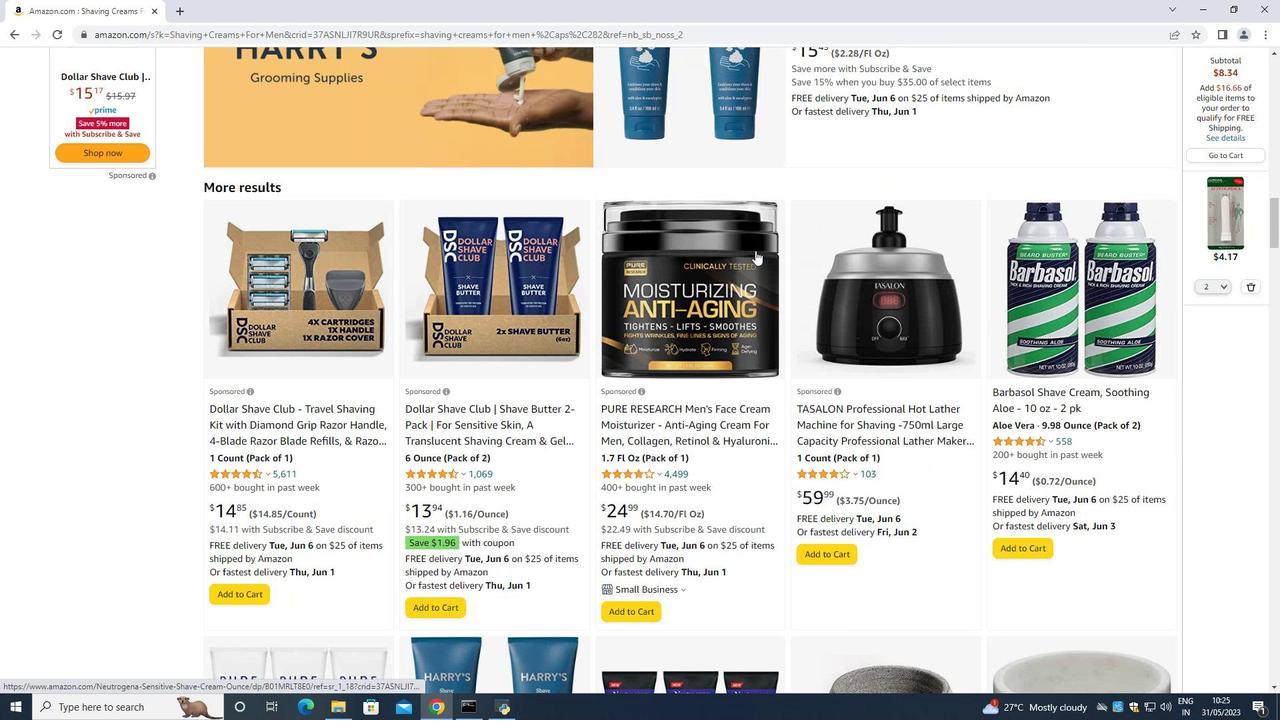 
Action: Mouse scrolled (755, 251) with delta (0, 0)
Screenshot: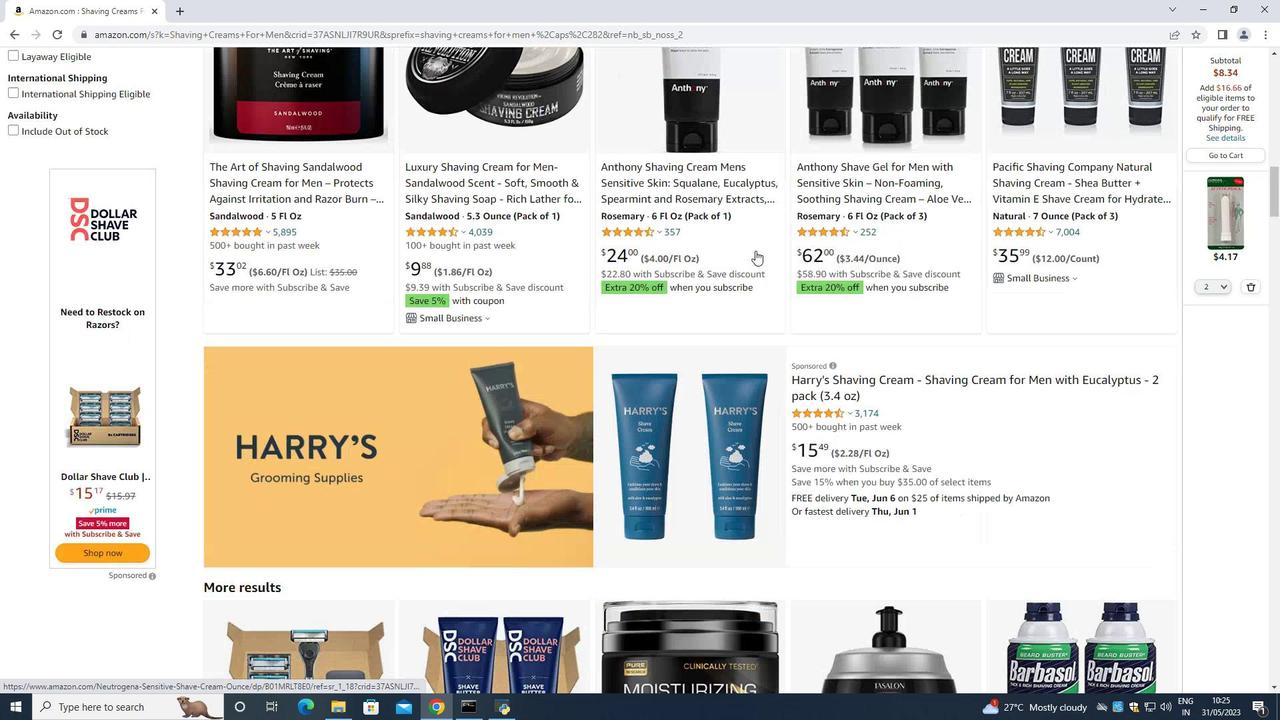 
Action: Mouse scrolled (755, 251) with delta (0, 0)
Screenshot: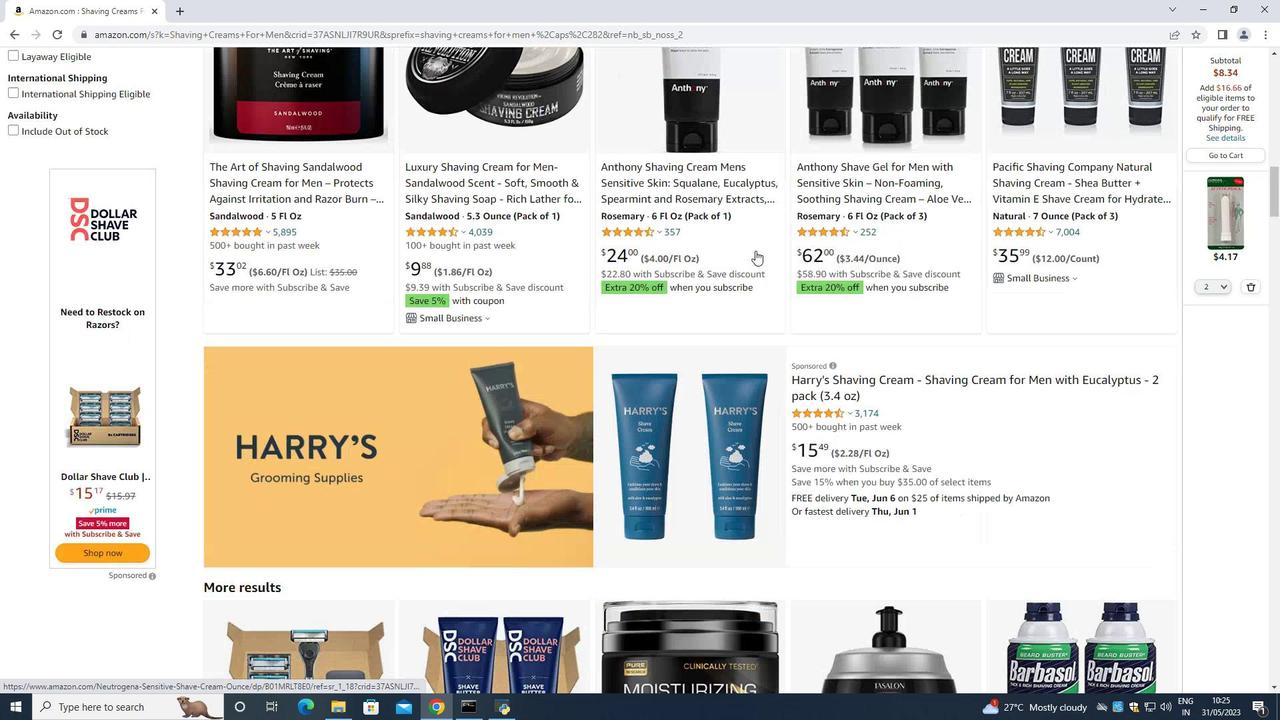 
Action: Mouse scrolled (755, 251) with delta (0, 0)
Screenshot: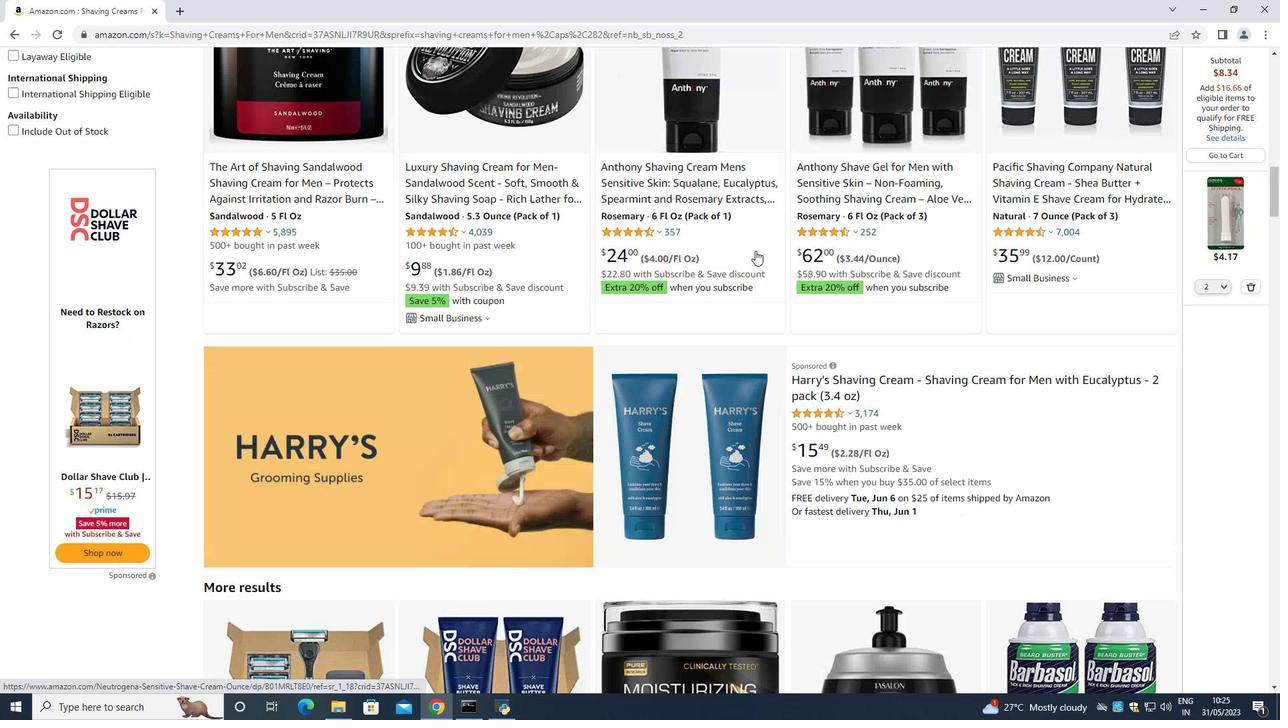 
Action: Mouse scrolled (755, 251) with delta (0, 0)
Screenshot: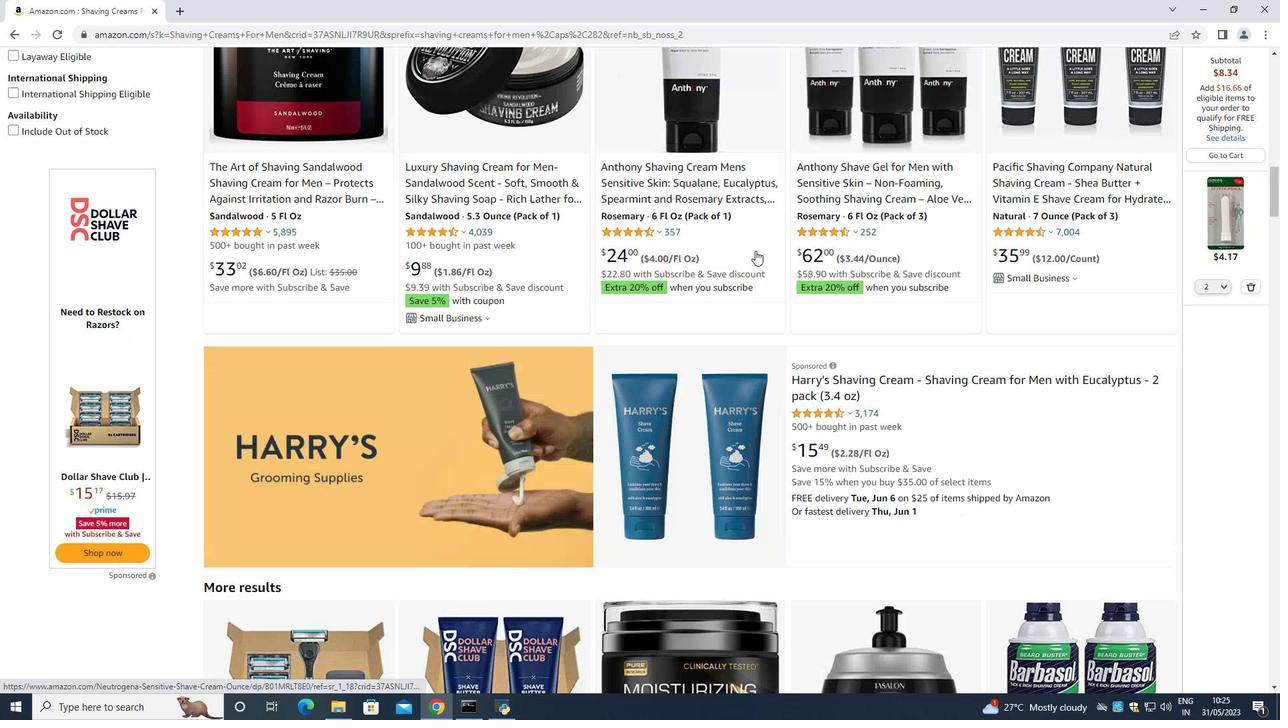 
Action: Mouse scrolled (755, 251) with delta (0, 0)
Screenshot: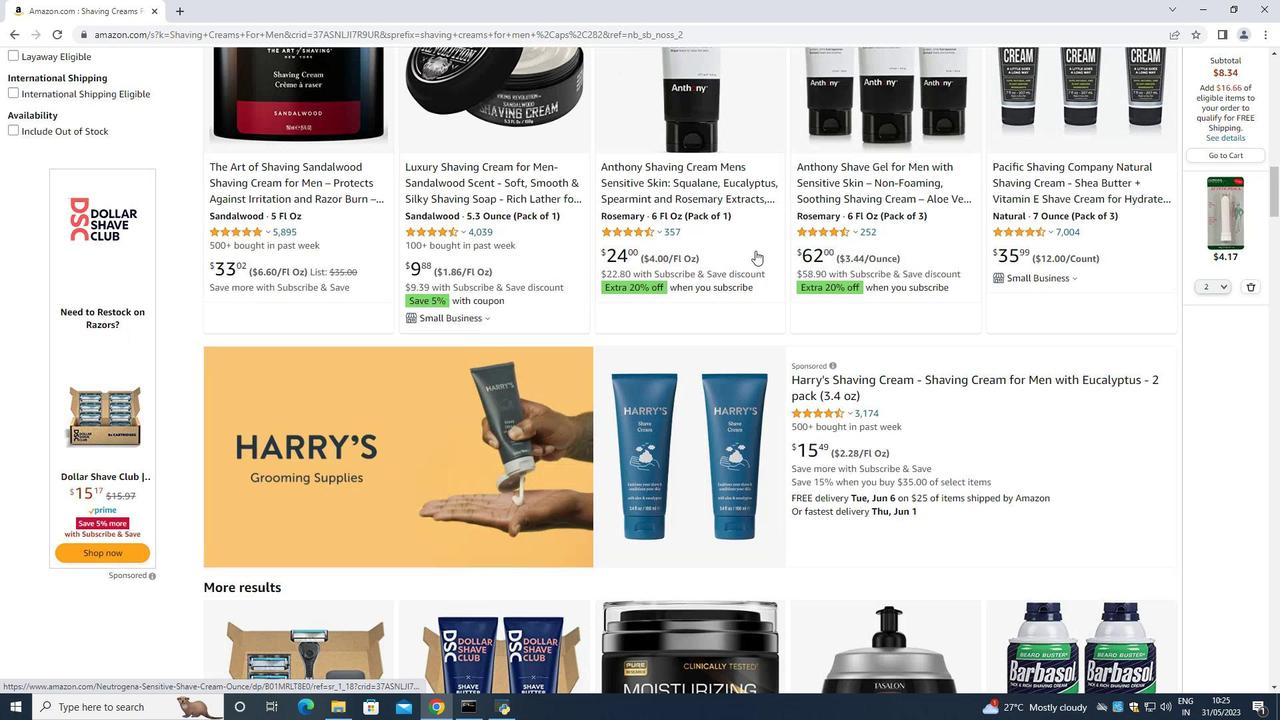 
Action: Mouse scrolled (755, 251) with delta (0, 0)
Screenshot: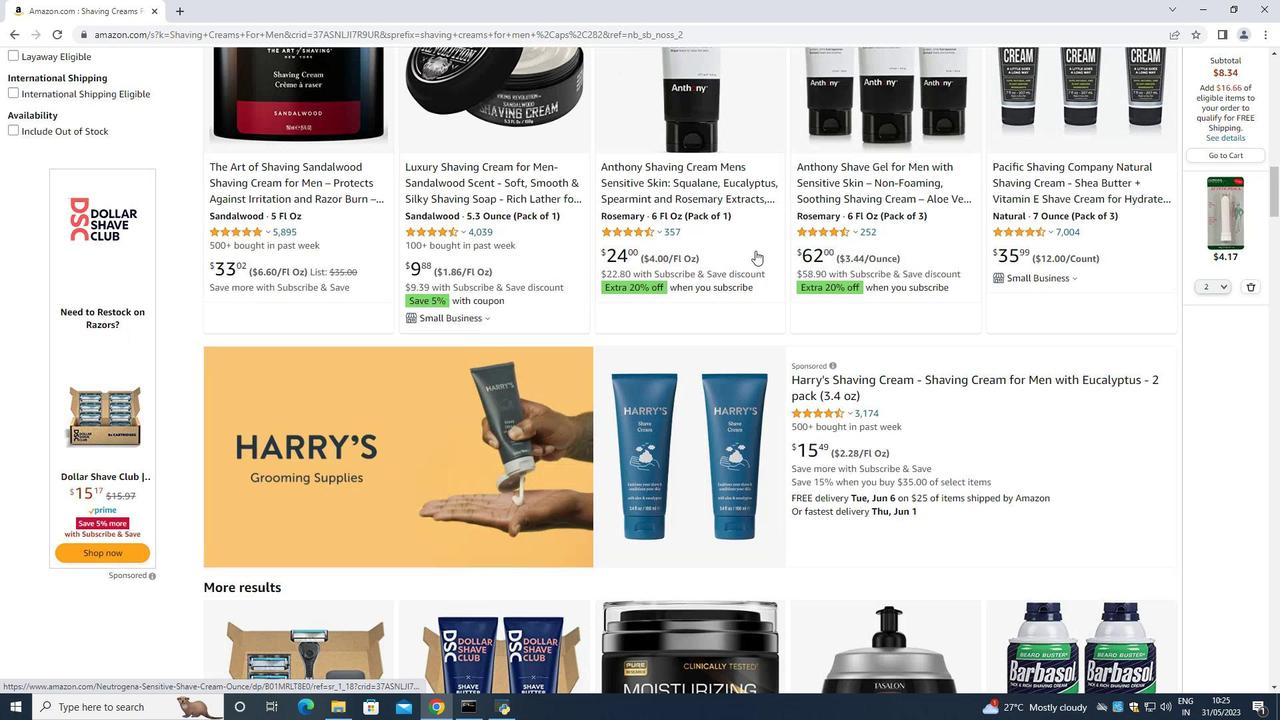 
Action: Mouse scrolled (755, 251) with delta (0, 0)
Screenshot: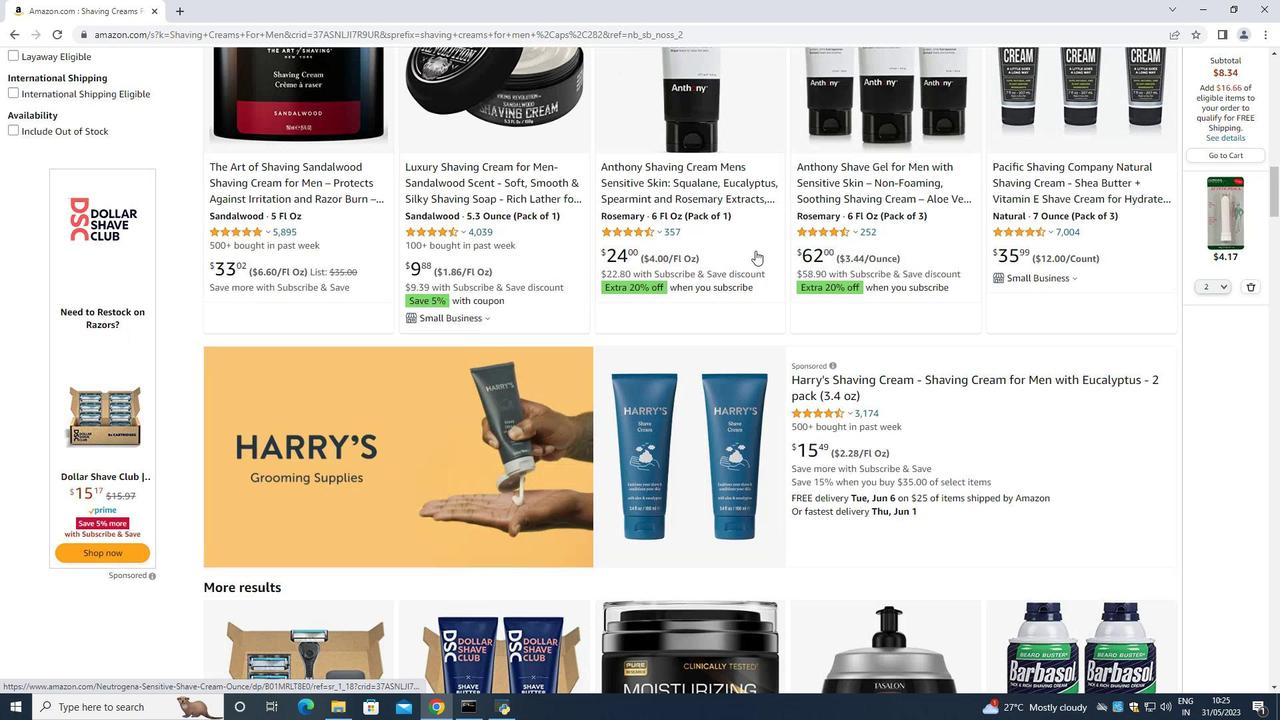 
Action: Mouse scrolled (755, 251) with delta (0, 0)
Screenshot: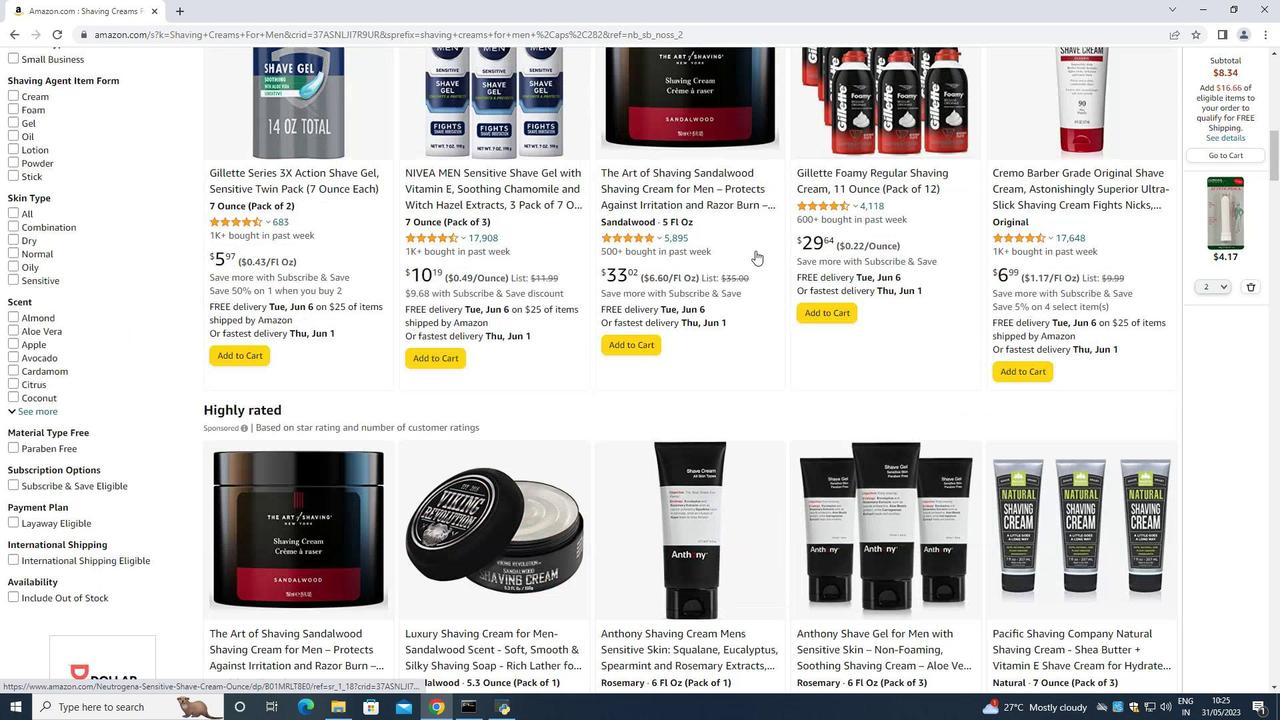 
Action: Mouse scrolled (755, 251) with delta (0, 0)
Screenshot: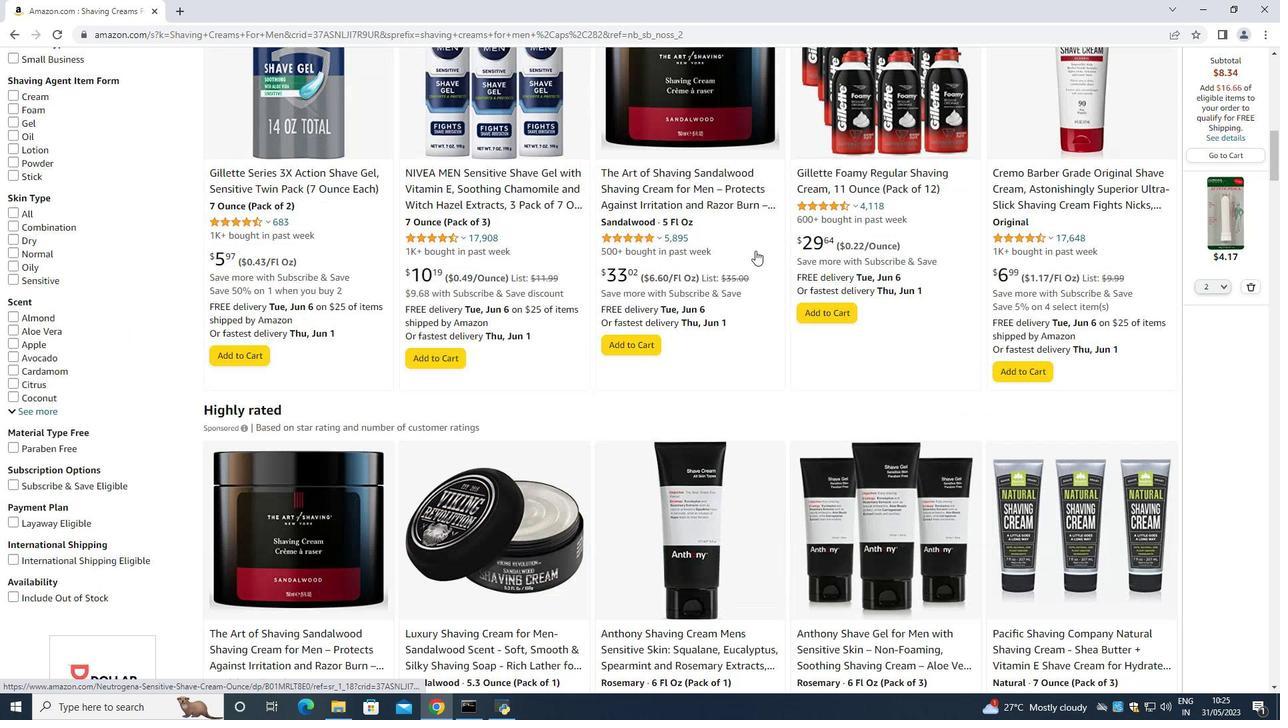 
Action: Mouse scrolled (755, 251) with delta (0, 0)
Screenshot: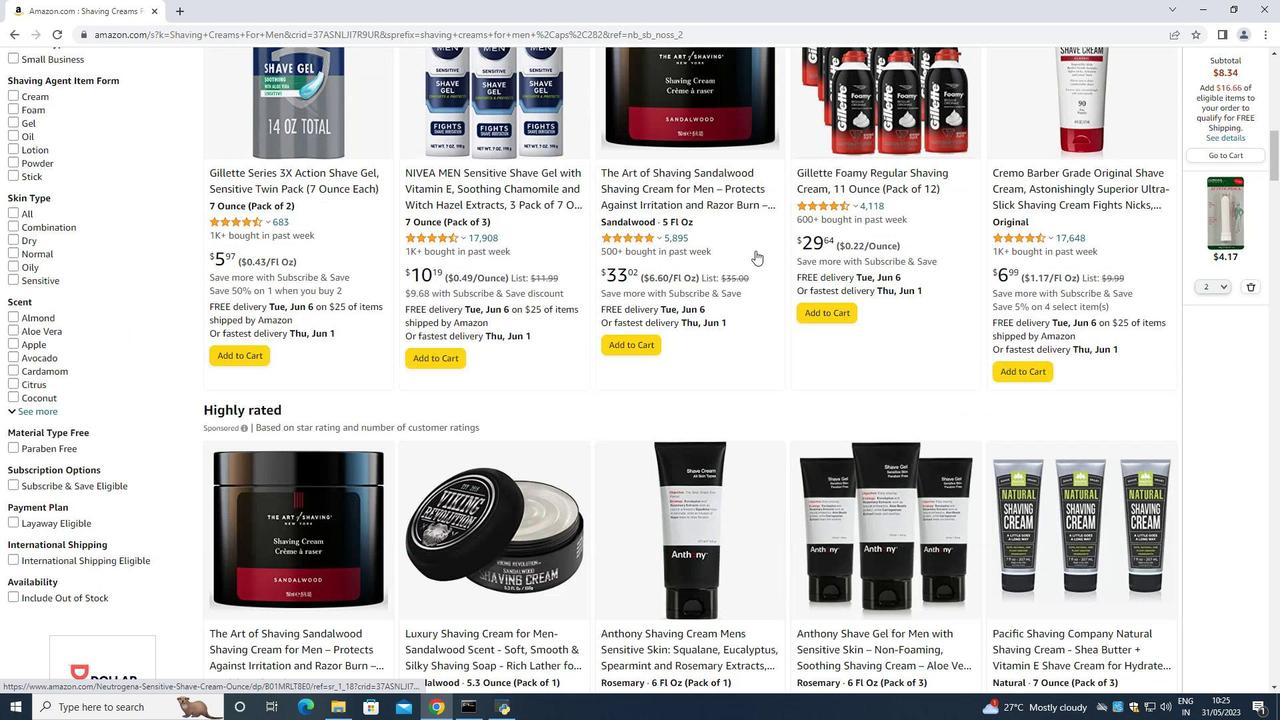 
Action: Mouse scrolled (755, 251) with delta (0, 0)
Screenshot: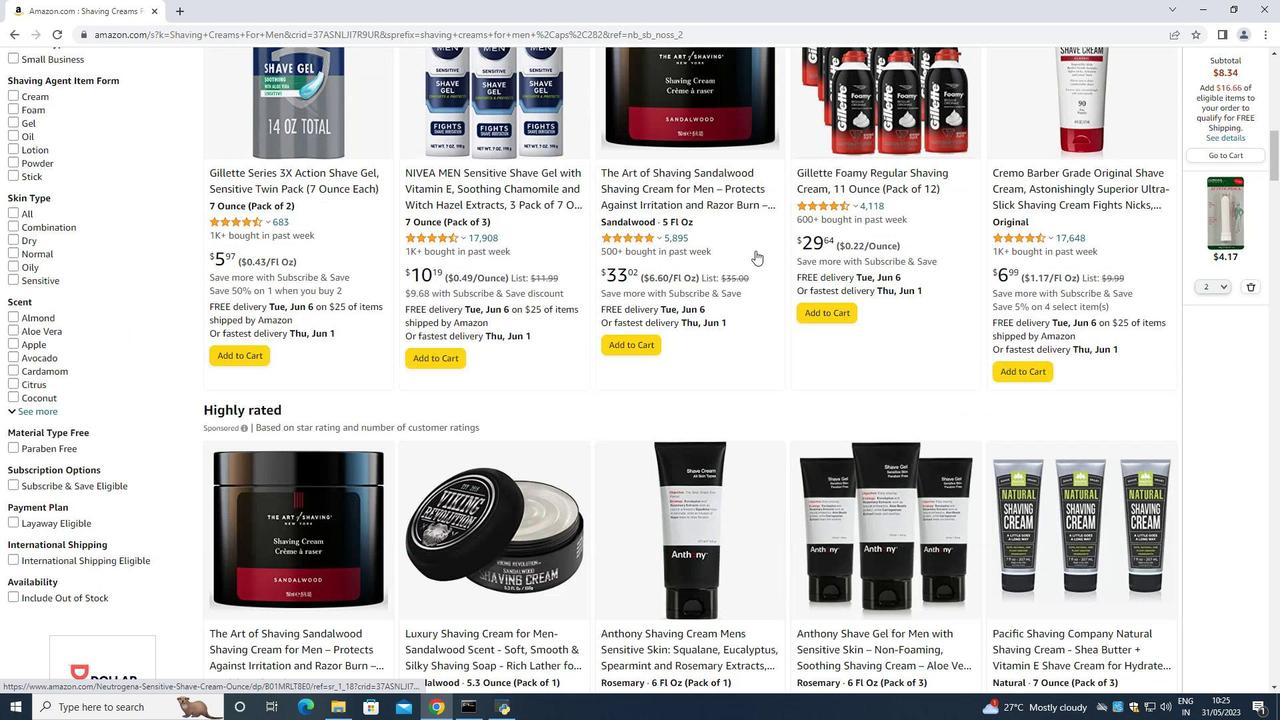 
Action: Mouse scrolled (755, 251) with delta (0, 0)
Screenshot: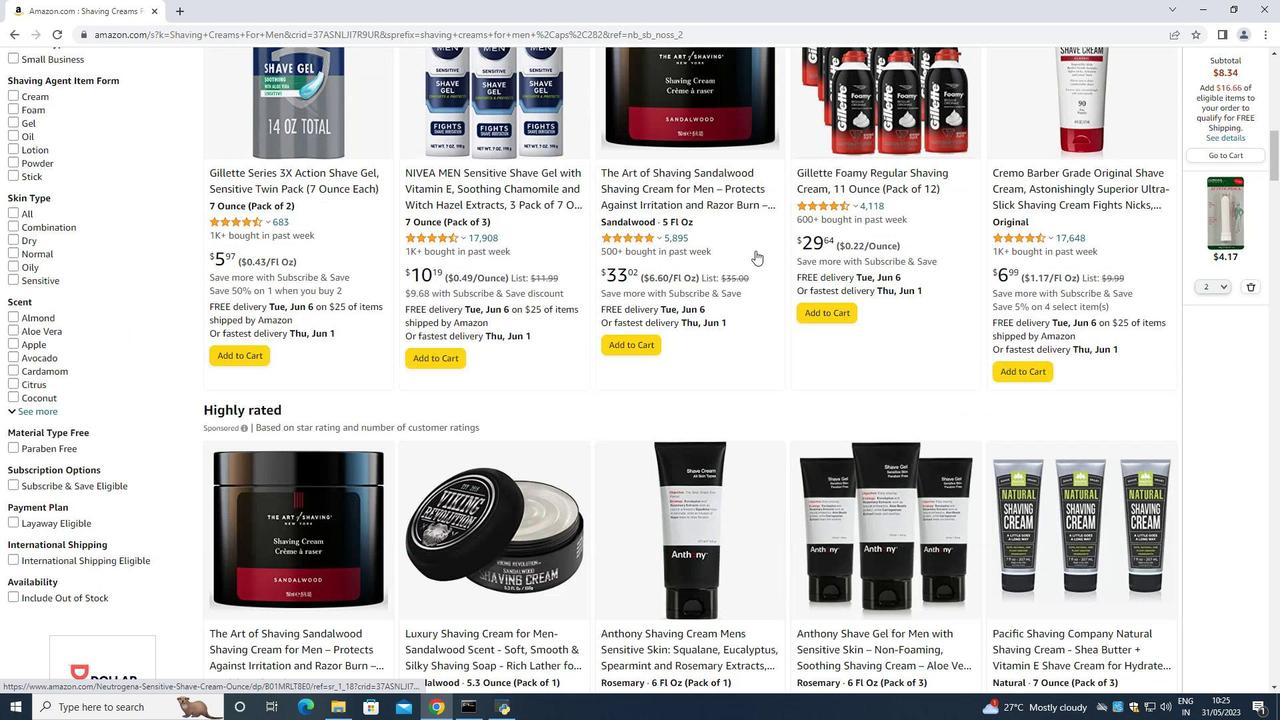 
Action: Mouse scrolled (755, 251) with delta (0, 0)
Screenshot: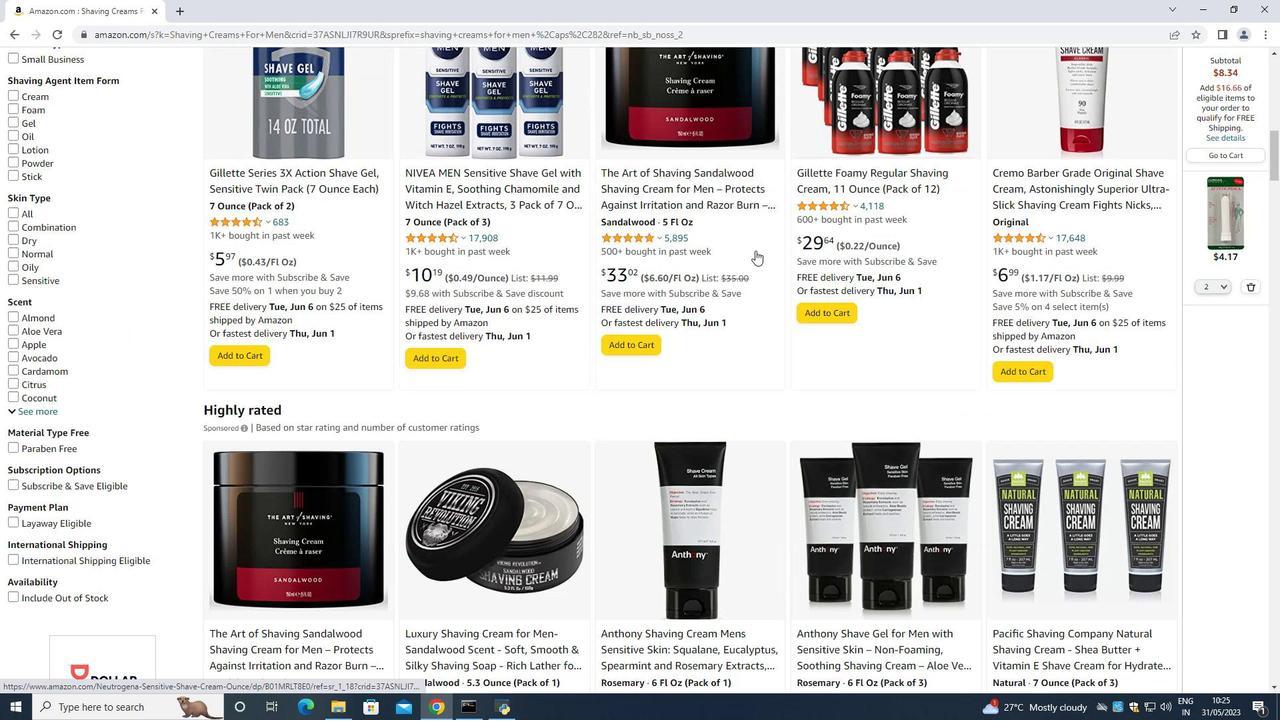
Action: Mouse scrolled (755, 251) with delta (0, 0)
Screenshot: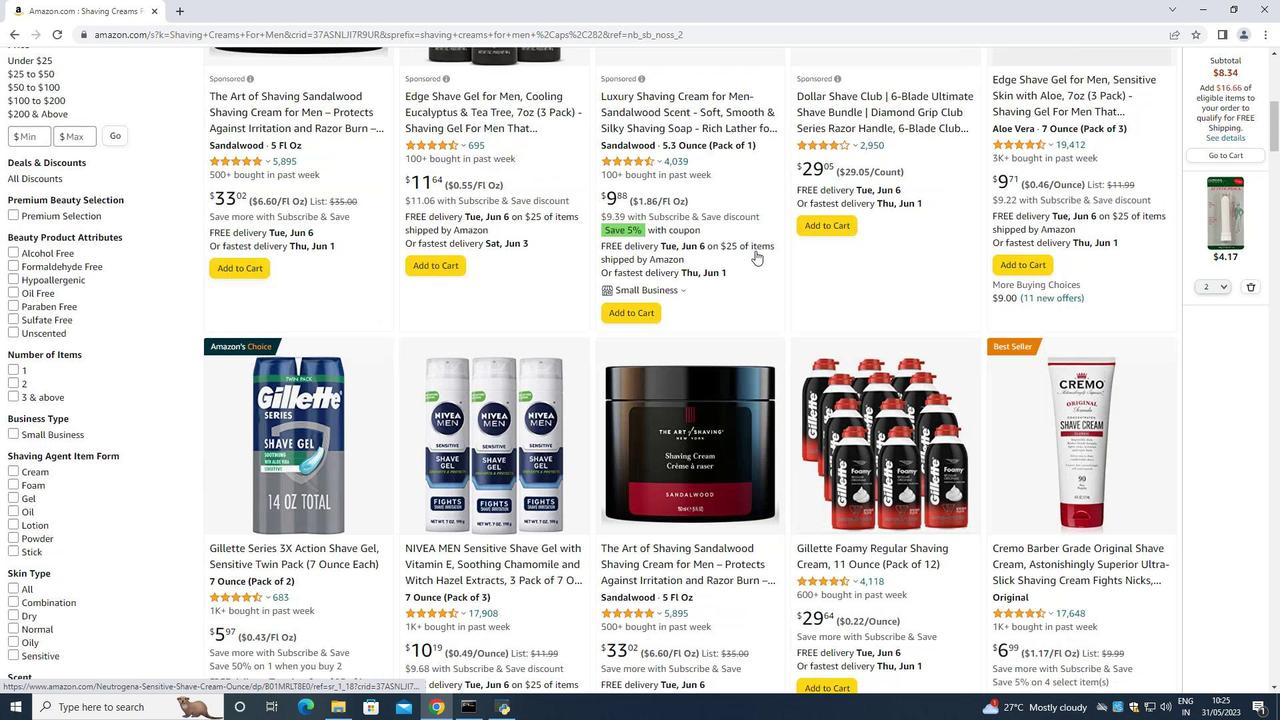 
Action: Mouse scrolled (755, 251) with delta (0, 0)
Screenshot: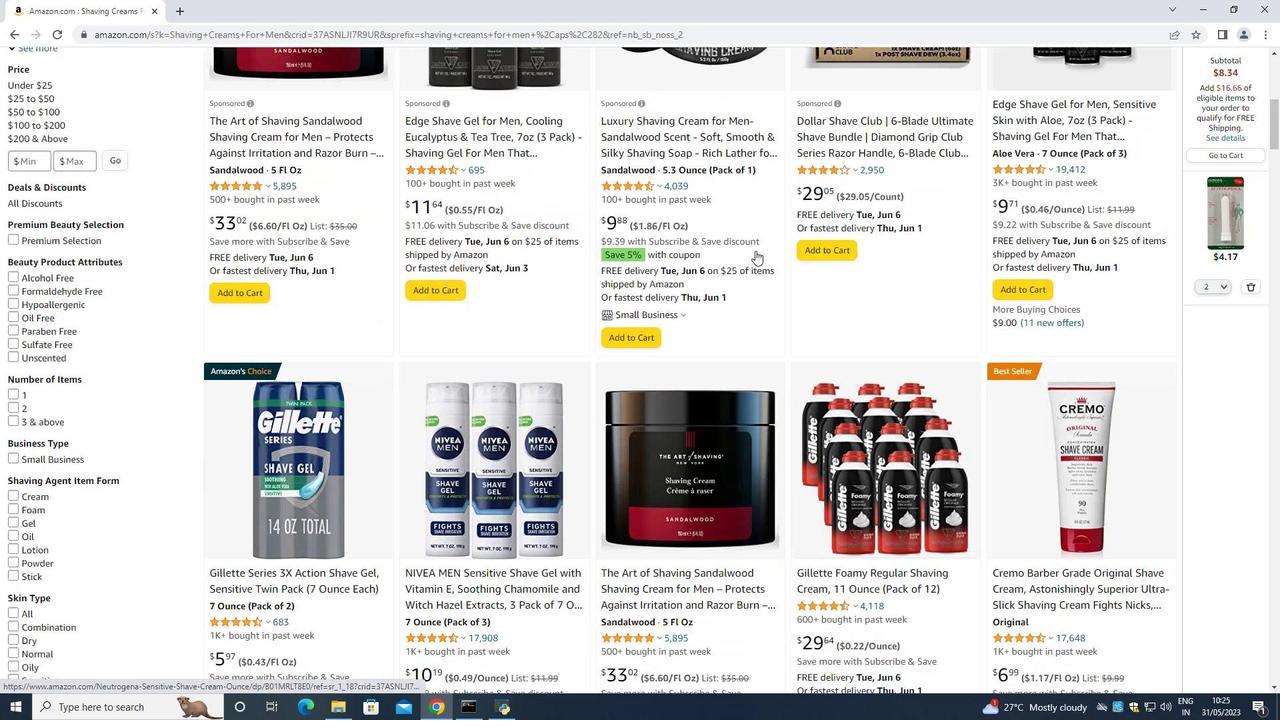
Action: Mouse scrolled (755, 251) with delta (0, 0)
Screenshot: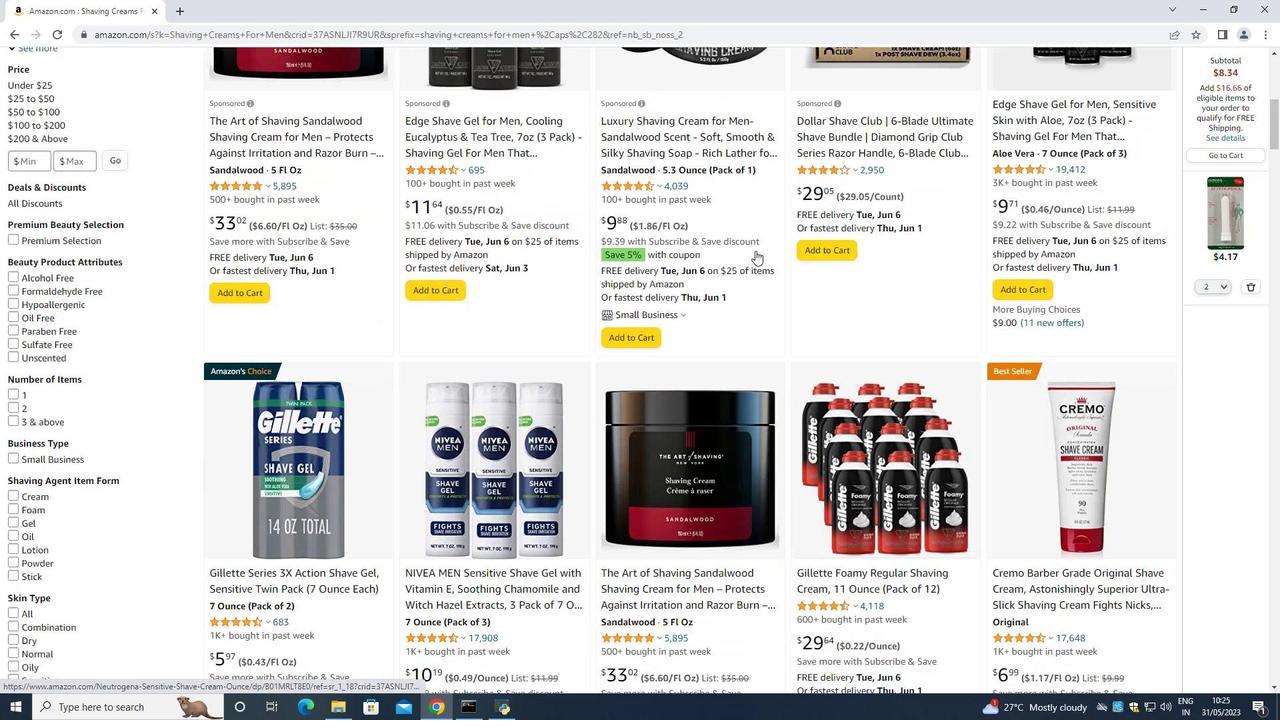 
Action: Mouse scrolled (755, 251) with delta (0, 0)
Screenshot: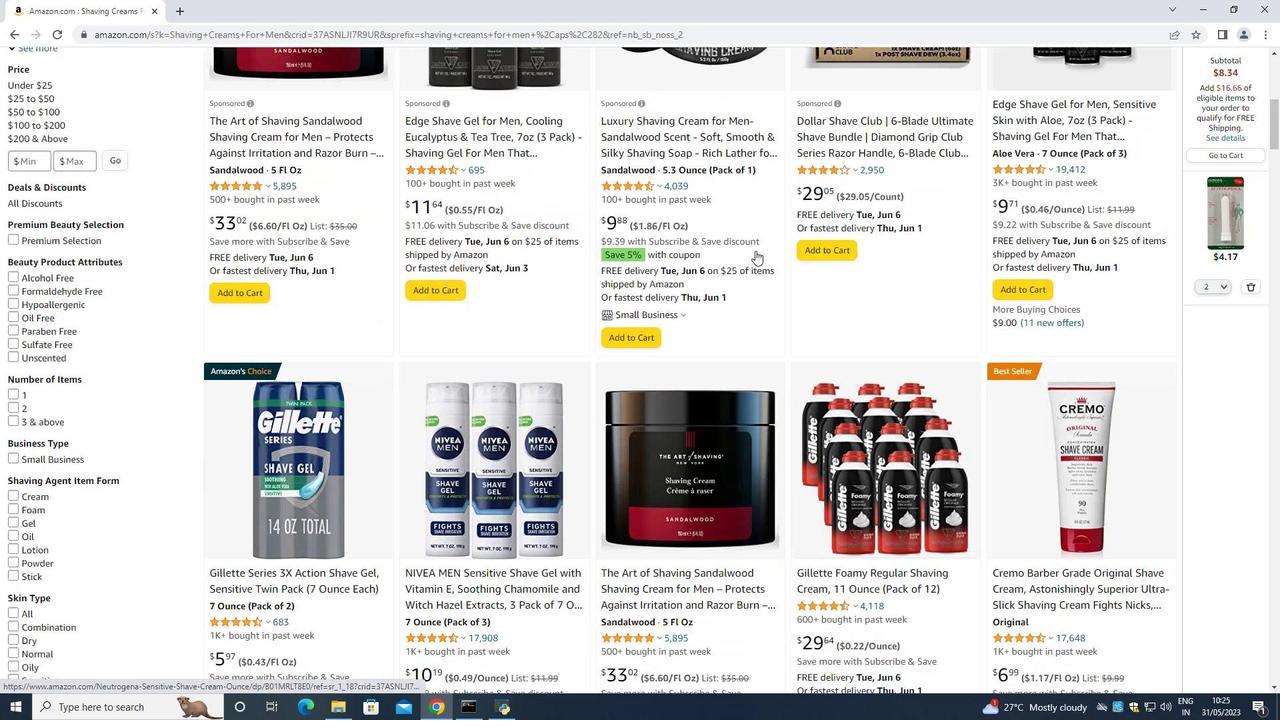 
Action: Mouse scrolled (755, 251) with delta (0, 0)
Screenshot: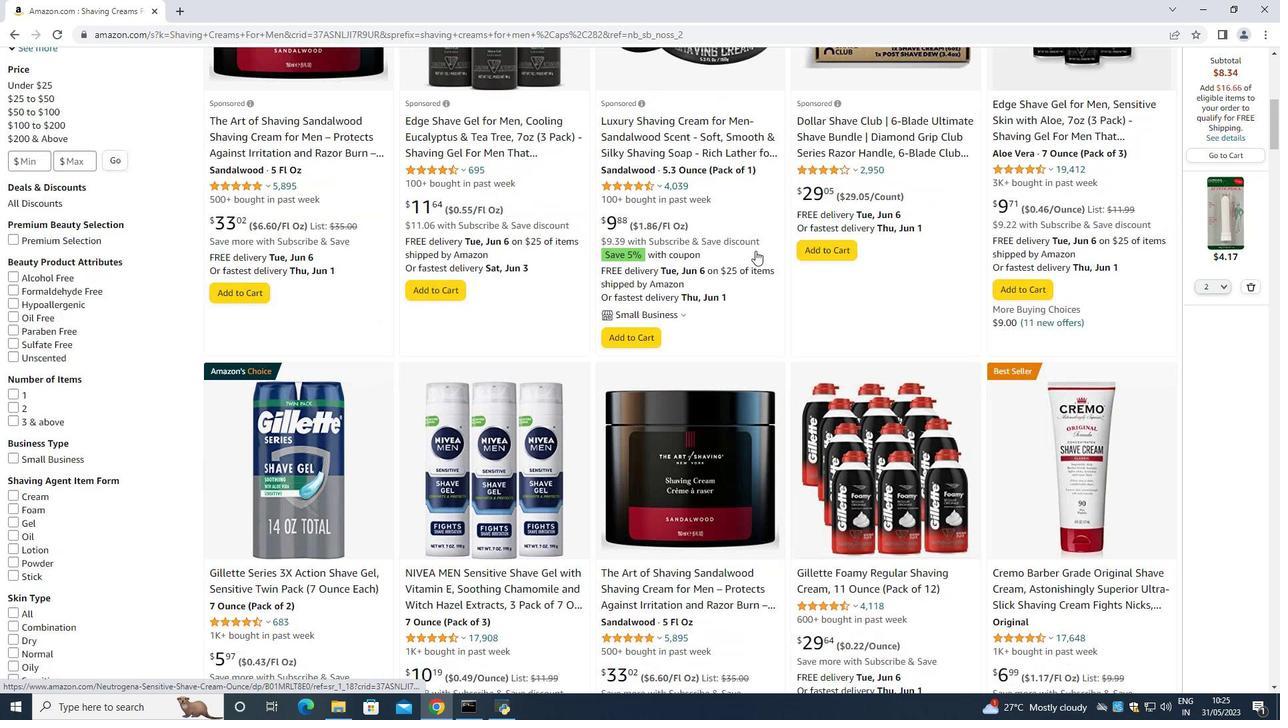 
Action: Mouse scrolled (755, 251) with delta (0, 0)
Screenshot: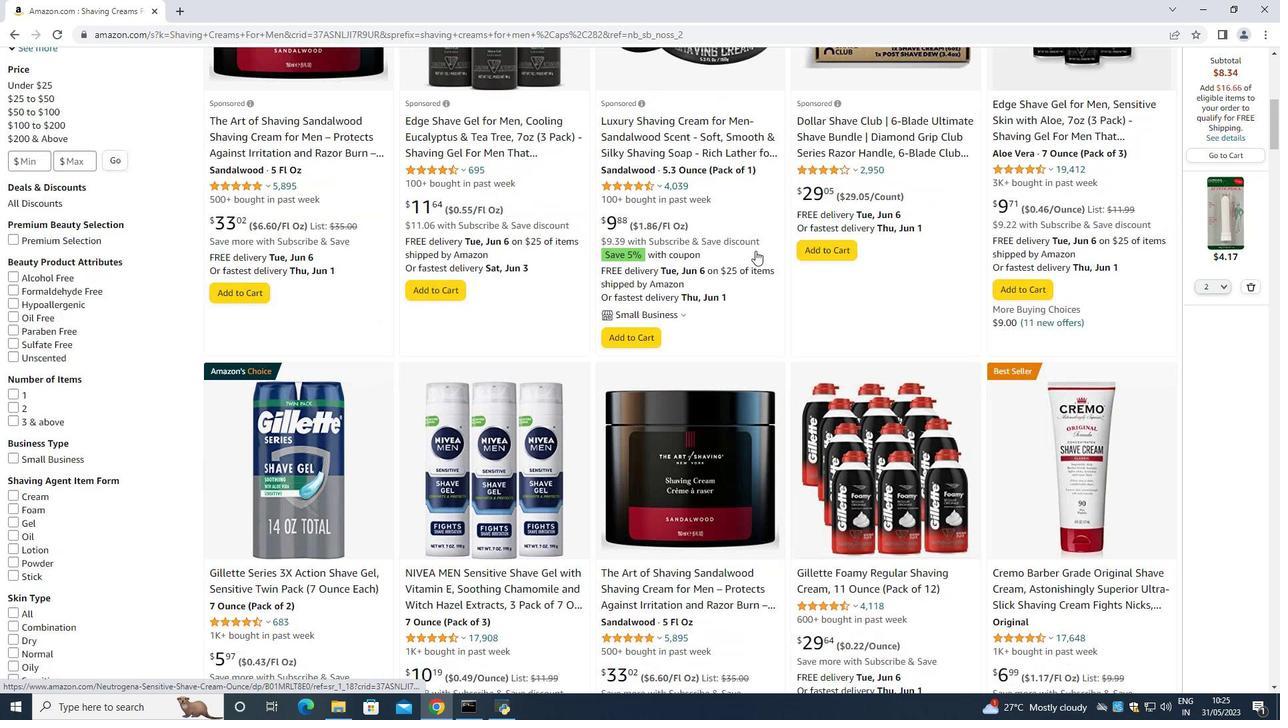
Action: Mouse scrolled (755, 251) with delta (0, 0)
Screenshot: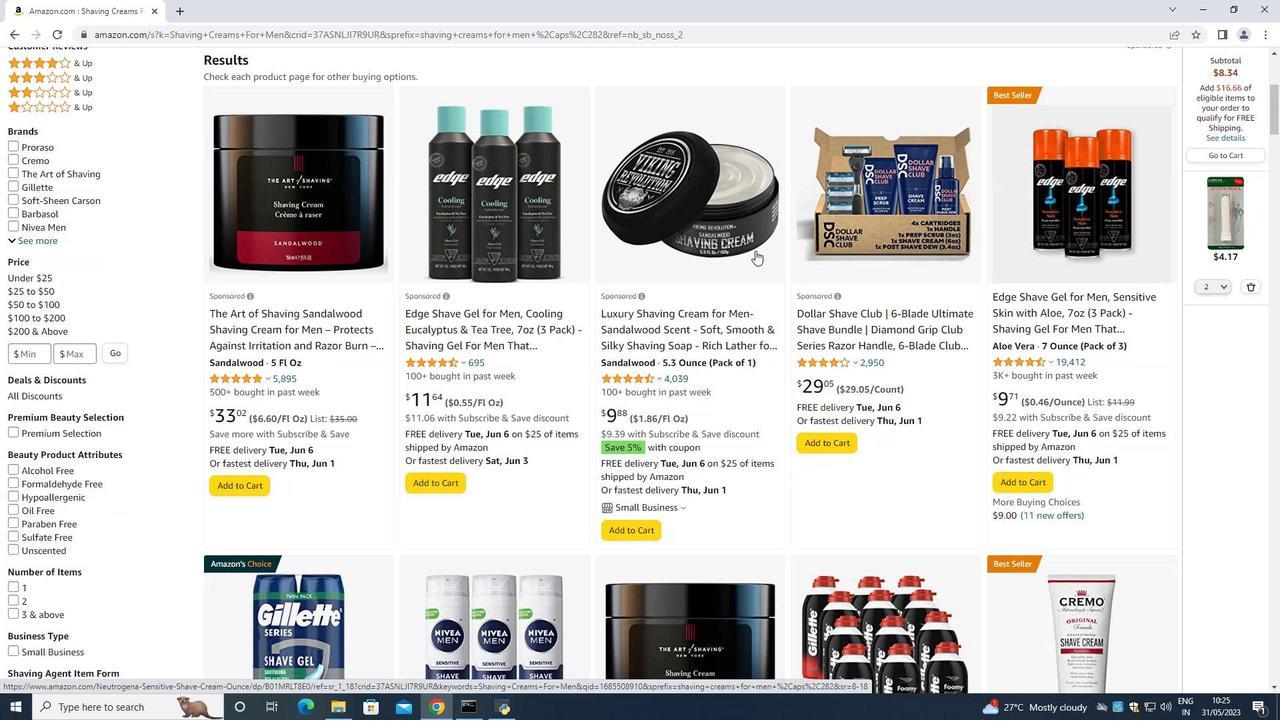 
Action: Mouse scrolled (755, 251) with delta (0, 0)
Screenshot: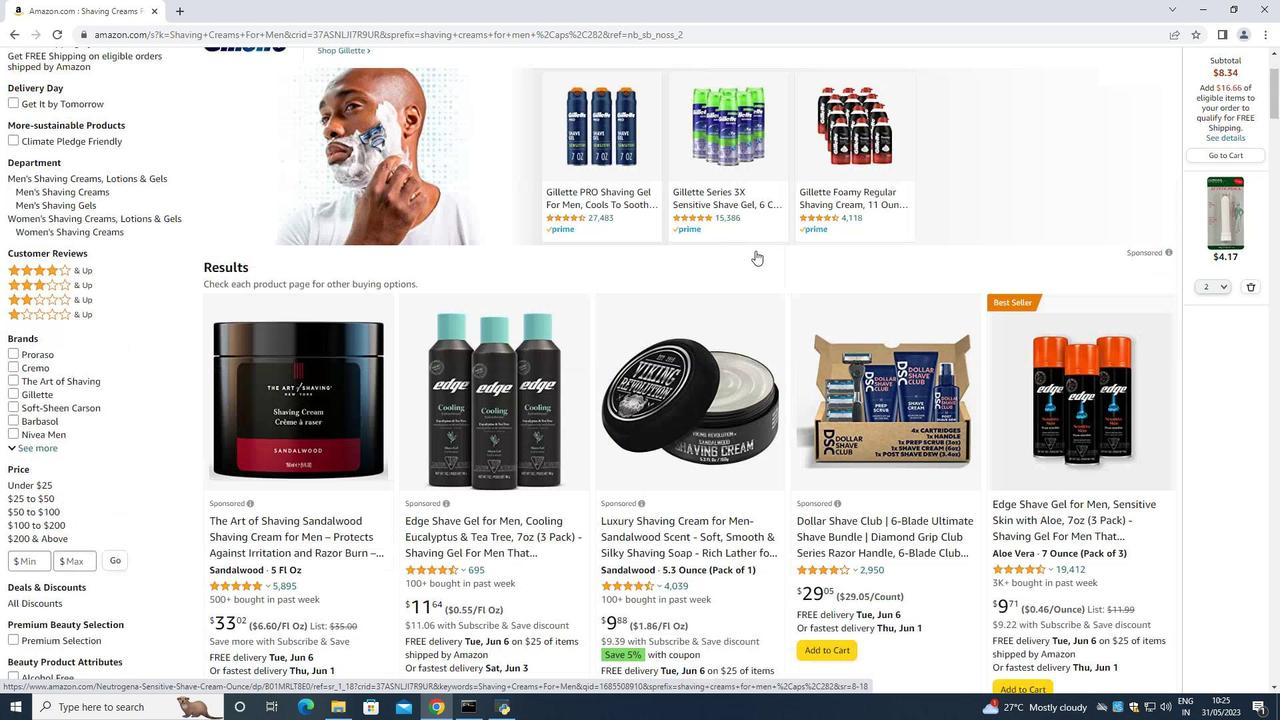 
Action: Mouse scrolled (755, 251) with delta (0, 0)
Screenshot: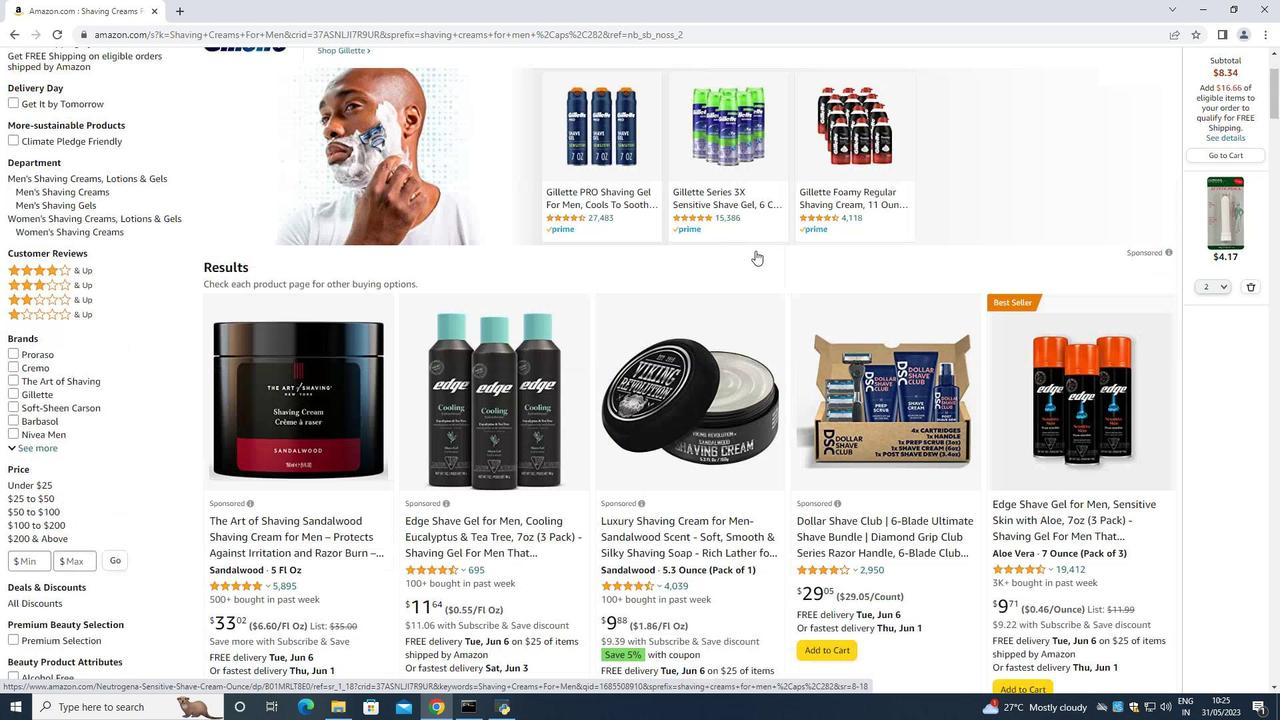
Action: Mouse scrolled (755, 251) with delta (0, 0)
Screenshot: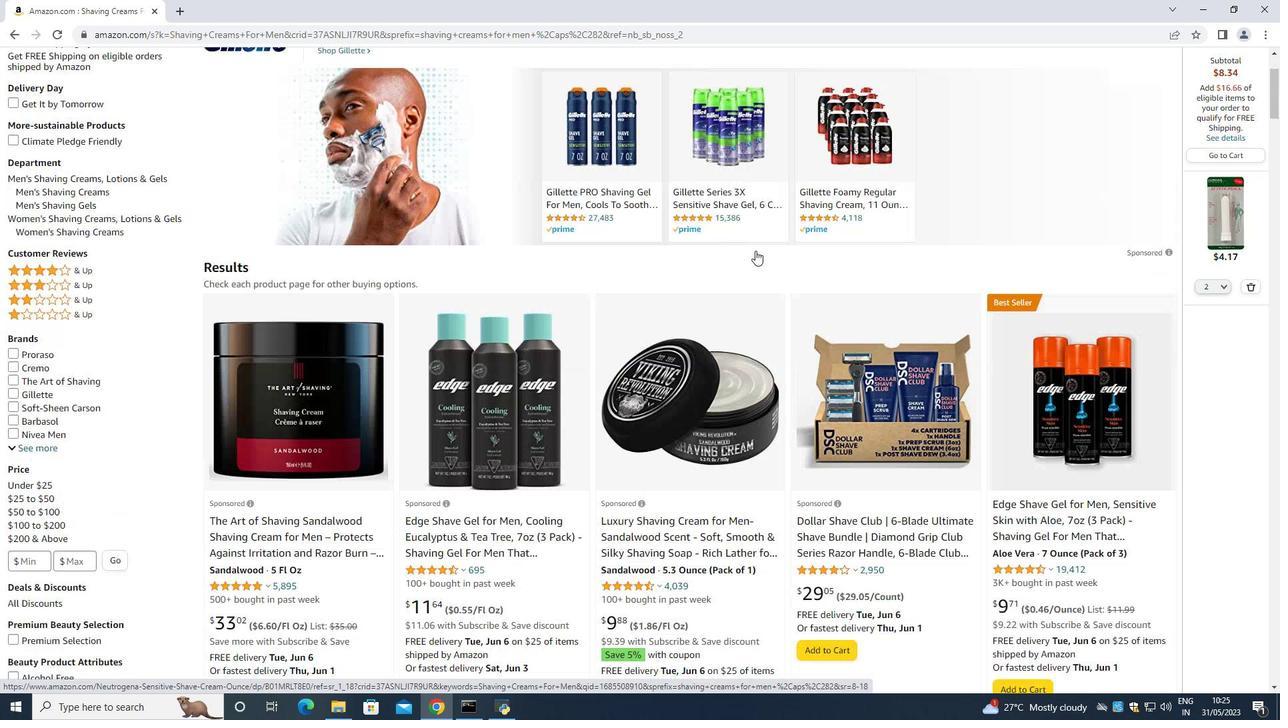 
Action: Mouse scrolled (755, 251) with delta (0, 0)
Screenshot: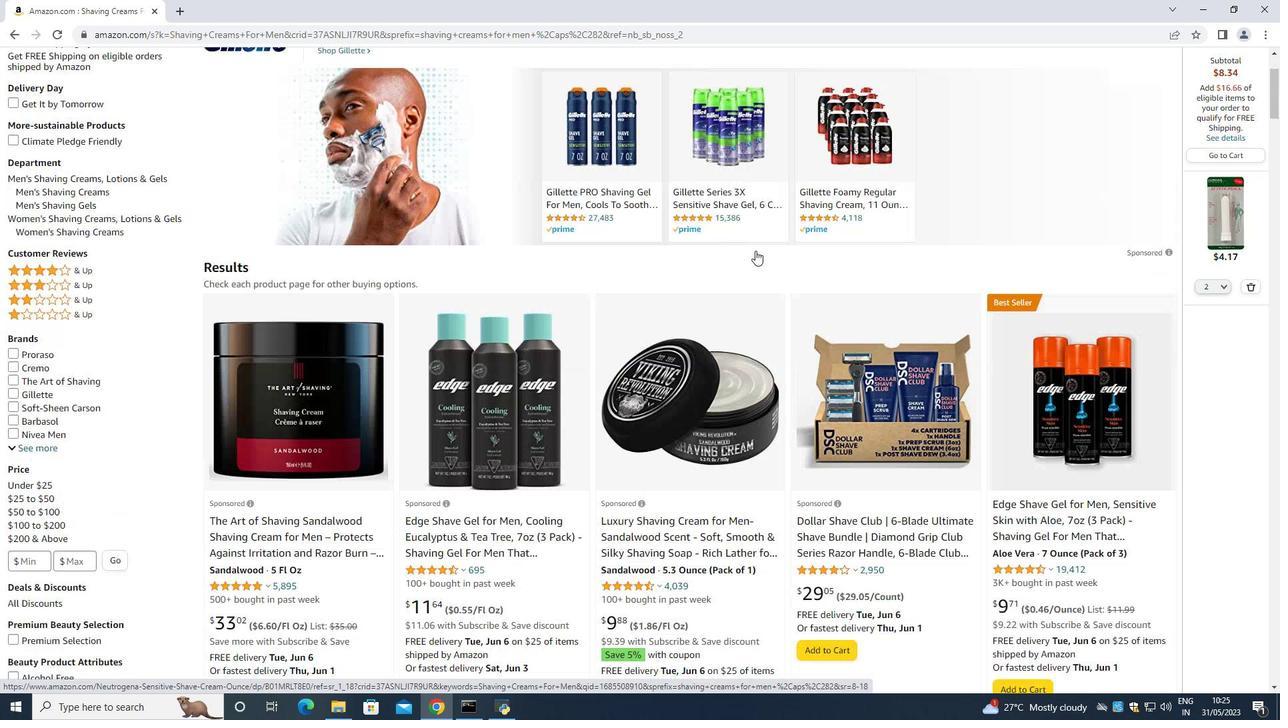 
Action: Mouse scrolled (755, 251) with delta (0, 0)
Screenshot: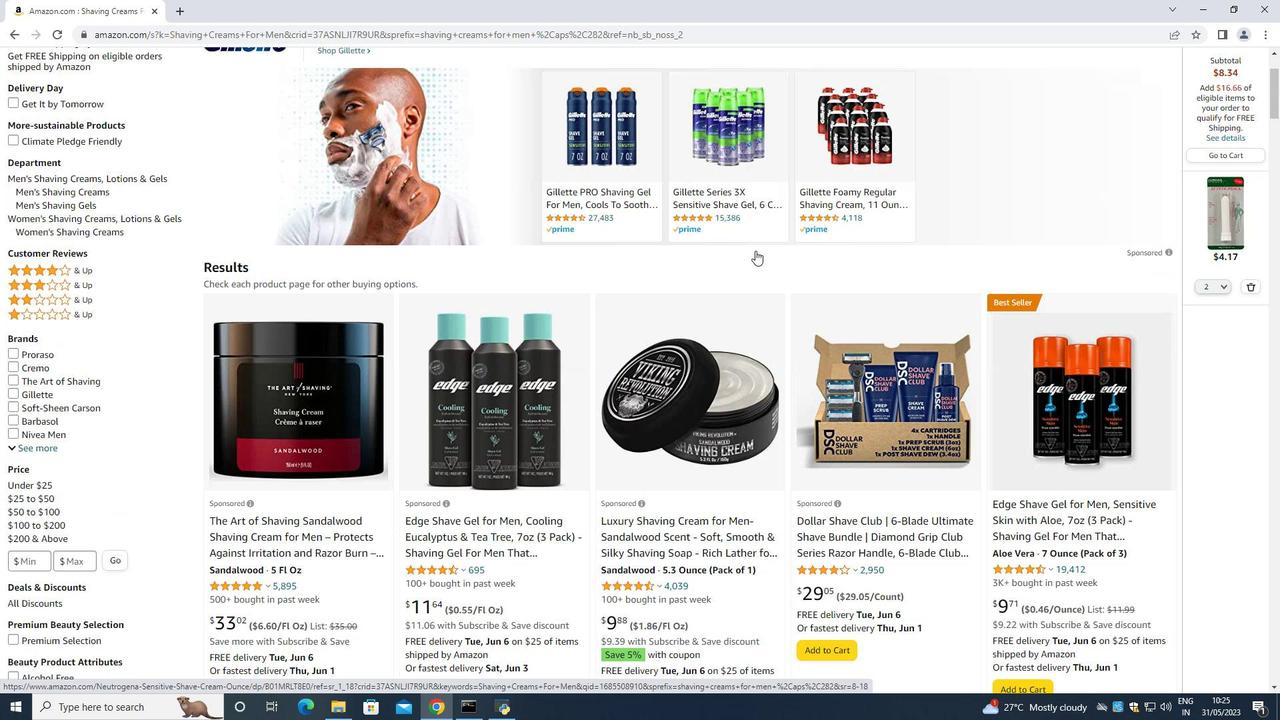 
Action: Mouse scrolled (755, 250) with delta (0, 0)
Screenshot: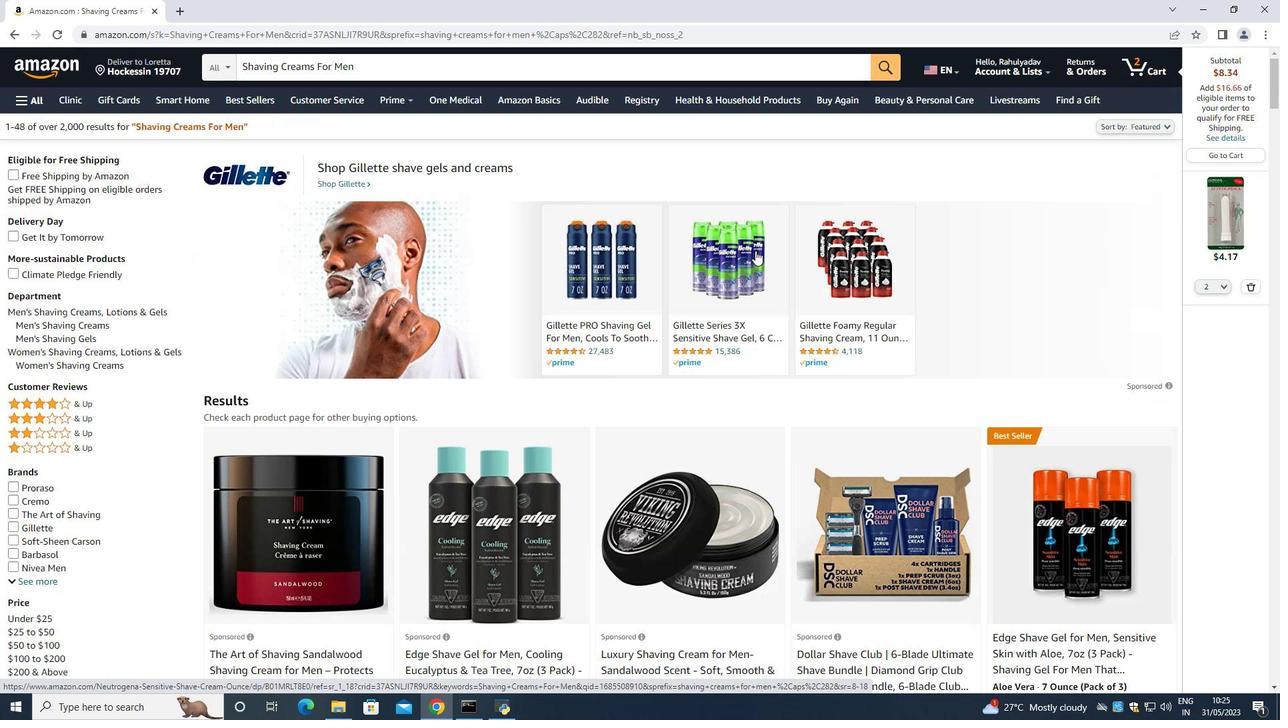 
Action: Mouse moved to (754, 250)
Screenshot: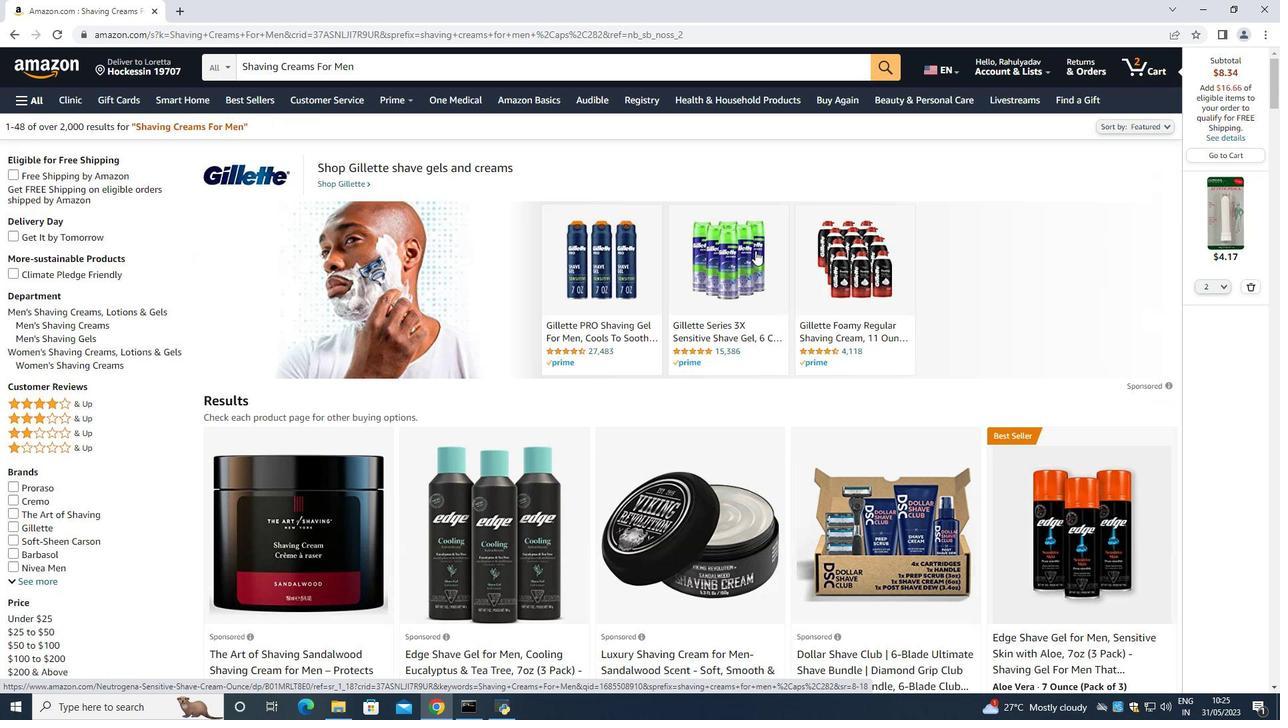 
Action: Mouse scrolled (754, 250) with delta (0, 0)
Screenshot: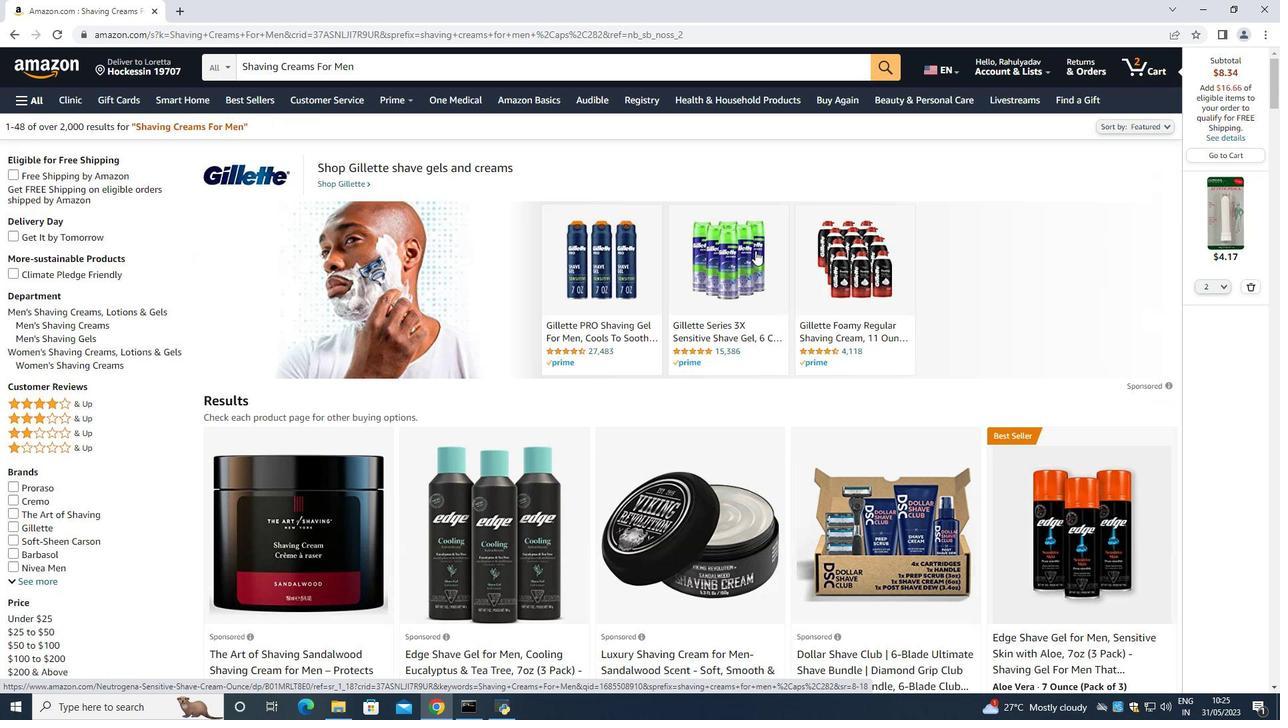 
Action: Mouse scrolled (754, 250) with delta (0, 0)
Screenshot: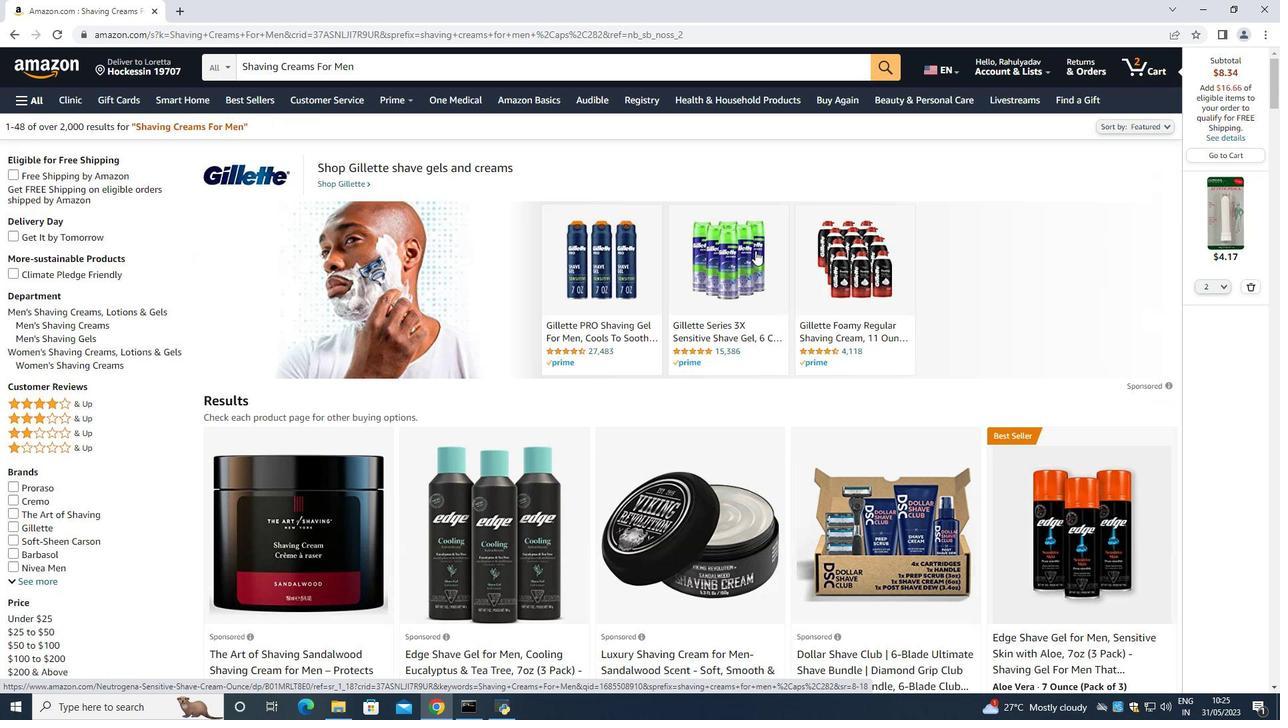 
Action: Mouse scrolled (754, 250) with delta (0, 0)
Screenshot: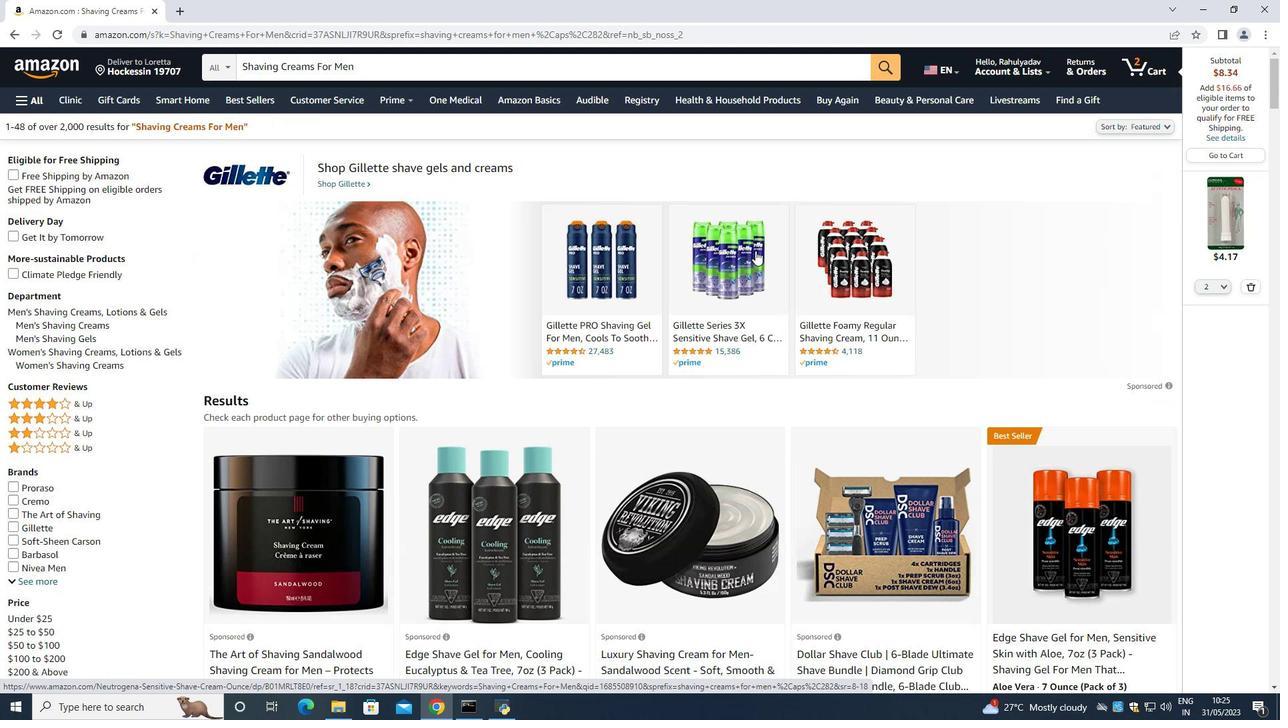 
Action: Mouse scrolled (754, 250) with delta (0, 0)
Screenshot: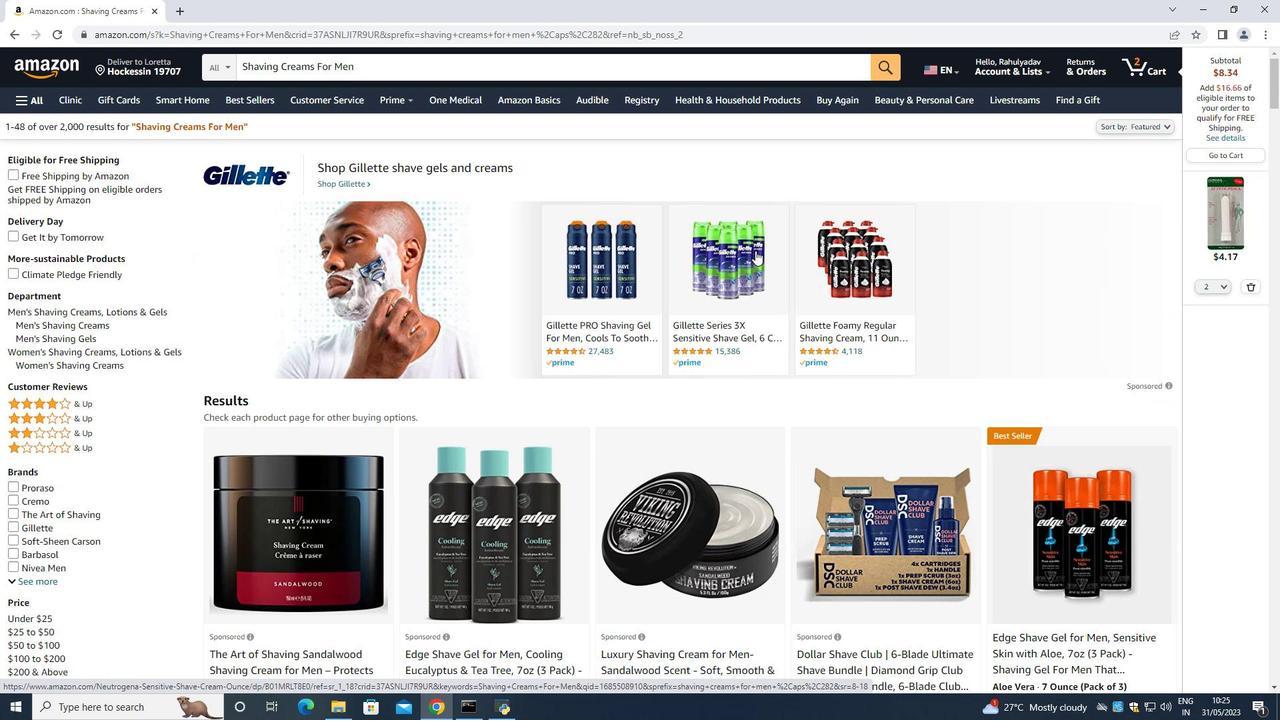 
Action: Mouse scrolled (754, 250) with delta (0, 0)
Screenshot: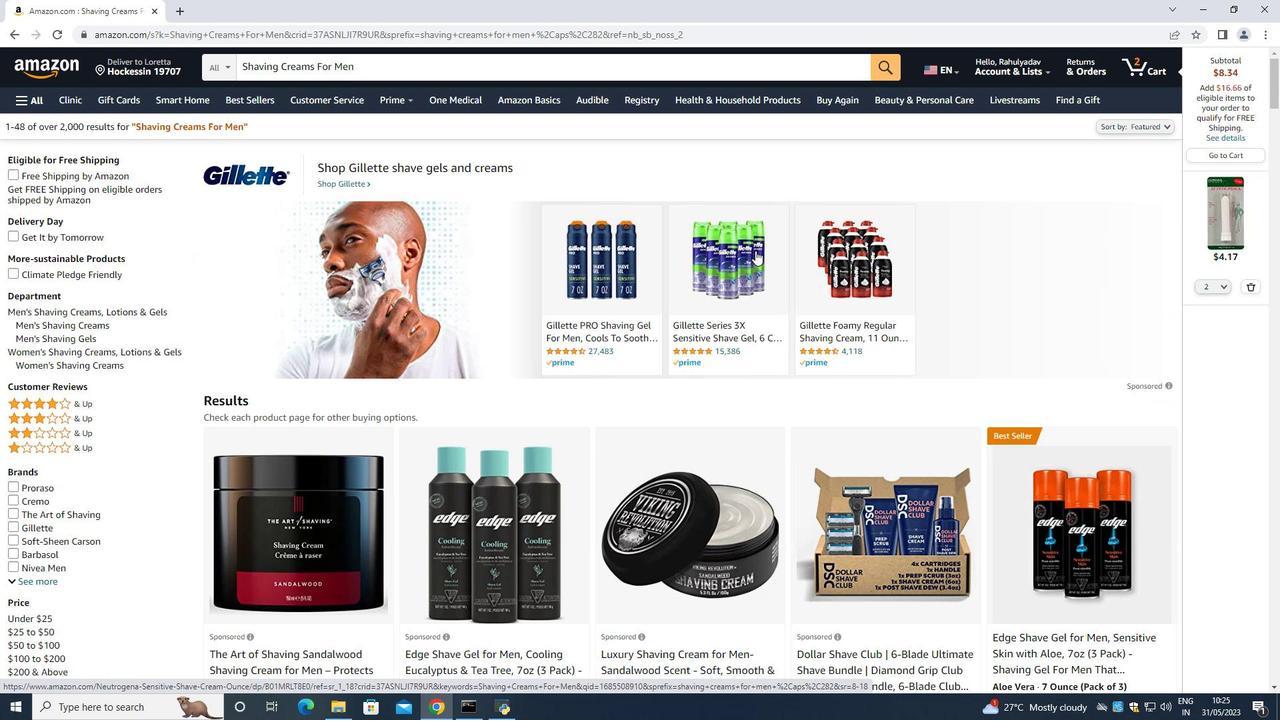 
Action: Mouse moved to (338, 276)
Screenshot: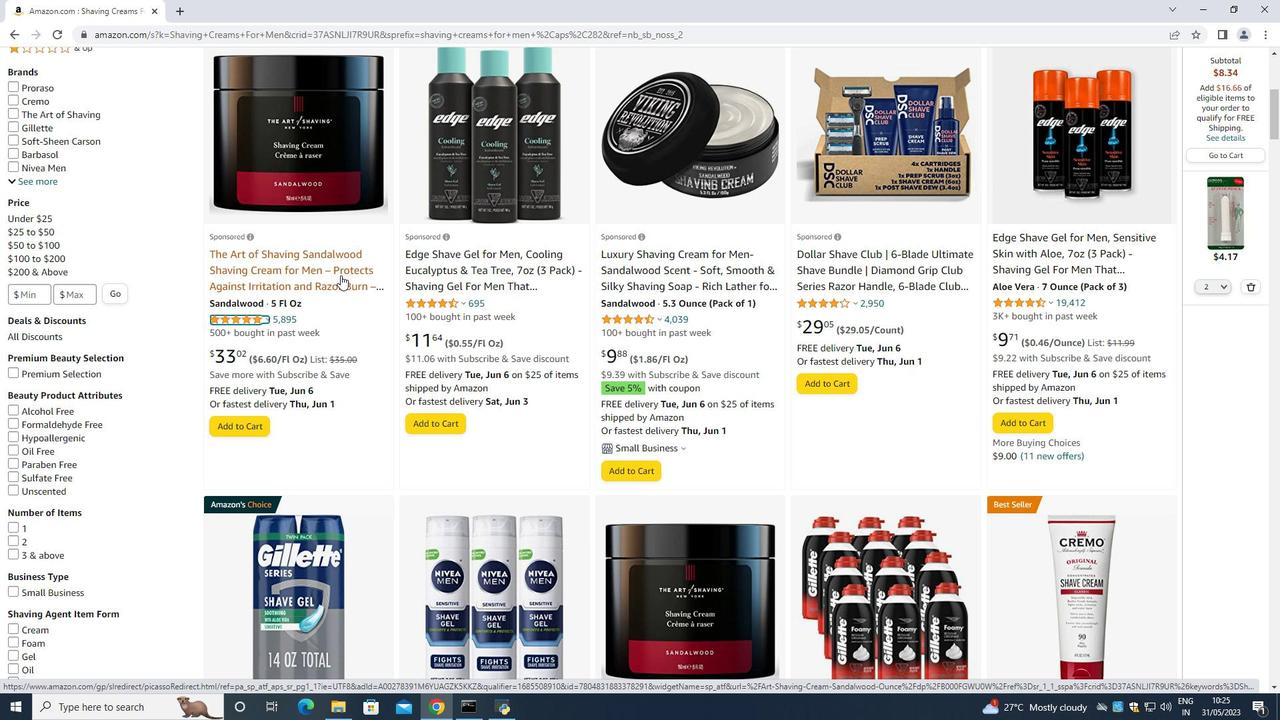 
Action: Mouse pressed left at (338, 276)
Screenshot: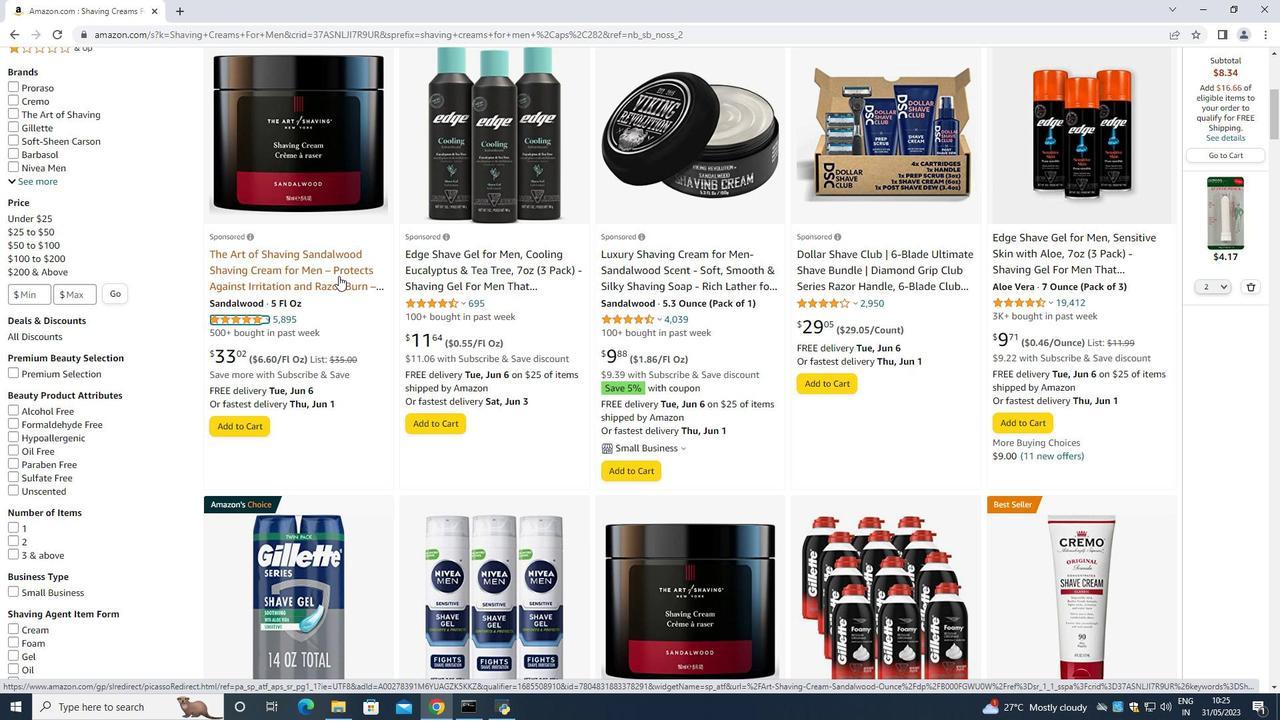 
Action: Mouse moved to (854, 307)
Screenshot: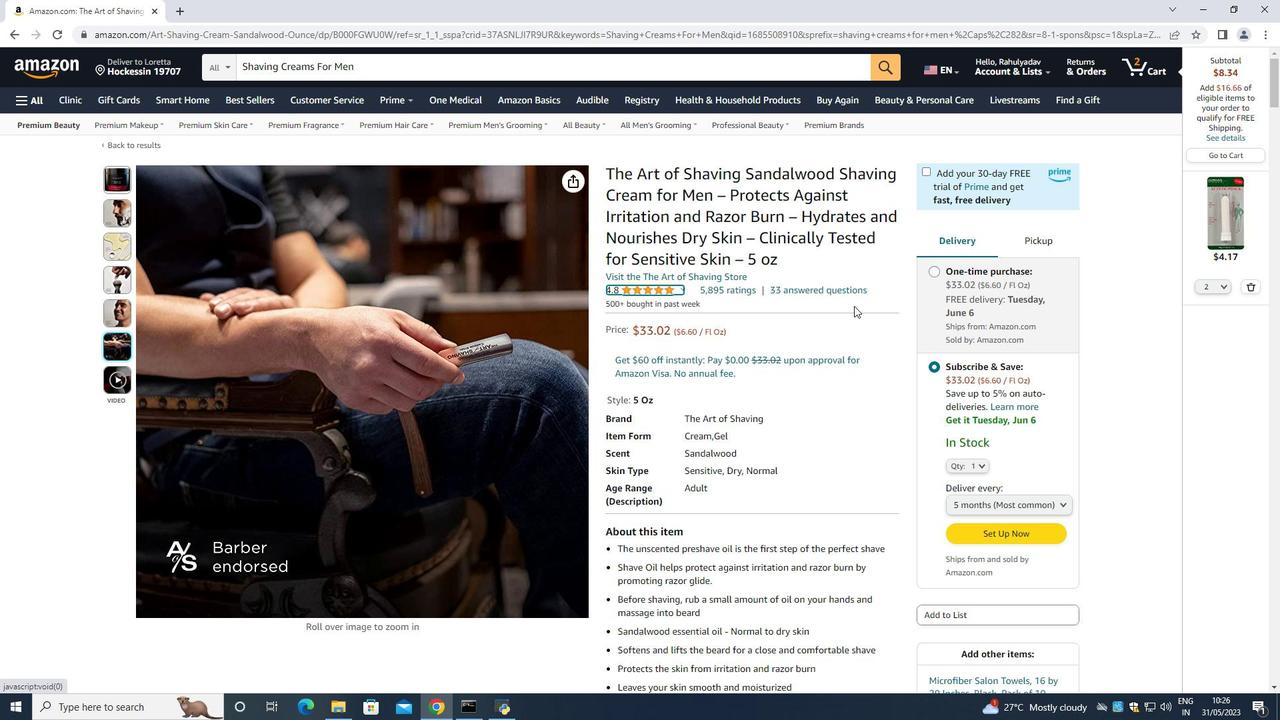 
Action: Mouse scrolled (854, 306) with delta (0, 0)
Screenshot: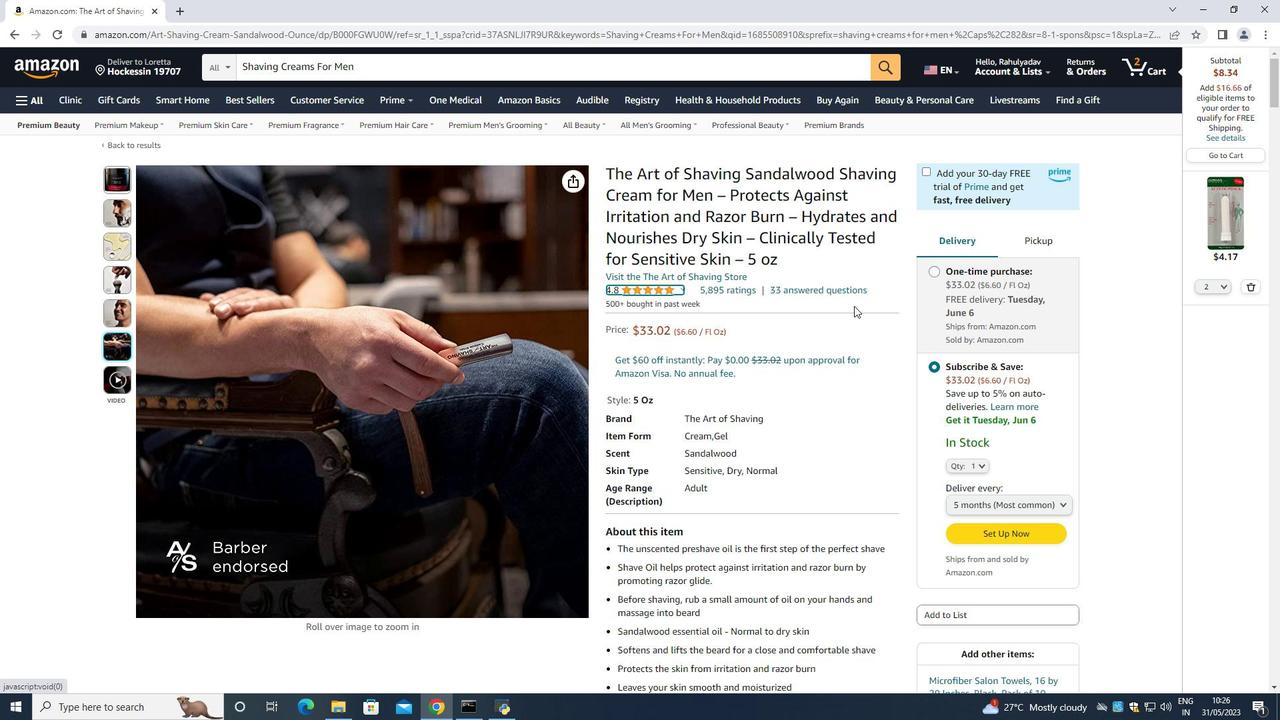 
Action: Mouse moved to (852, 309)
Screenshot: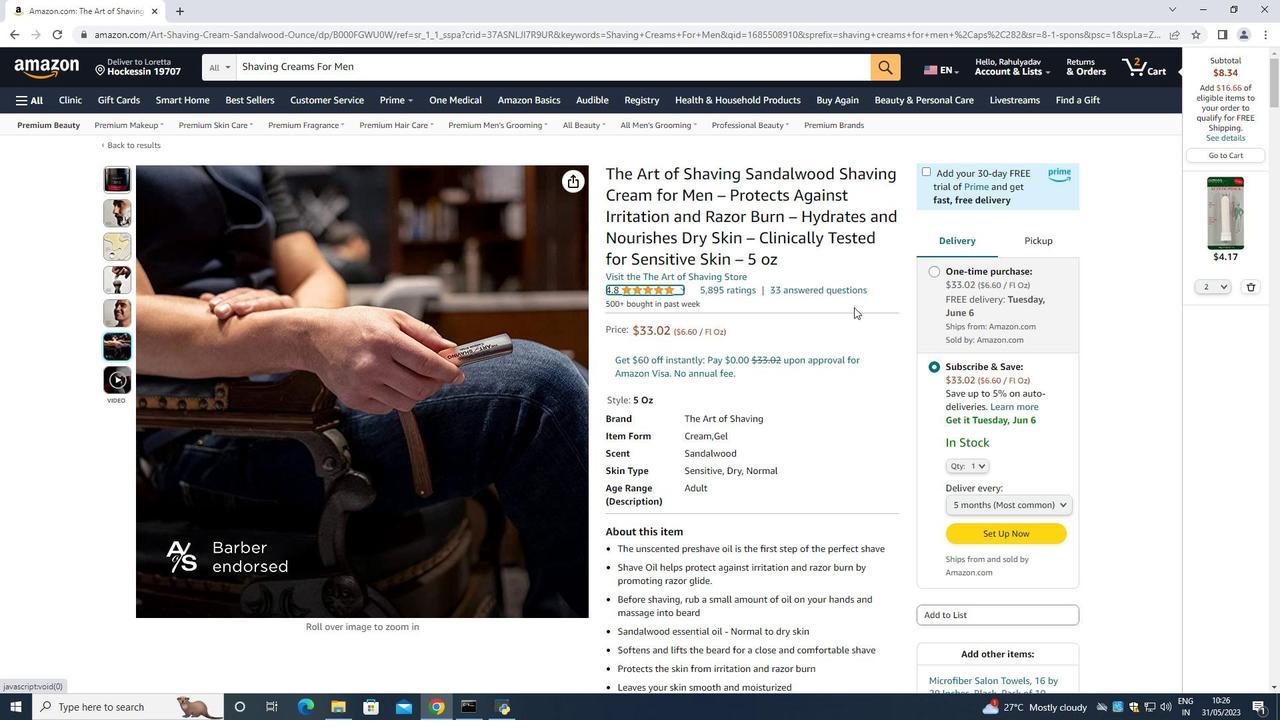
Action: Mouse scrolled (852, 308) with delta (0, 0)
Screenshot: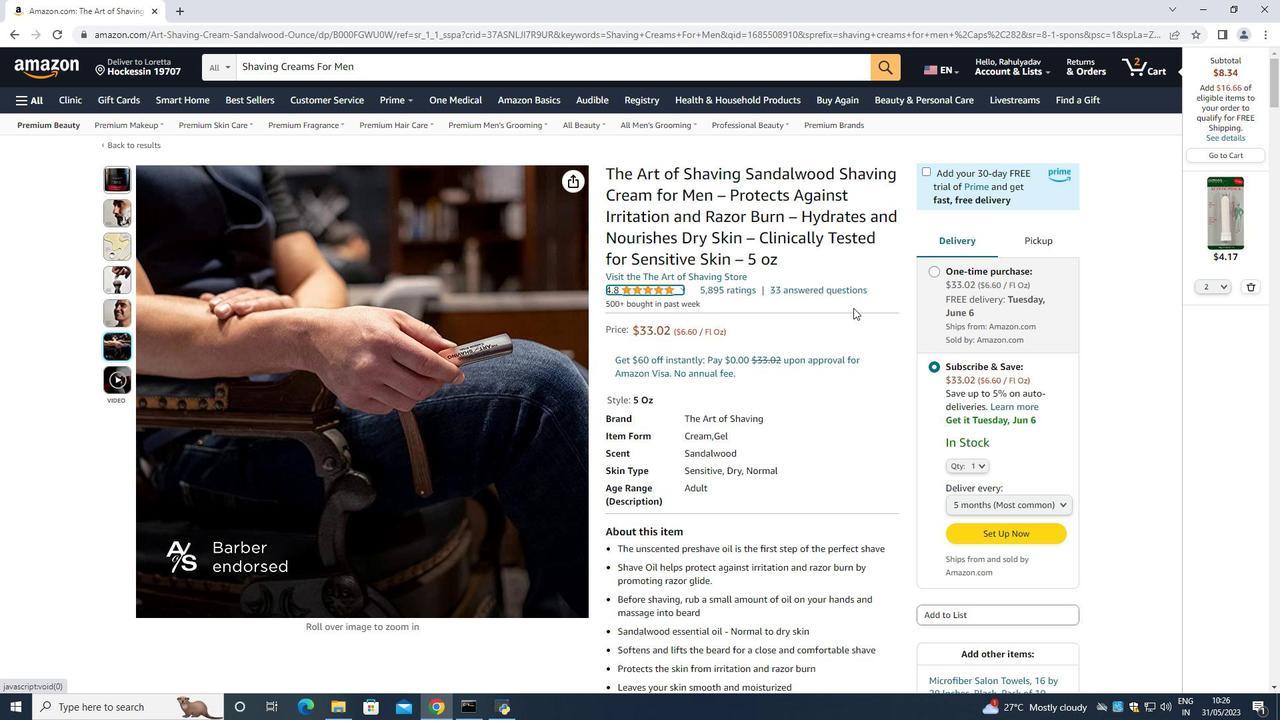 
Action: Mouse moved to (849, 312)
Screenshot: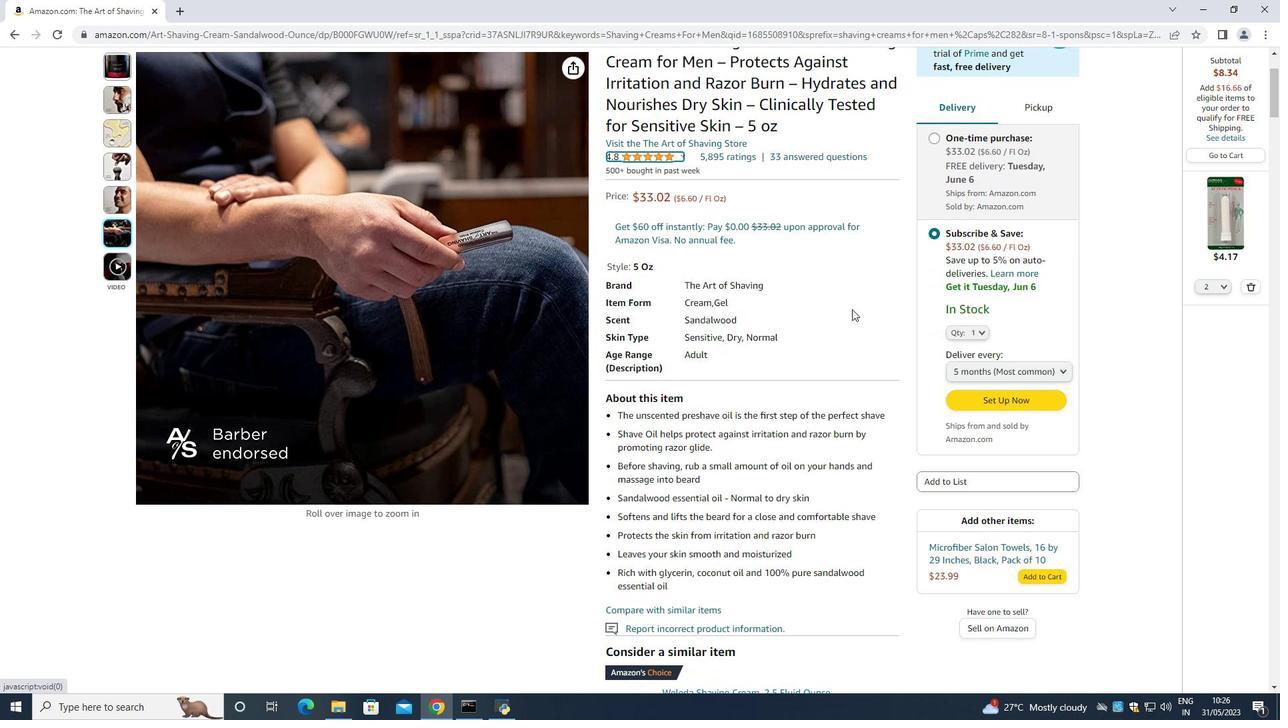 
Action: Mouse scrolled (849, 312) with delta (0, 0)
Screenshot: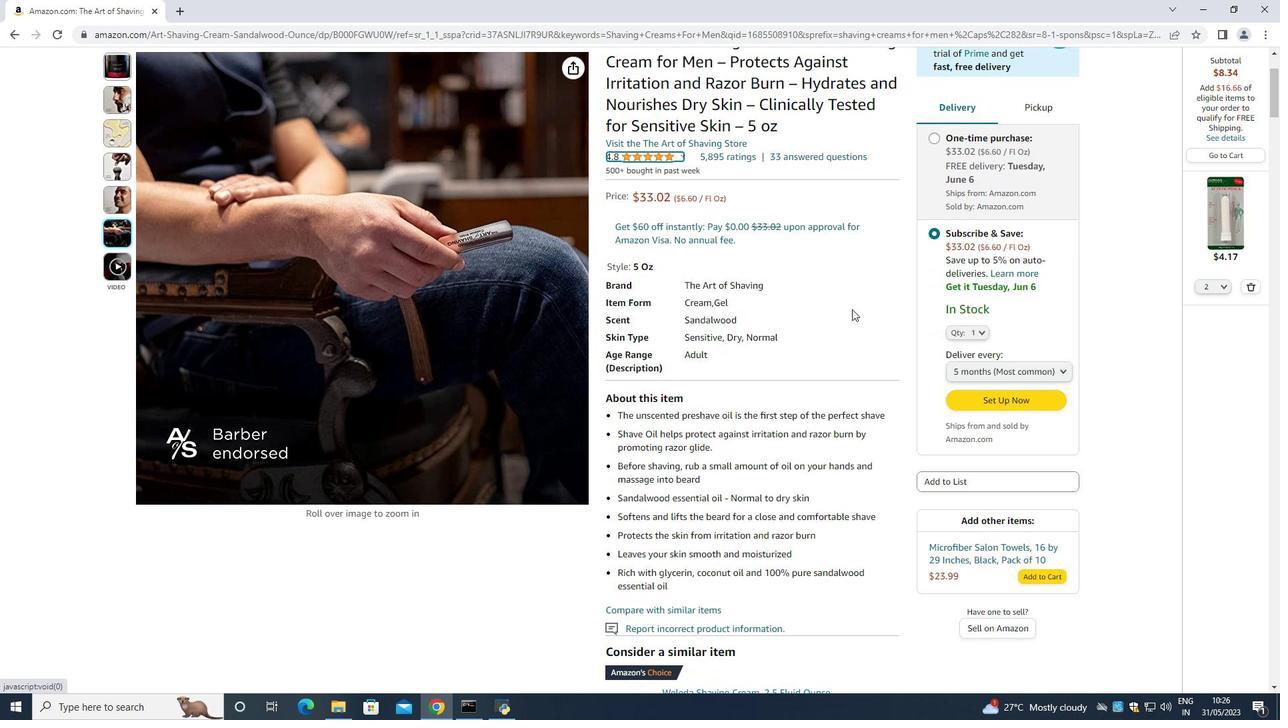 
Action: Mouse moved to (848, 314)
Screenshot: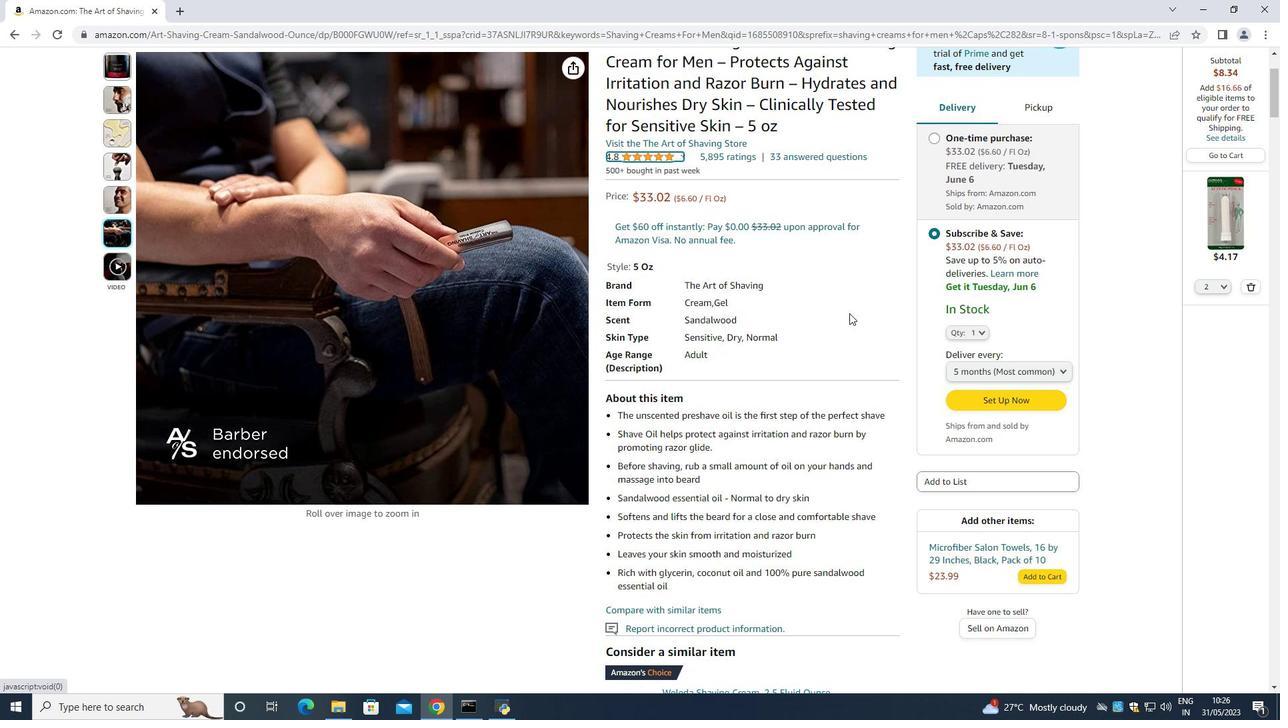 
Action: Mouse scrolled (848, 314) with delta (0, 0)
Screenshot: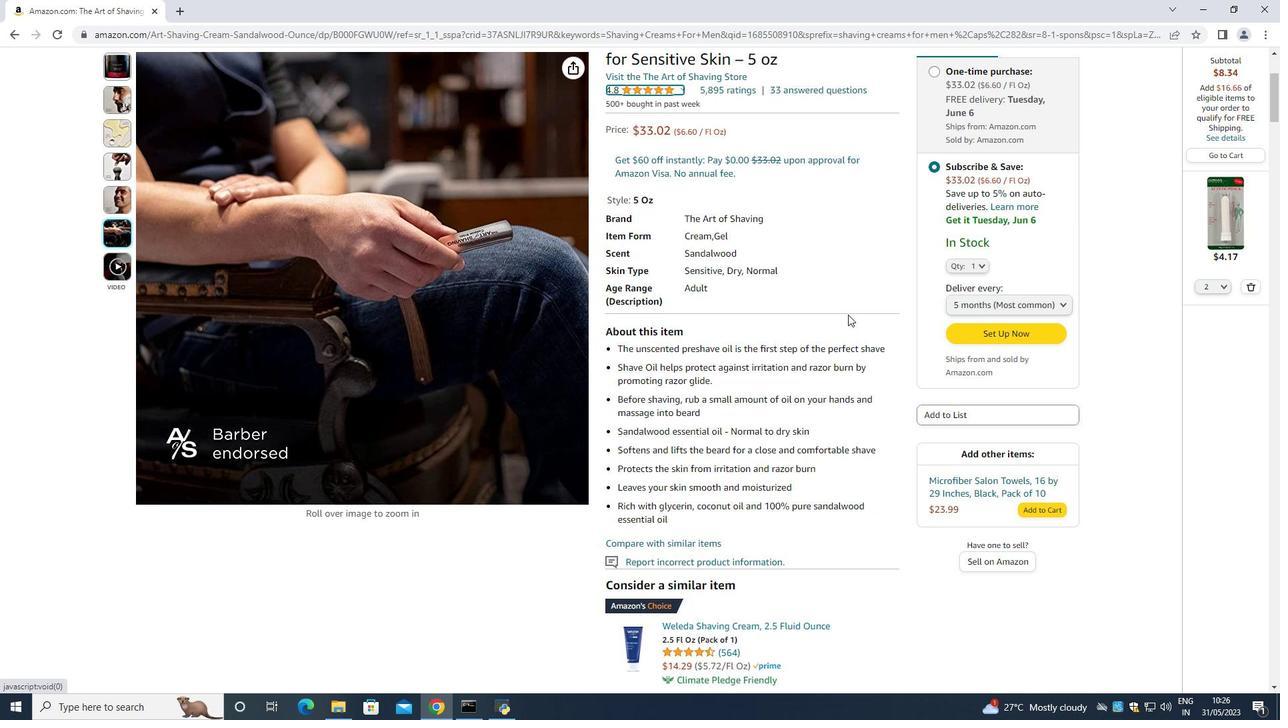 
Action: Mouse moved to (846, 316)
Screenshot: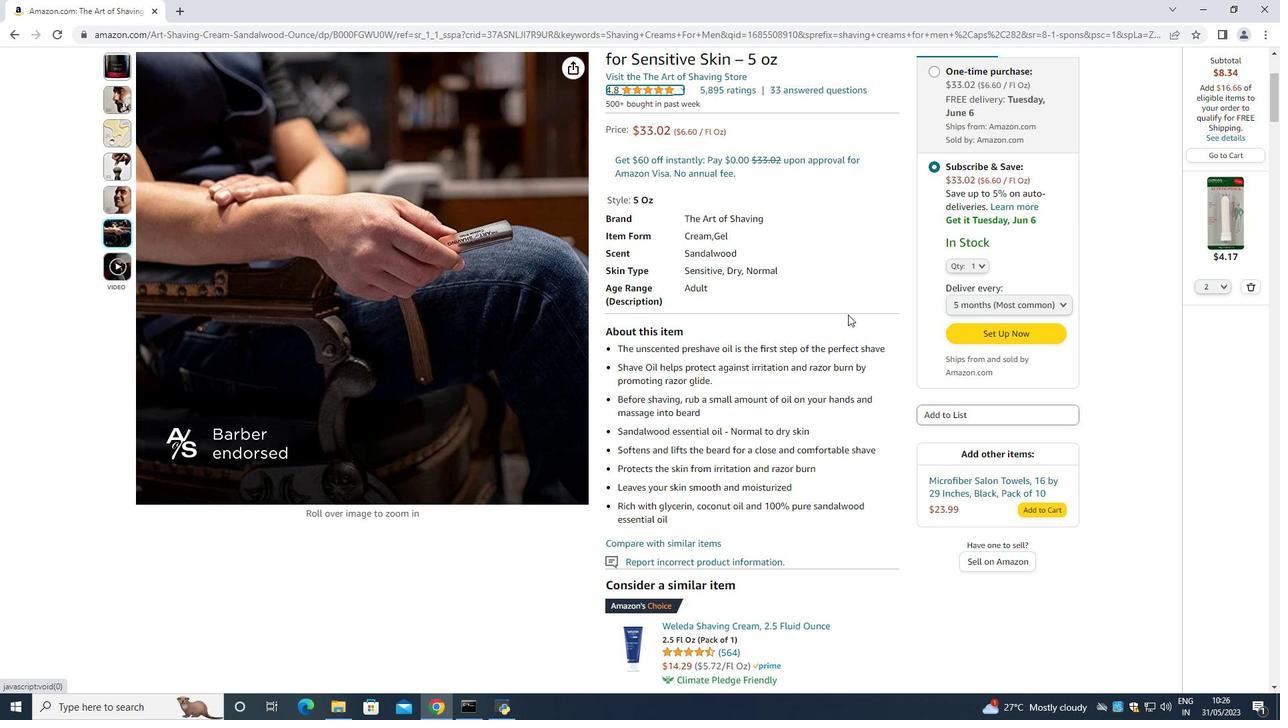 
Action: Mouse scrolled (846, 315) with delta (0, 0)
Screenshot: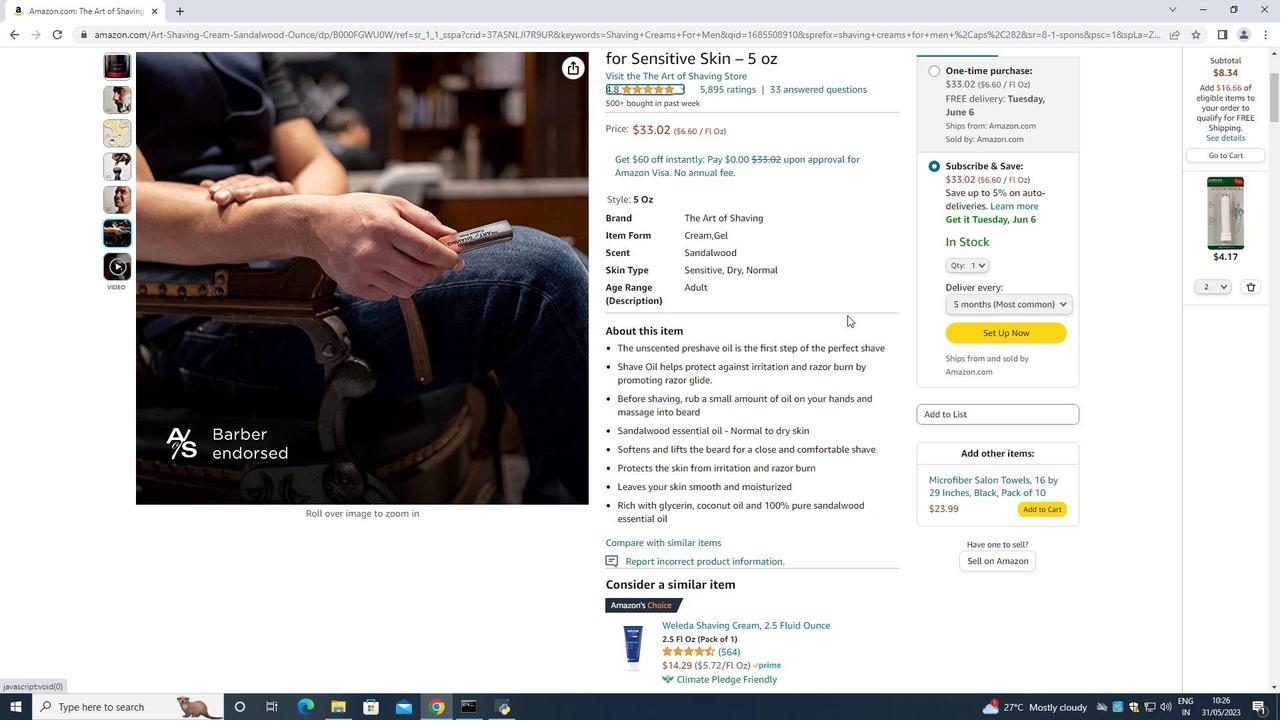 
Action: Mouse moved to (846, 317)
Screenshot: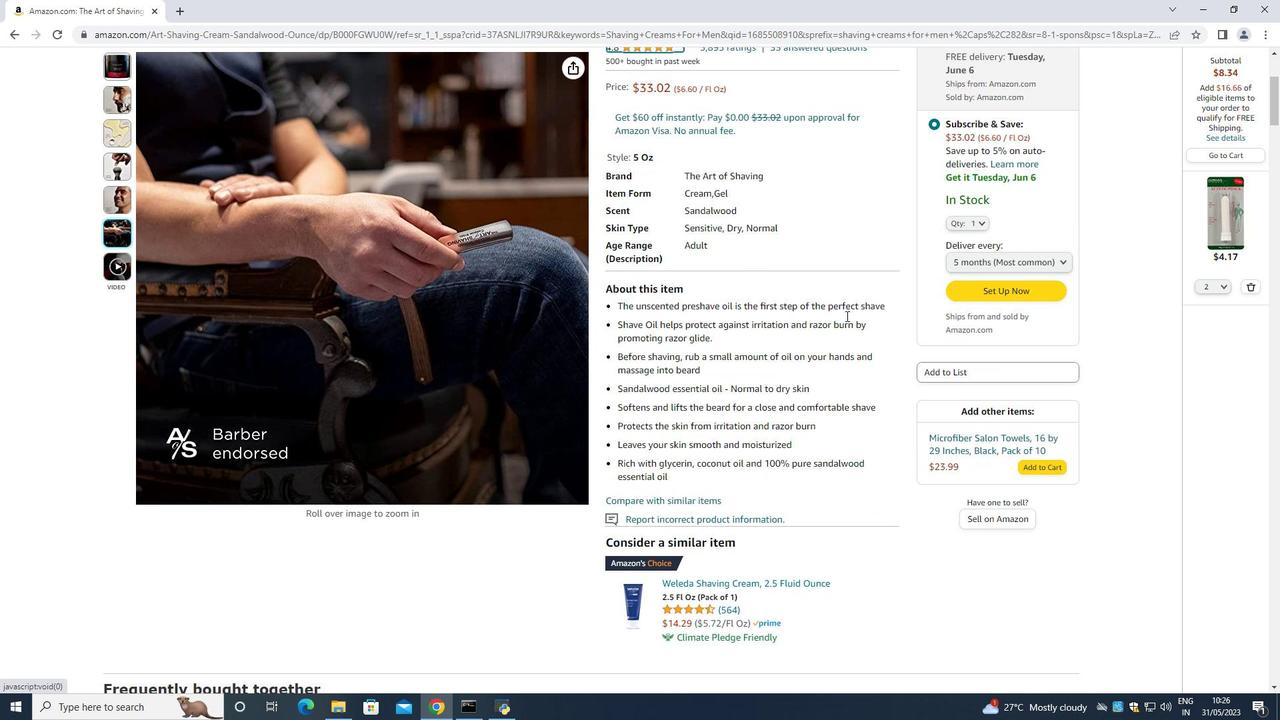
Action: Mouse scrolled (846, 316) with delta (0, 0)
Screenshot: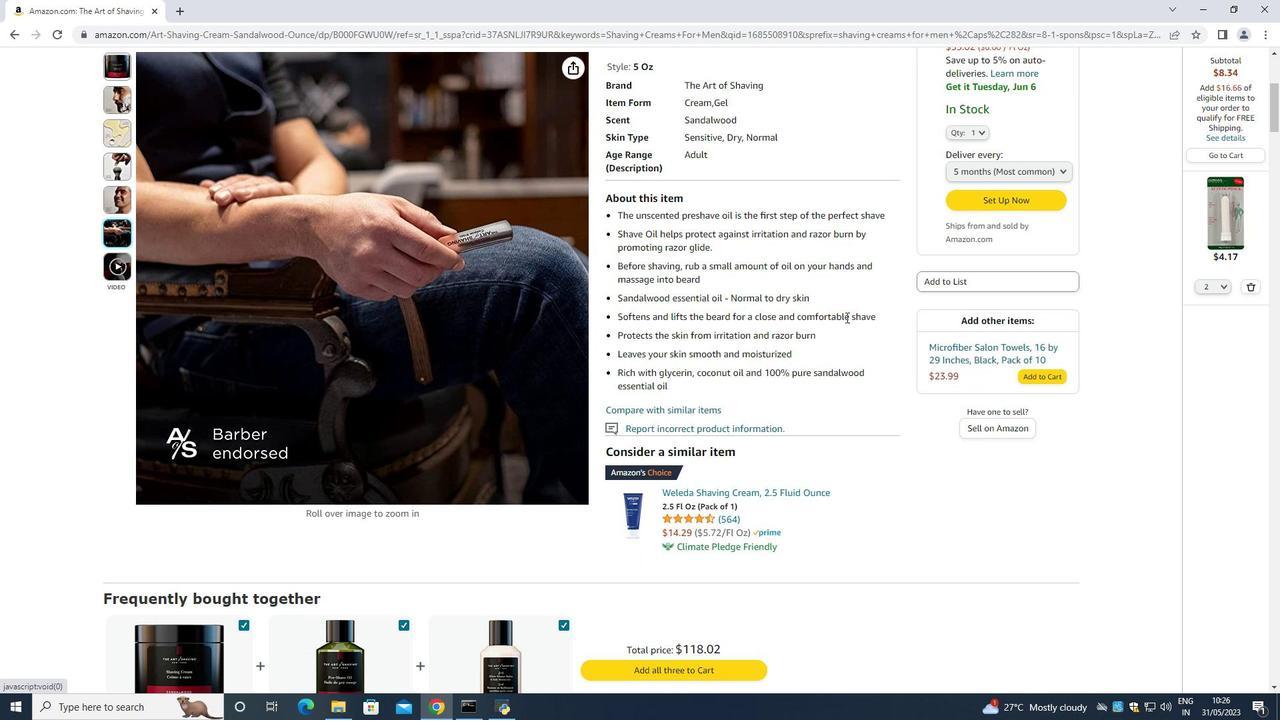 
Action: Mouse moved to (845, 318)
Screenshot: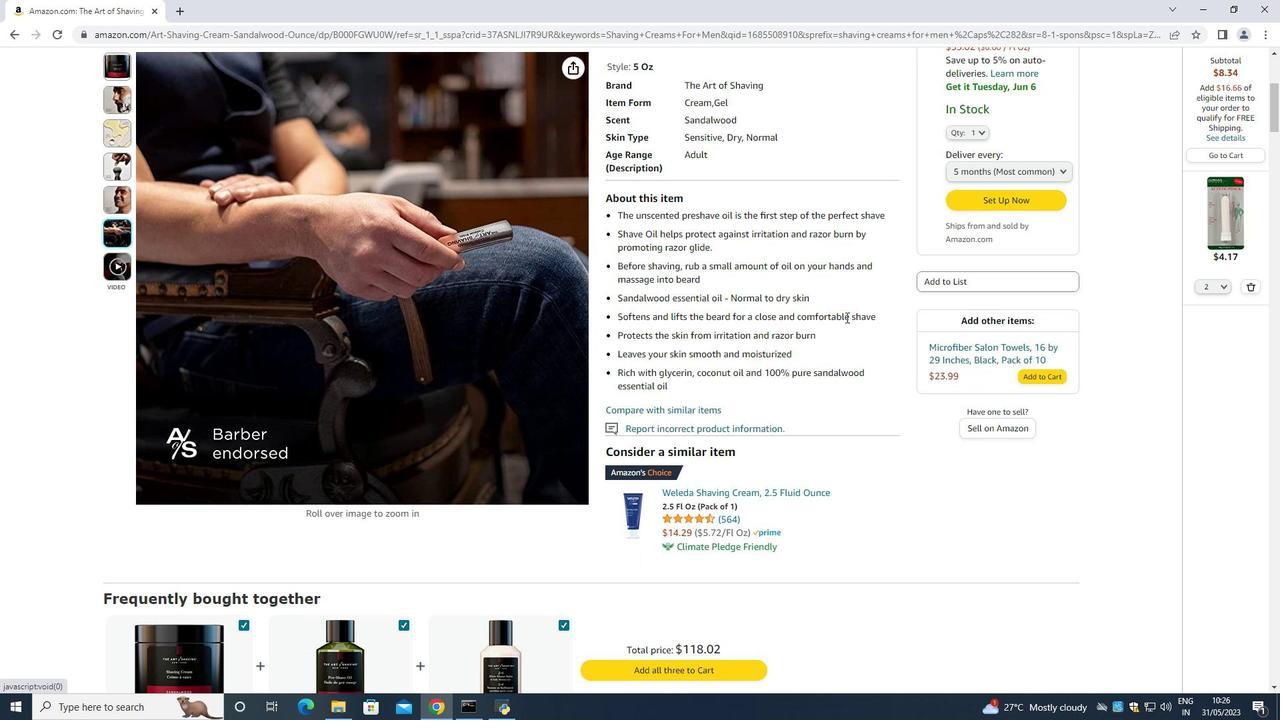 
Action: Mouse scrolled (845, 318) with delta (0, 0)
Screenshot: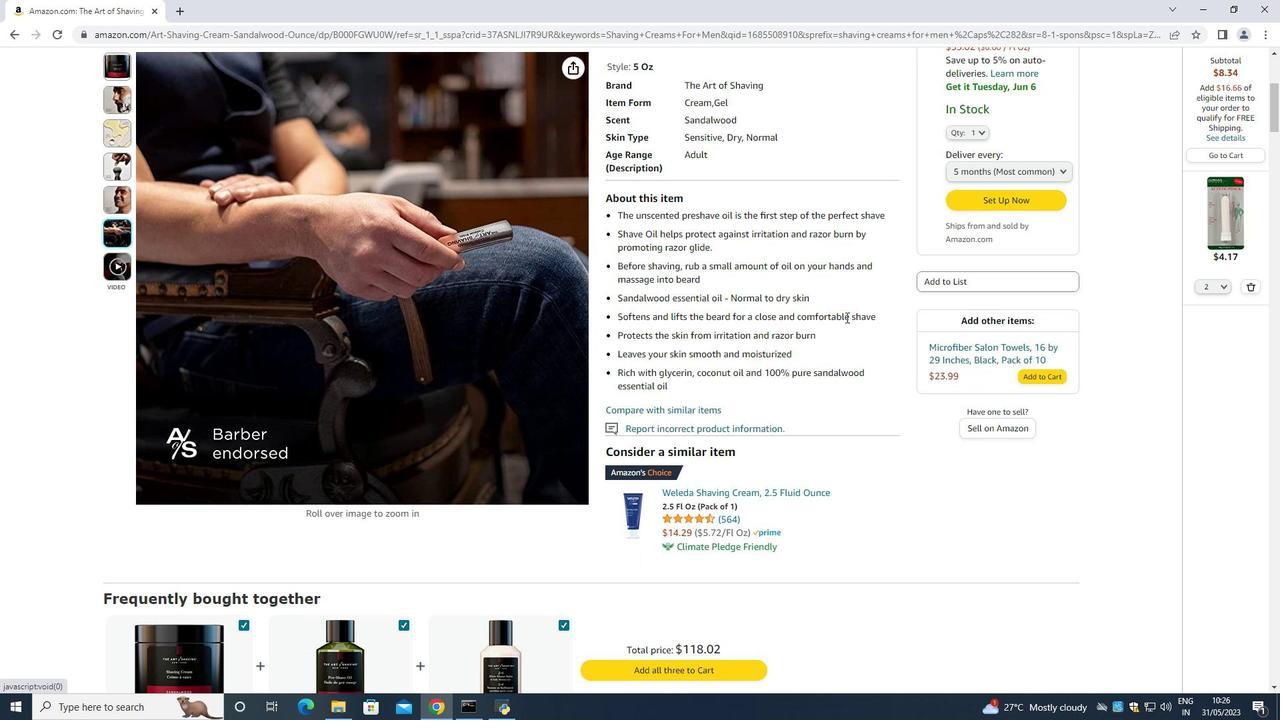 
Action: Mouse moved to (844, 320)
Screenshot: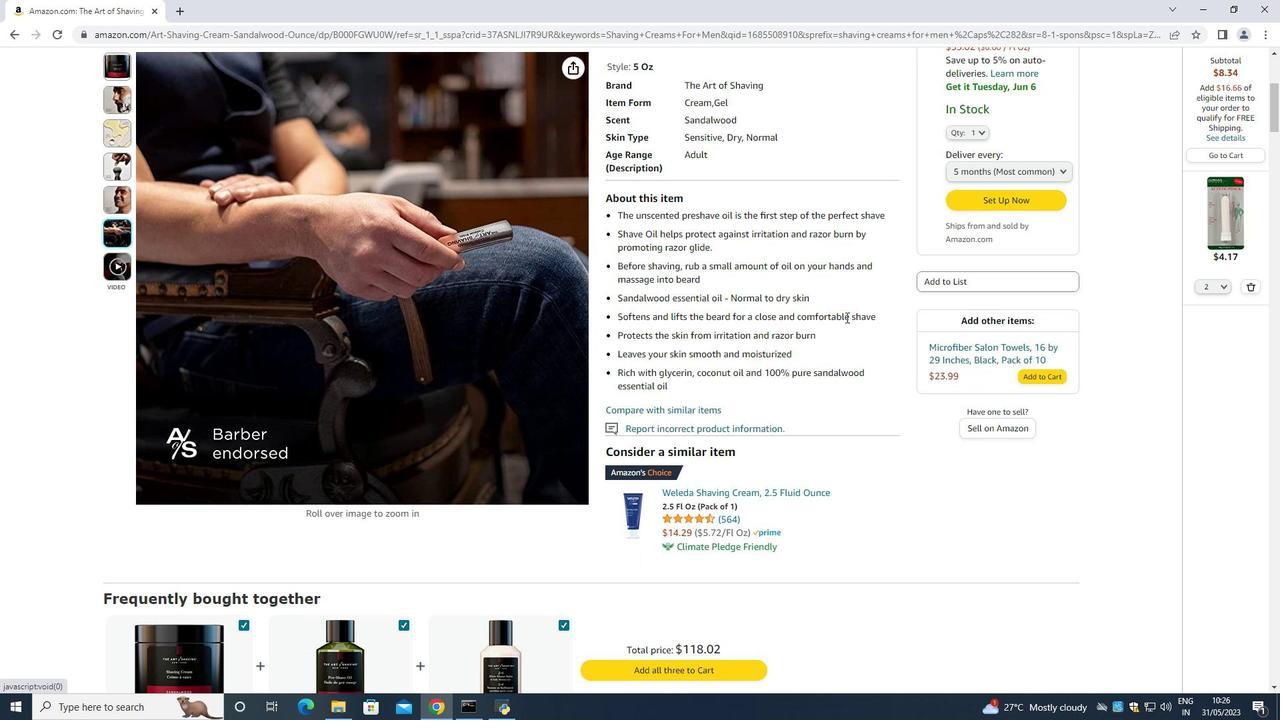 
Action: Mouse scrolled (844, 319) with delta (0, 0)
Screenshot: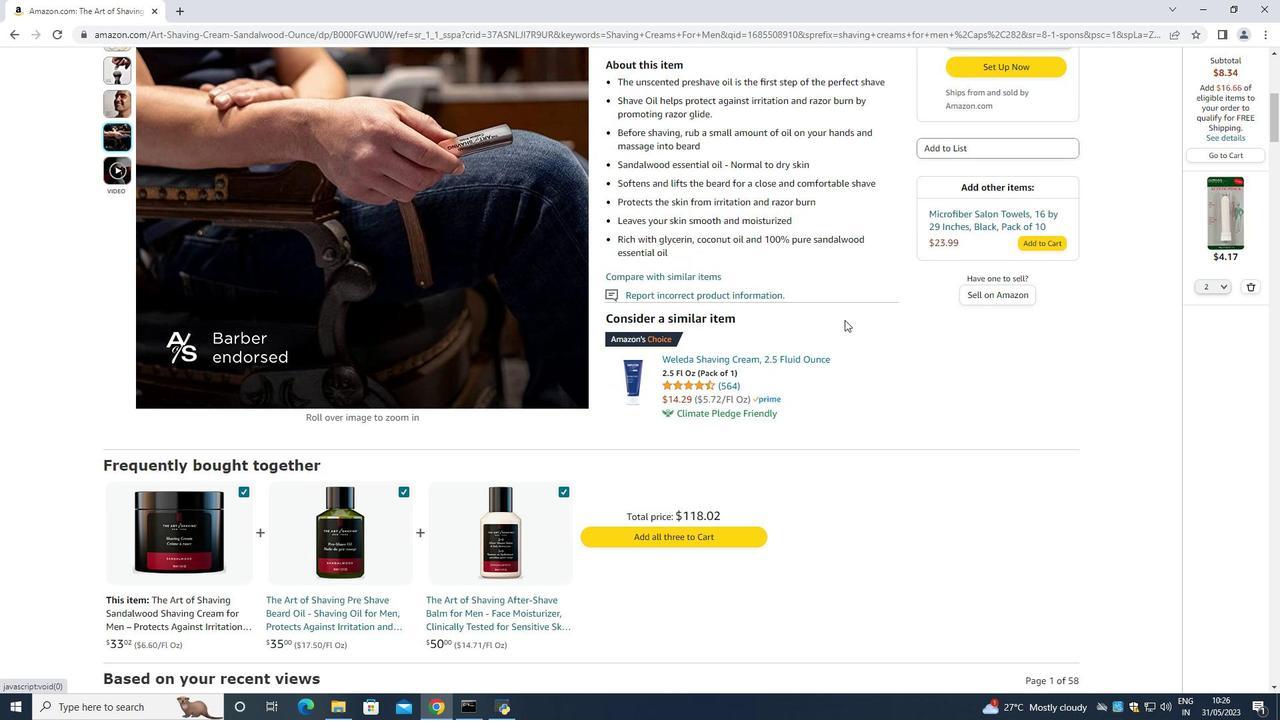 
Action: Mouse scrolled (844, 319) with delta (0, 0)
Screenshot: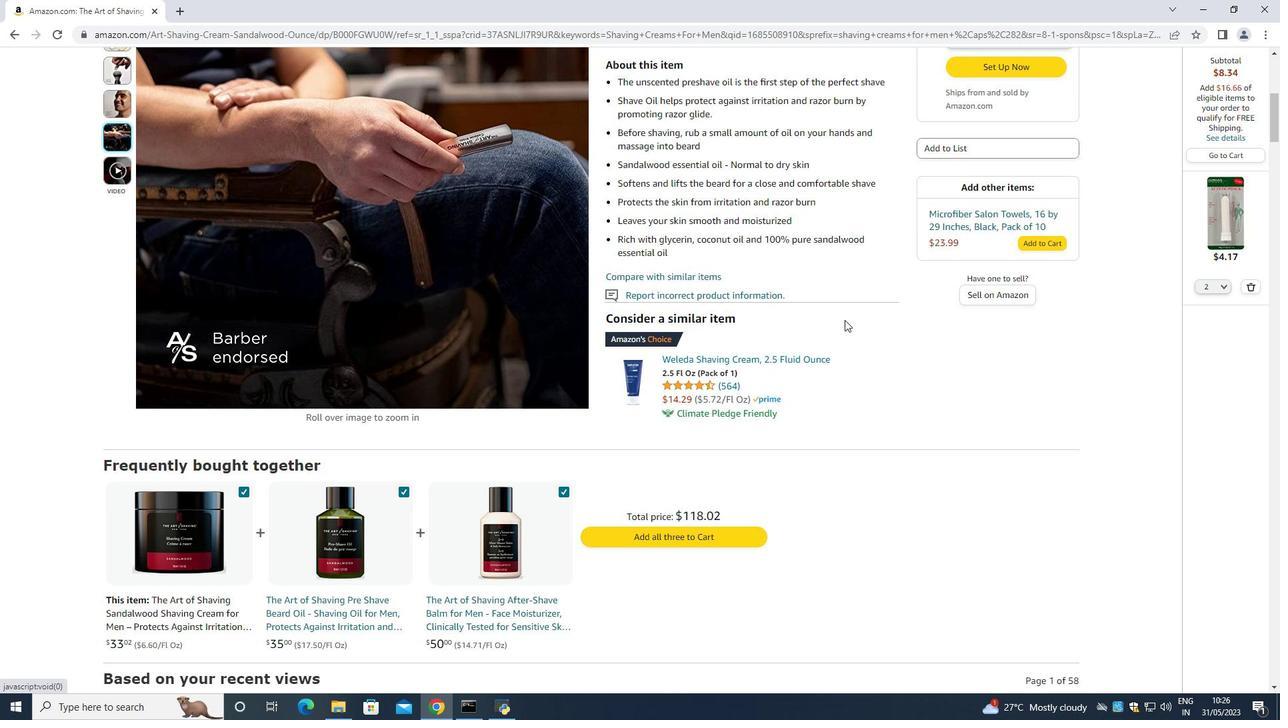 
Action: Mouse moved to (844, 320)
Screenshot: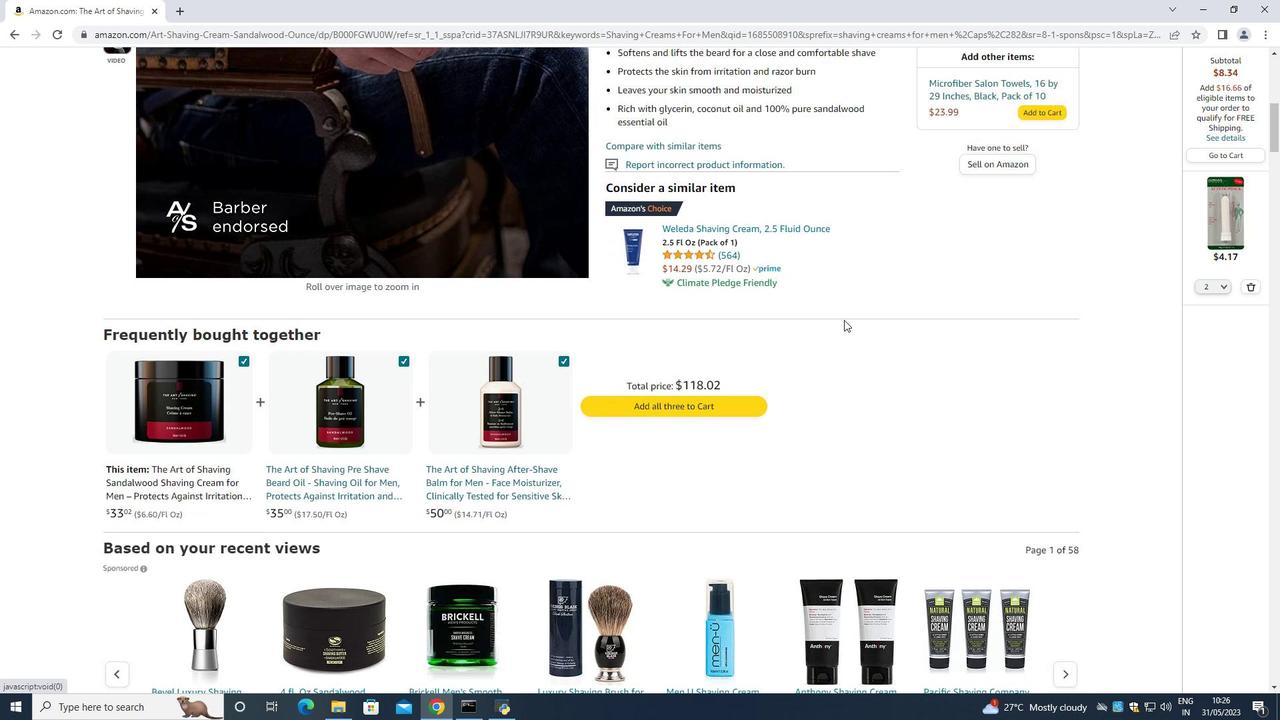 
Action: Mouse scrolled (844, 320) with delta (0, 0)
Screenshot: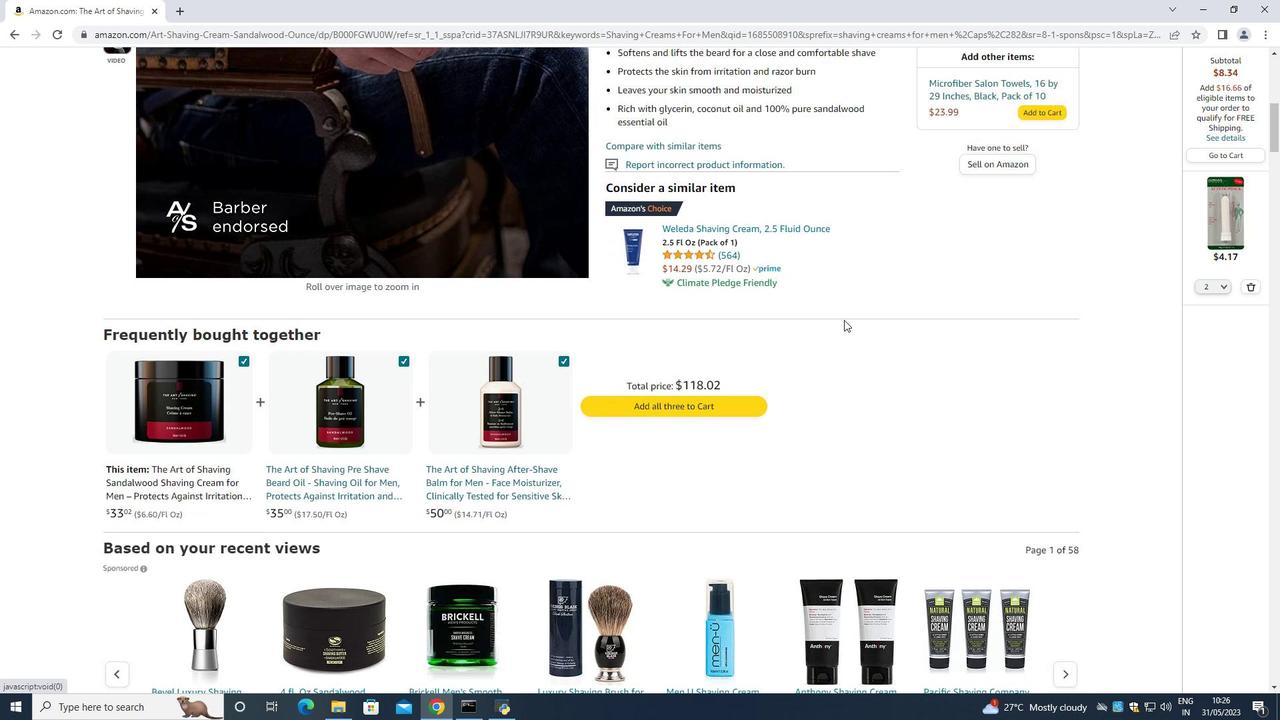
Action: Mouse moved to (843, 322)
Screenshot: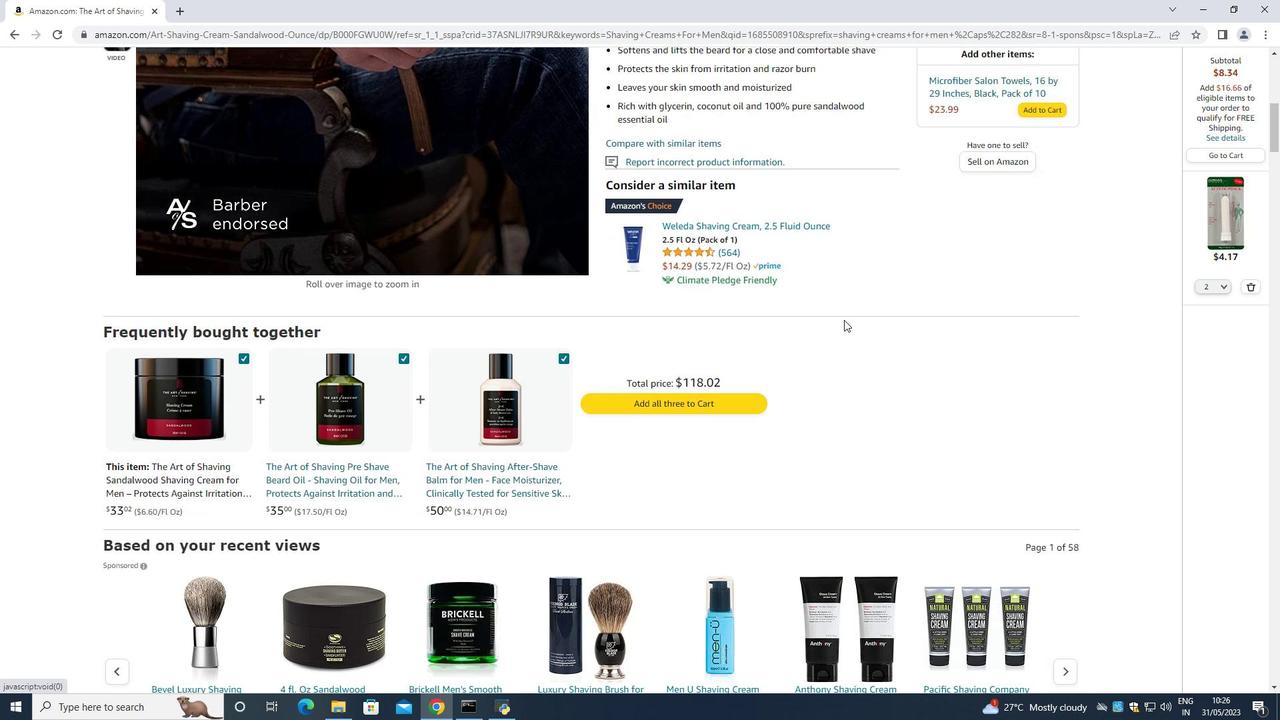 
Action: Mouse scrolled (843, 321) with delta (0, 0)
Screenshot: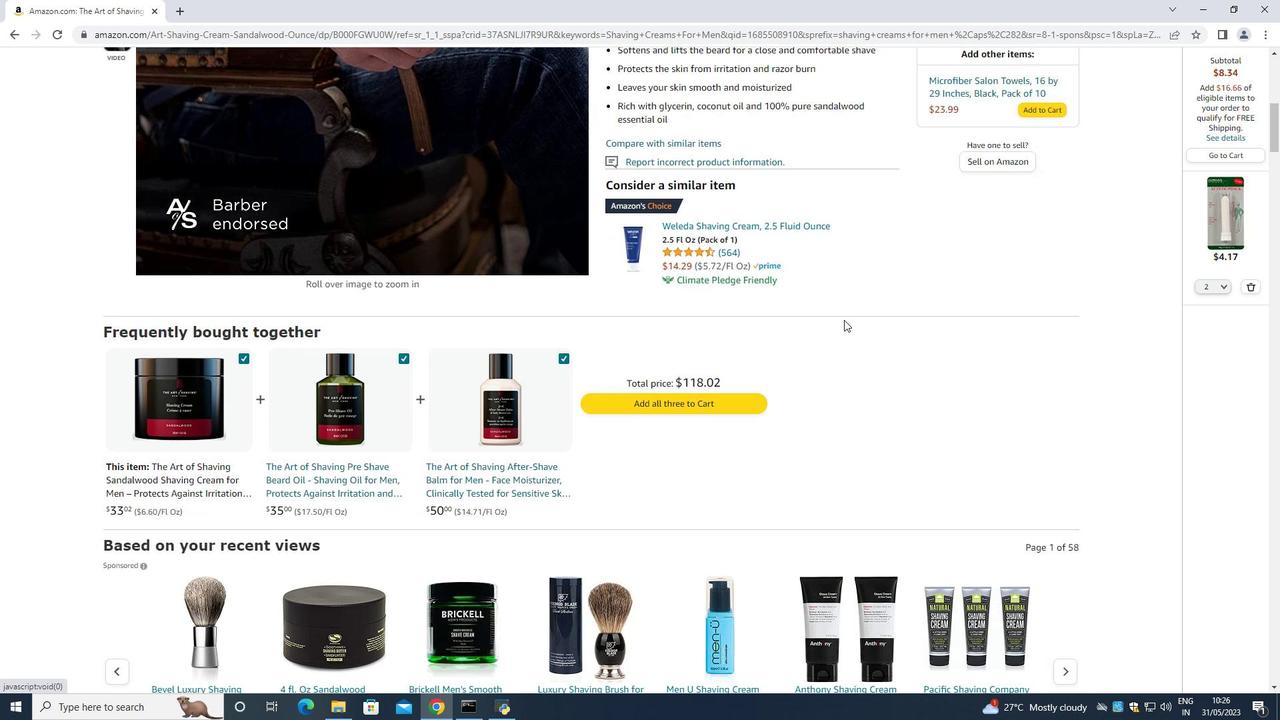 
Action: Mouse moved to (843, 324)
Screenshot: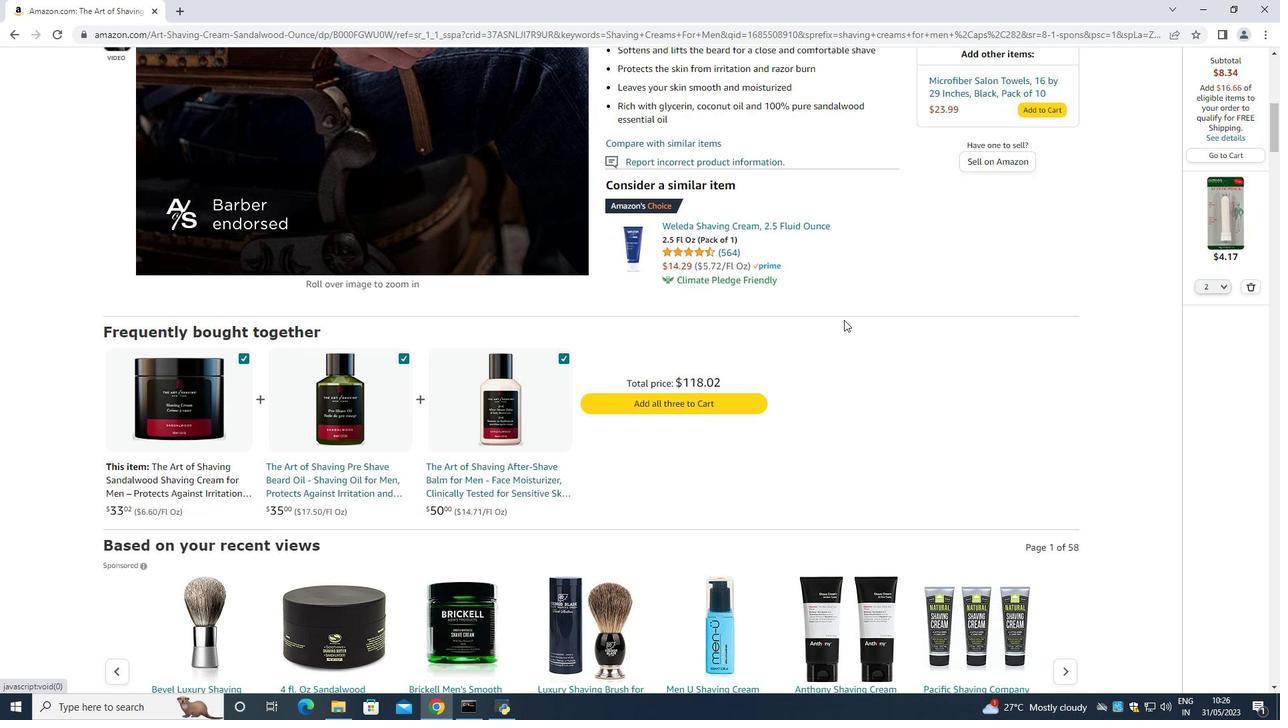 
Action: Mouse scrolled (843, 323) with delta (0, 0)
Screenshot: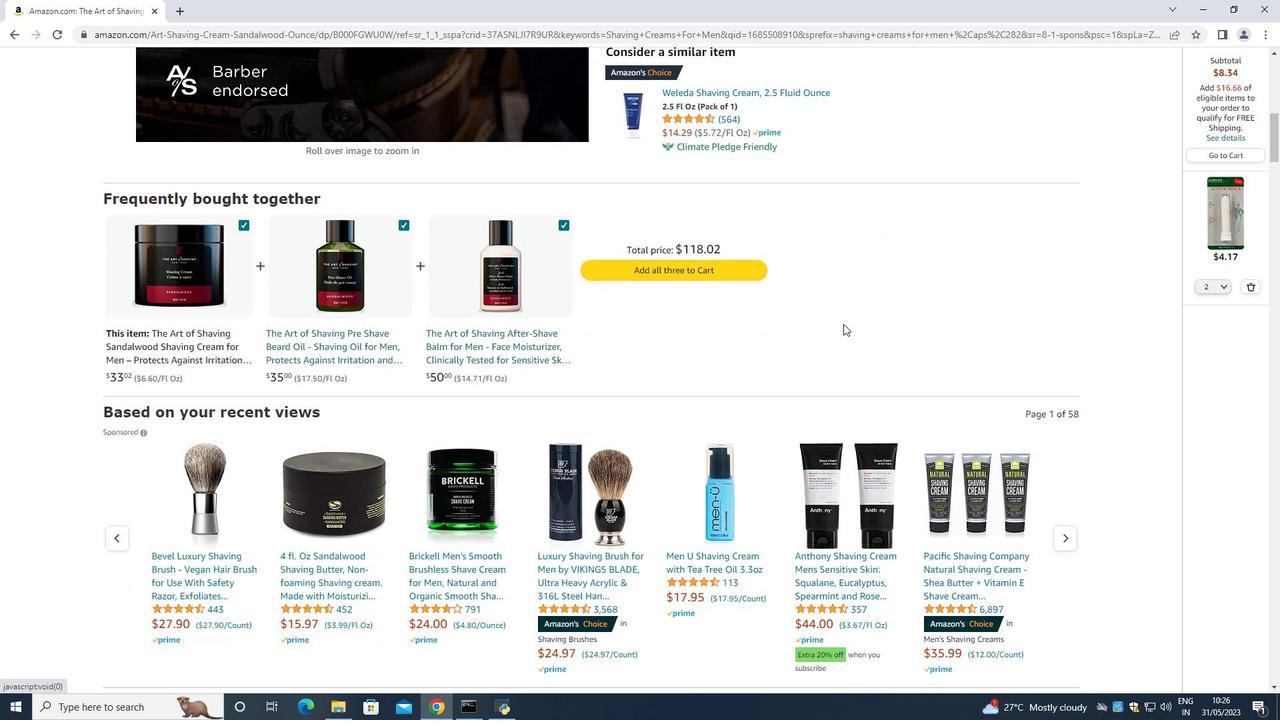 
Action: Mouse scrolled (843, 323) with delta (0, 0)
Screenshot: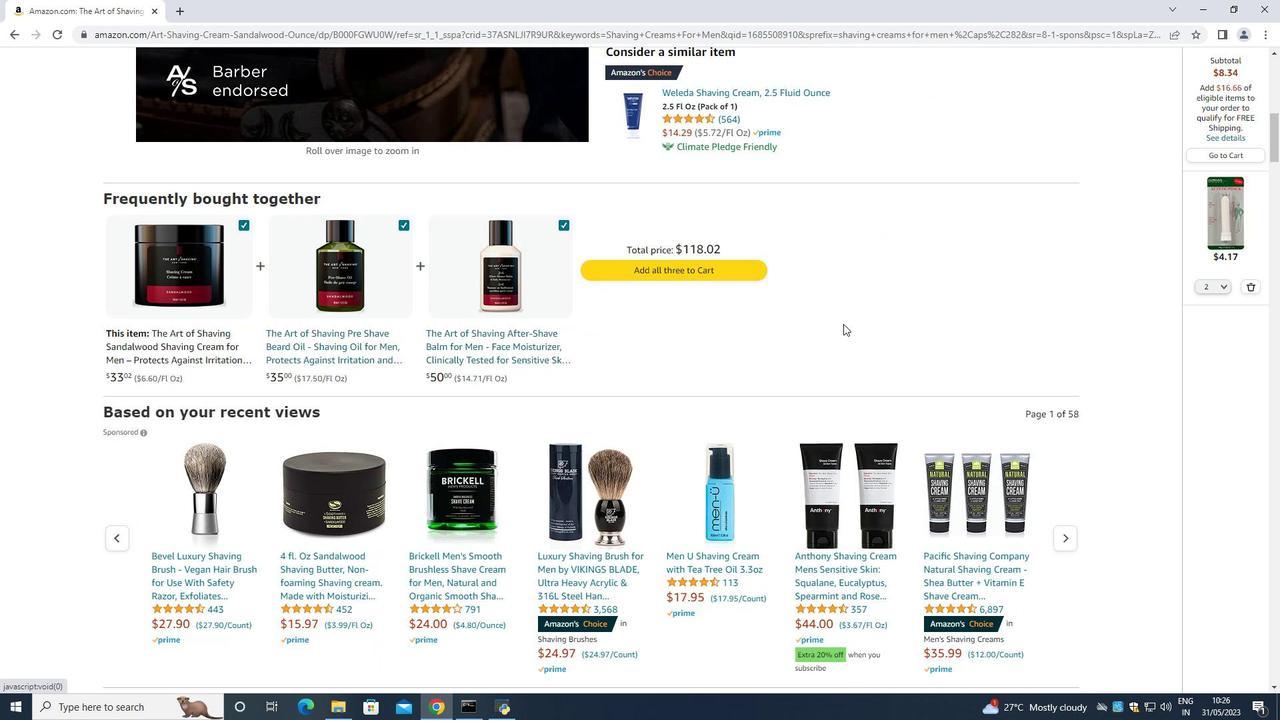 
Action: Mouse scrolled (843, 323) with delta (0, 0)
Screenshot: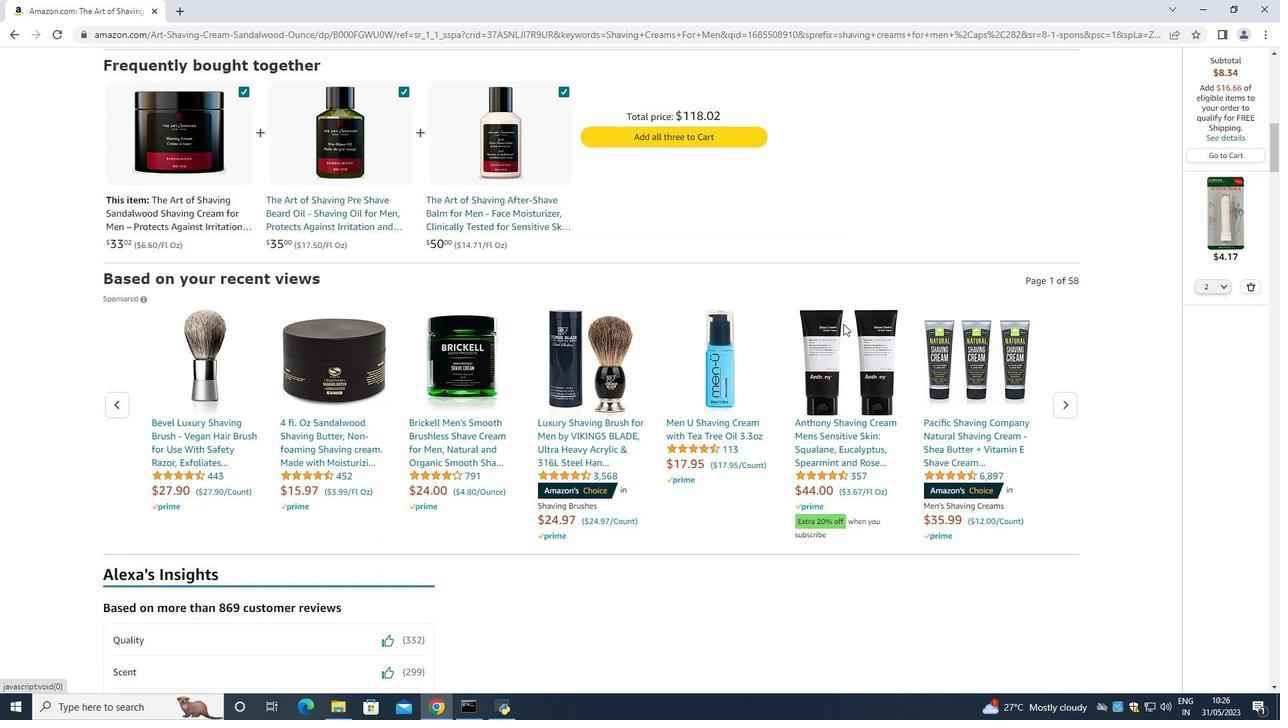 
Action: Mouse moved to (843, 326)
Screenshot: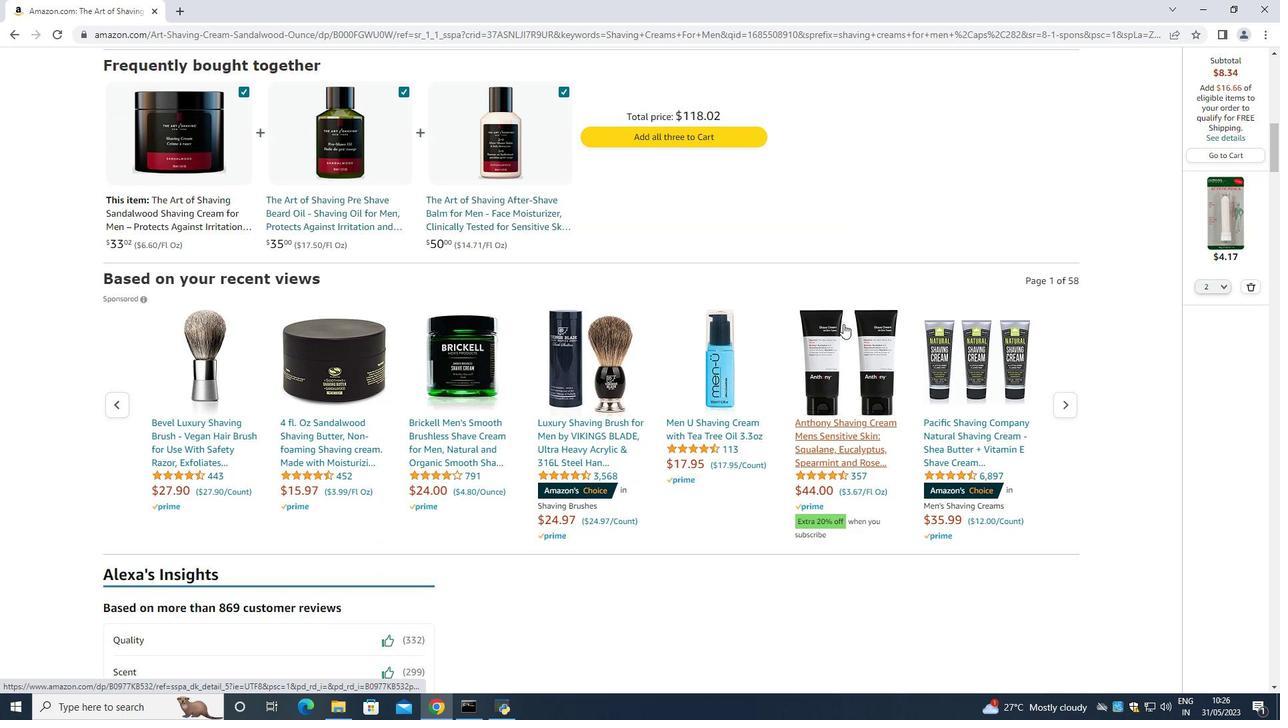 
Action: Mouse scrolled (843, 326) with delta (0, 0)
Screenshot: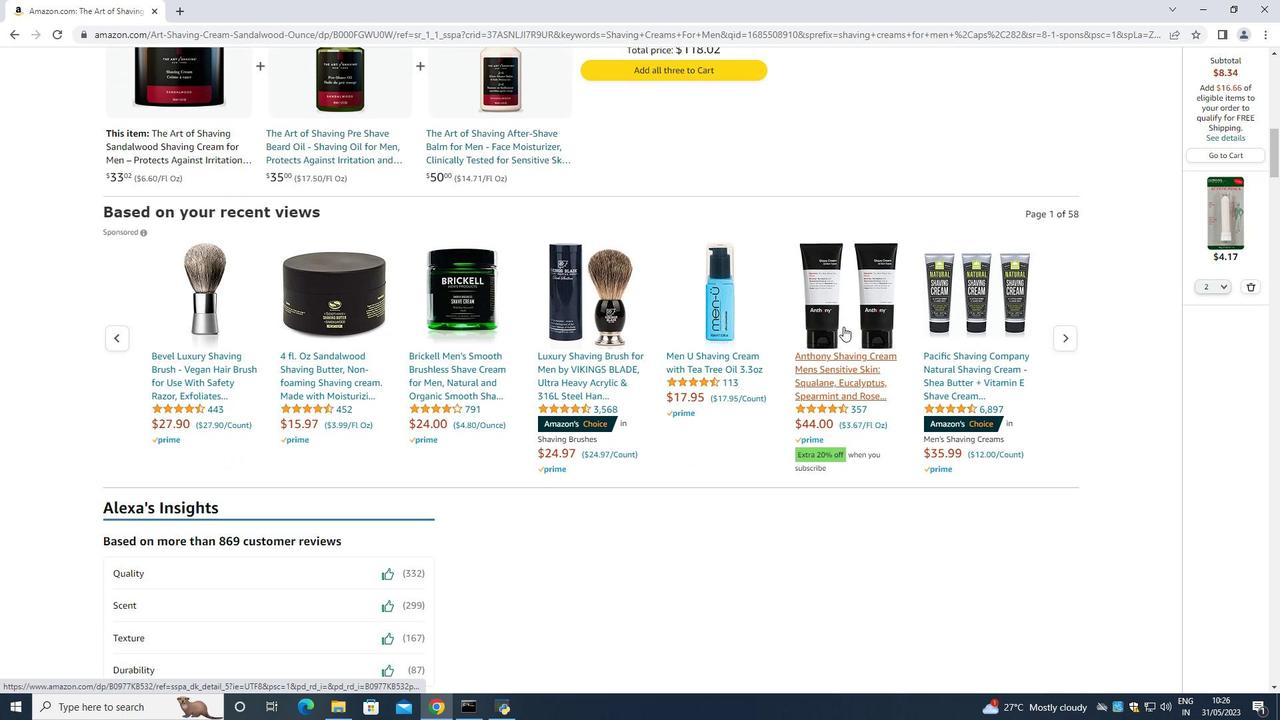 
Action: Mouse scrolled (843, 326) with delta (0, 0)
Screenshot: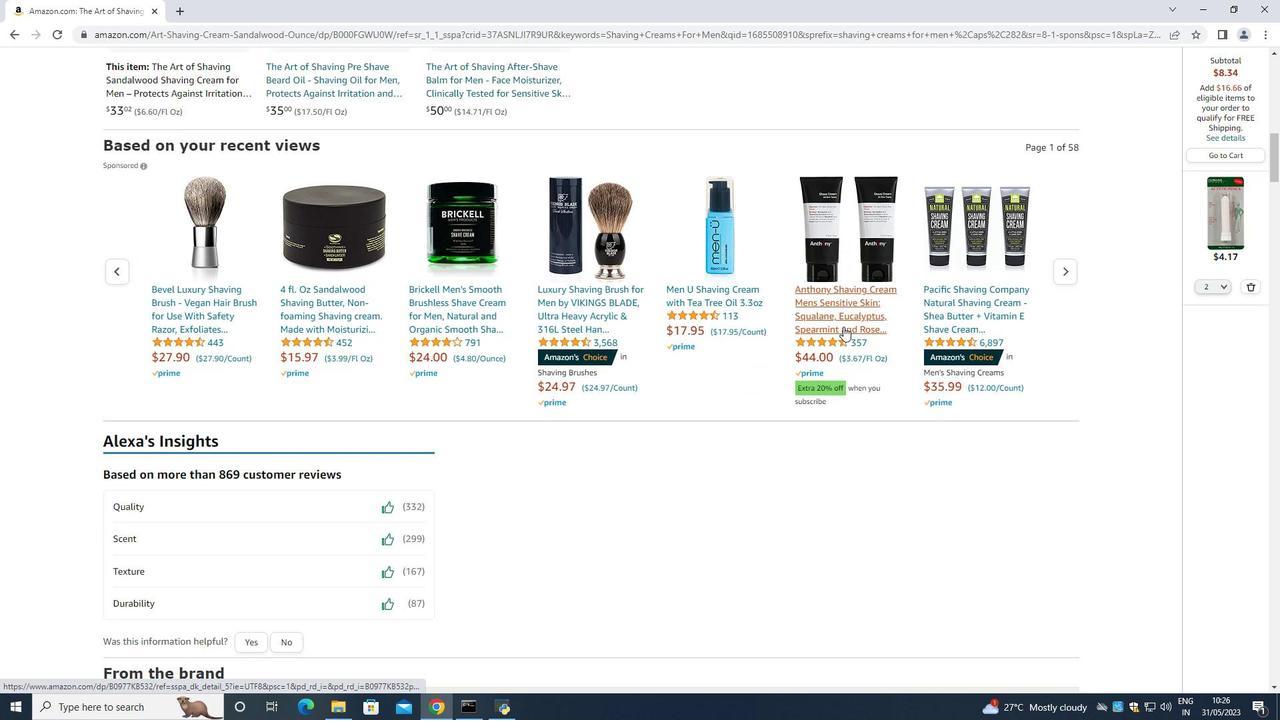 
Action: Mouse scrolled (843, 326) with delta (0, 0)
Screenshot: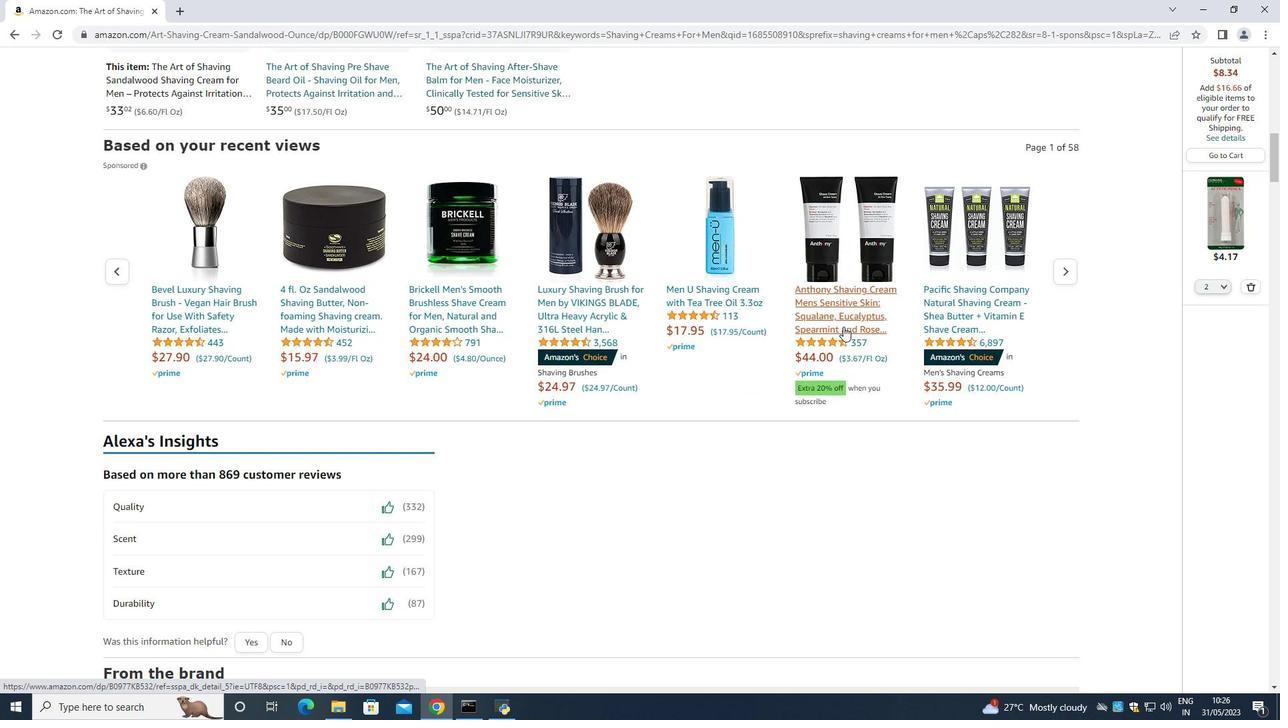 
Action: Mouse scrolled (843, 326) with delta (0, 0)
Screenshot: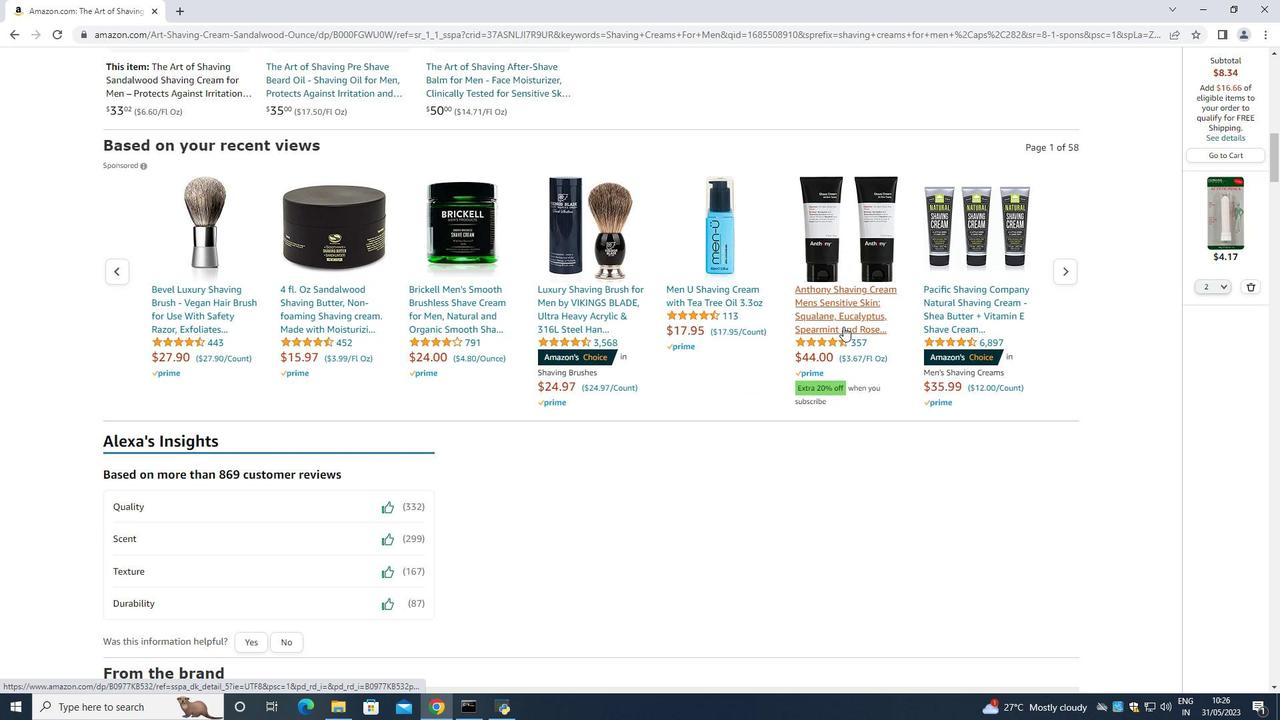 
Action: Mouse moved to (843, 329)
Screenshot: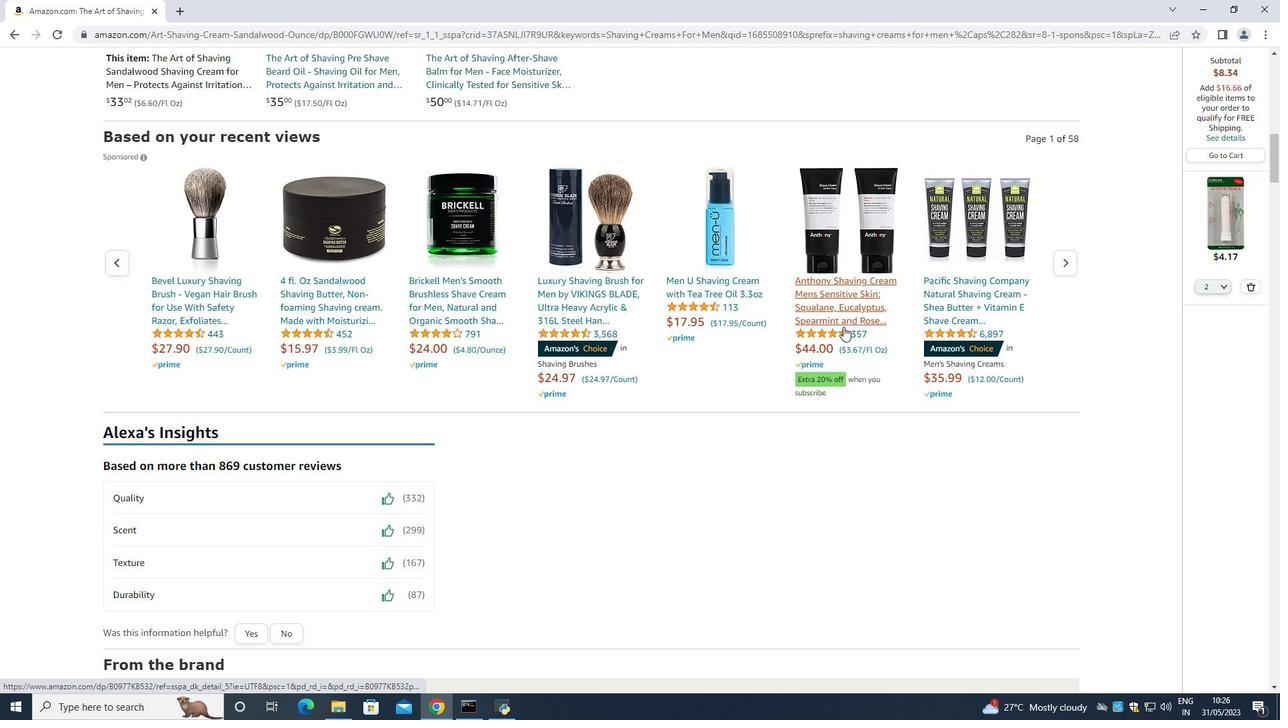 
Action: Mouse scrolled (843, 330) with delta (0, 0)
Screenshot: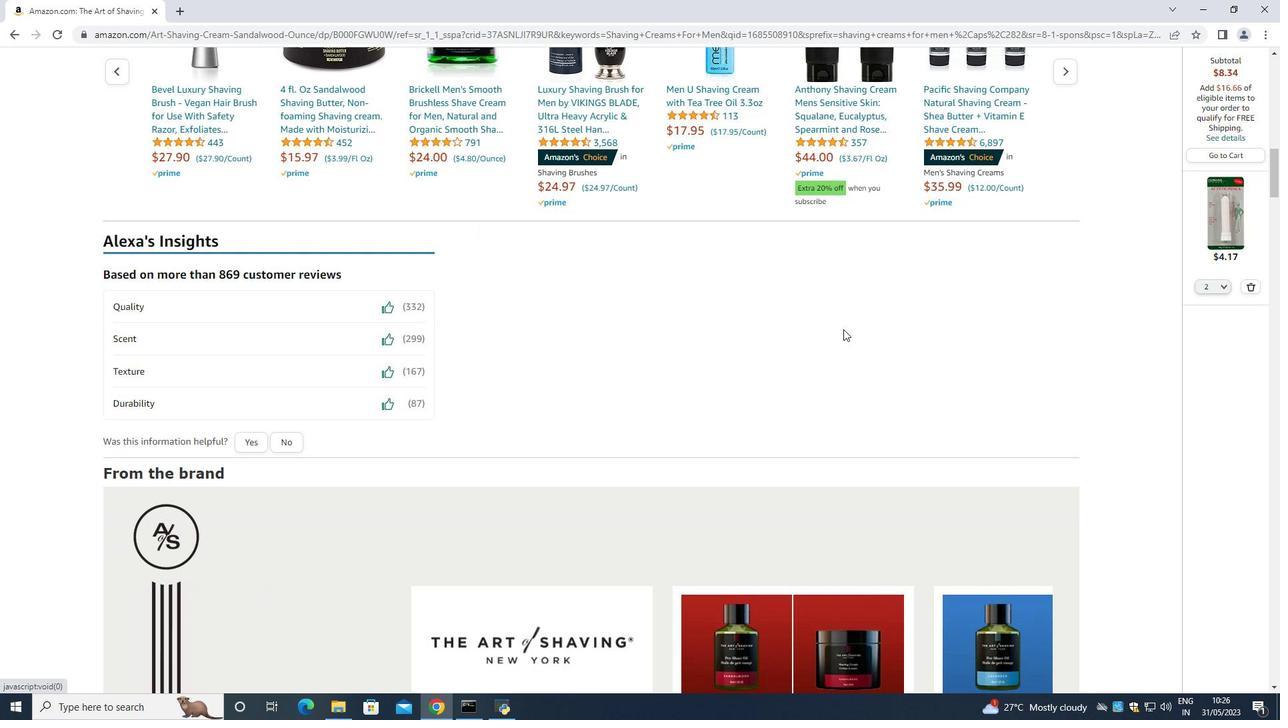 
Action: Mouse scrolled (843, 330) with delta (0, 0)
Screenshot: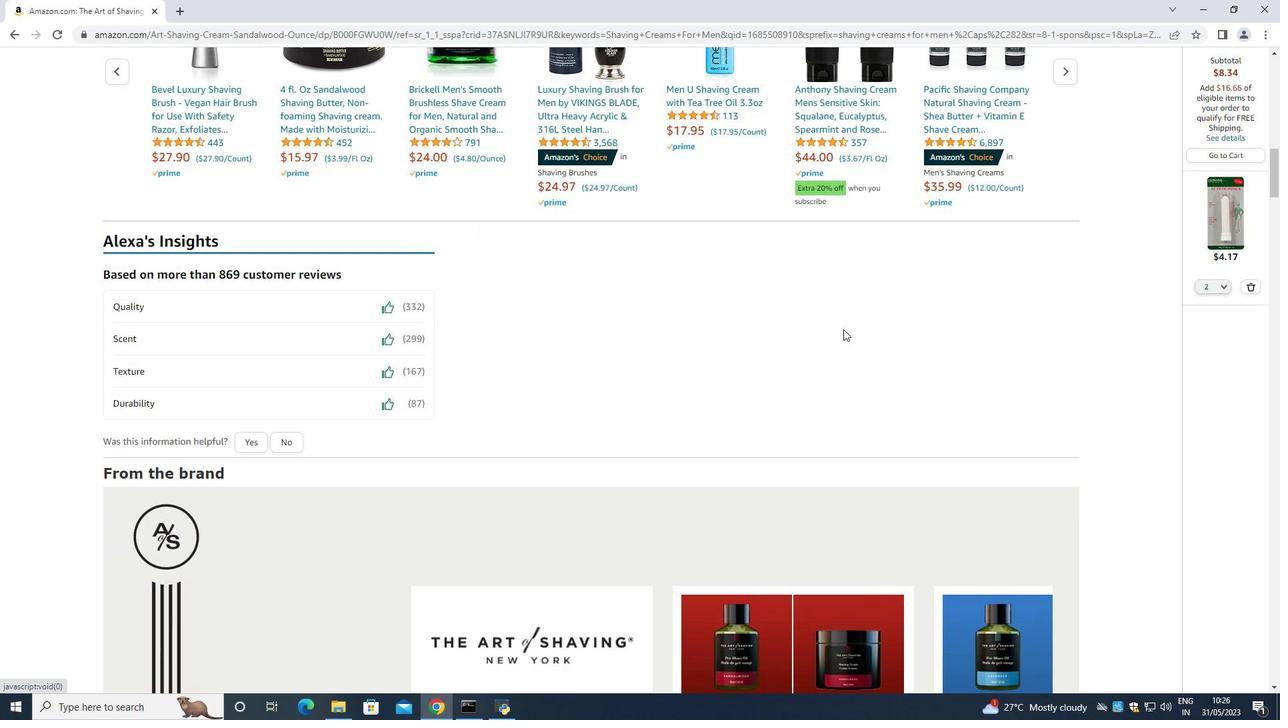 
Action: Mouse moved to (843, 330)
Screenshot: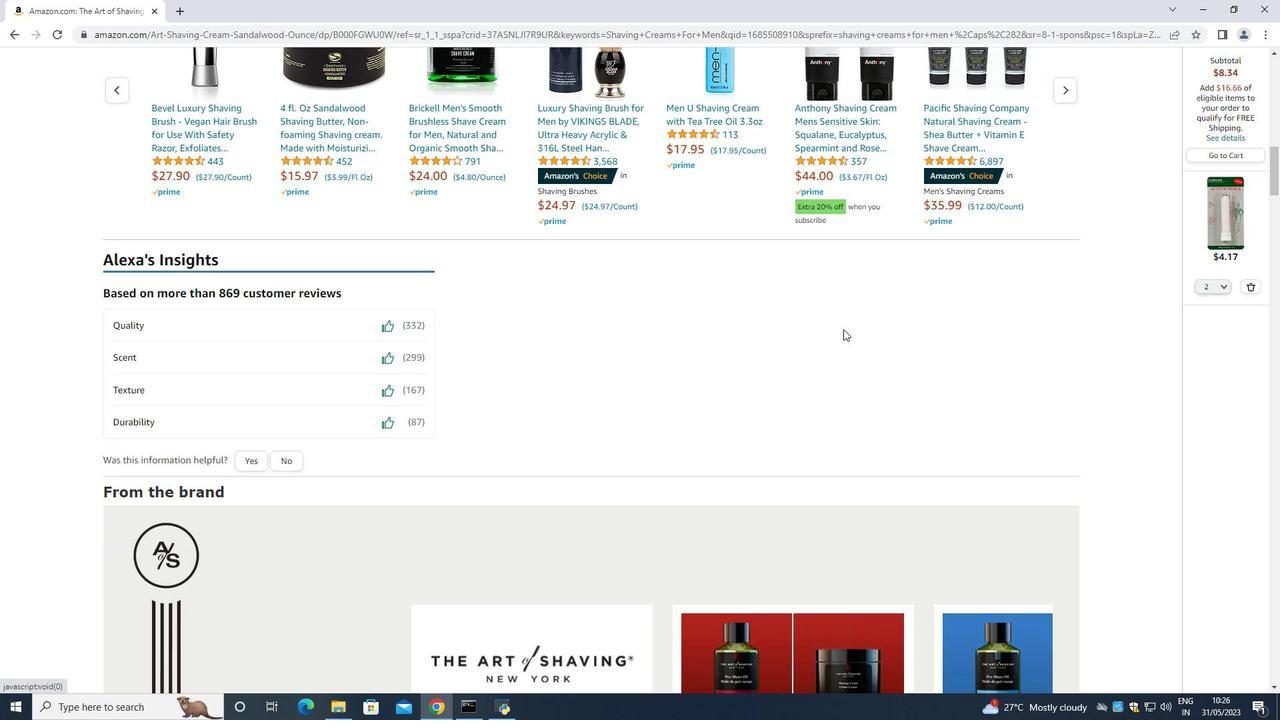 
Action: Mouse scrolled (843, 331) with delta (0, 0)
Screenshot: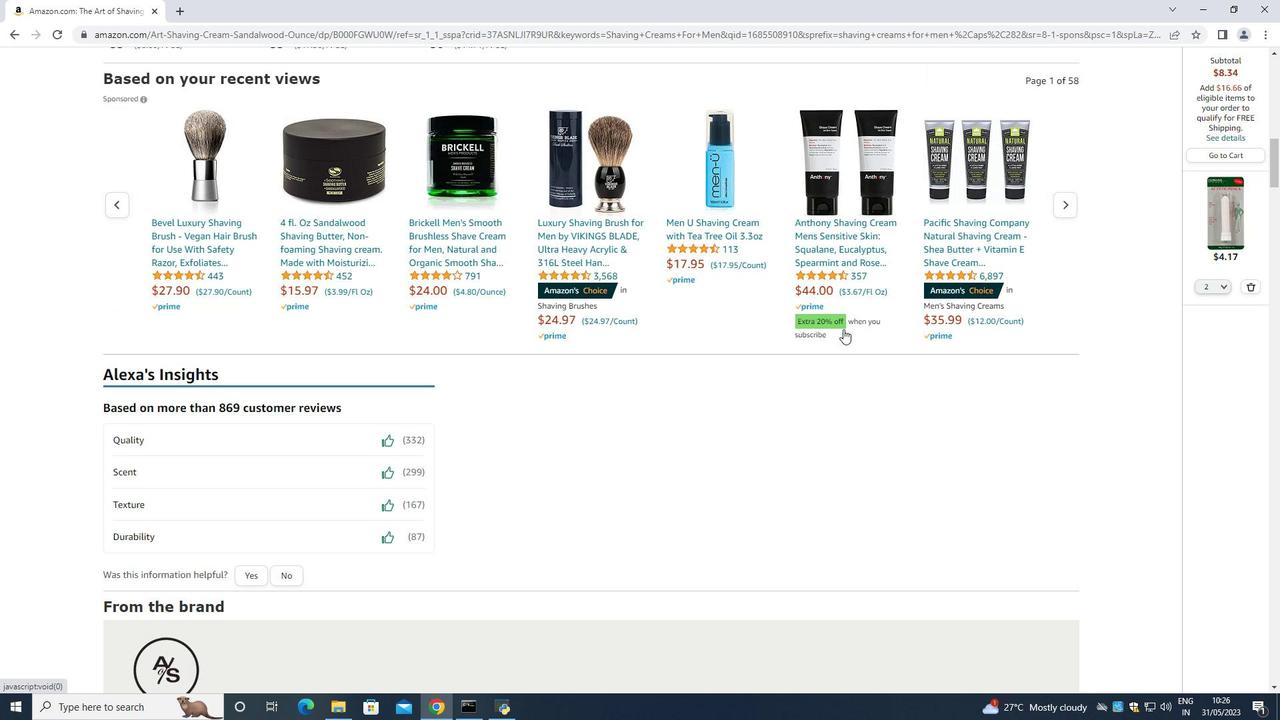 
Action: Mouse scrolled (843, 331) with delta (0, 0)
Screenshot: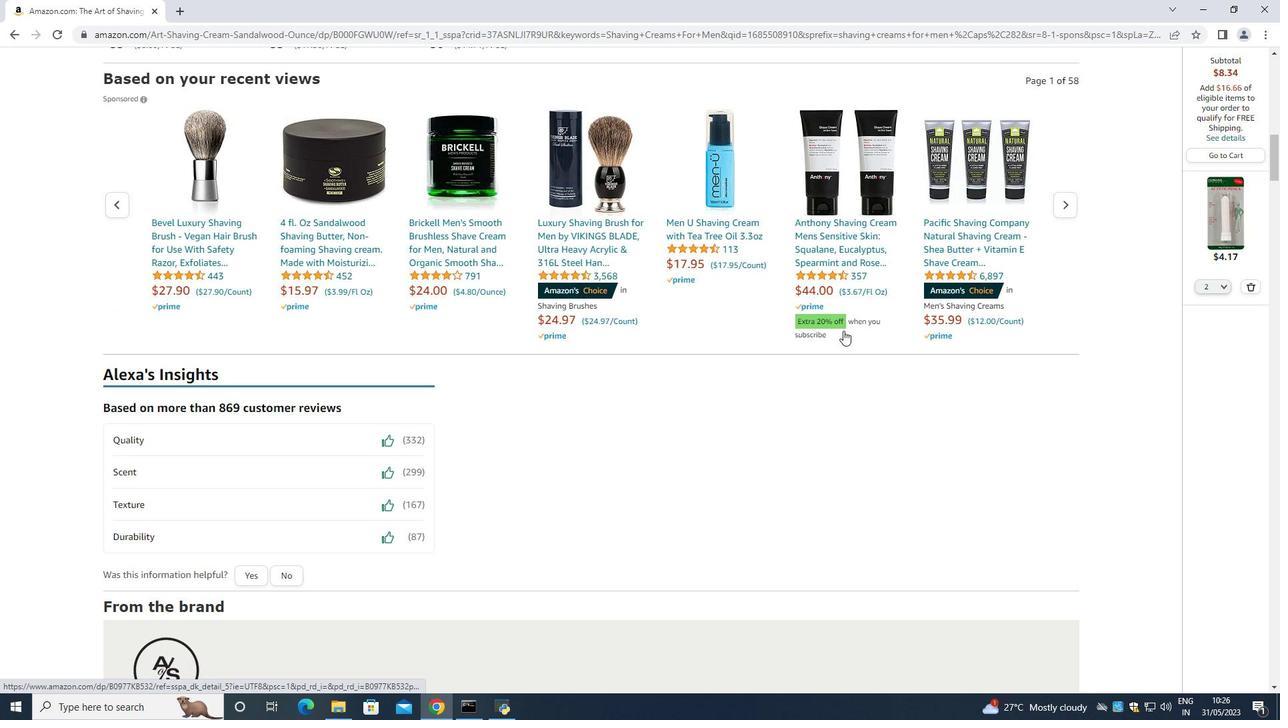 
Action: Mouse scrolled (843, 331) with delta (0, 0)
Screenshot: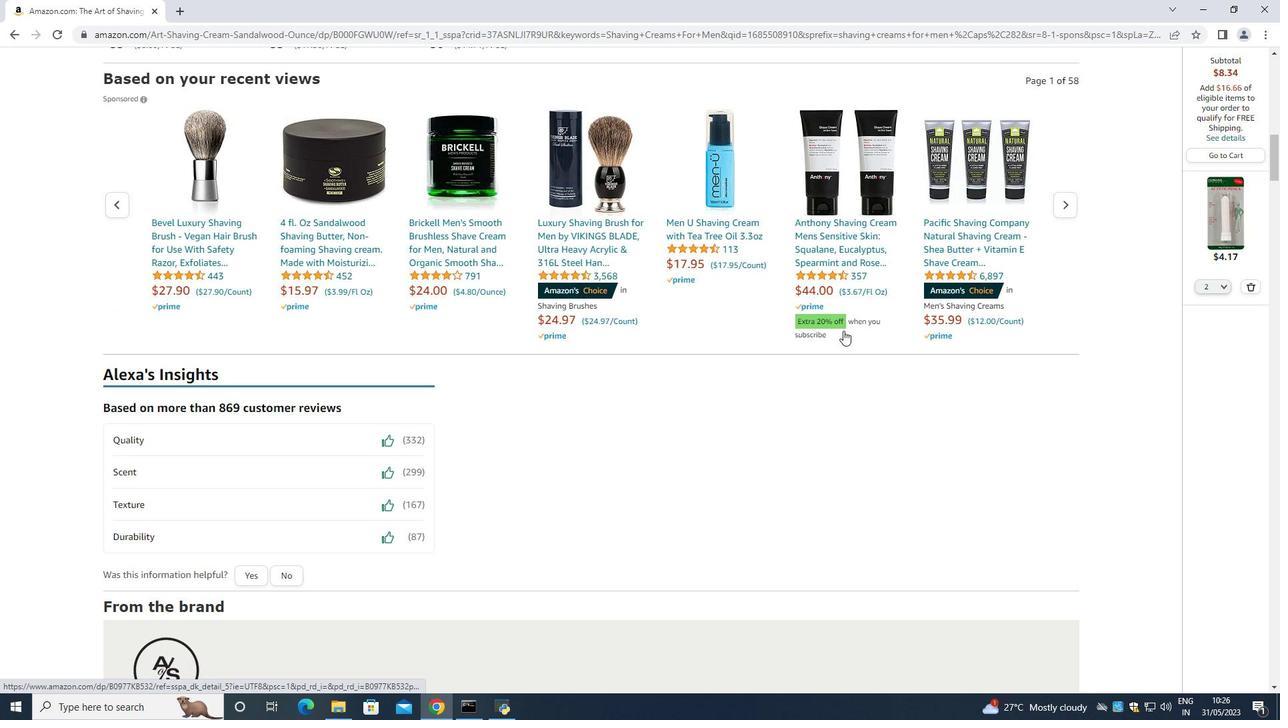 
Action: Mouse moved to (844, 330)
Screenshot: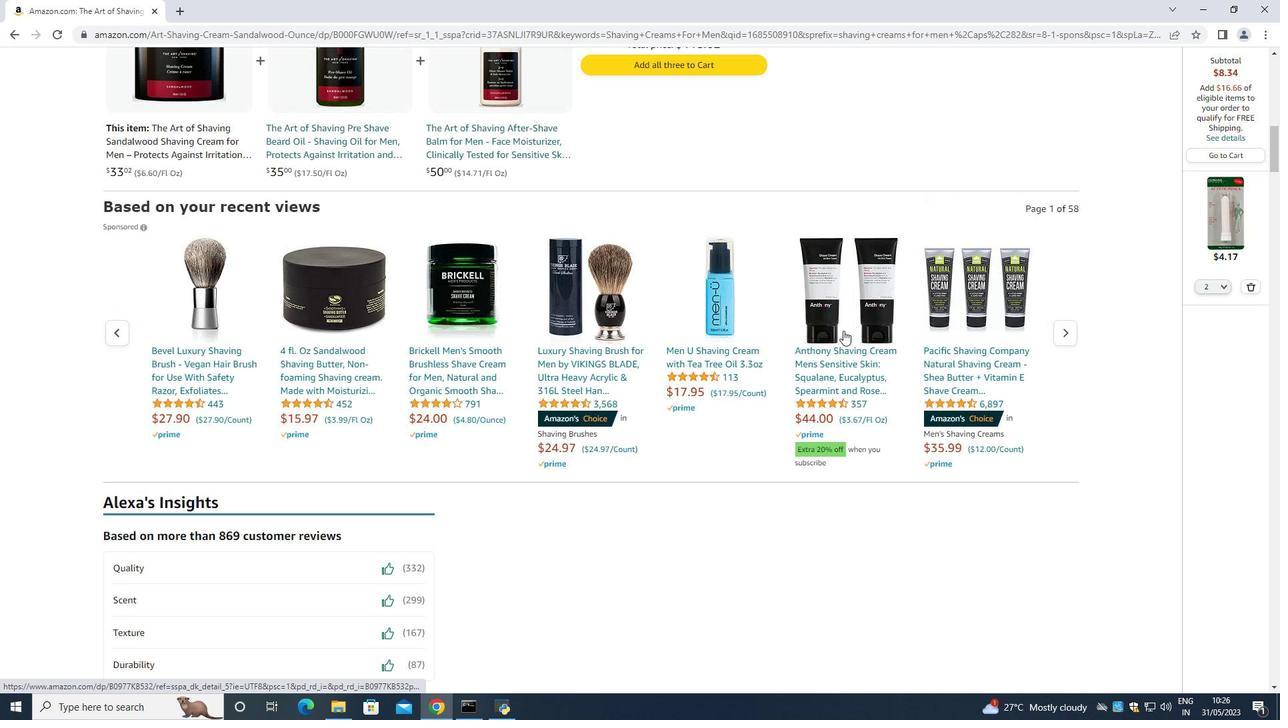 
Action: Mouse scrolled (844, 331) with delta (0, 0)
Screenshot: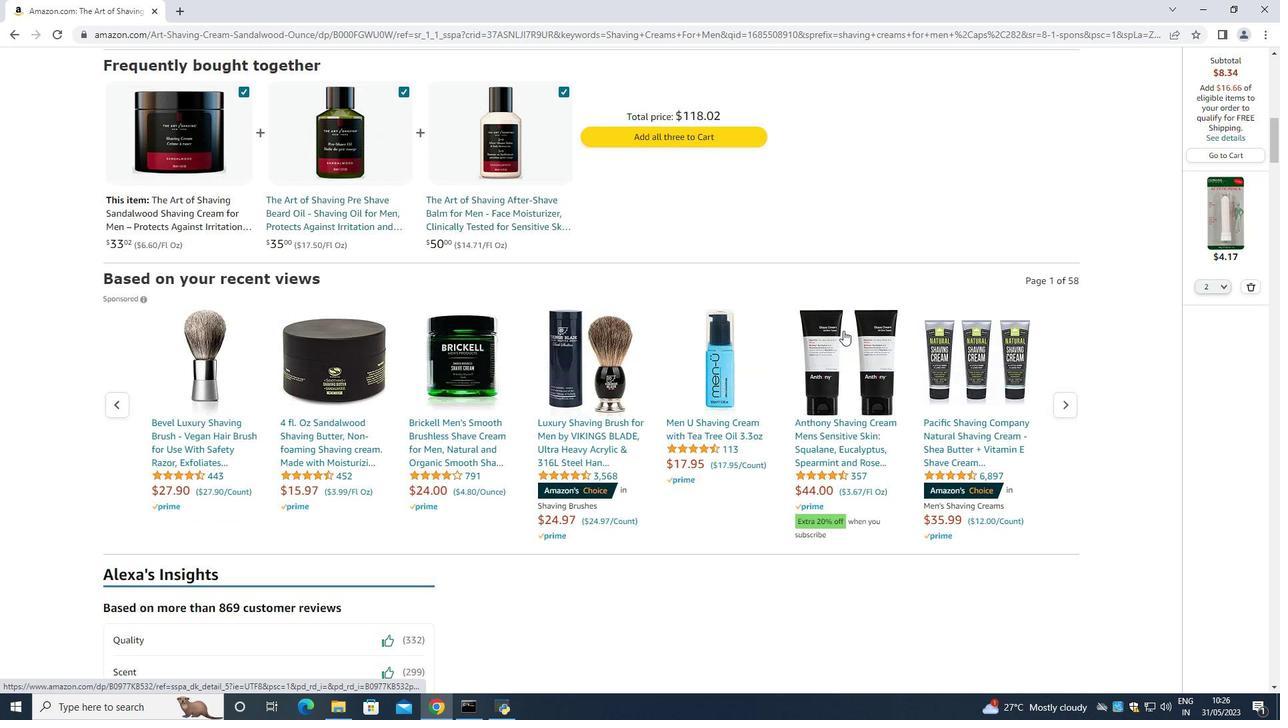 
Action: Mouse scrolled (844, 331) with delta (0, 0)
Screenshot: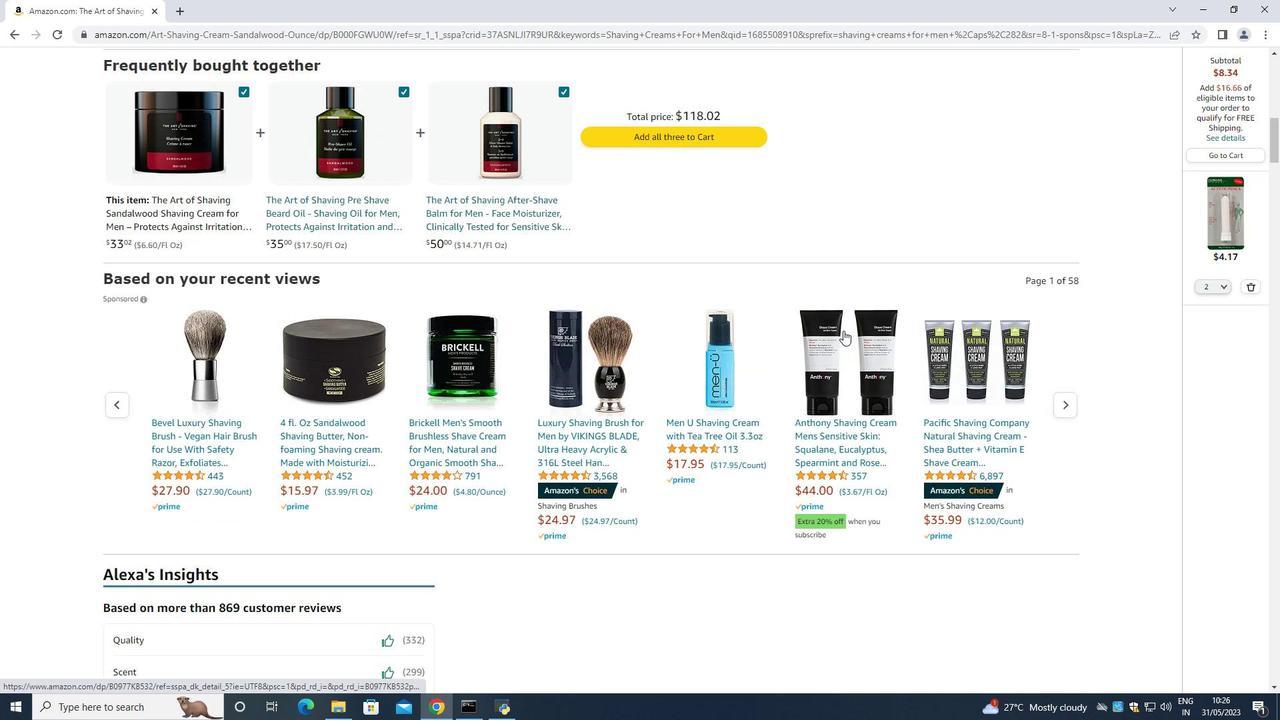 
Action: Mouse scrolled (844, 331) with delta (0, 0)
Screenshot: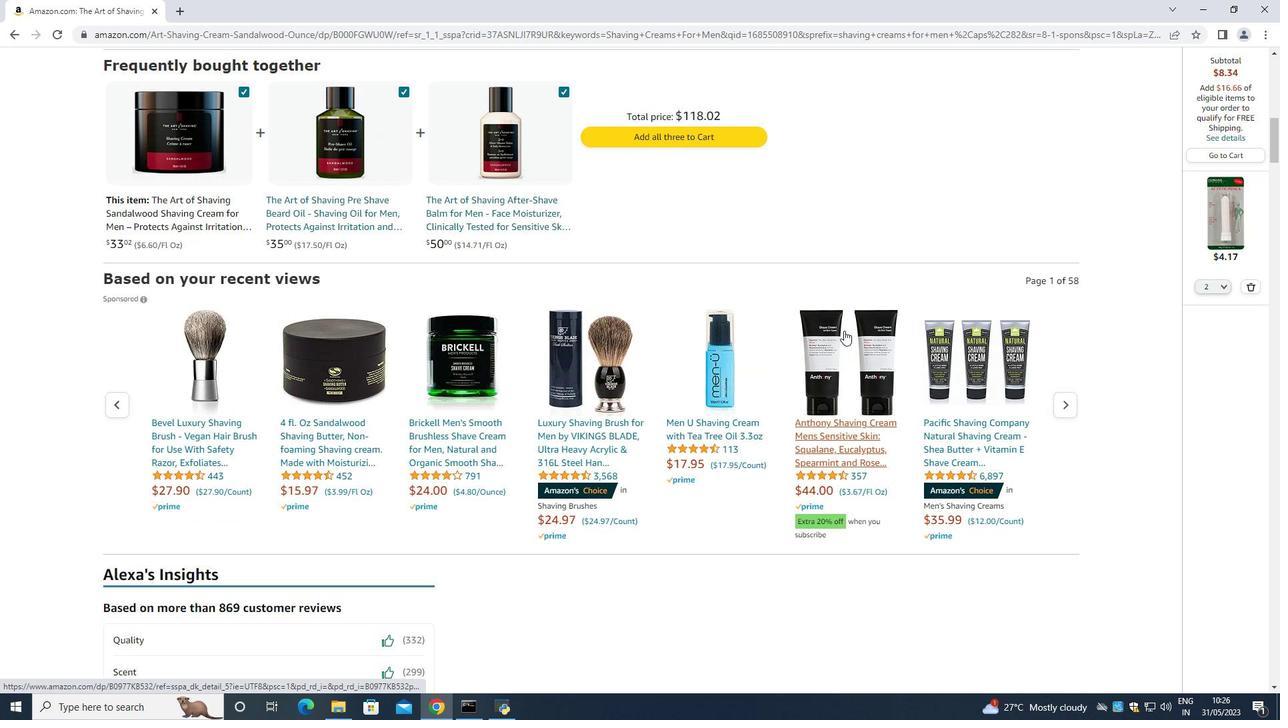 
Action: Mouse scrolled (844, 331) with delta (0, 0)
Screenshot: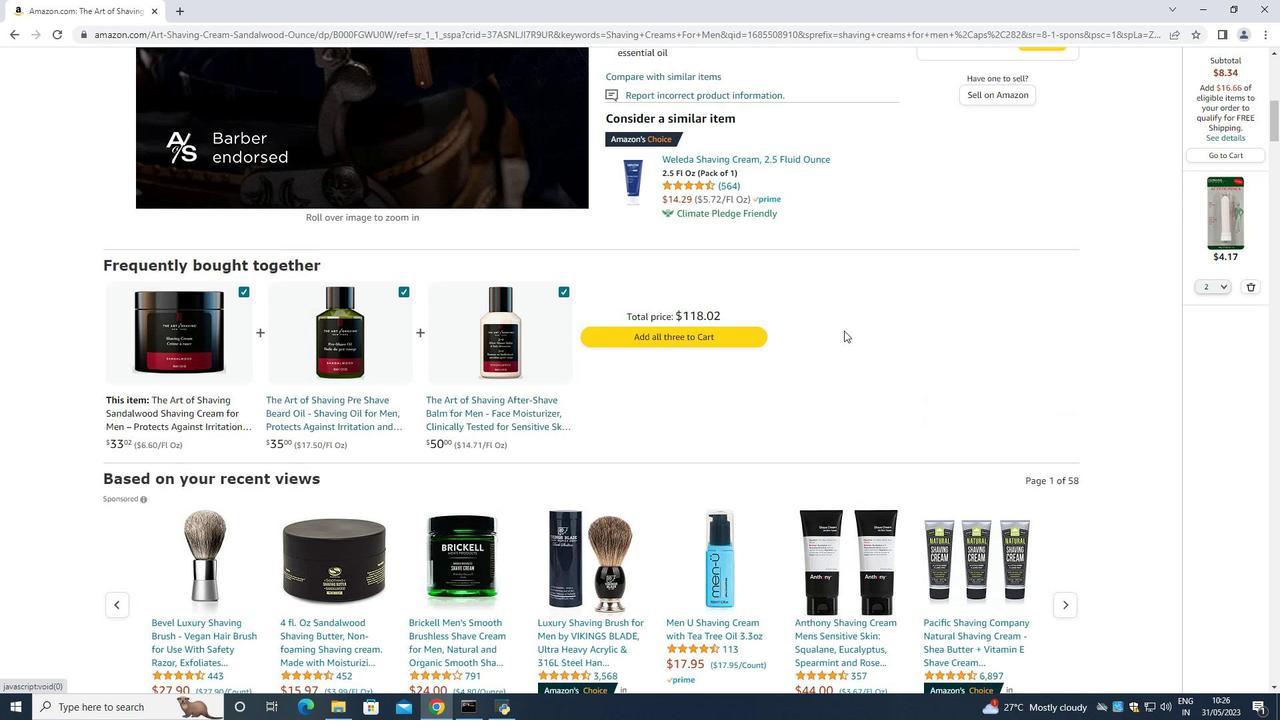 
Action: Mouse scrolled (844, 331) with delta (0, 0)
Screenshot: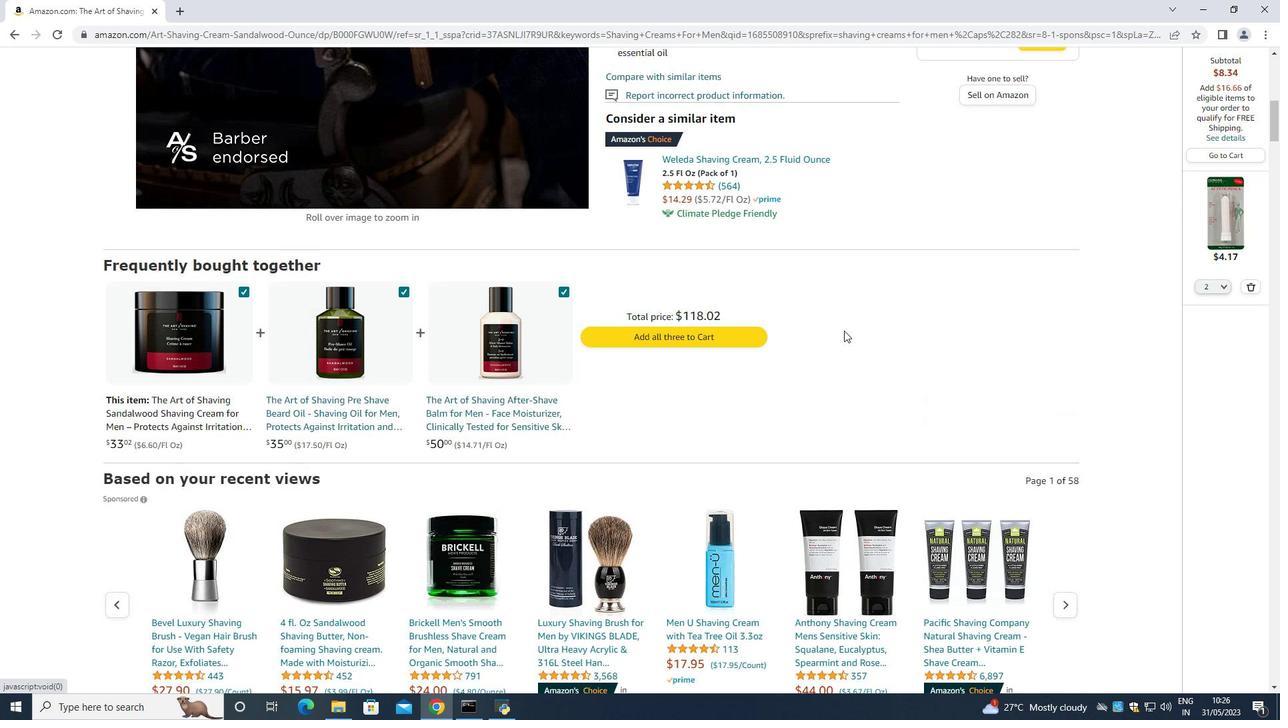 
Action: Mouse scrolled (844, 331) with delta (0, 0)
Screenshot: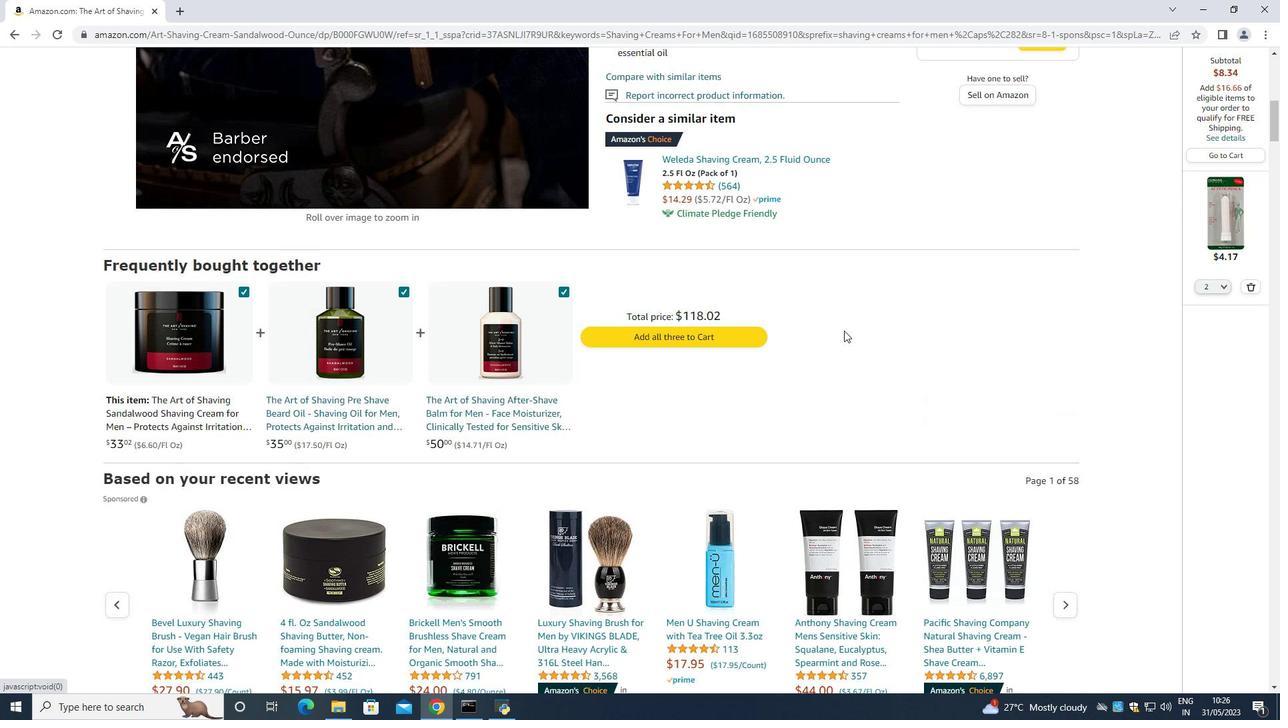 
Action: Mouse scrolled (844, 331) with delta (0, 0)
Screenshot: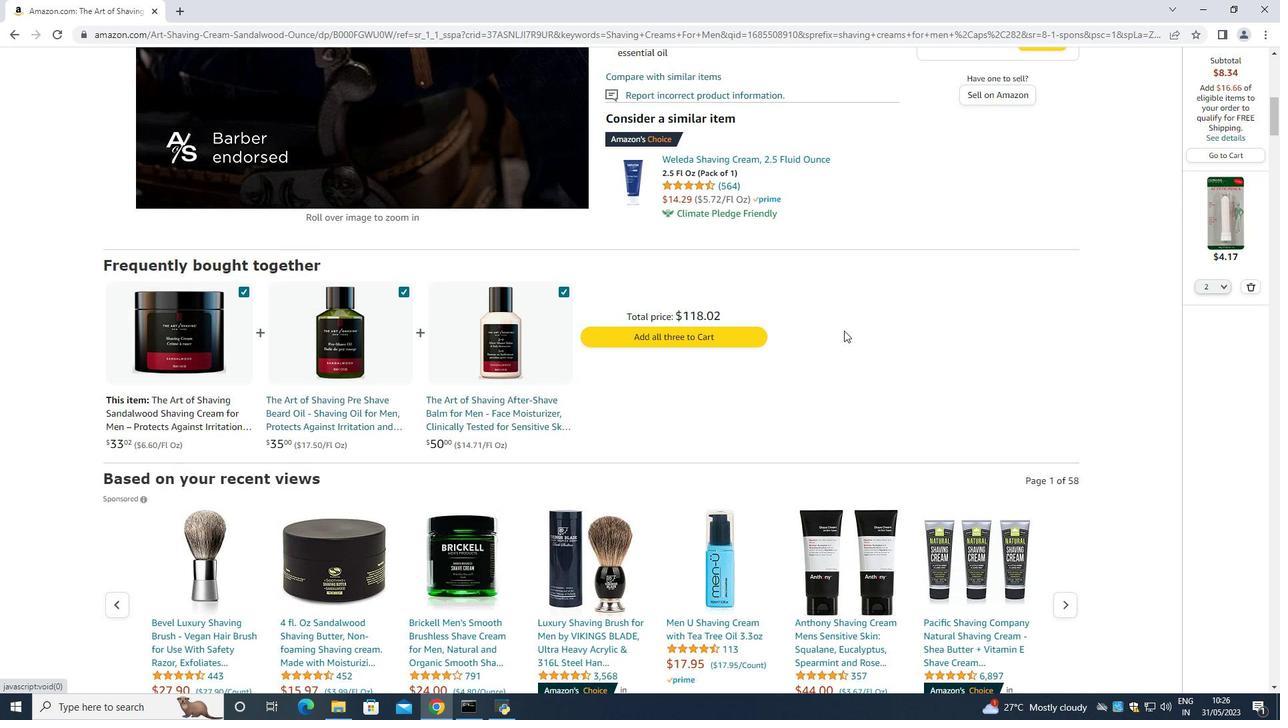 
Action: Mouse scrolled (844, 331) with delta (0, 0)
Screenshot: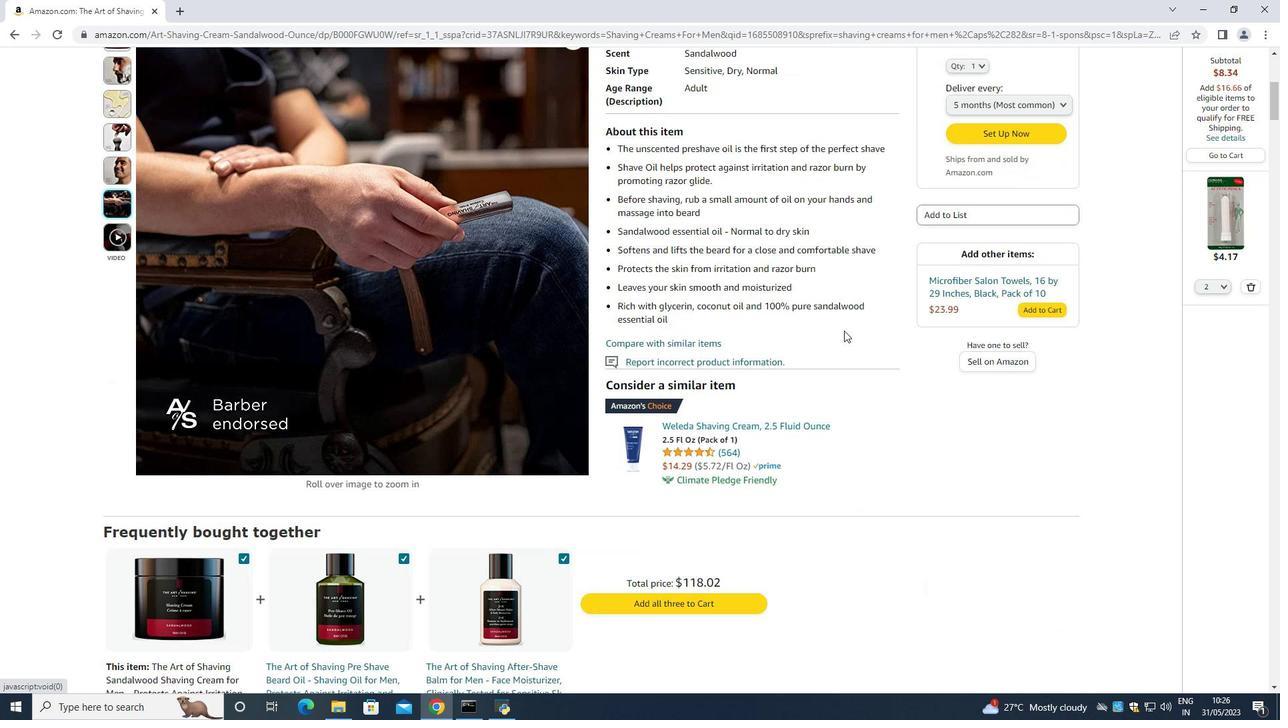 
Action: Mouse scrolled (844, 331) with delta (0, 0)
Screenshot: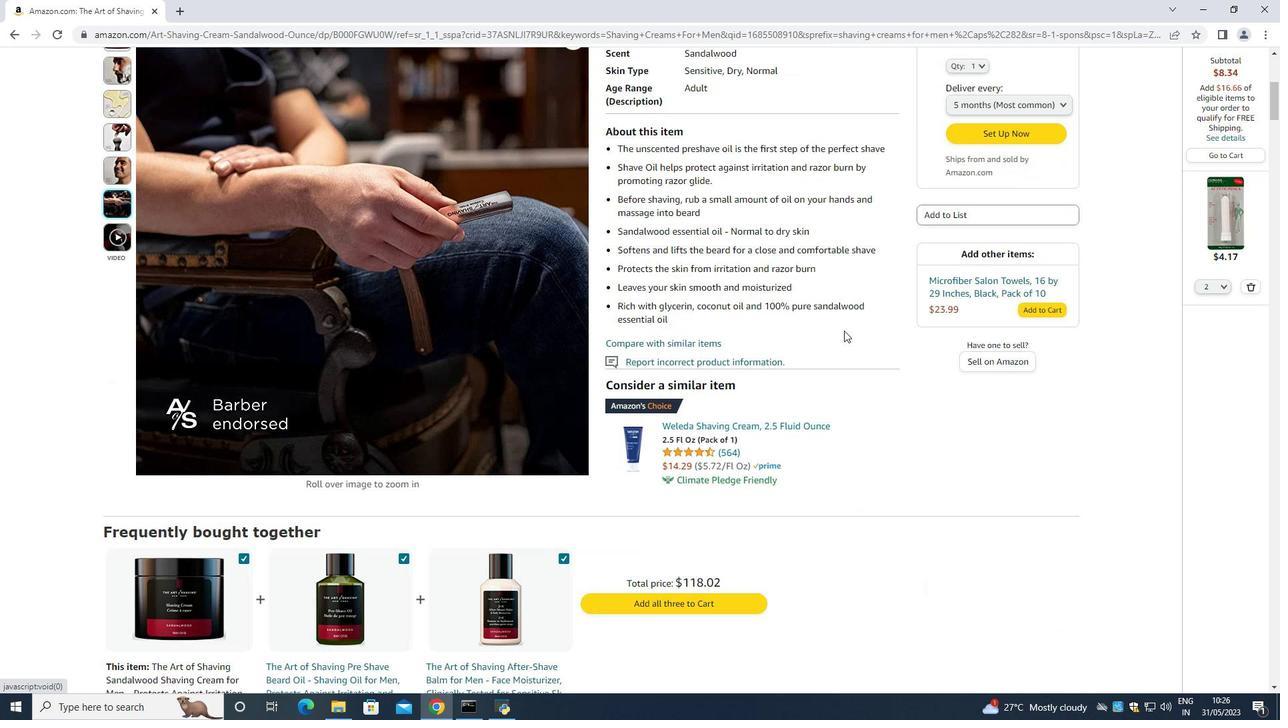 
Action: Mouse scrolled (844, 331) with delta (0, 0)
Screenshot: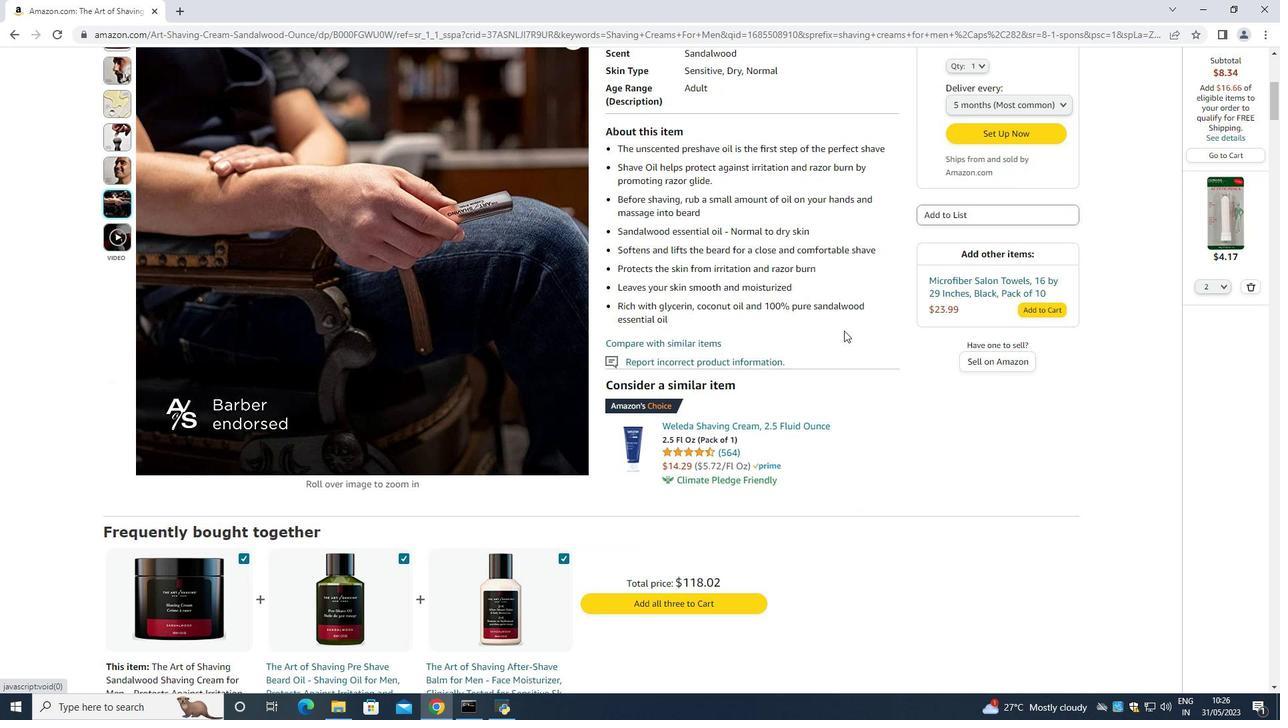 
Action: Mouse scrolled (844, 331) with delta (0, 0)
Screenshot: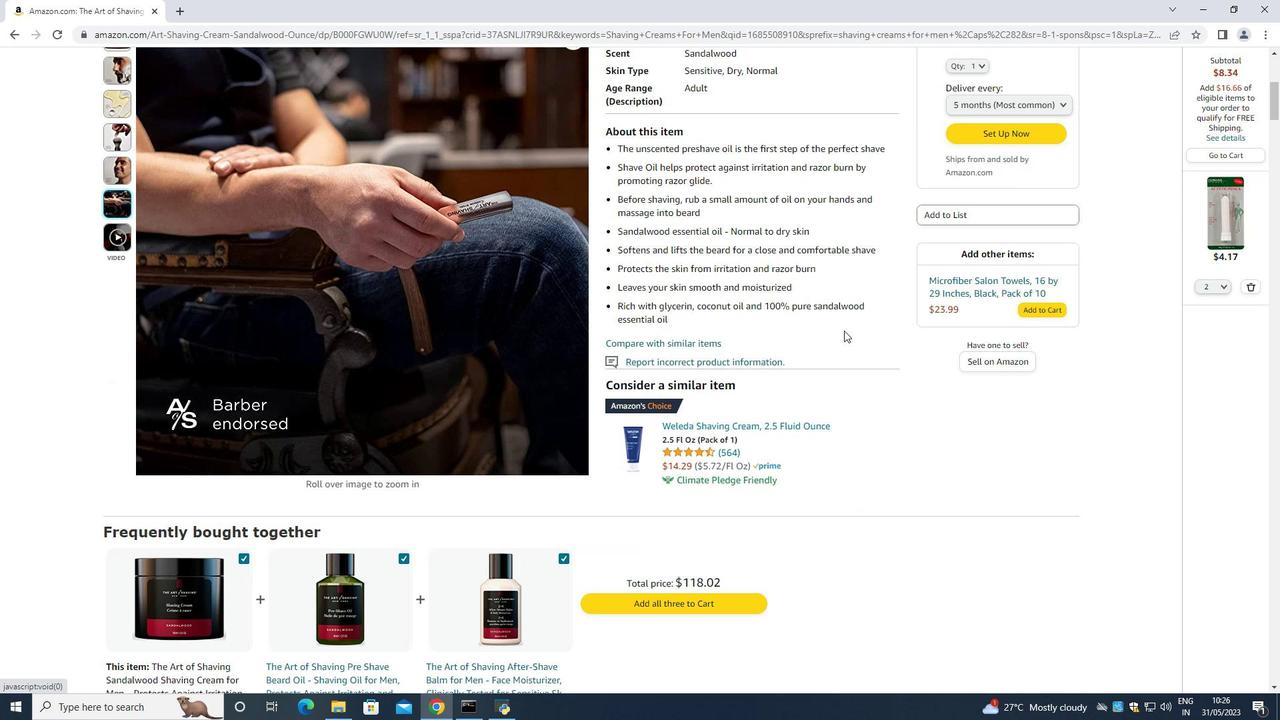 
Action: Mouse scrolled (844, 331) with delta (0, 0)
Screenshot: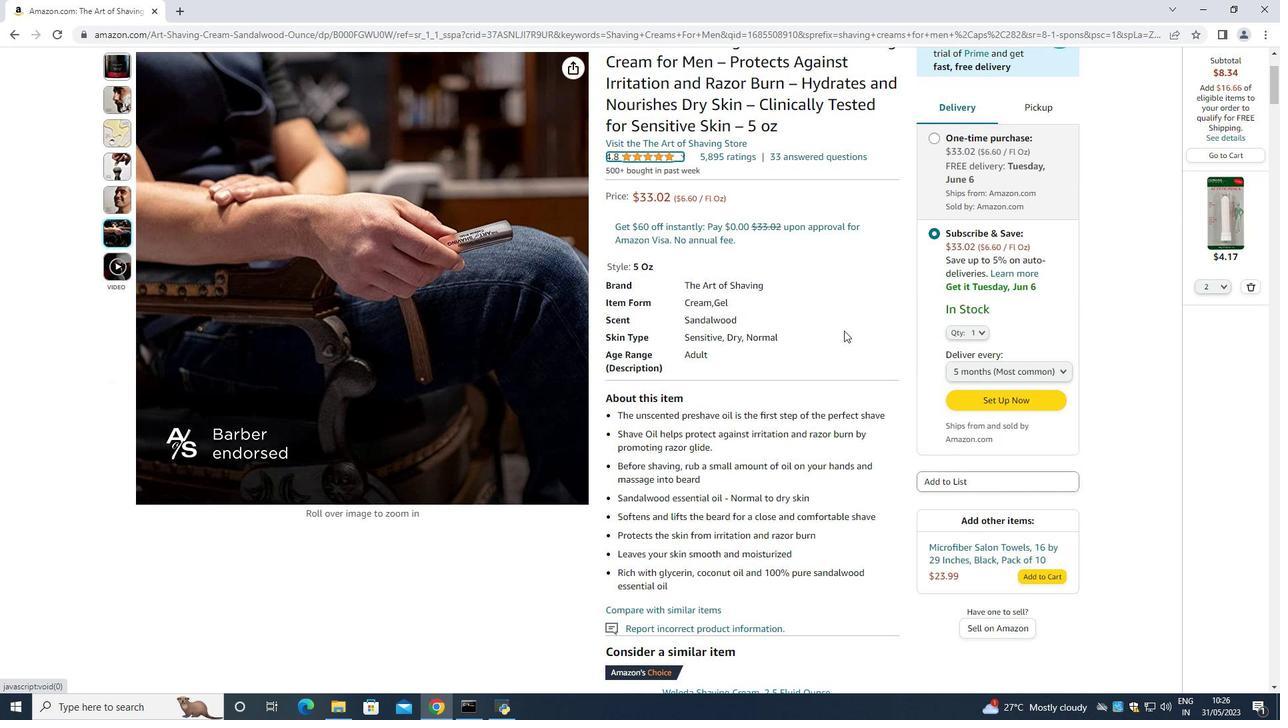 
Action: Mouse scrolled (844, 331) with delta (0, 0)
Screenshot: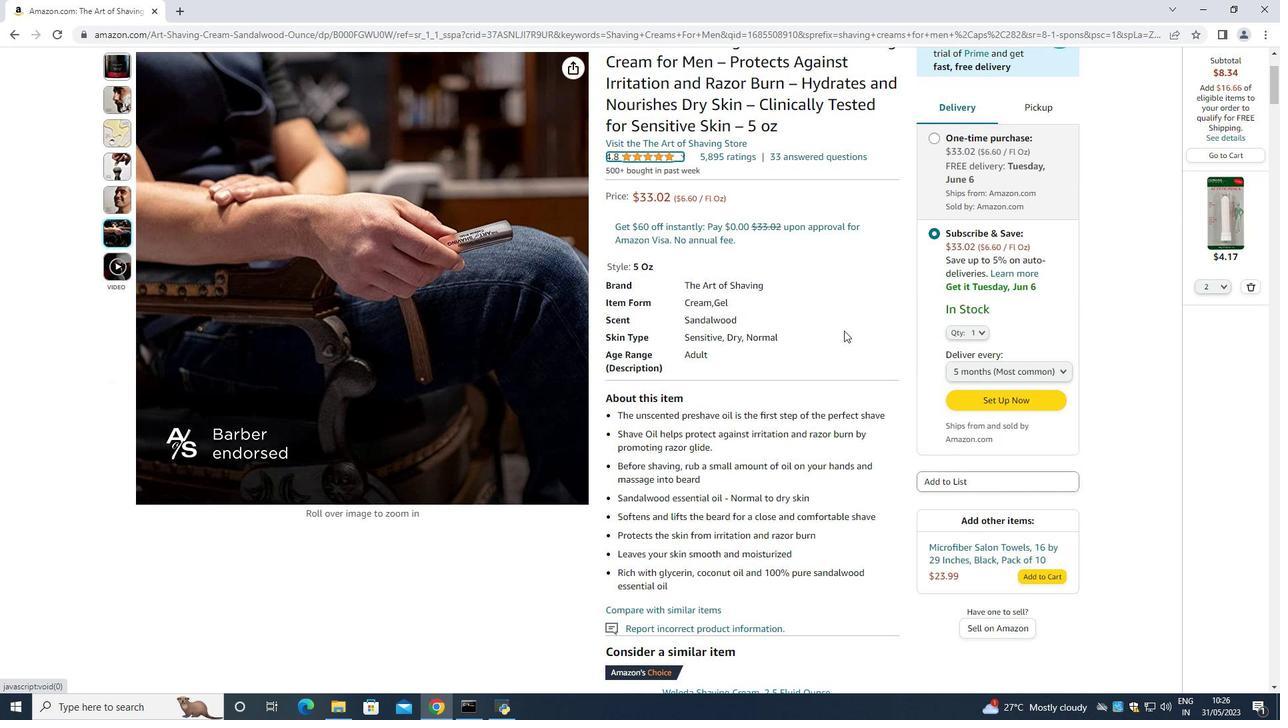 
Action: Mouse scrolled (844, 331) with delta (0, 0)
Screenshot: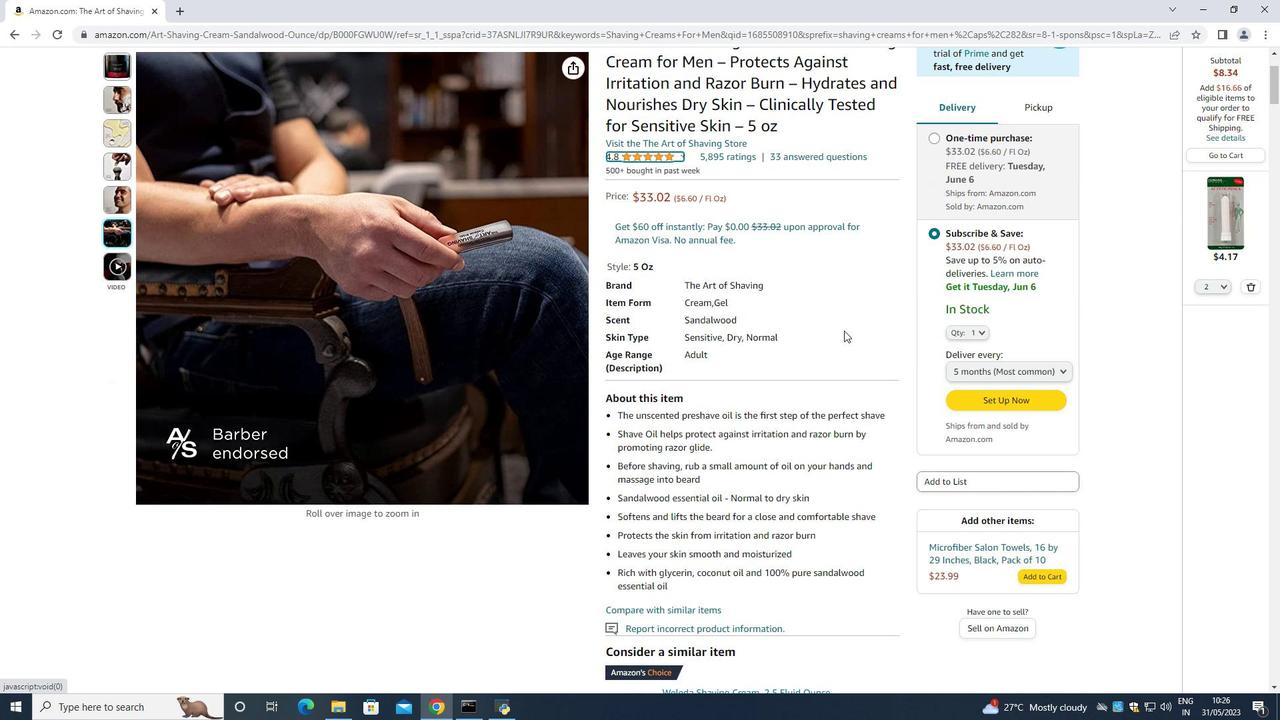 
Action: Mouse scrolled (844, 331) with delta (0, 0)
Screenshot: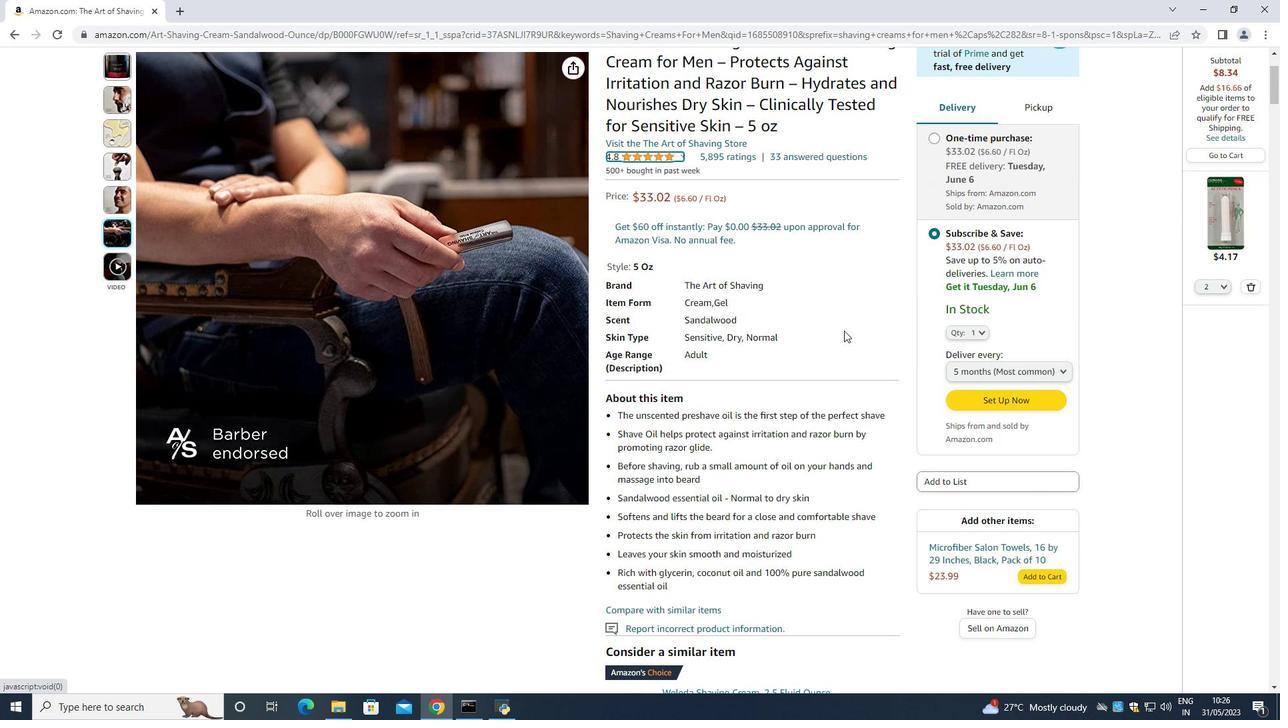 
Action: Mouse moved to (964, 328)
Screenshot: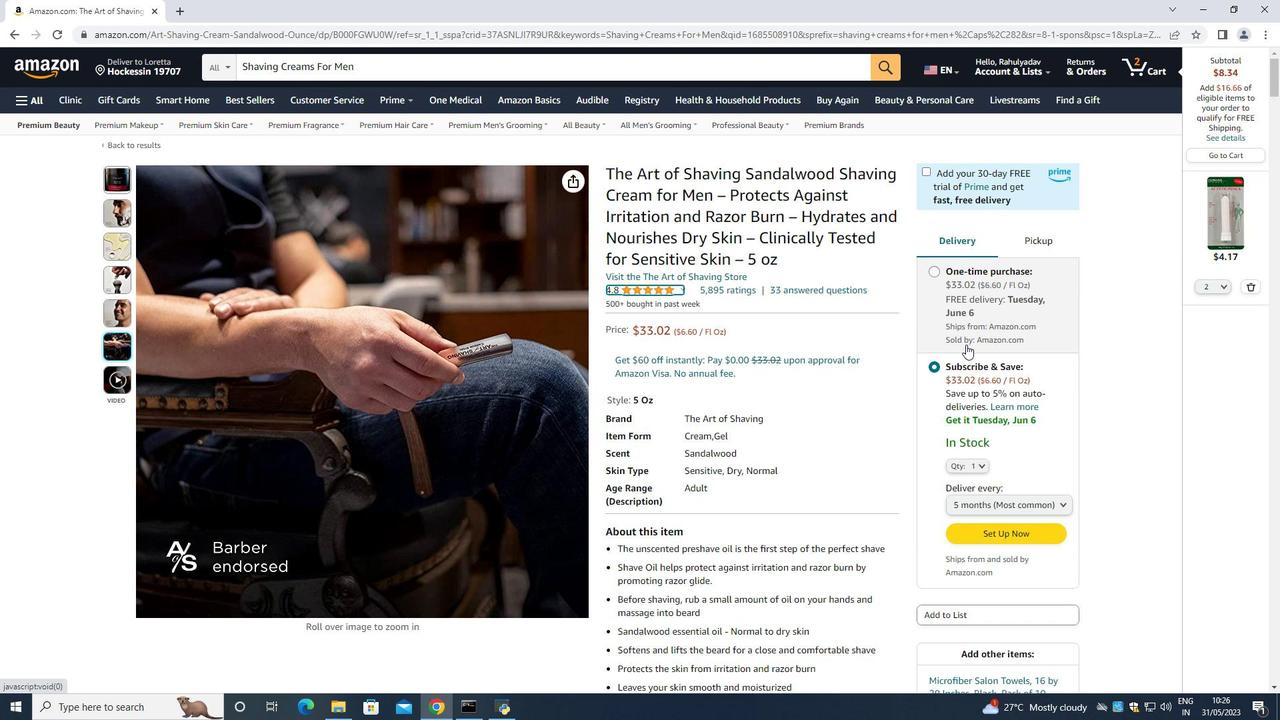 
Action: Mouse scrolled (964, 327) with delta (0, 0)
Screenshot: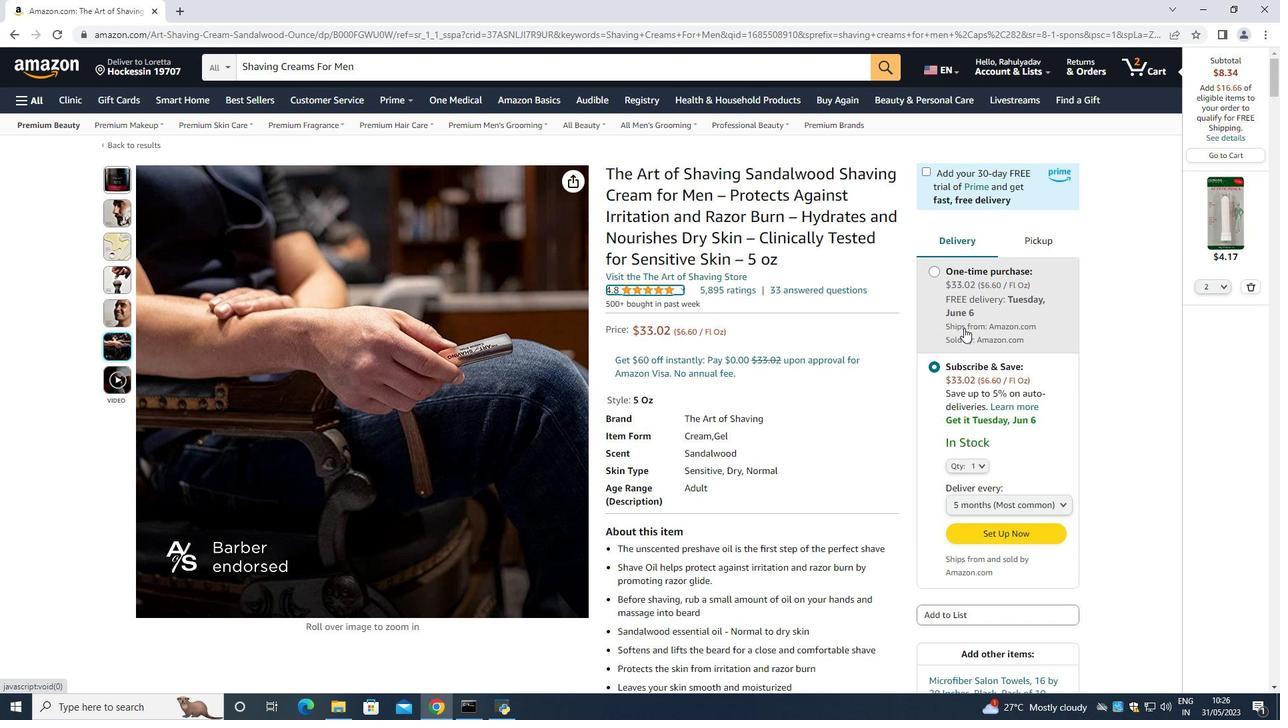
Action: Mouse scrolled (964, 327) with delta (0, 0)
Screenshot: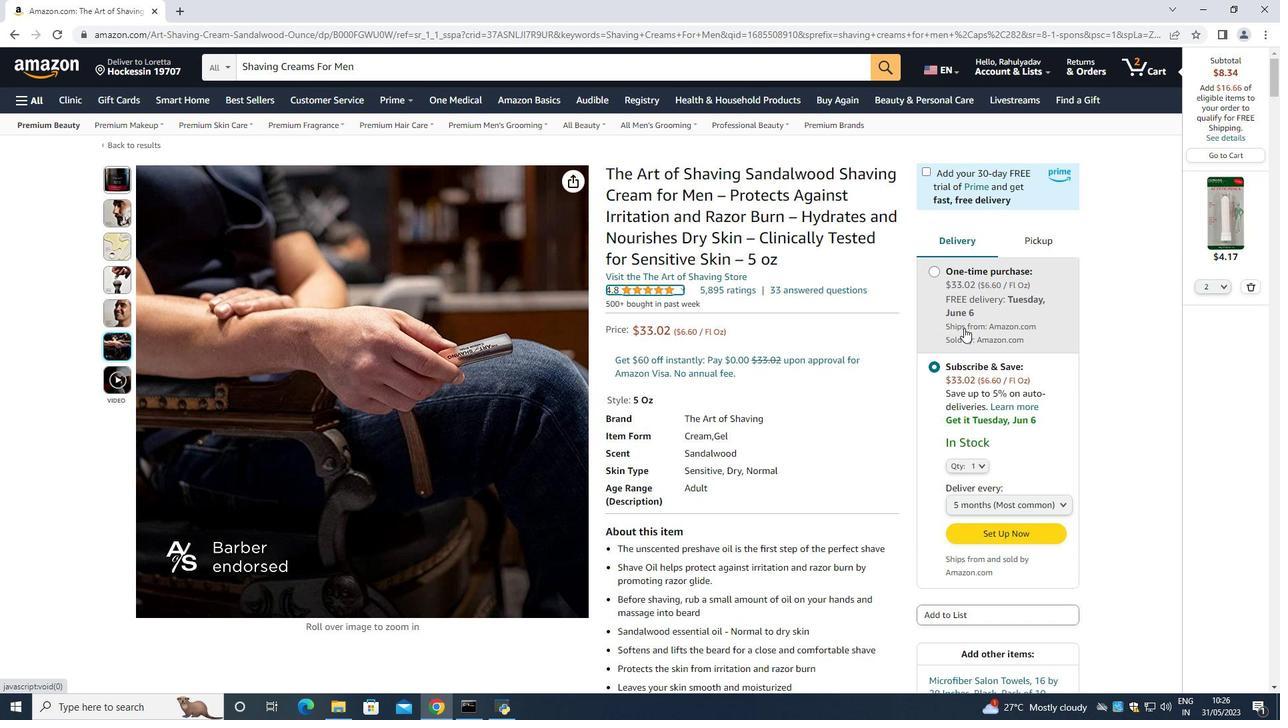 
Action: Mouse scrolled (964, 327) with delta (0, 0)
Screenshot: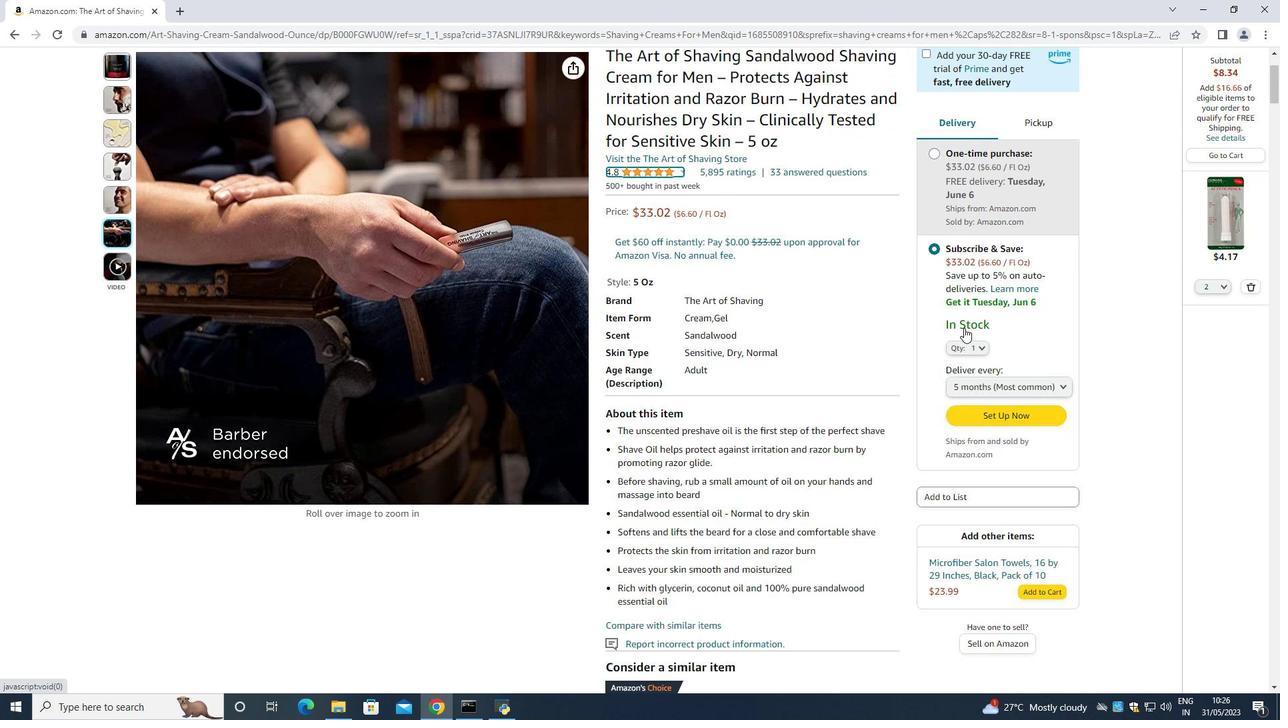 
Action: Mouse moved to (960, 262)
Screenshot: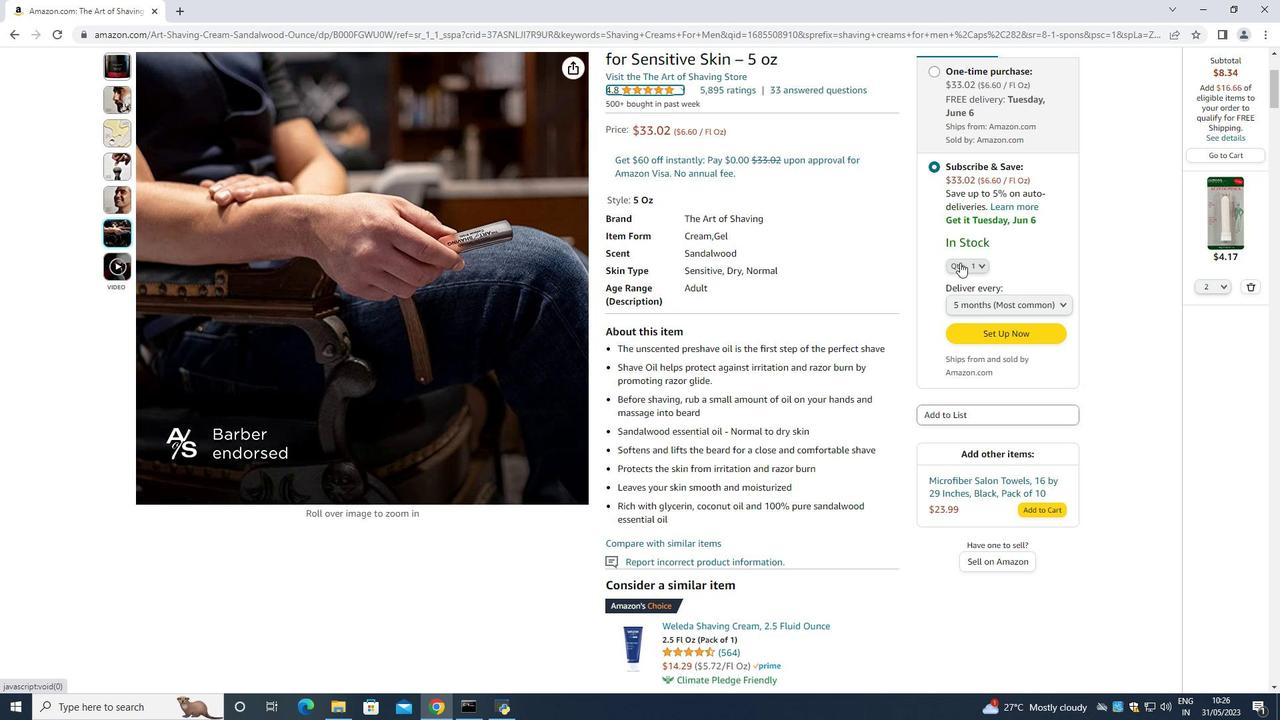
Action: Mouse pressed left at (960, 262)
Screenshot: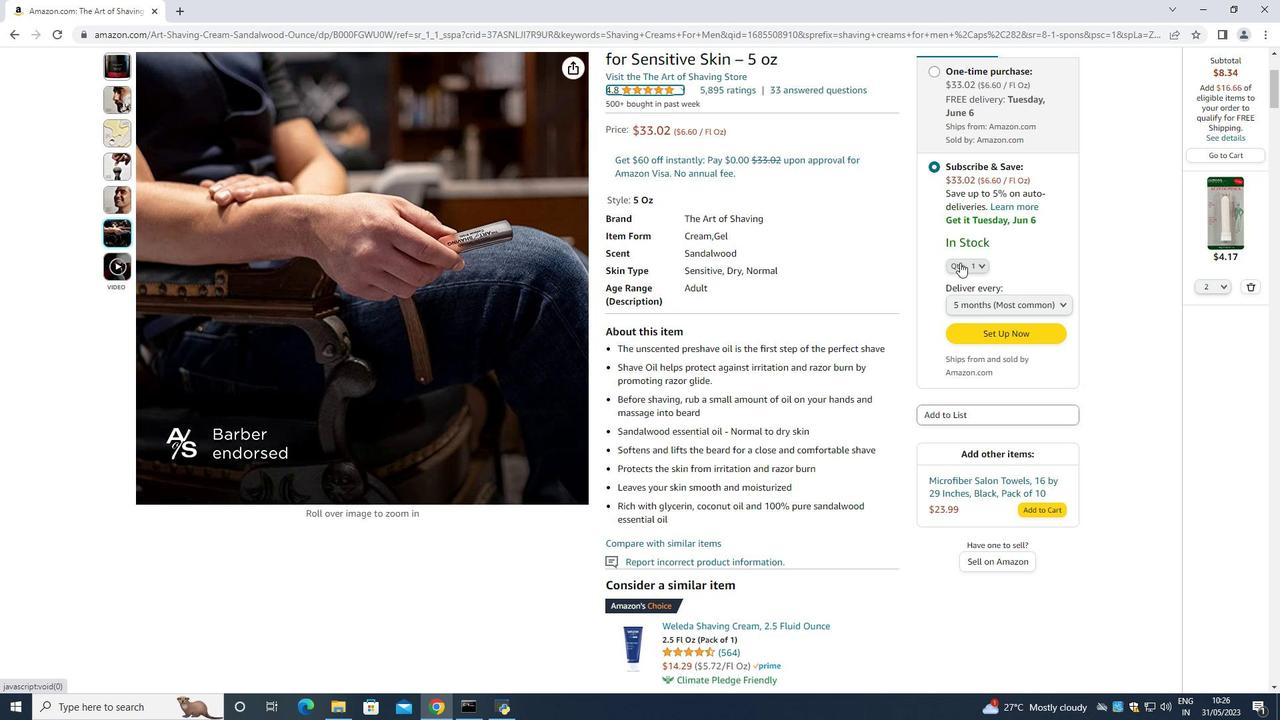 
Action: Mouse moved to (960, 303)
Screenshot: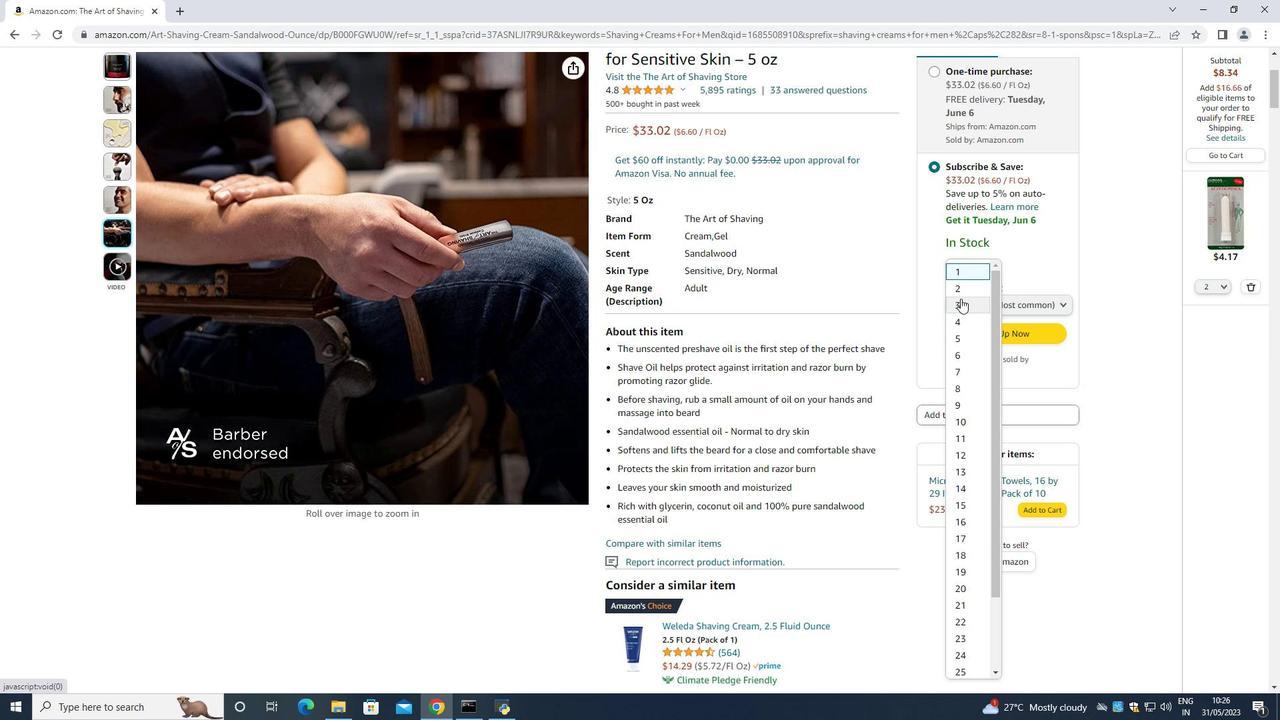 
Action: Mouse pressed left at (960, 303)
Screenshot: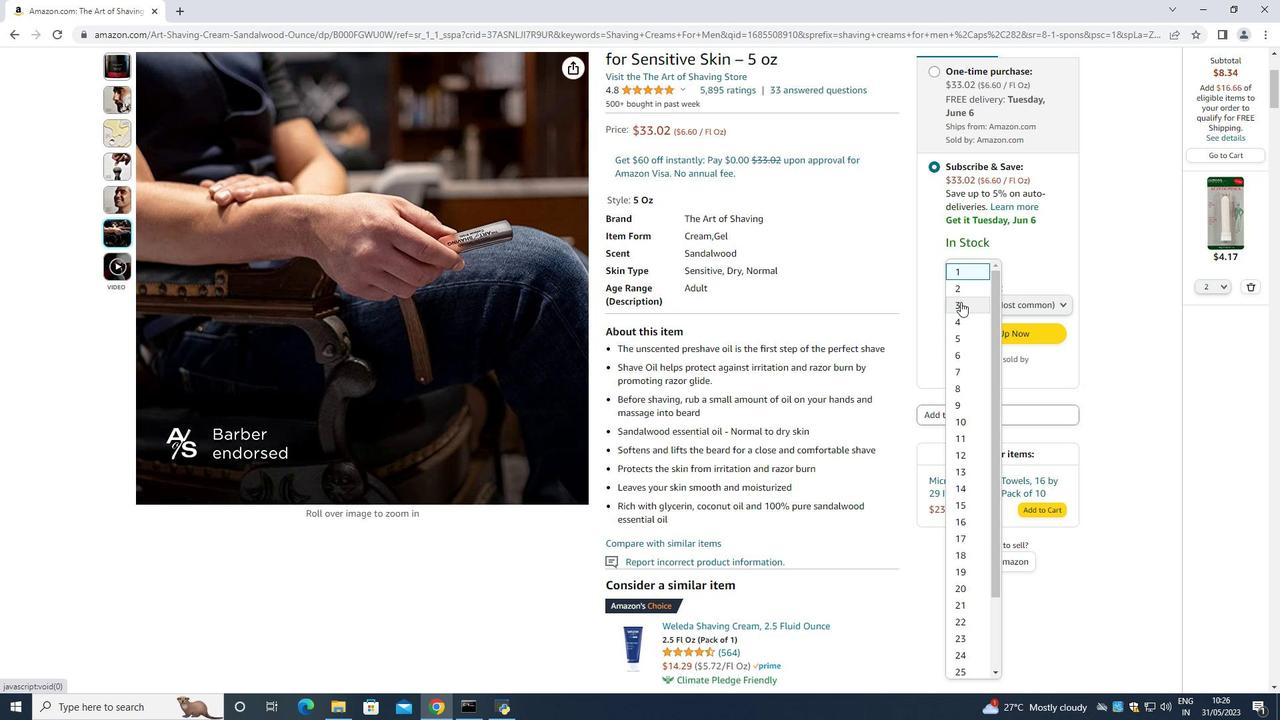 
Action: Mouse moved to (1048, 306)
Screenshot: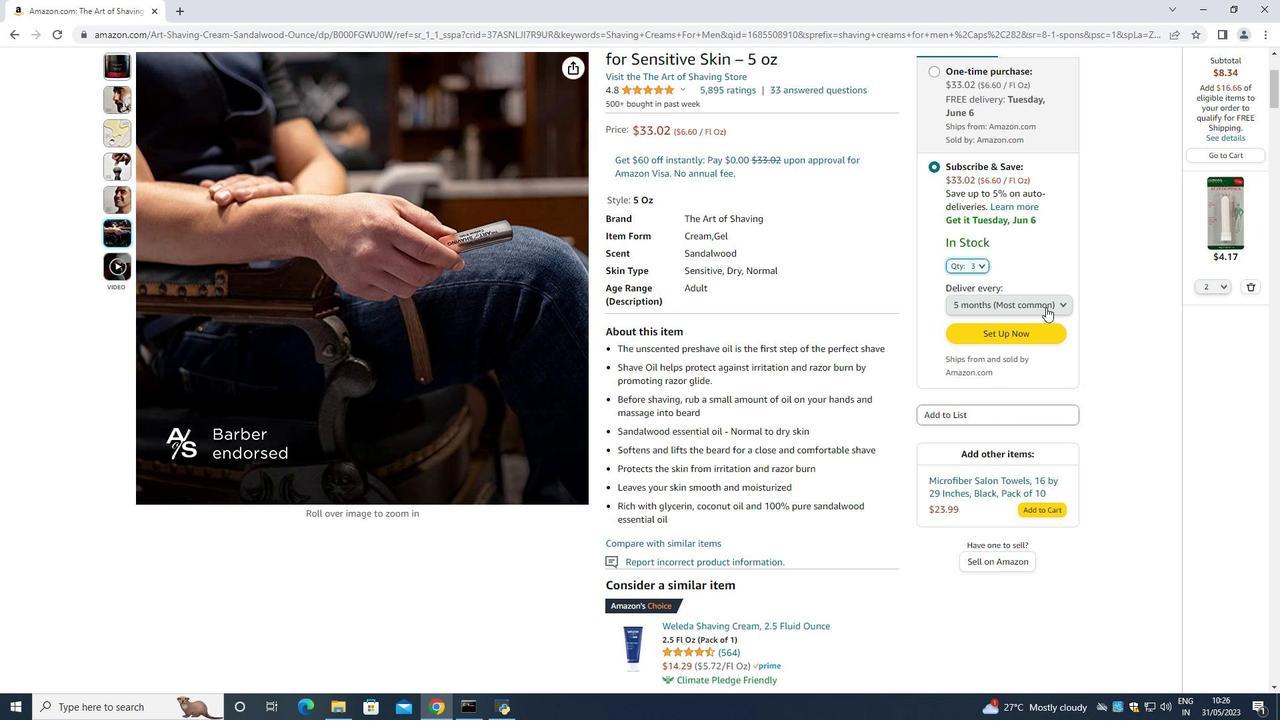 
Action: Mouse pressed left at (1048, 306)
Screenshot: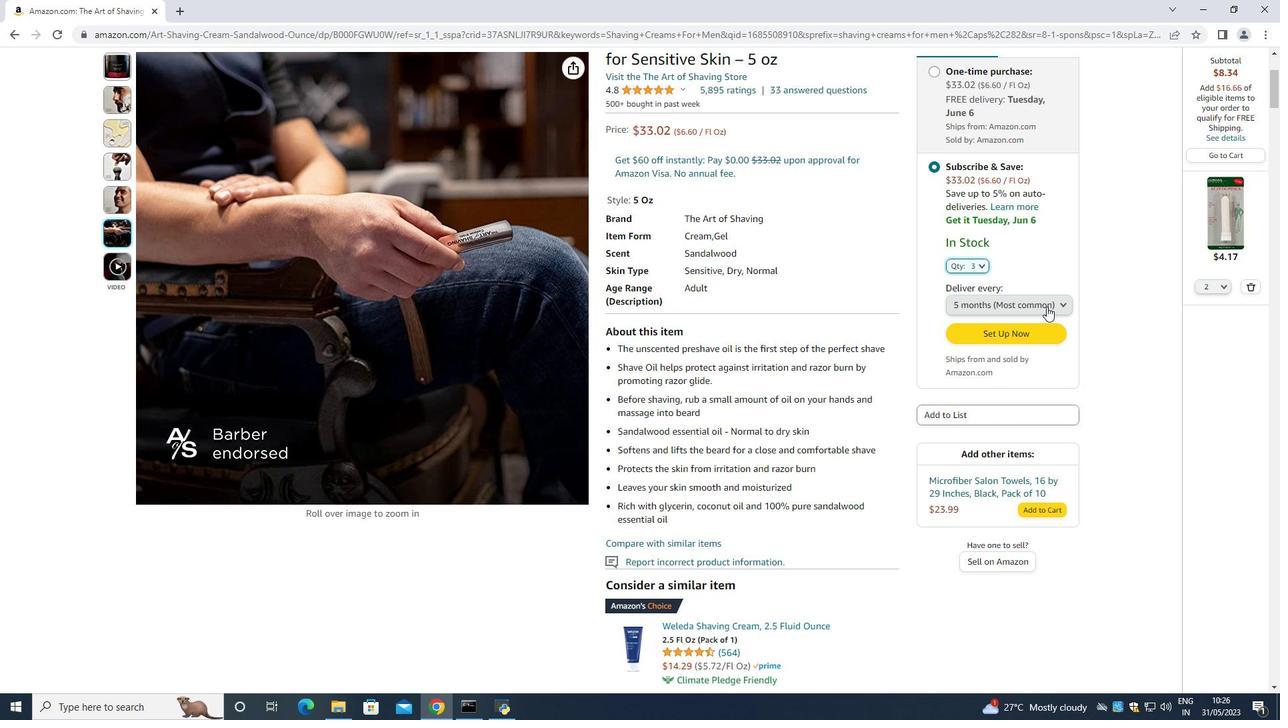
Action: Mouse moved to (1048, 305)
Screenshot: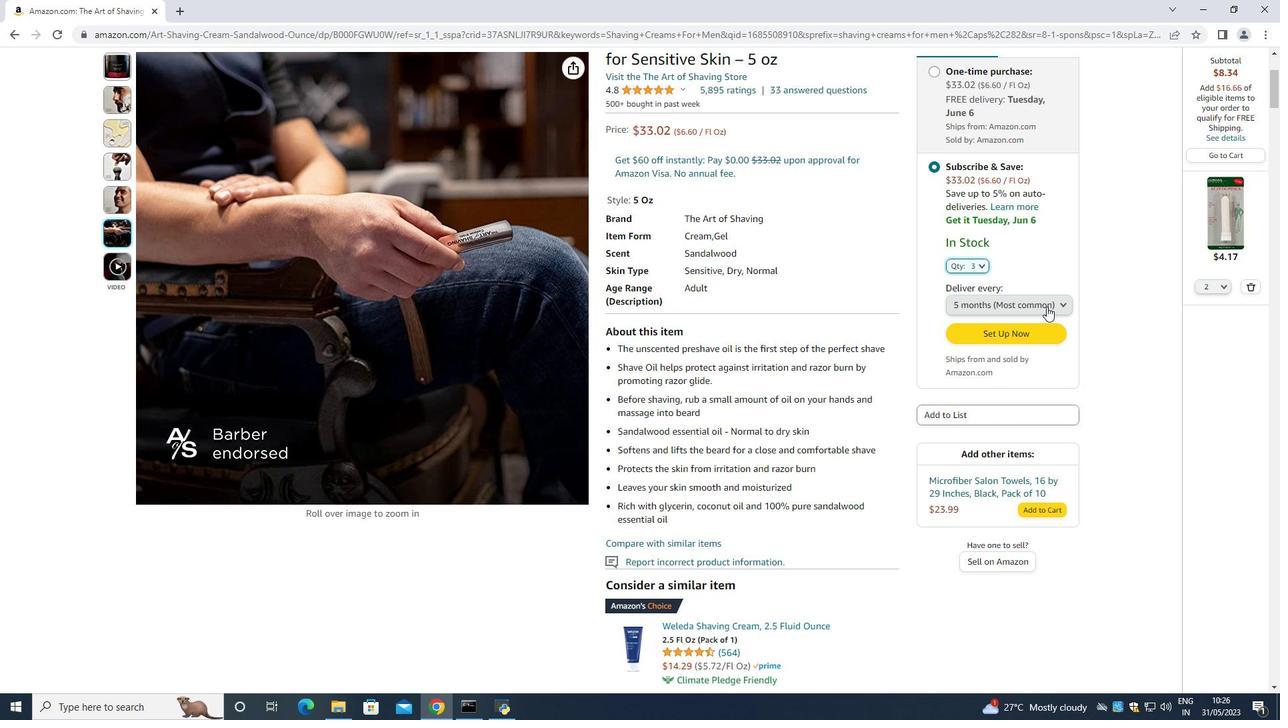 
Action: Mouse pressed left at (1048, 305)
Screenshot: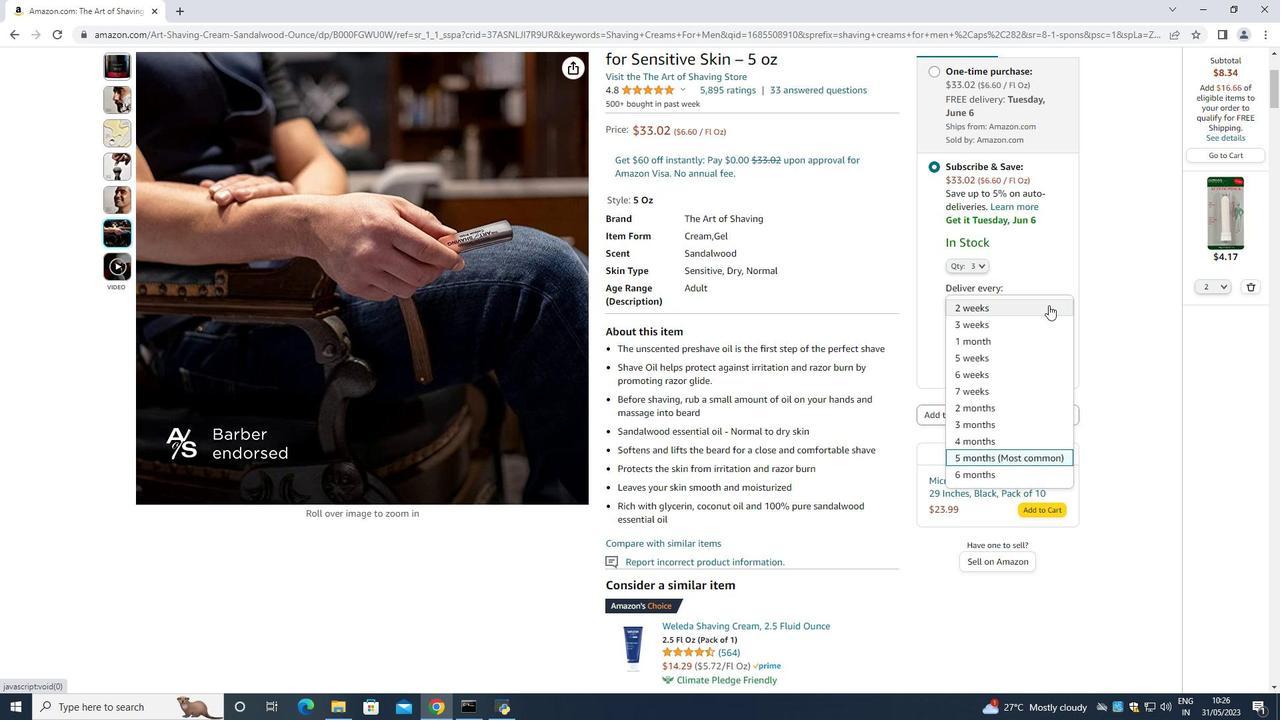 
Action: Mouse moved to (990, 308)
Screenshot: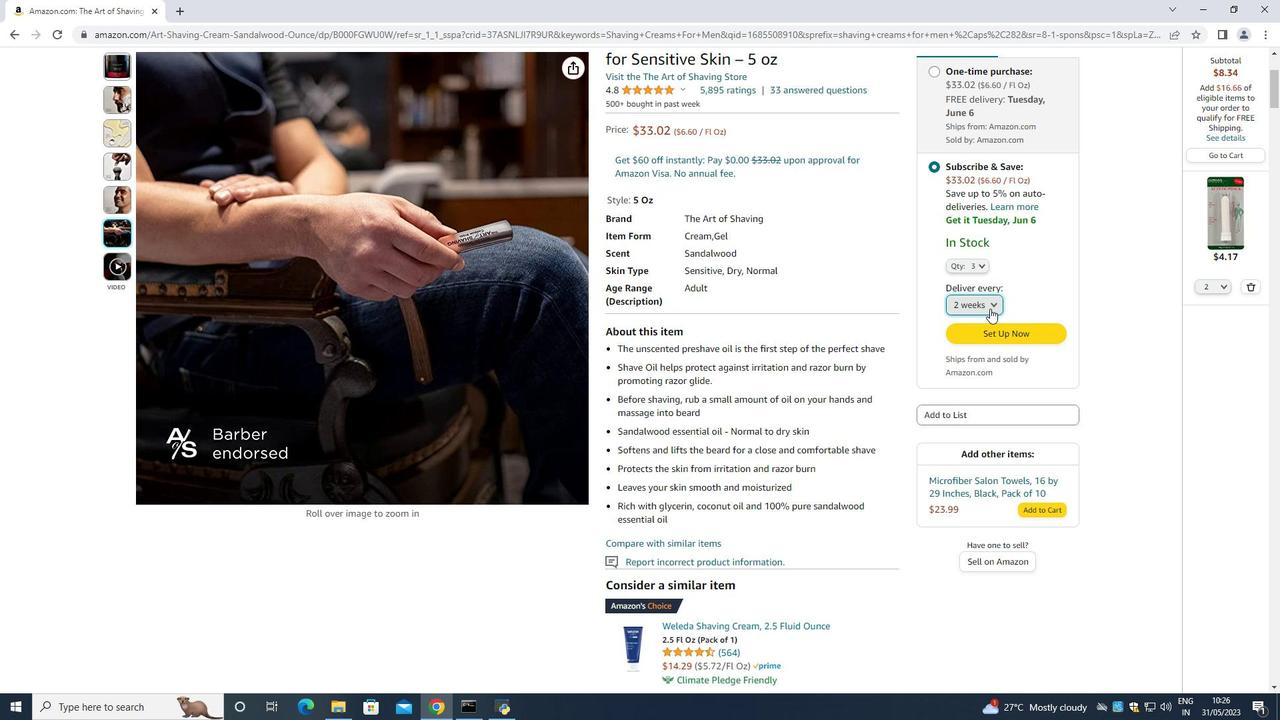 
Action: Mouse pressed left at (990, 308)
